 Task: Research Airbnb accommodation for a family mountain adventure in Asheville, North Carolina.
Action: Mouse moved to (526, 94)
Screenshot: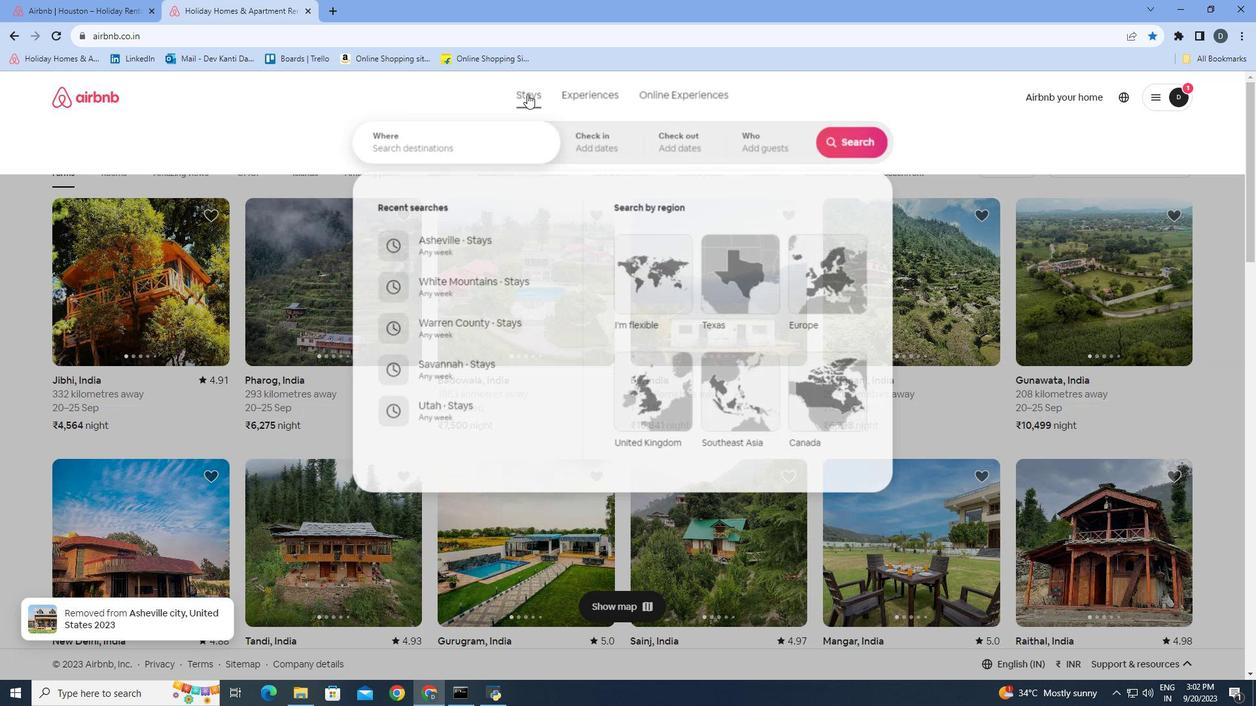 
Action: Mouse pressed left at (526, 94)
Screenshot: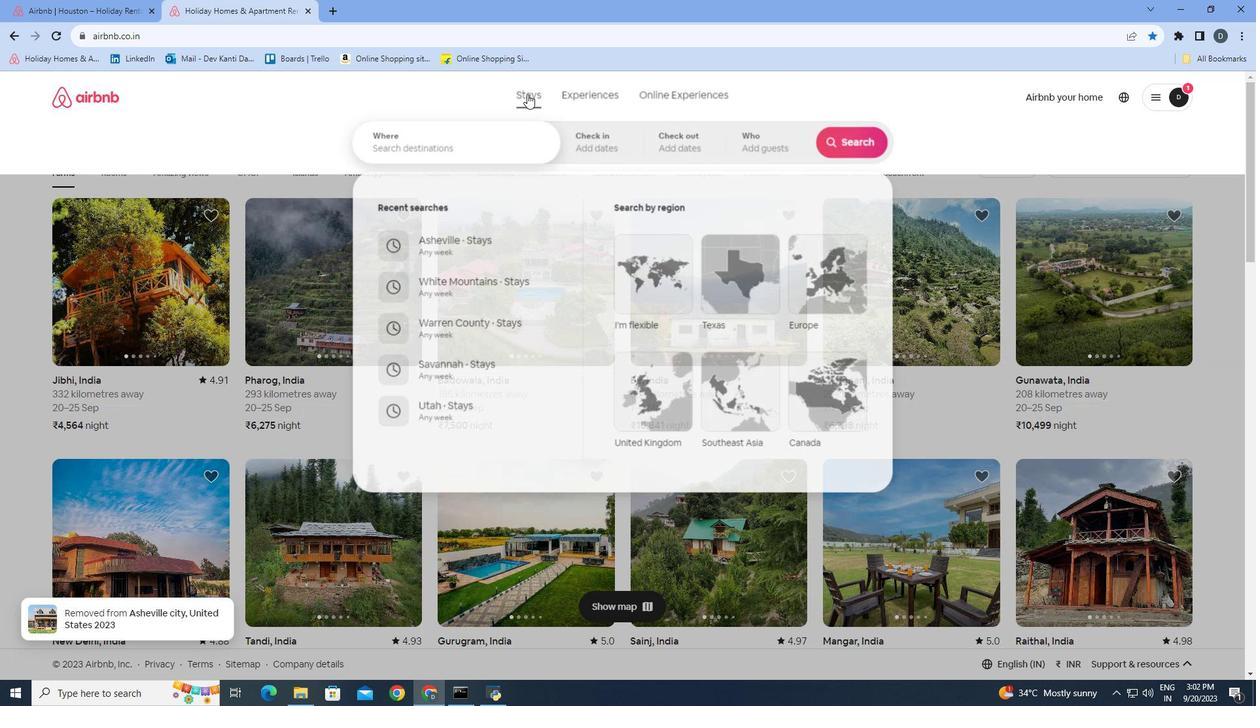 
Action: Mouse moved to (424, 146)
Screenshot: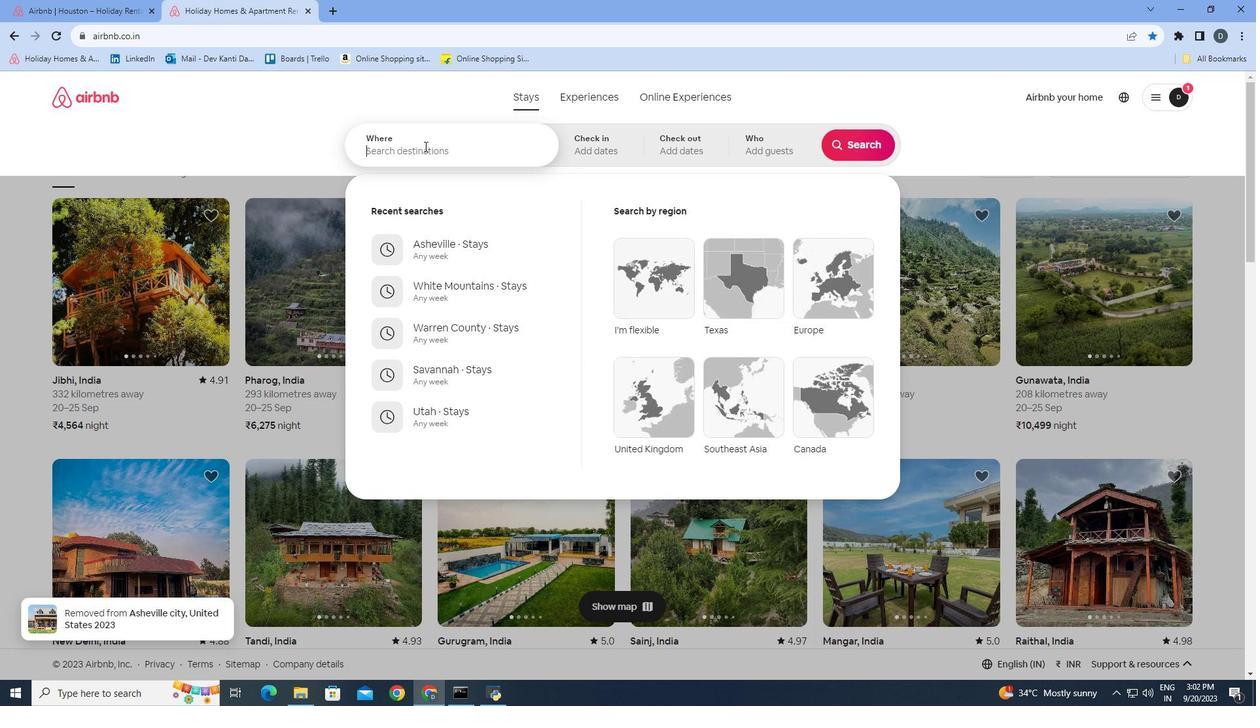 
Action: Mouse pressed left at (424, 146)
Screenshot: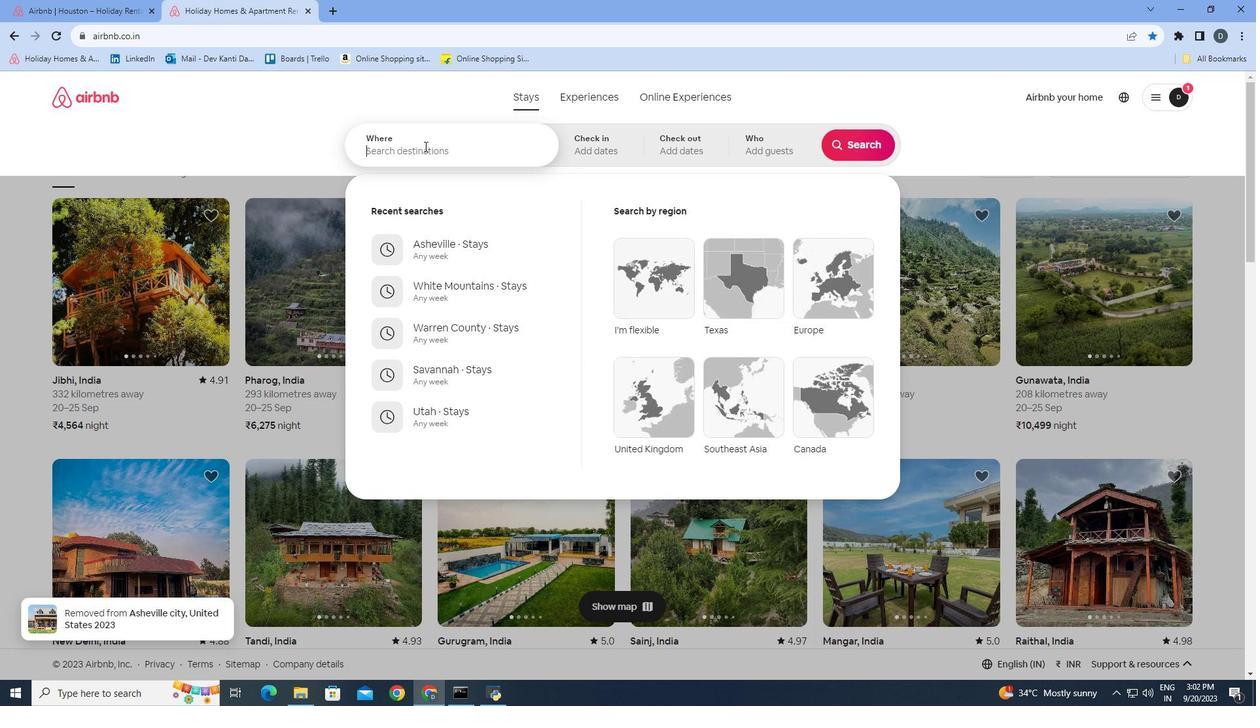 
Action: Key pressed <Key.shift>A
Screenshot: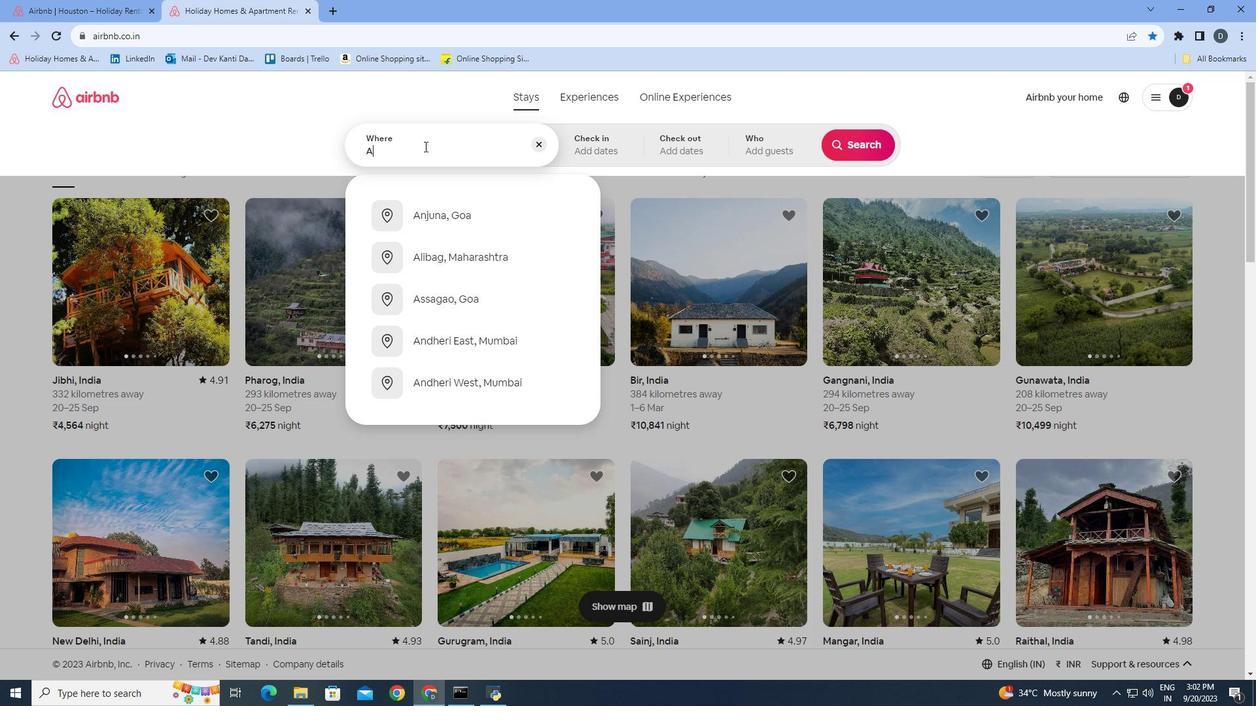 
Action: Mouse moved to (424, 146)
Screenshot: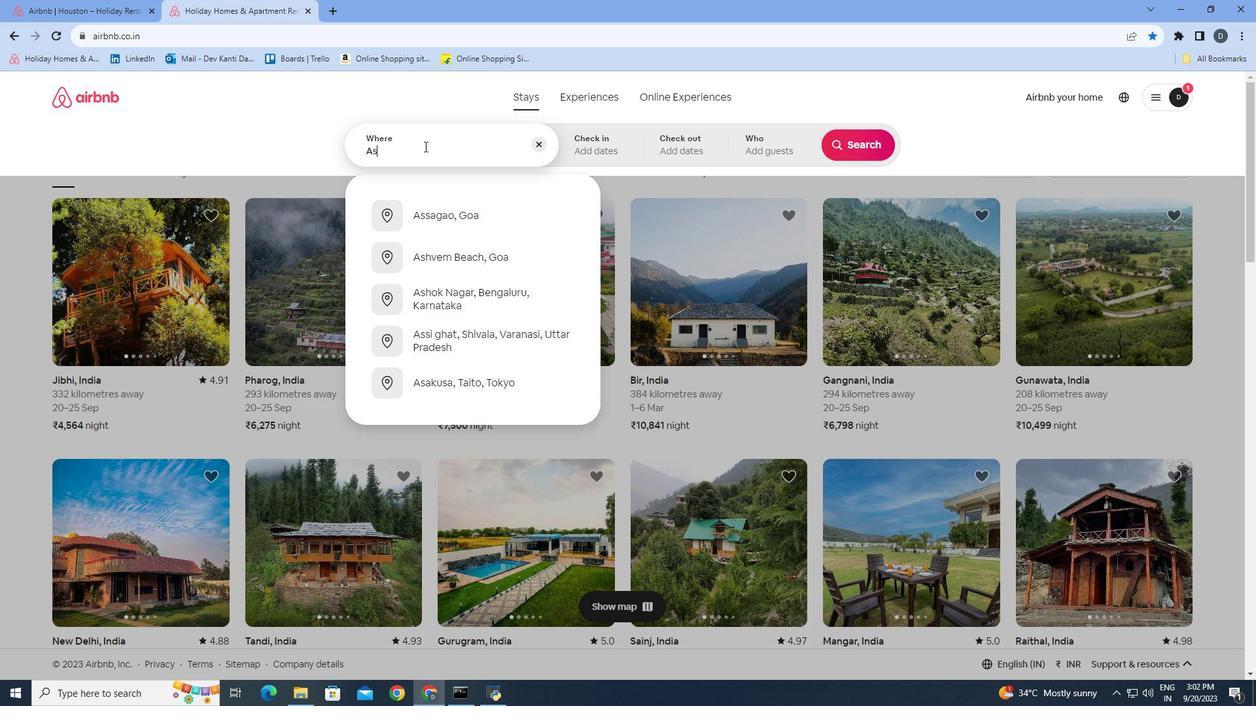 
Action: Key pressed s
Screenshot: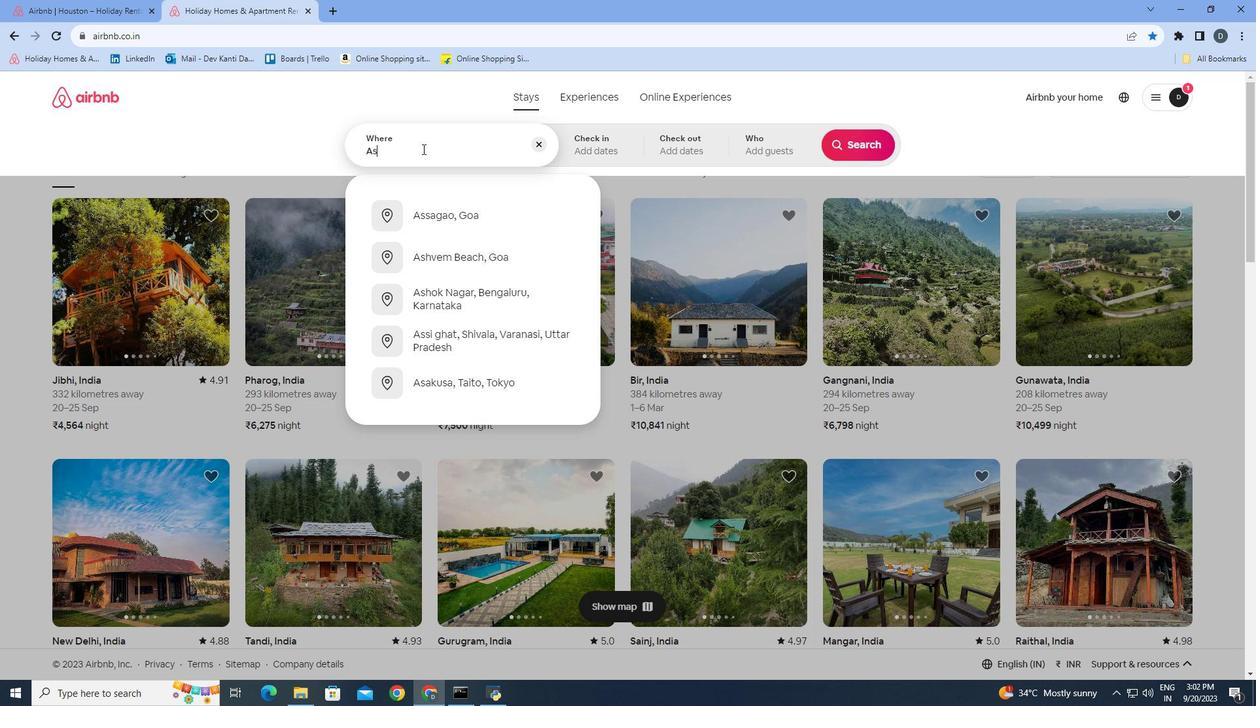 
Action: Mouse moved to (422, 149)
Screenshot: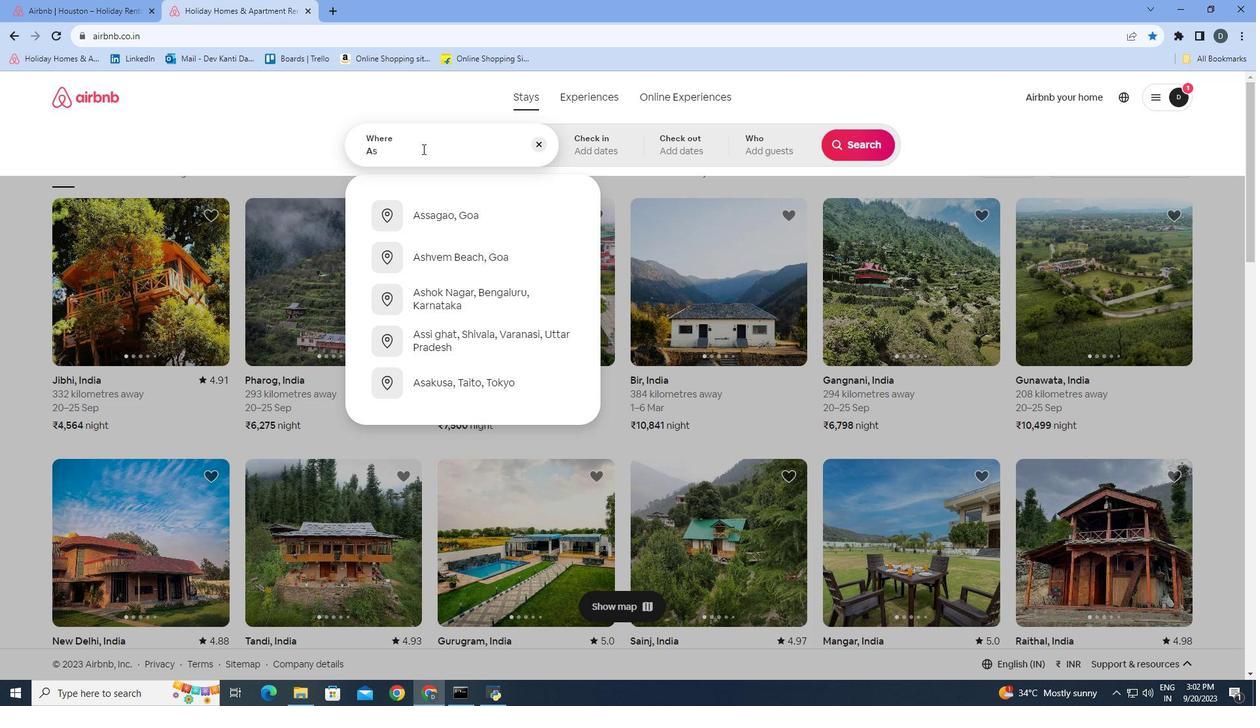 
Action: Key pressed he
Screenshot: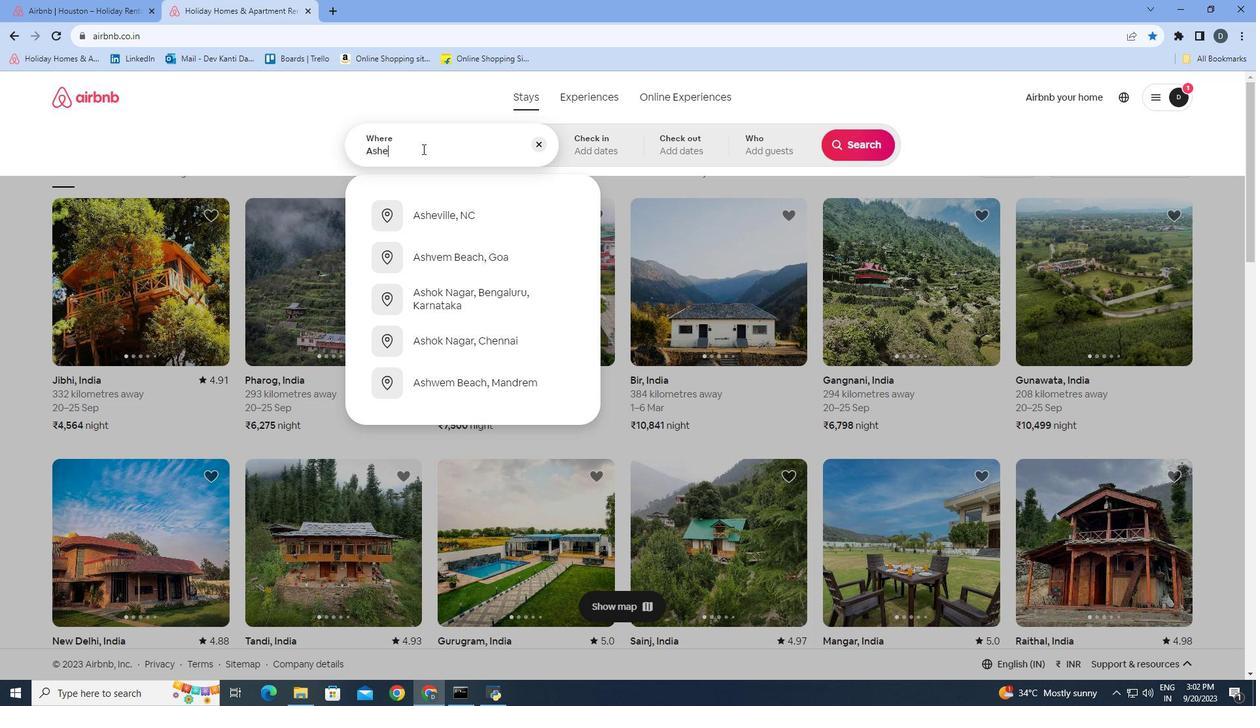
Action: Mouse moved to (422, 148)
Screenshot: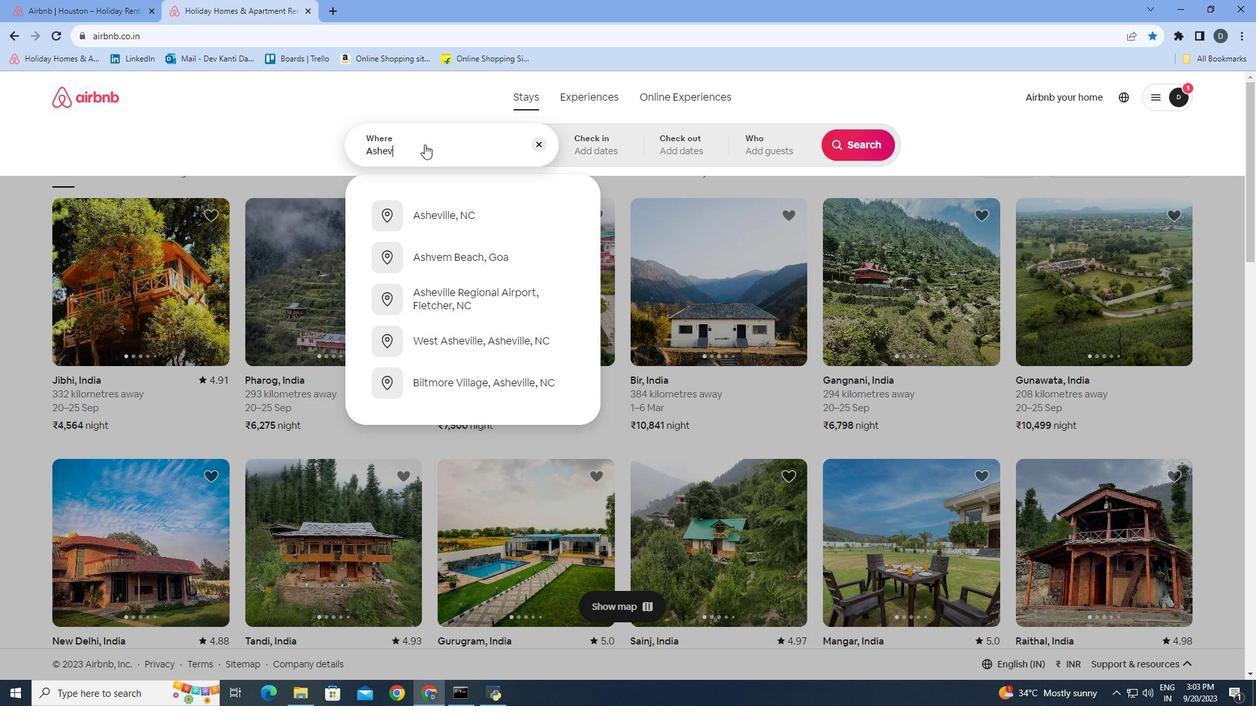 
Action: Key pressed v
Screenshot: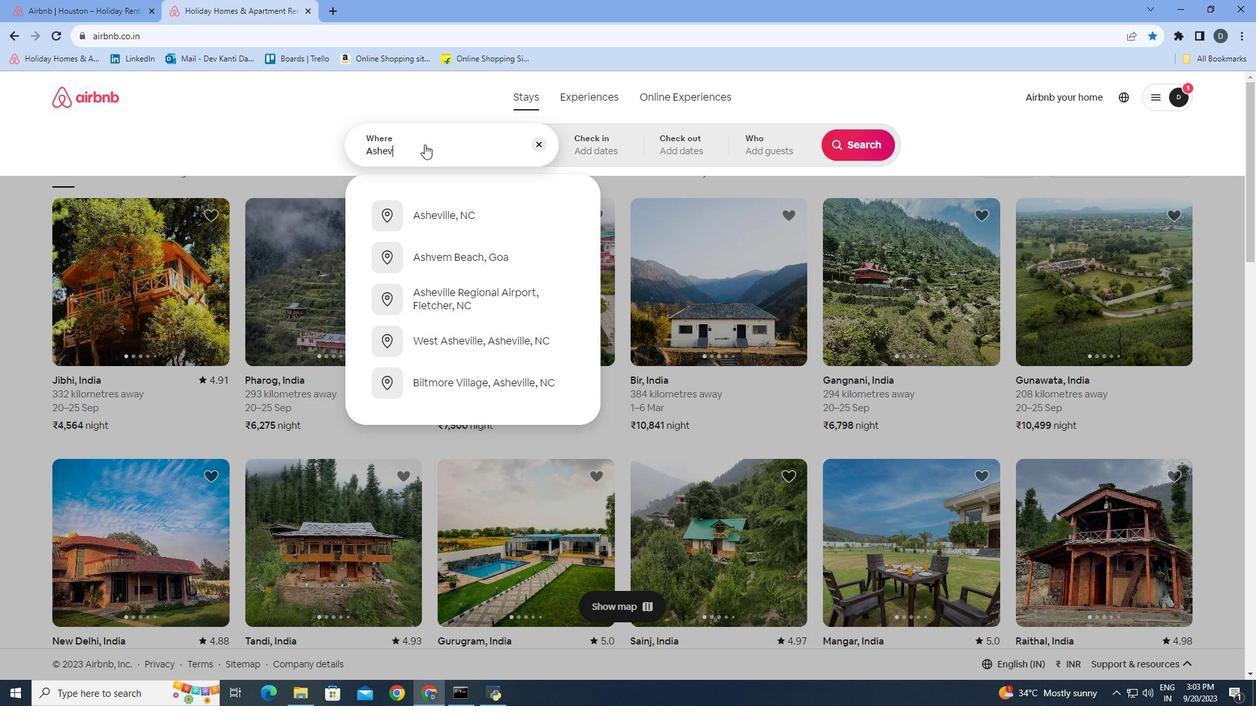 
Action: Mouse moved to (413, 125)
Screenshot: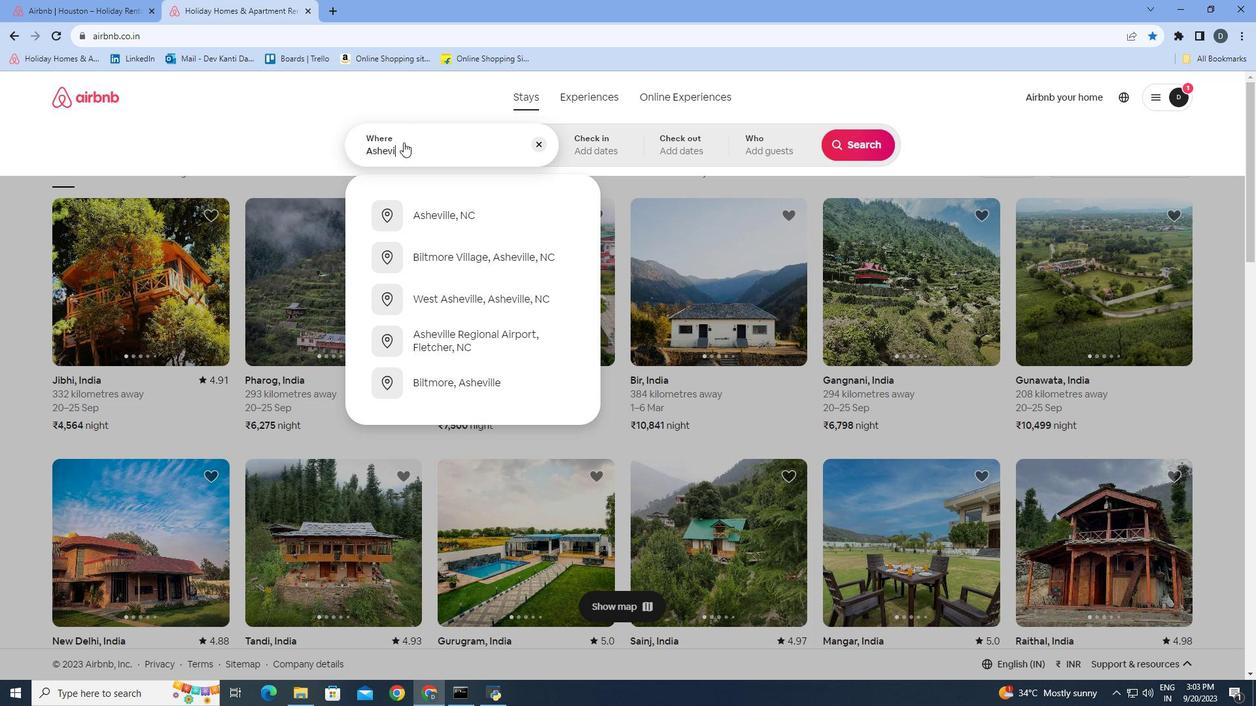 
Action: Key pressed i
Screenshot: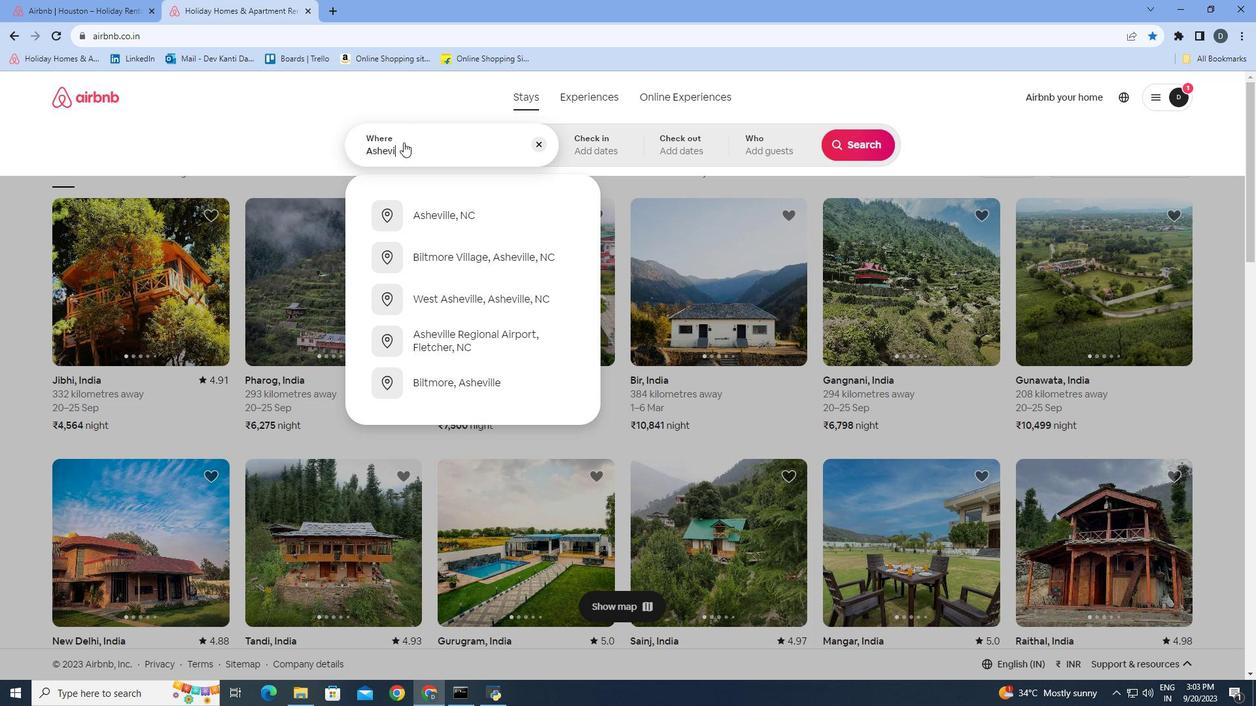 
Action: Mouse moved to (404, 124)
Screenshot: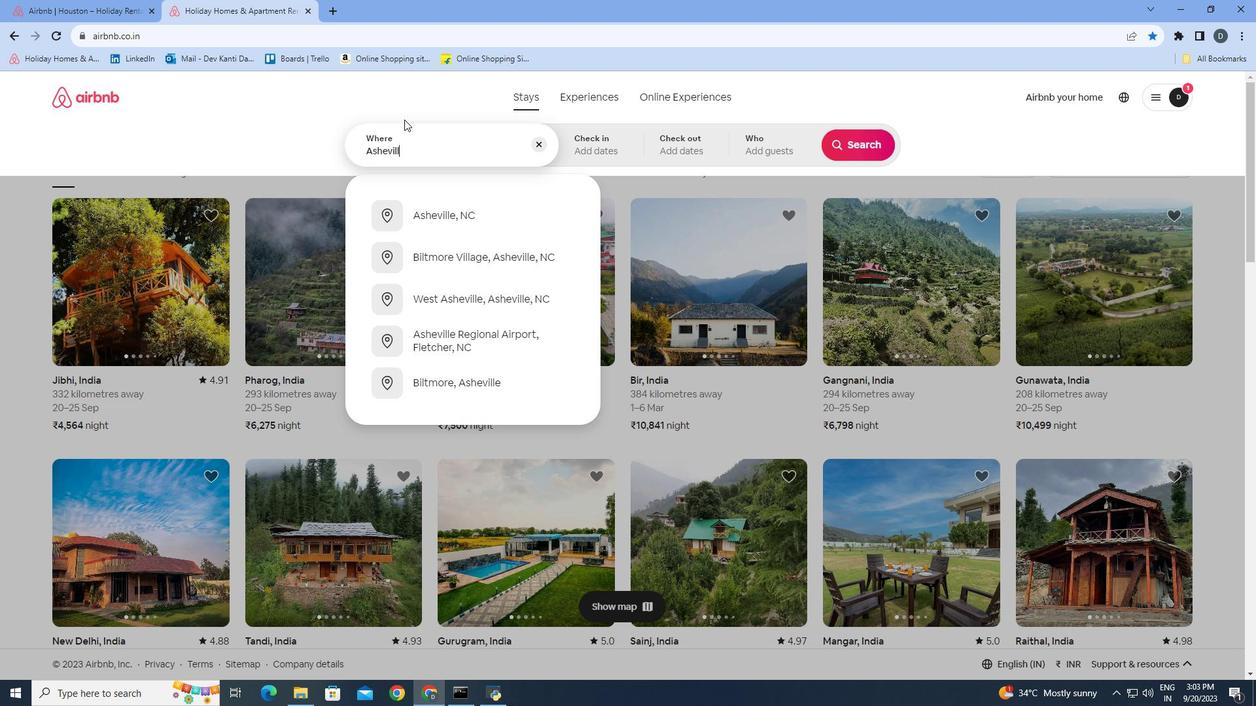 
Action: Key pressed l
Screenshot: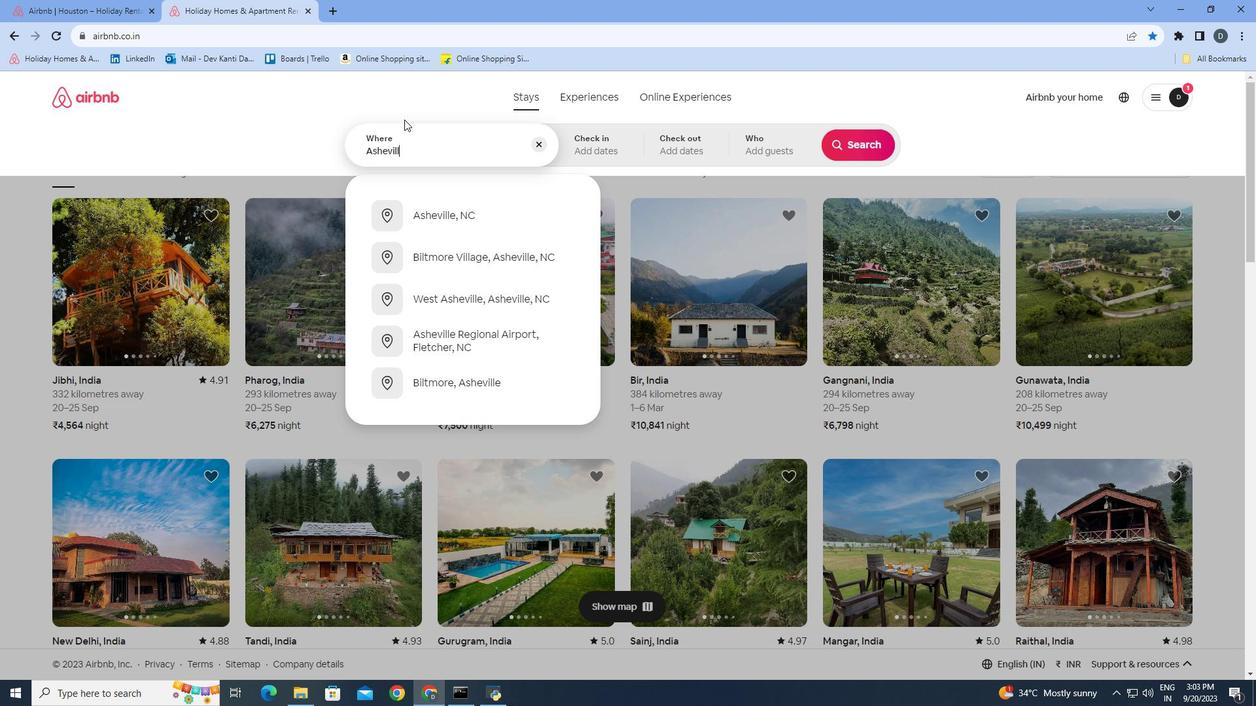 
Action: Mouse moved to (404, 124)
Screenshot: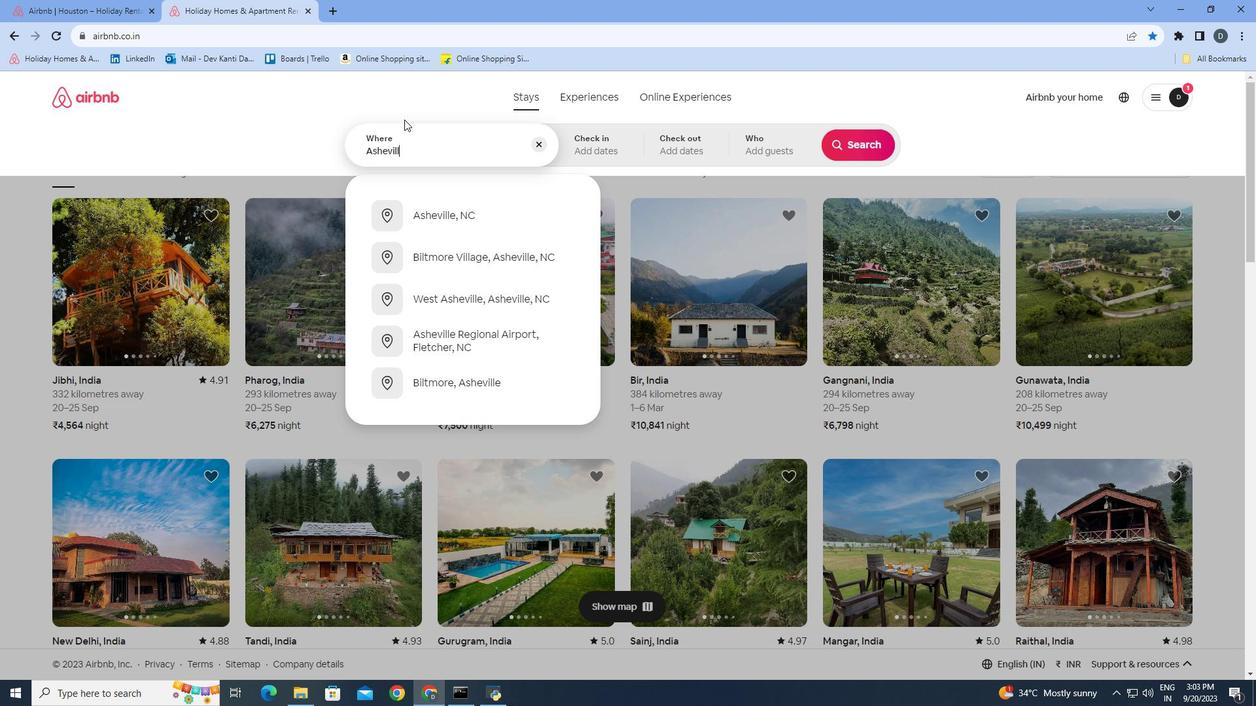 
Action: Key pressed l
Screenshot: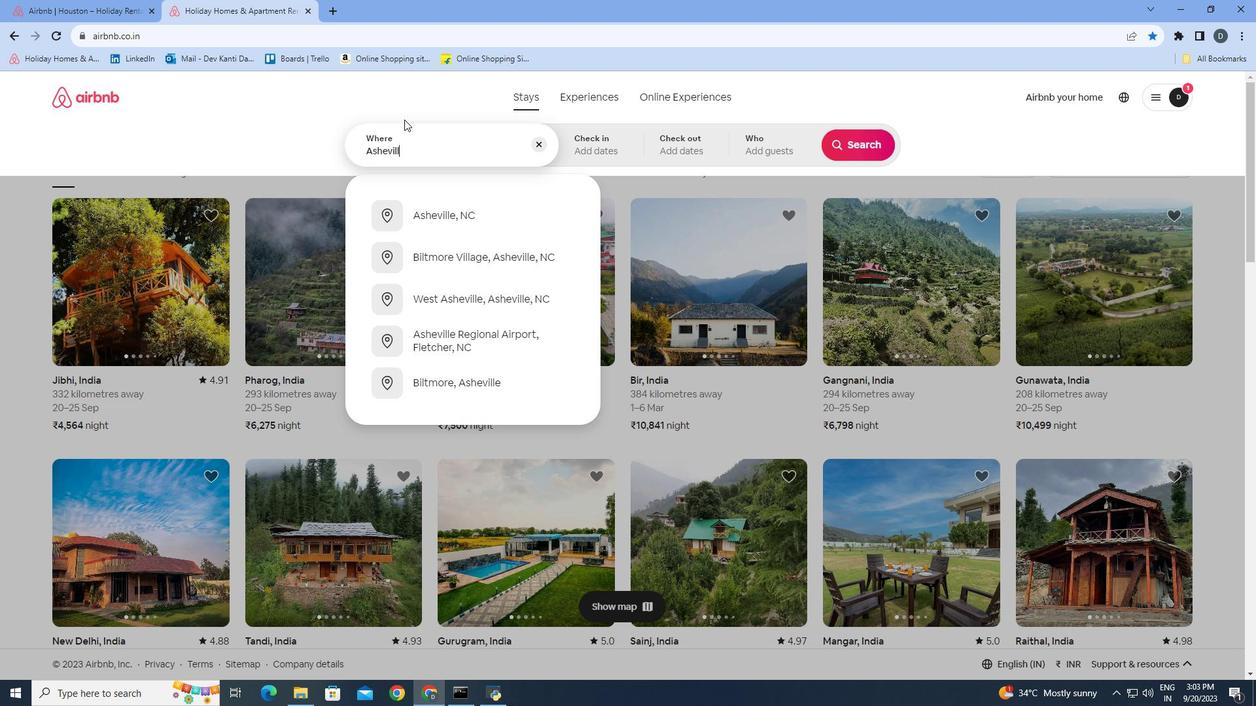 
Action: Mouse moved to (397, 135)
Screenshot: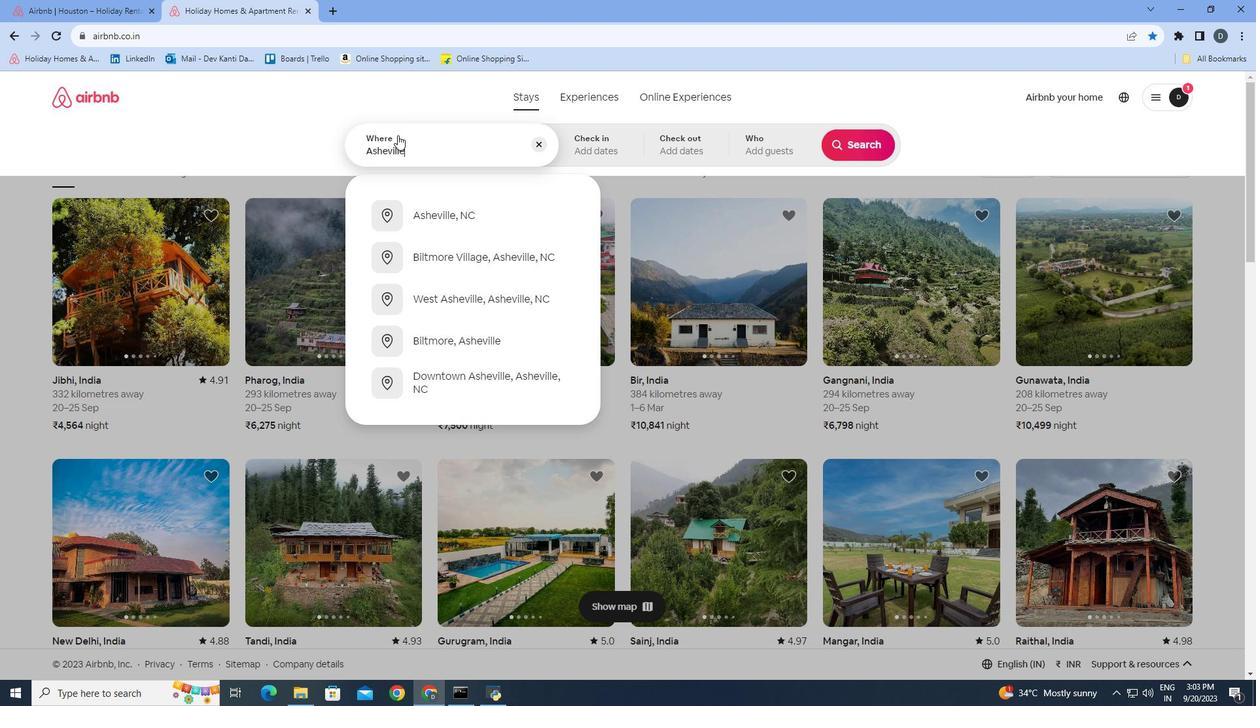 
Action: Key pressed e
Screenshot: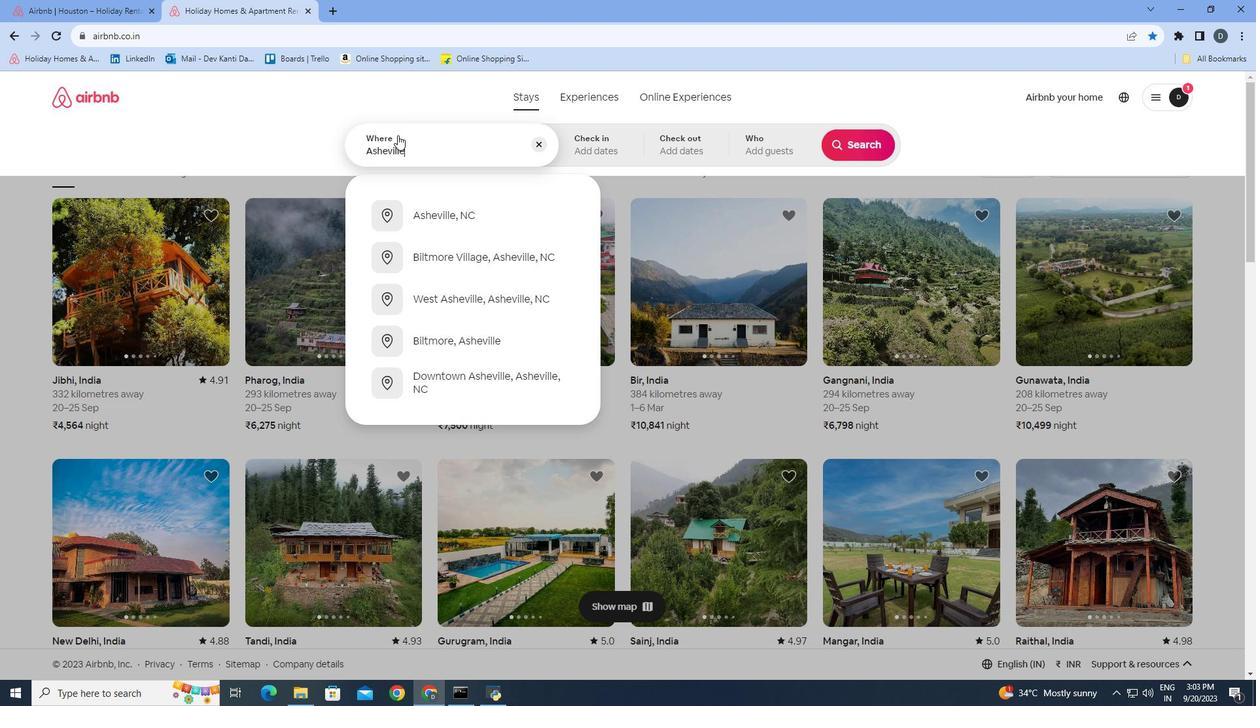 
Action: Mouse moved to (397, 130)
Screenshot: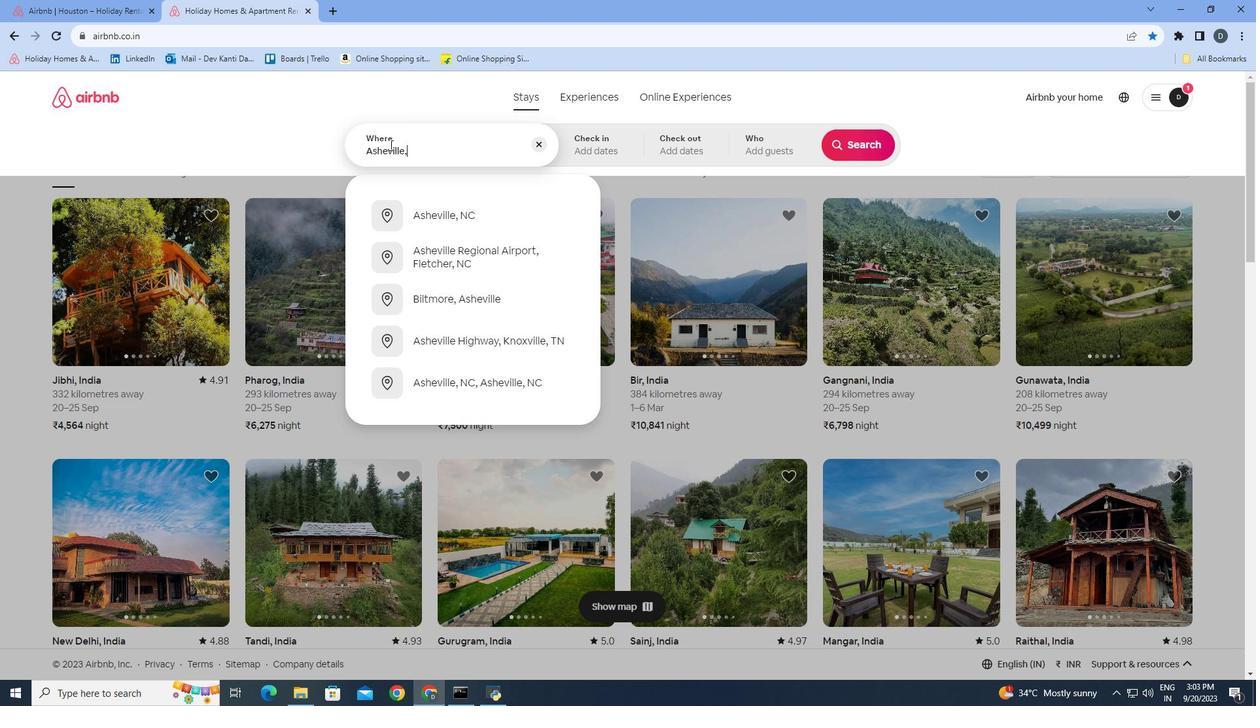 
Action: Key pressed ,
Screenshot: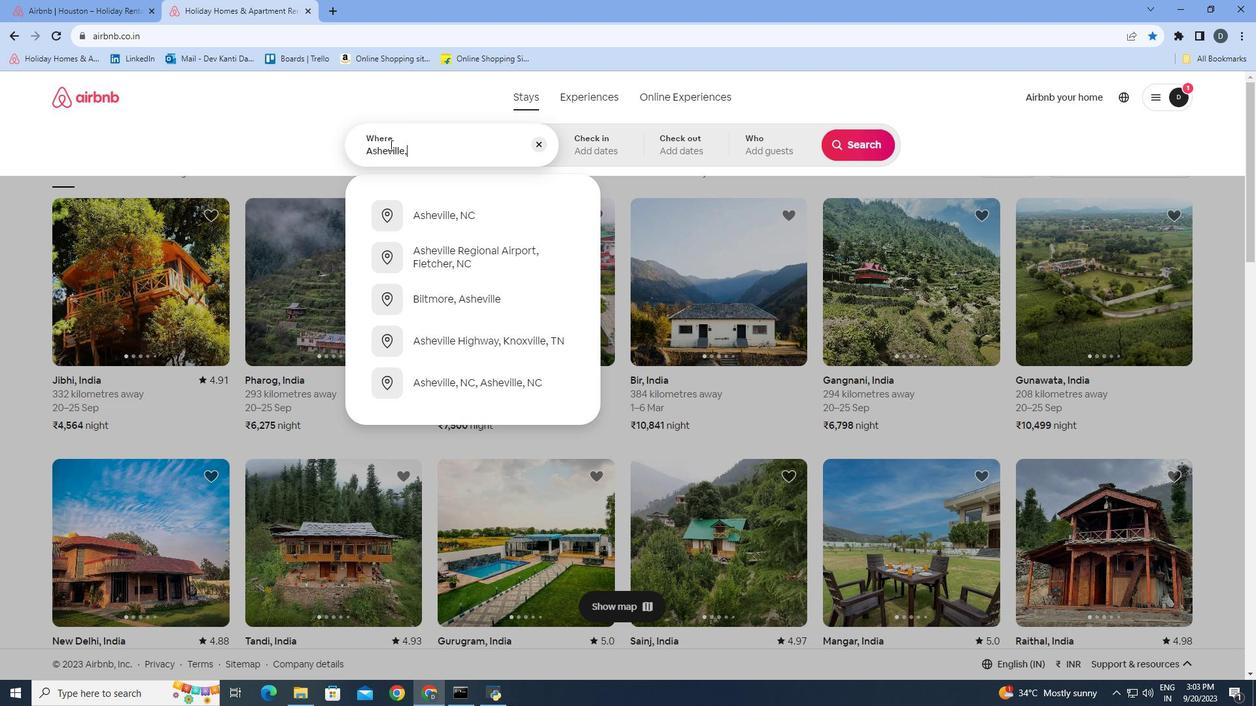 
Action: Mouse moved to (388, 143)
Screenshot: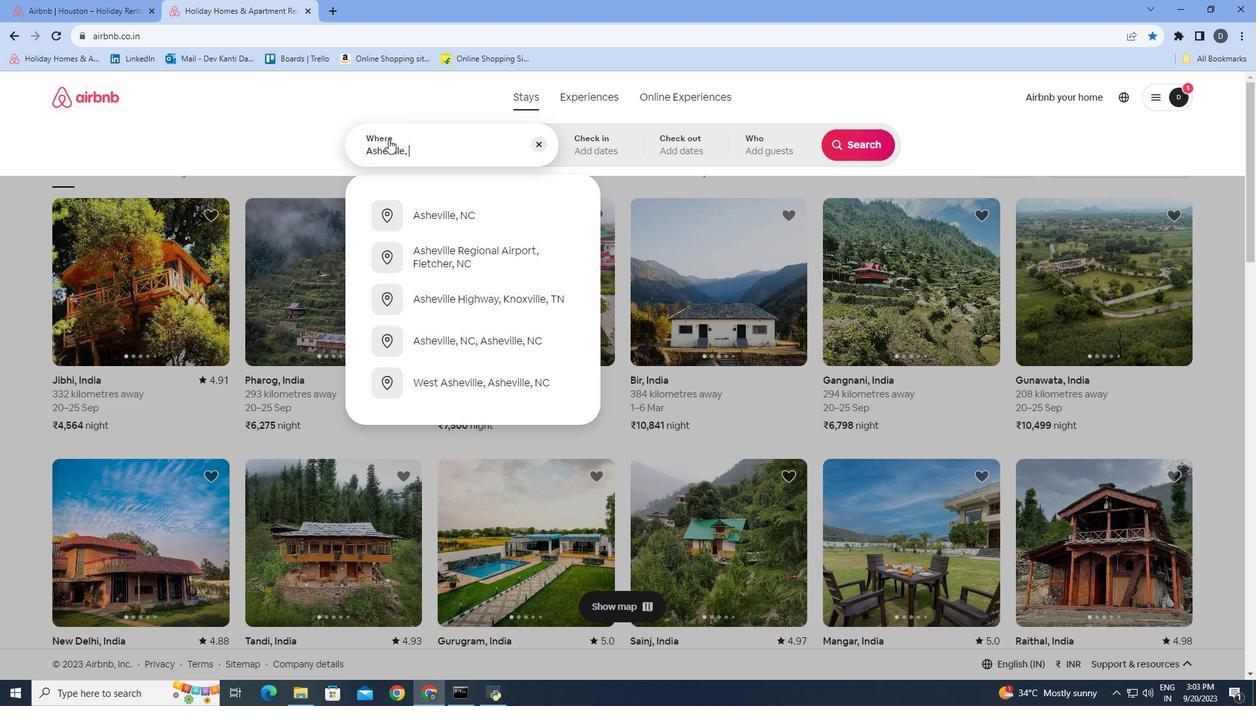 
Action: Key pressed <Key.space>
Screenshot: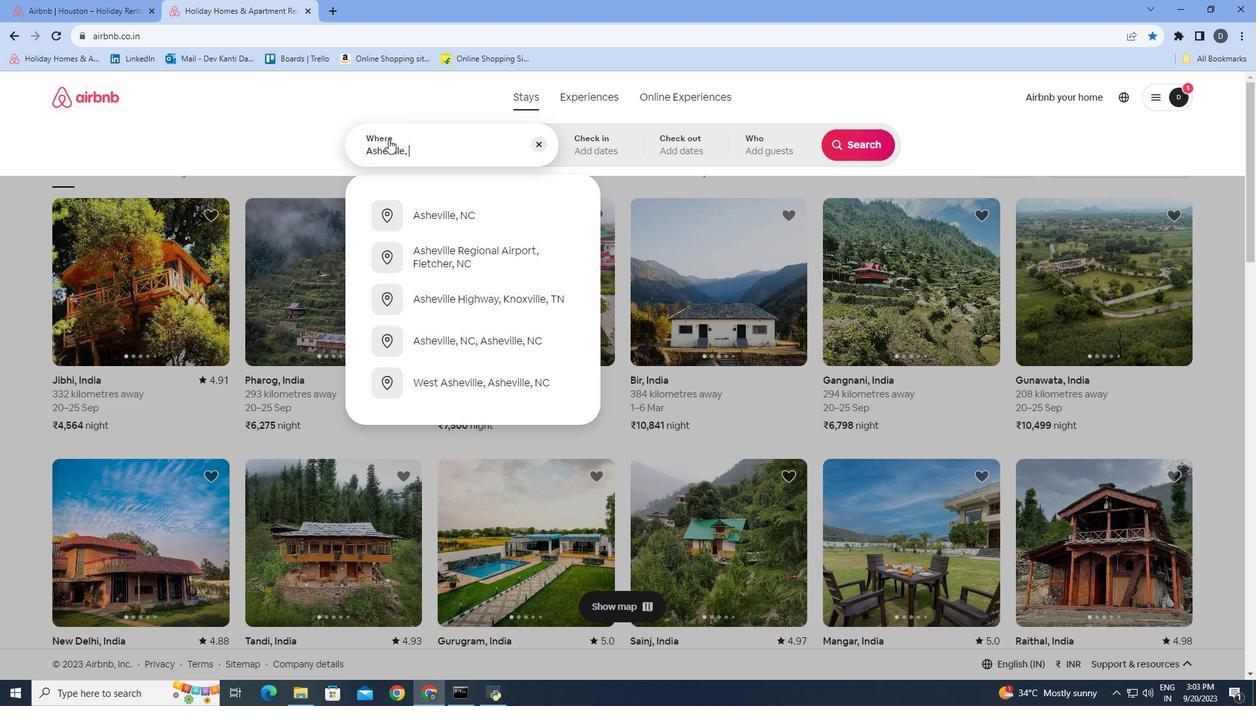 
Action: Mouse moved to (387, 138)
Screenshot: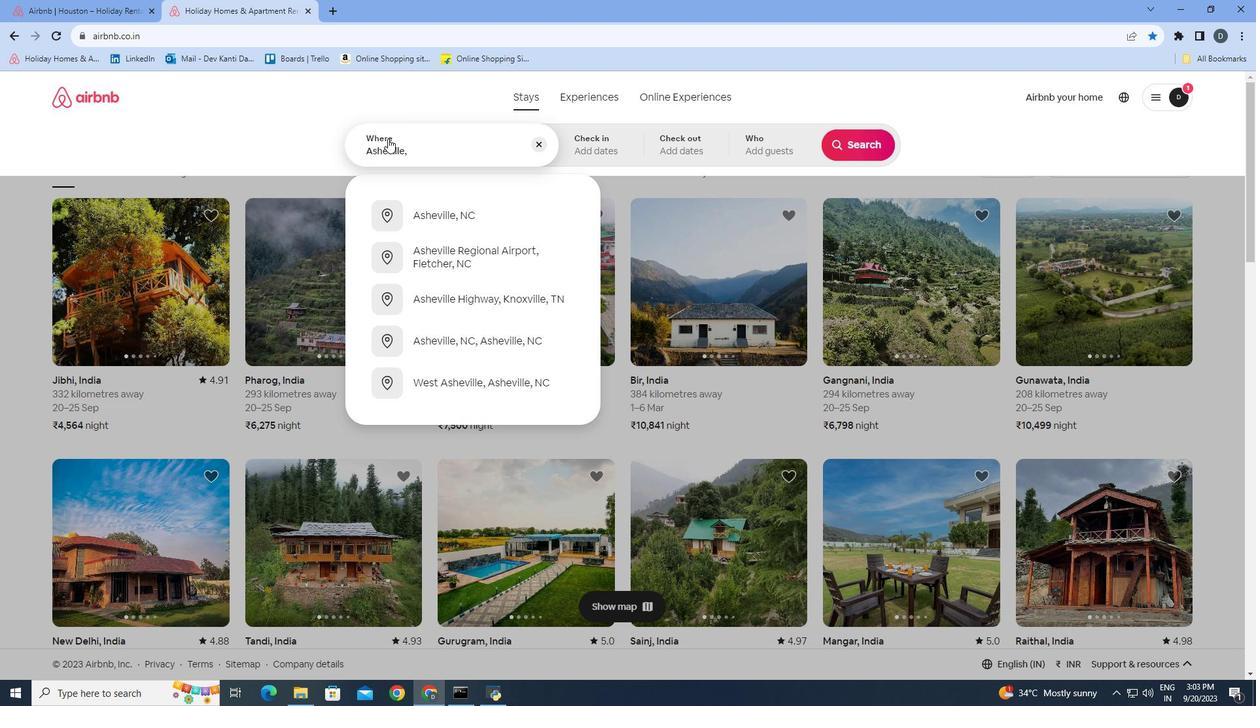 
Action: Key pressed <Key.shift><Key.shift><Key.shift><Key.shift>
Screenshot: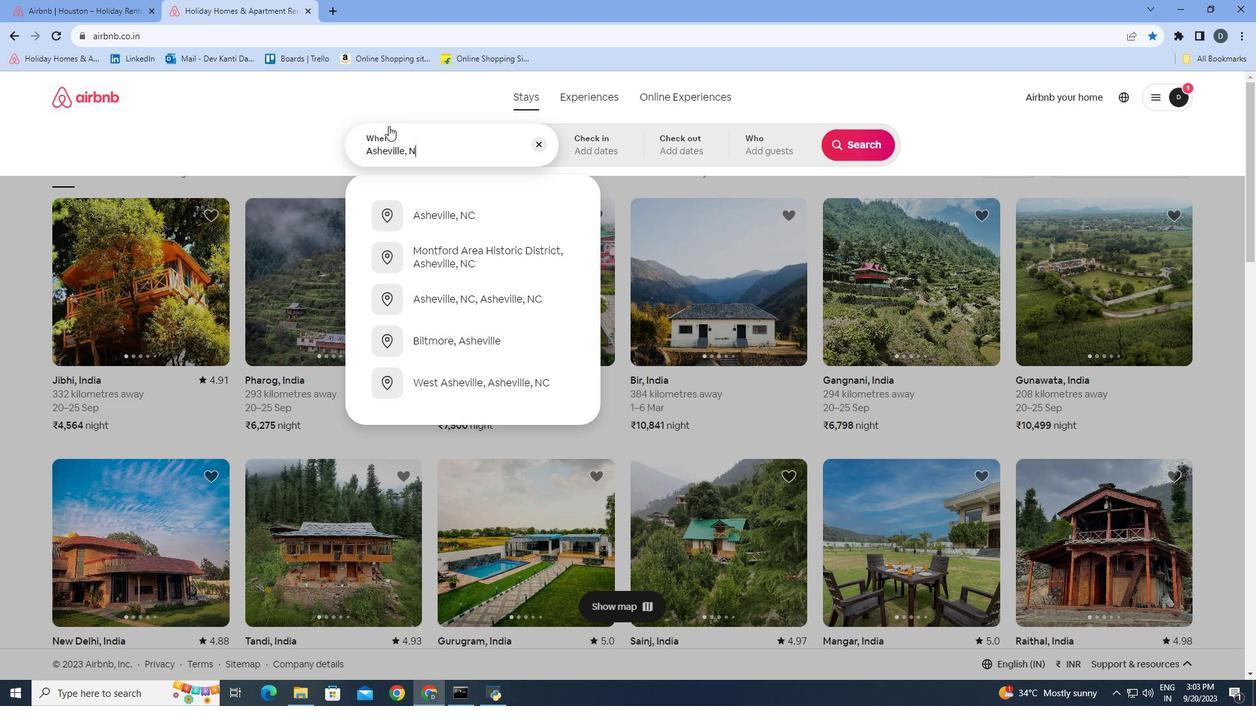 
Action: Mouse moved to (387, 138)
Screenshot: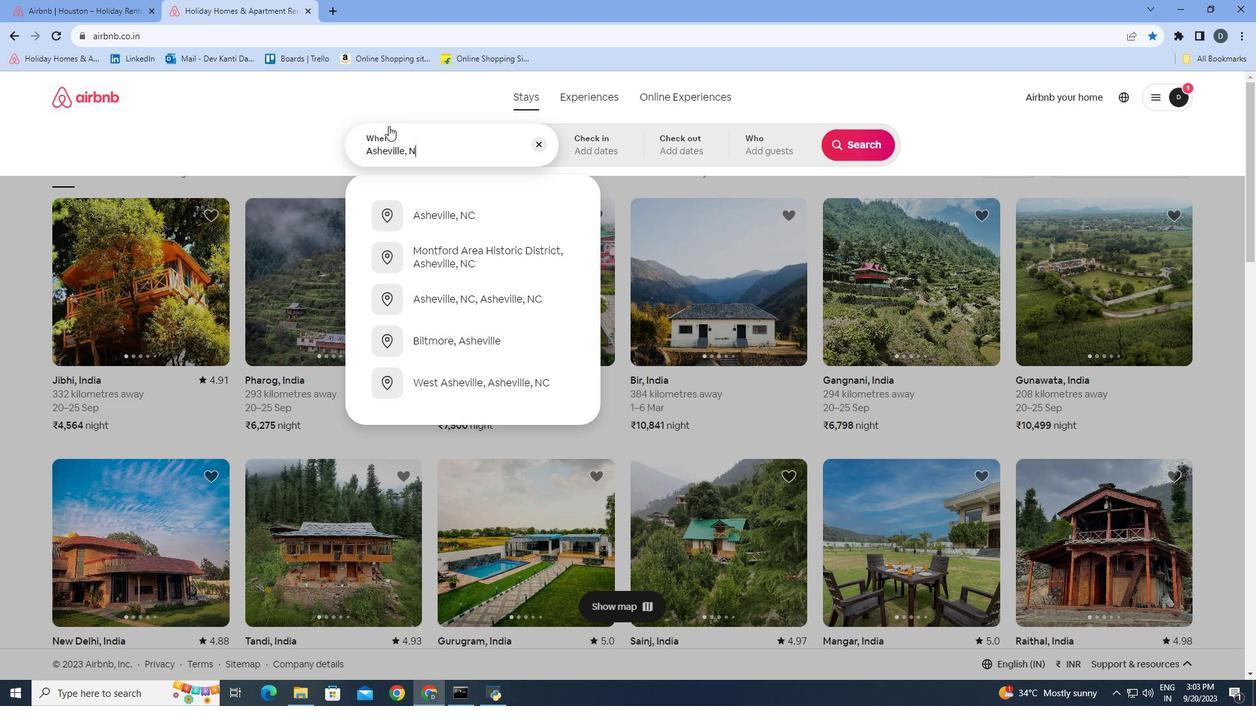 
Action: Key pressed <Key.shift>
Screenshot: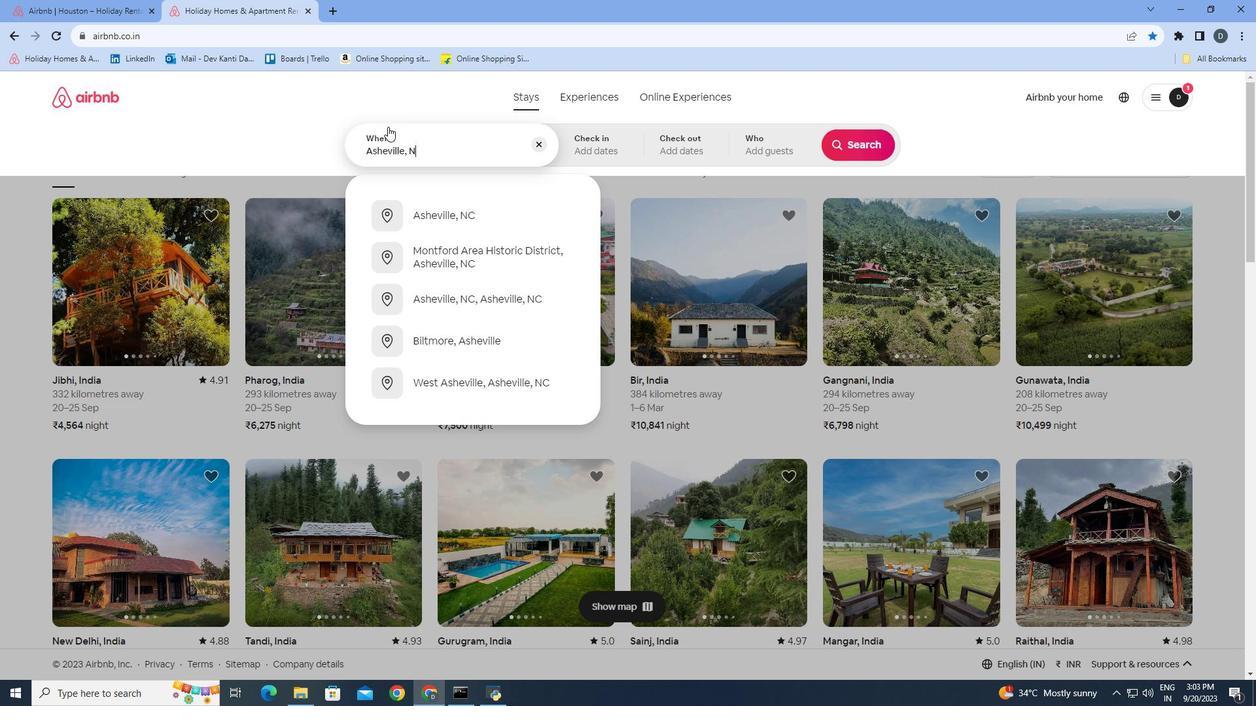 
Action: Mouse moved to (387, 134)
Screenshot: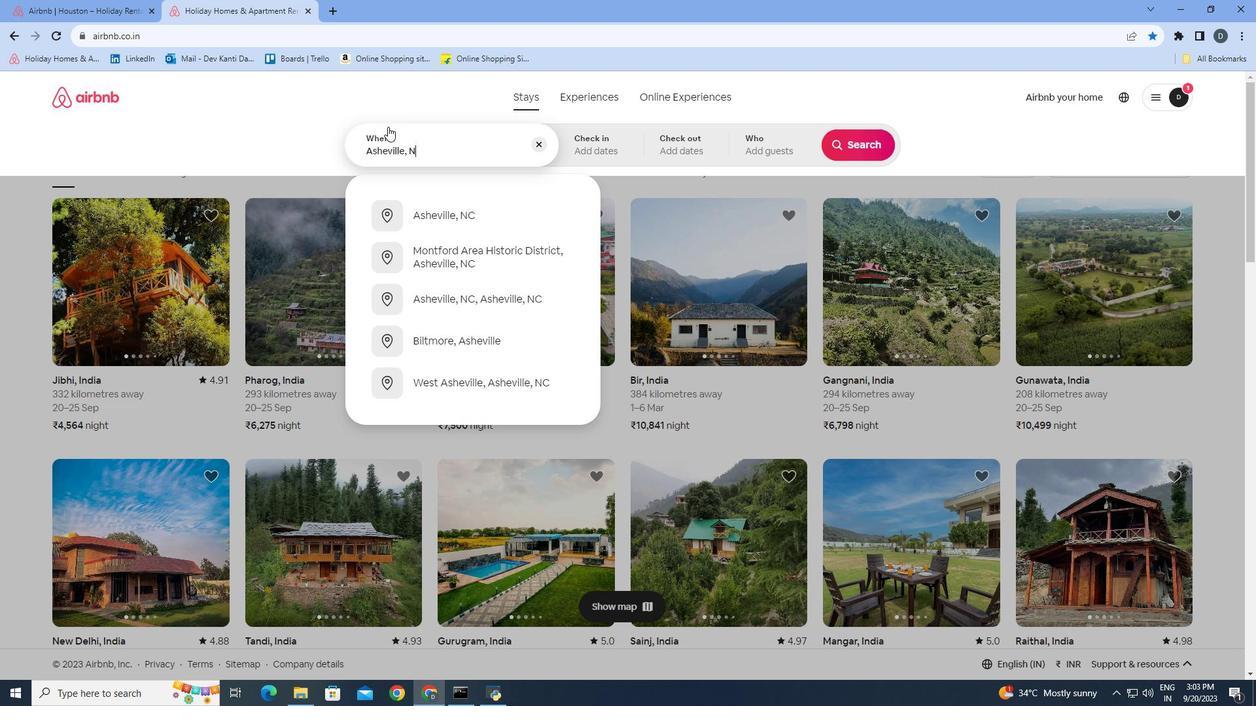 
Action: Key pressed <Key.shift>
Screenshot: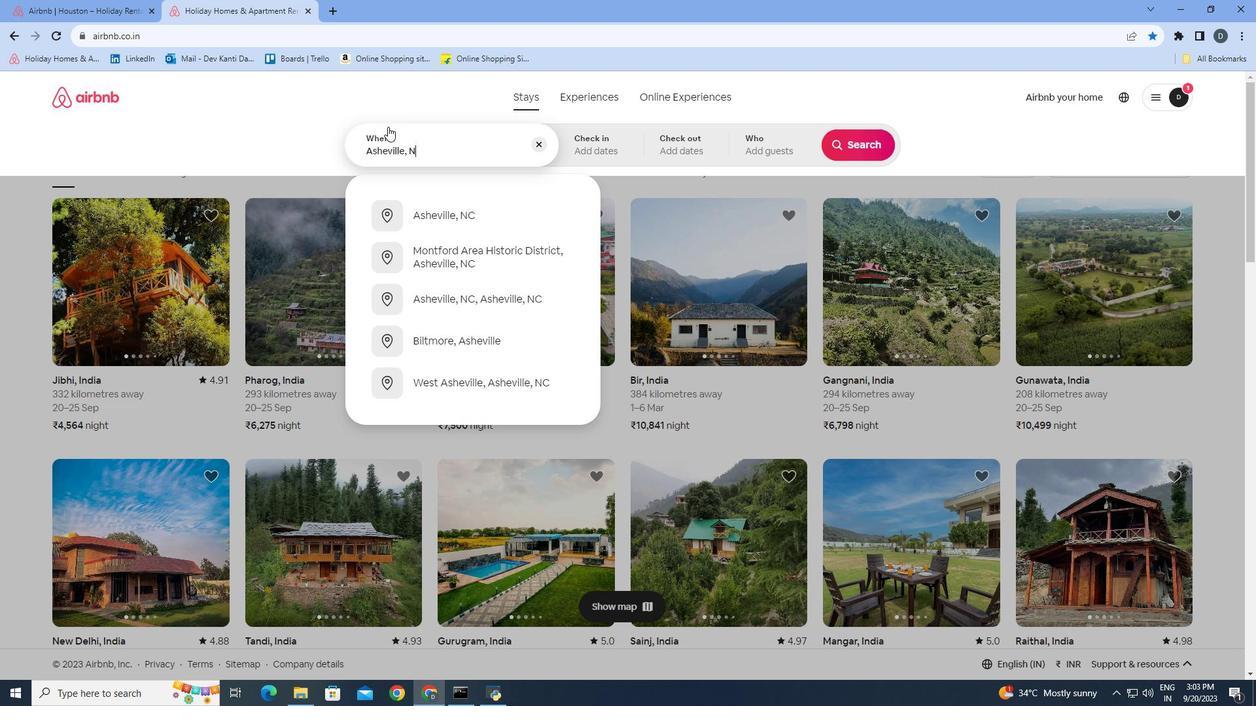
Action: Mouse moved to (387, 130)
Screenshot: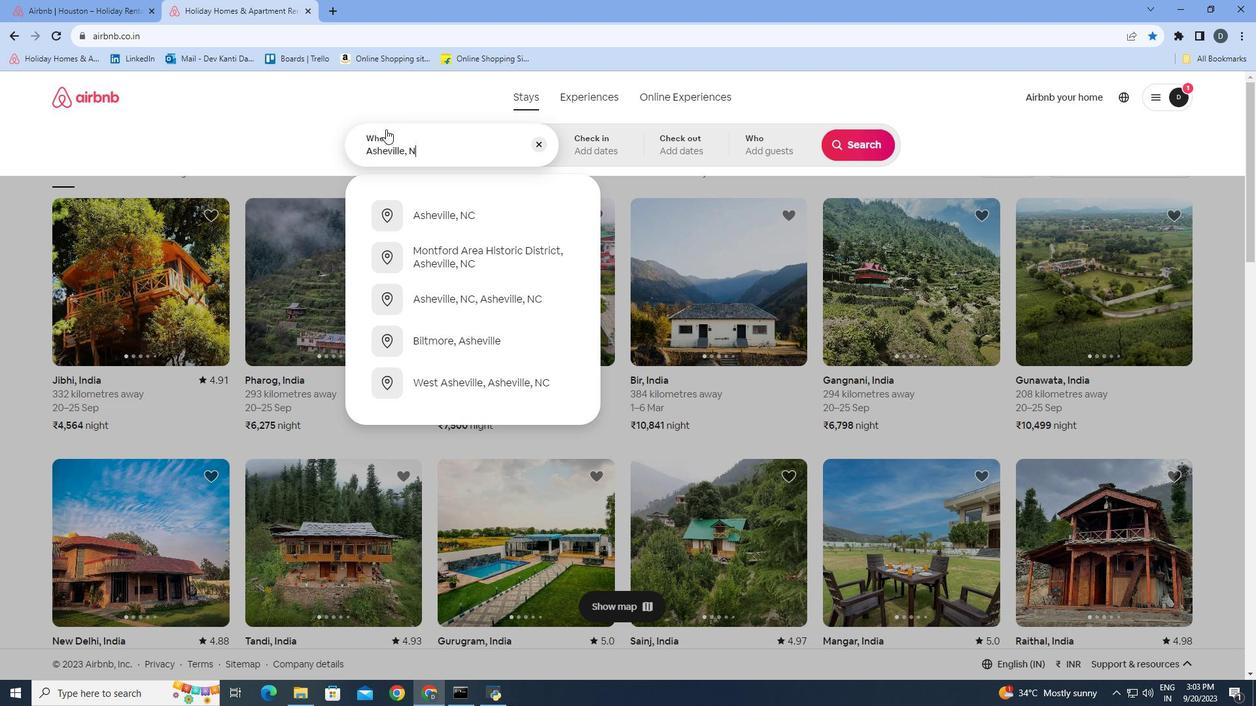 
Action: Key pressed <Key.shift>
Screenshot: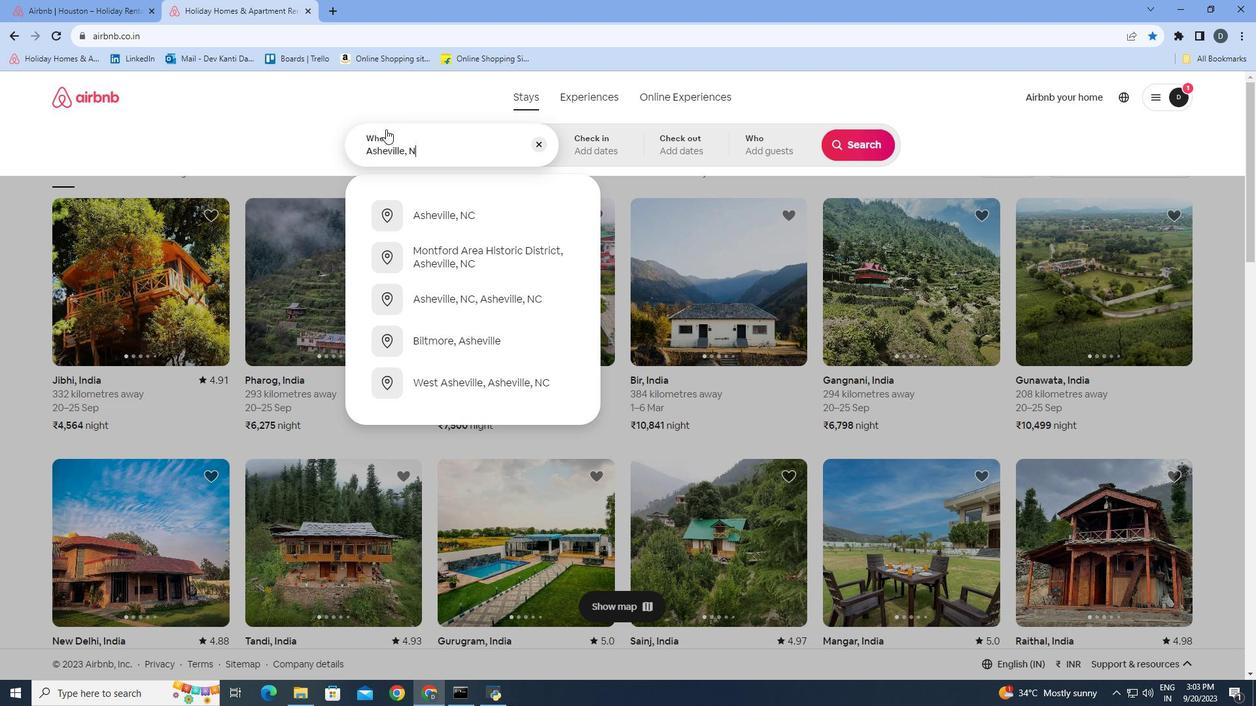 
Action: Mouse moved to (388, 127)
Screenshot: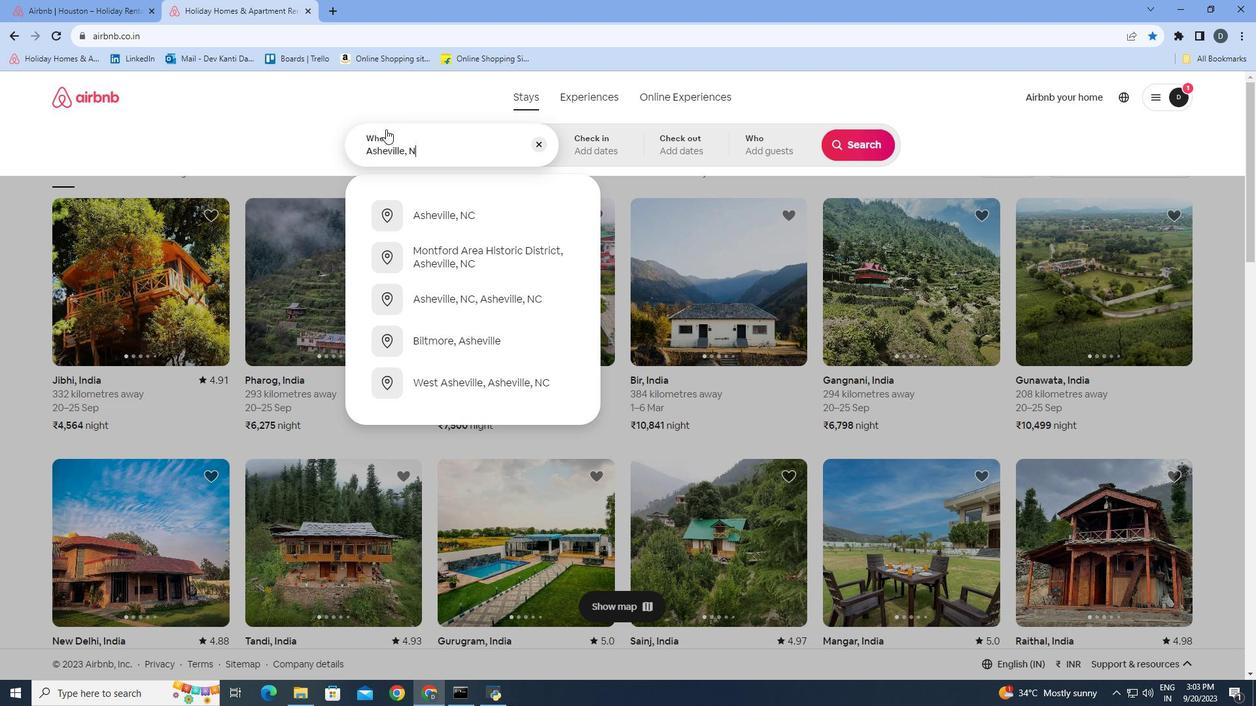 
Action: Key pressed <Key.shift>
Screenshot: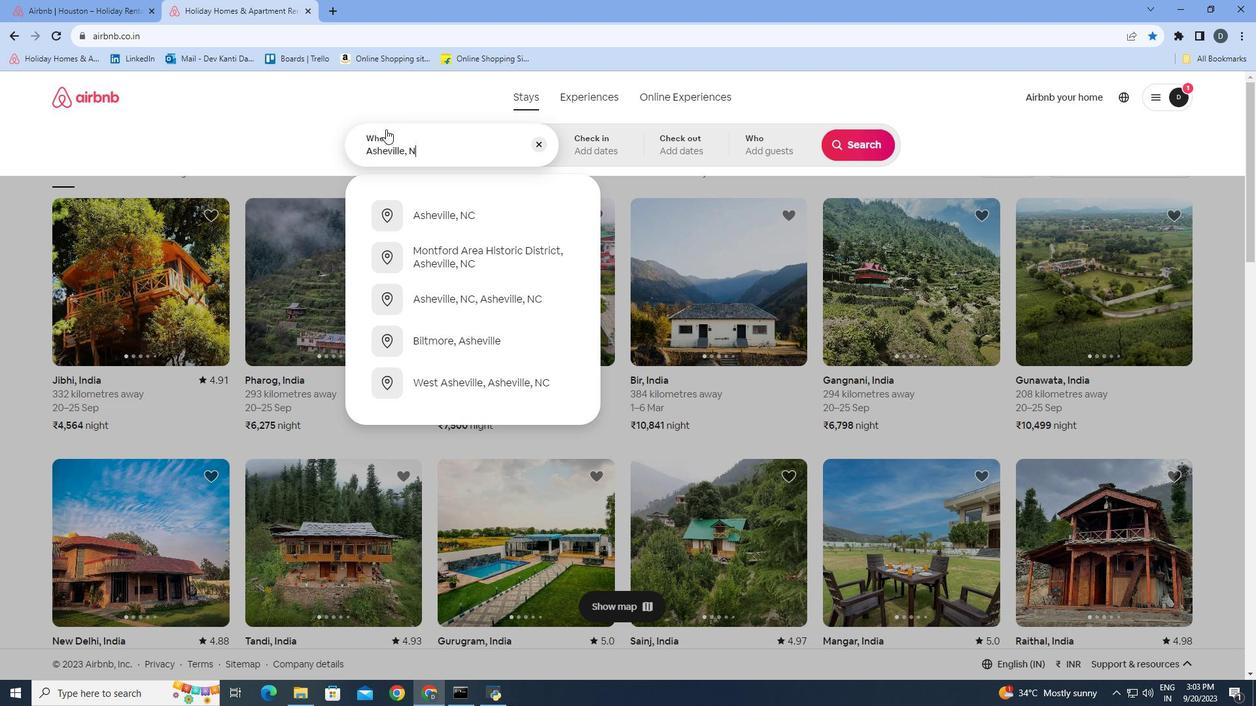 
Action: Mouse moved to (388, 126)
Screenshot: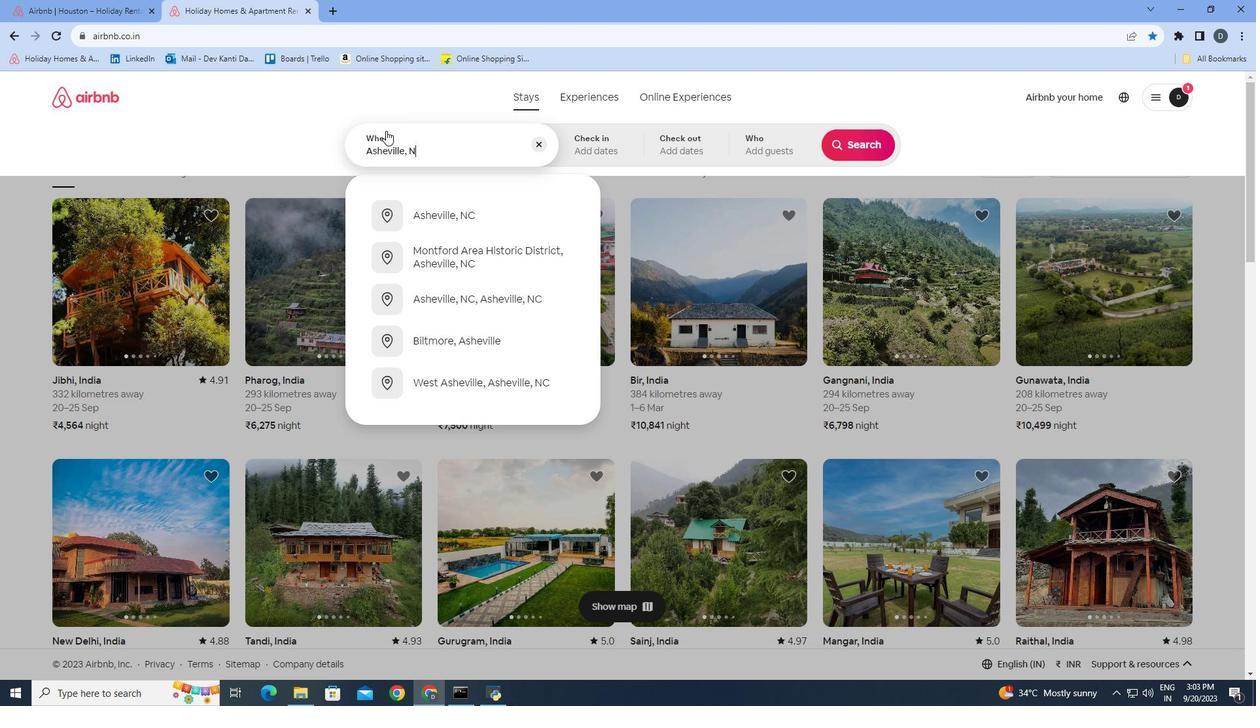 
Action: Key pressed <Key.shift>
Screenshot: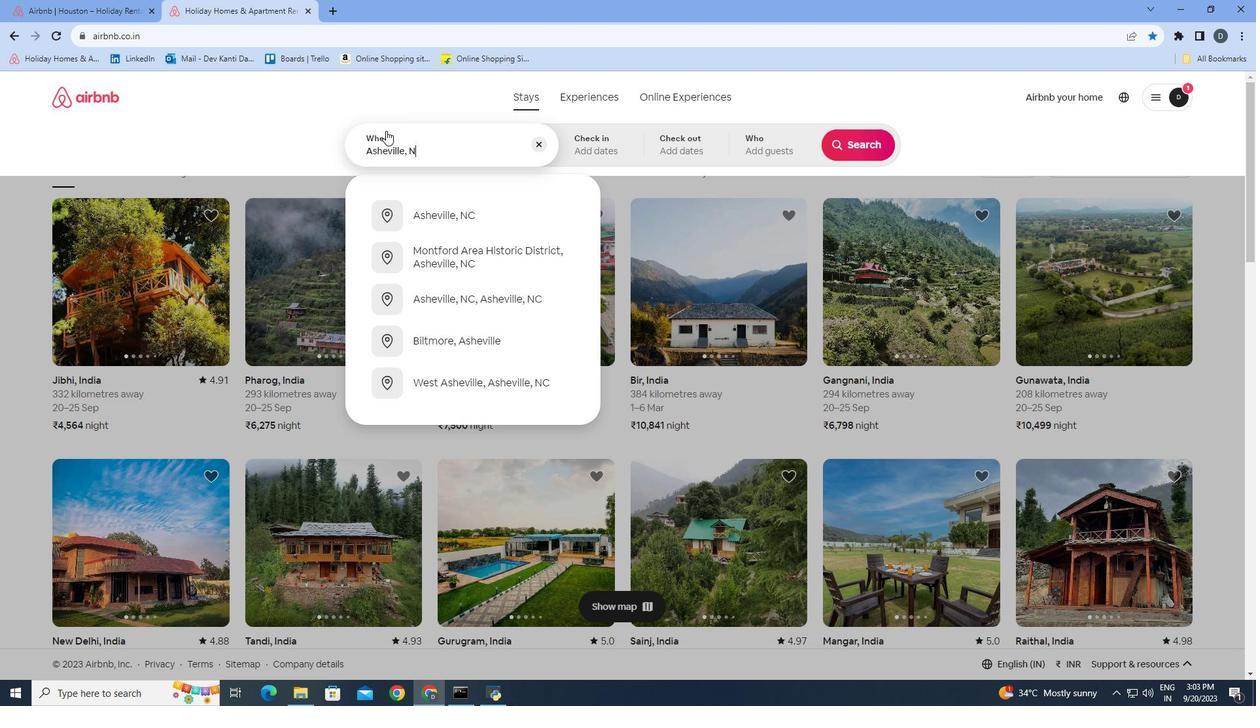 
Action: Mouse moved to (388, 126)
Screenshot: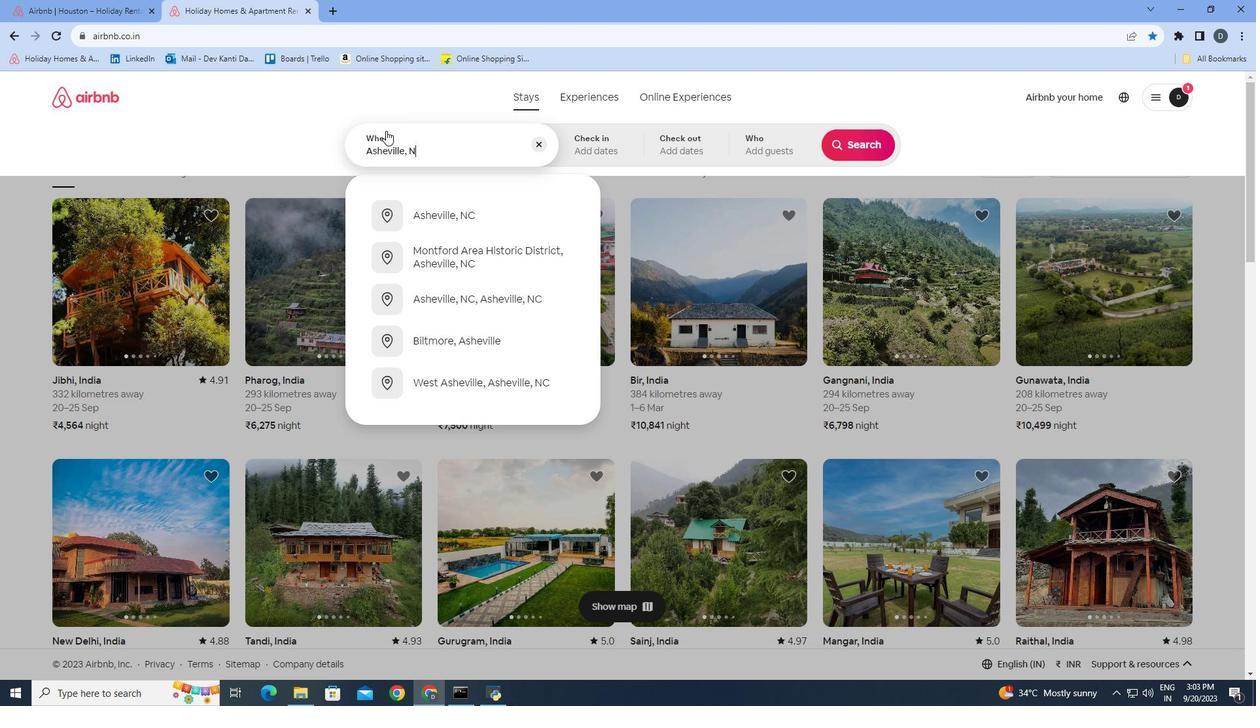 
Action: Key pressed <Key.shift>N
Screenshot: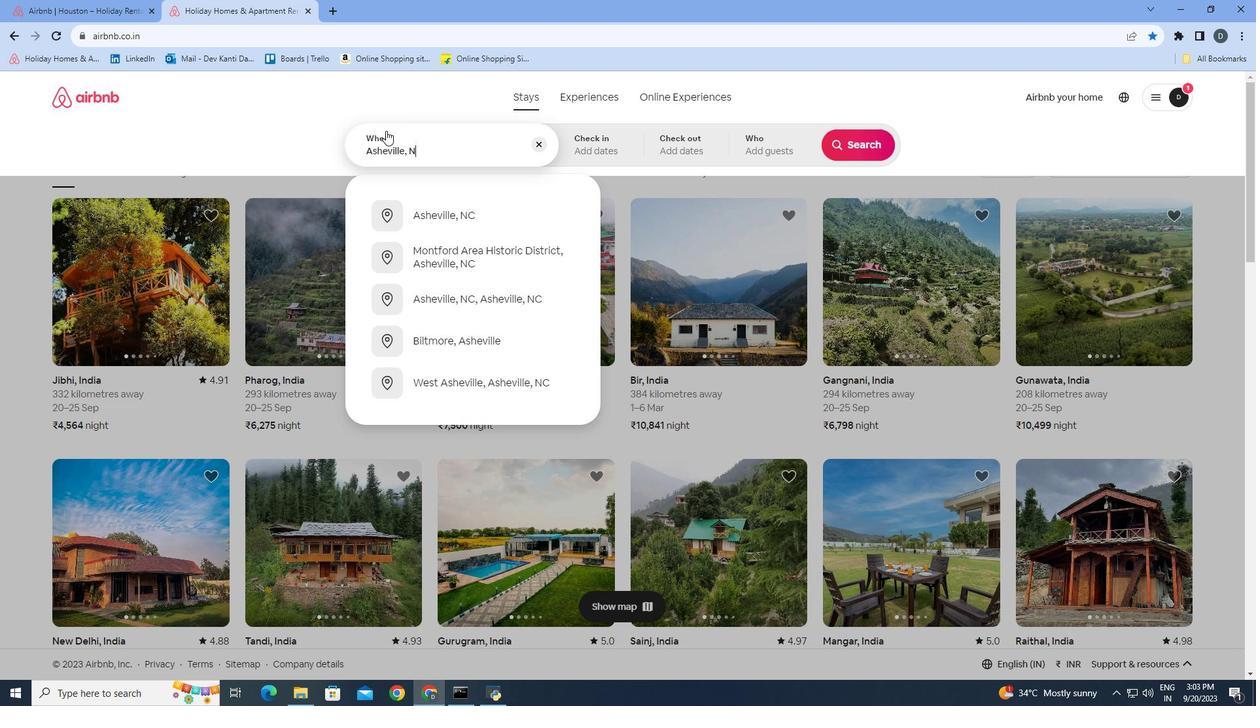 
Action: Mouse moved to (385, 130)
Screenshot: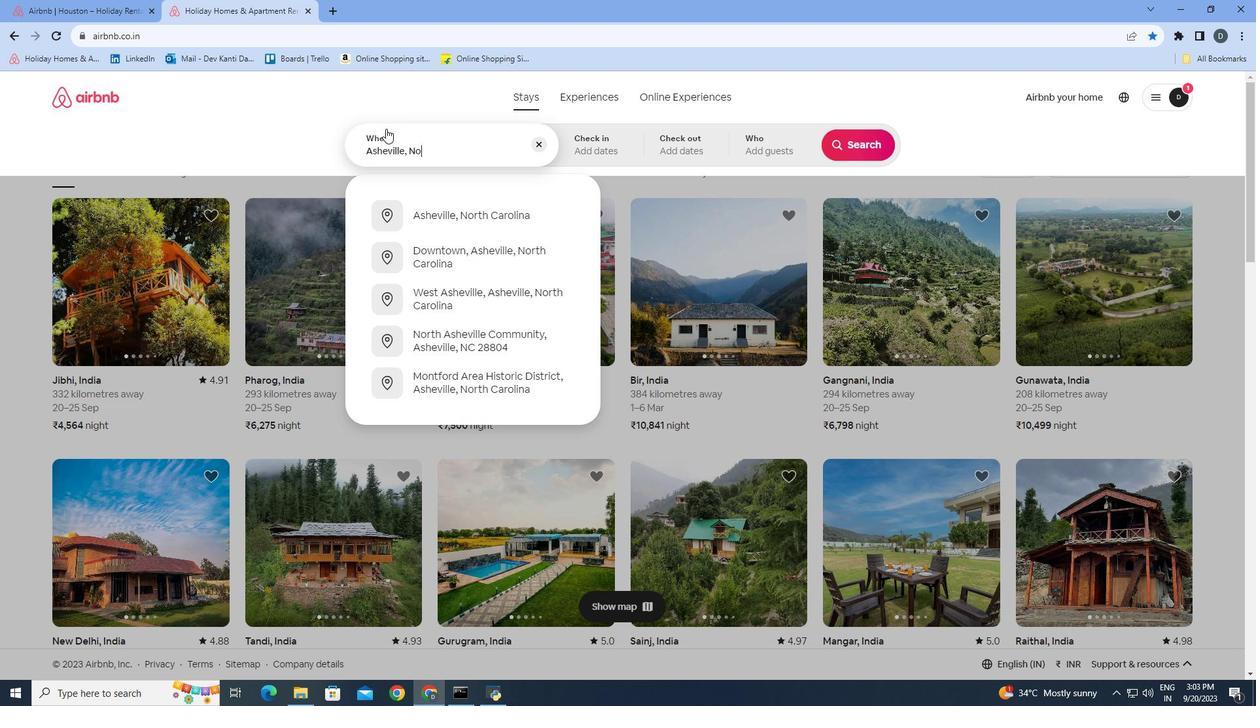 
Action: Key pressed o
Screenshot: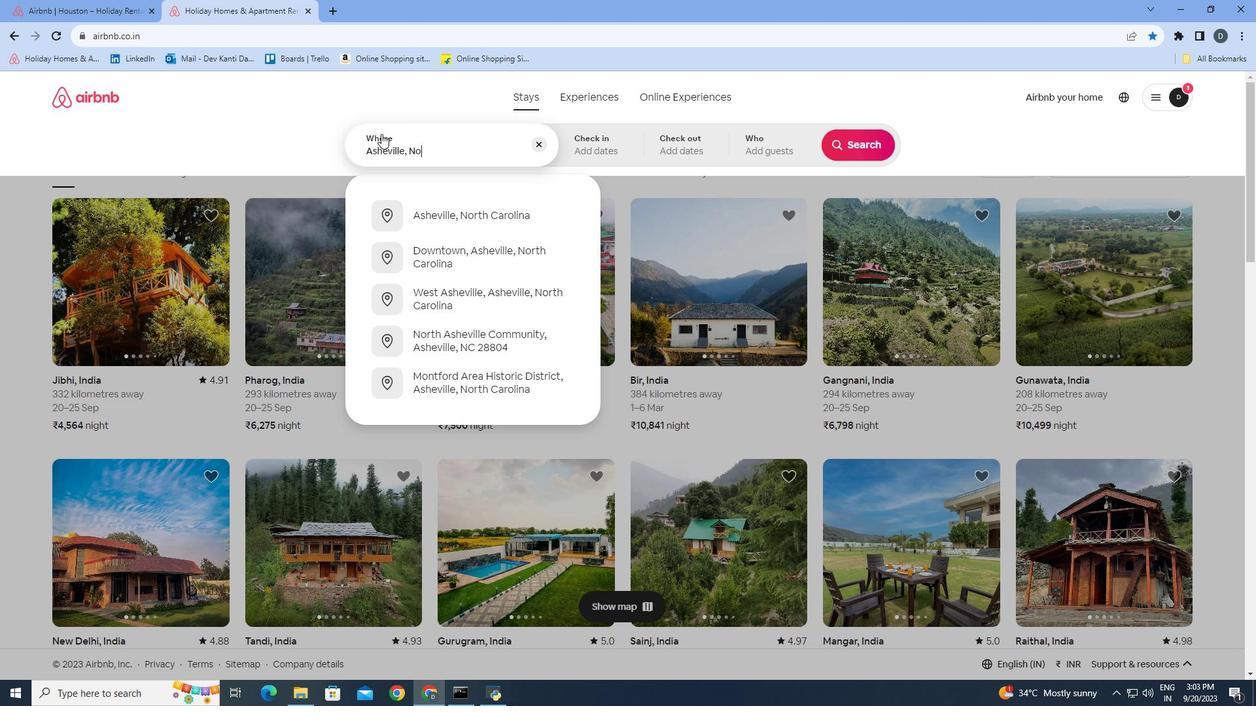 
Action: Mouse moved to (381, 136)
Screenshot: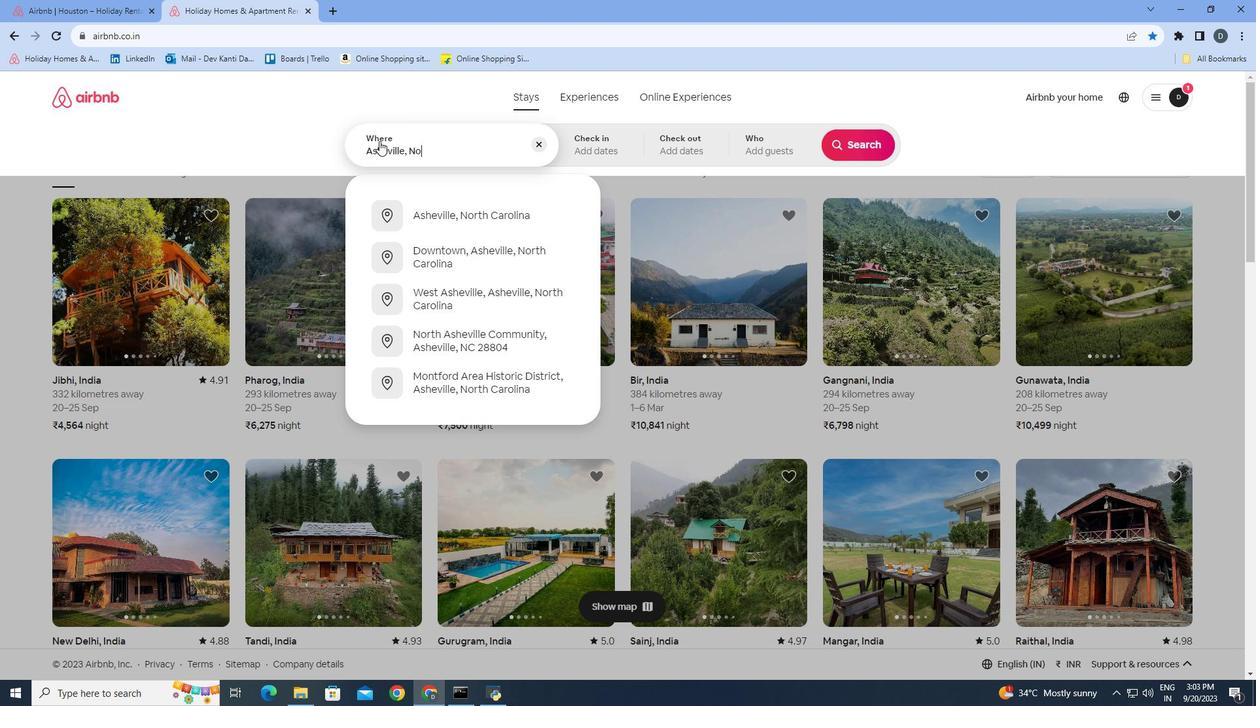 
Action: Key pressed <Key.down>
Screenshot: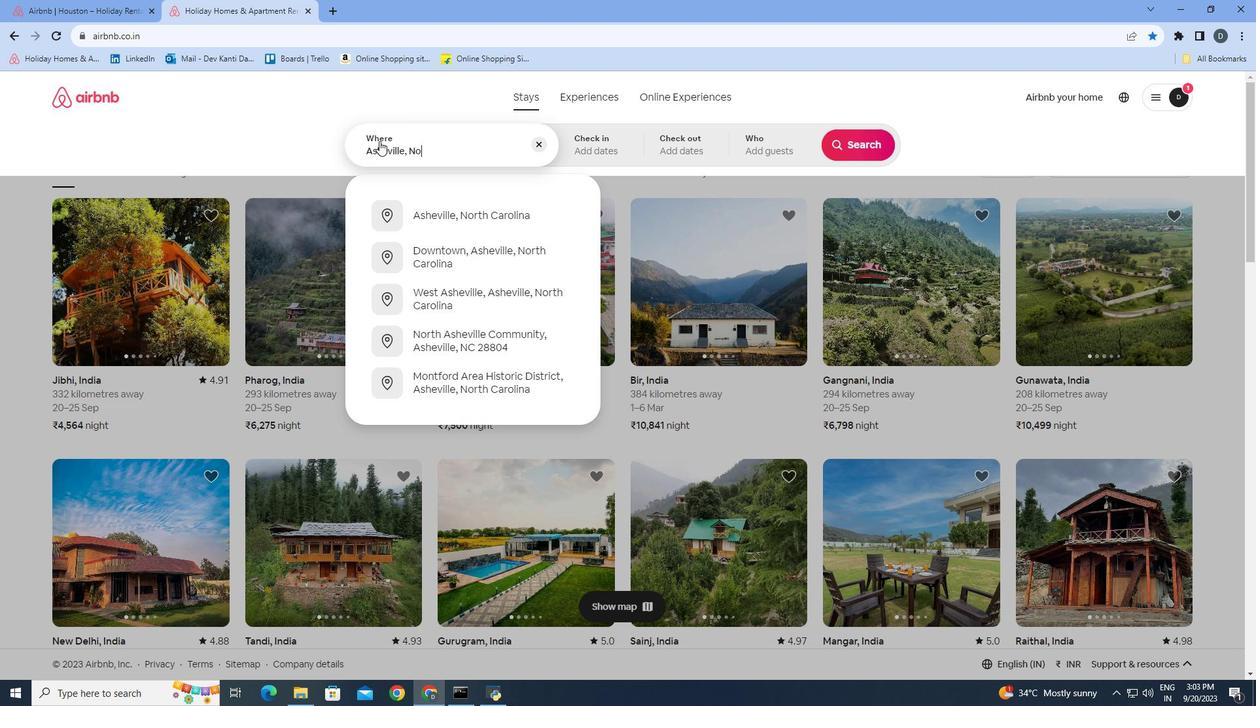 
Action: Mouse moved to (471, 219)
Screenshot: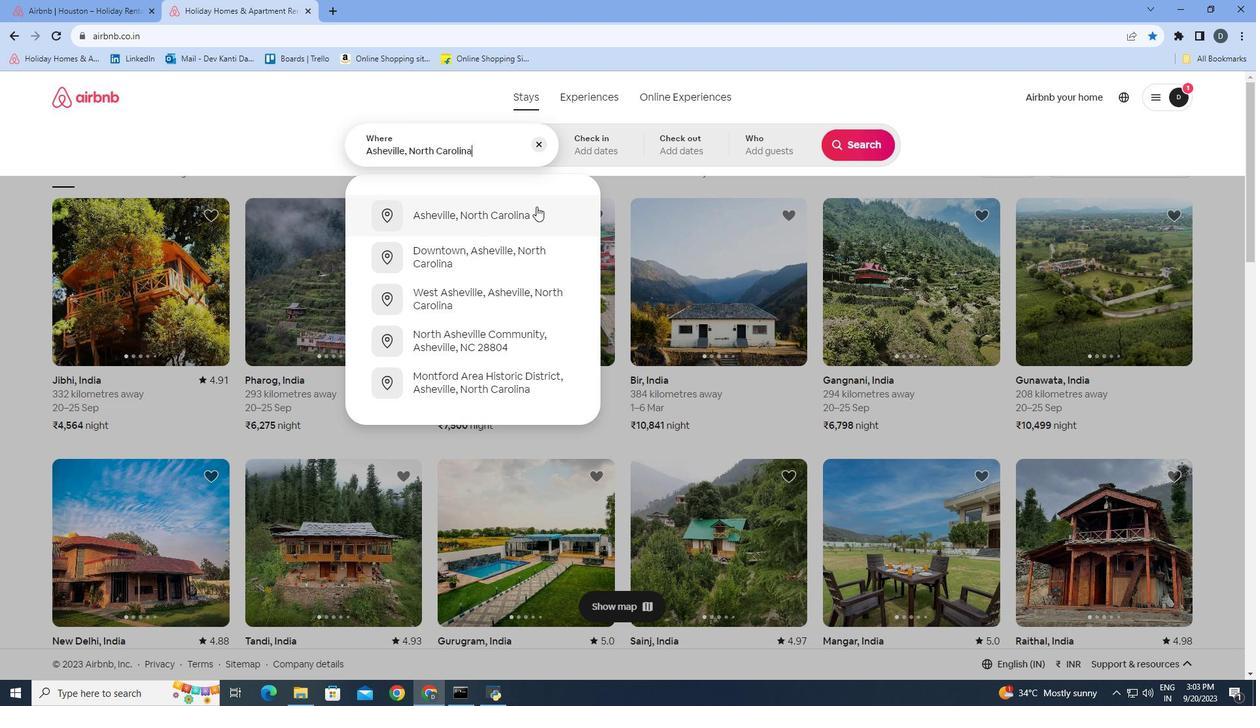 
Action: Key pressed <Key.enter>
Screenshot: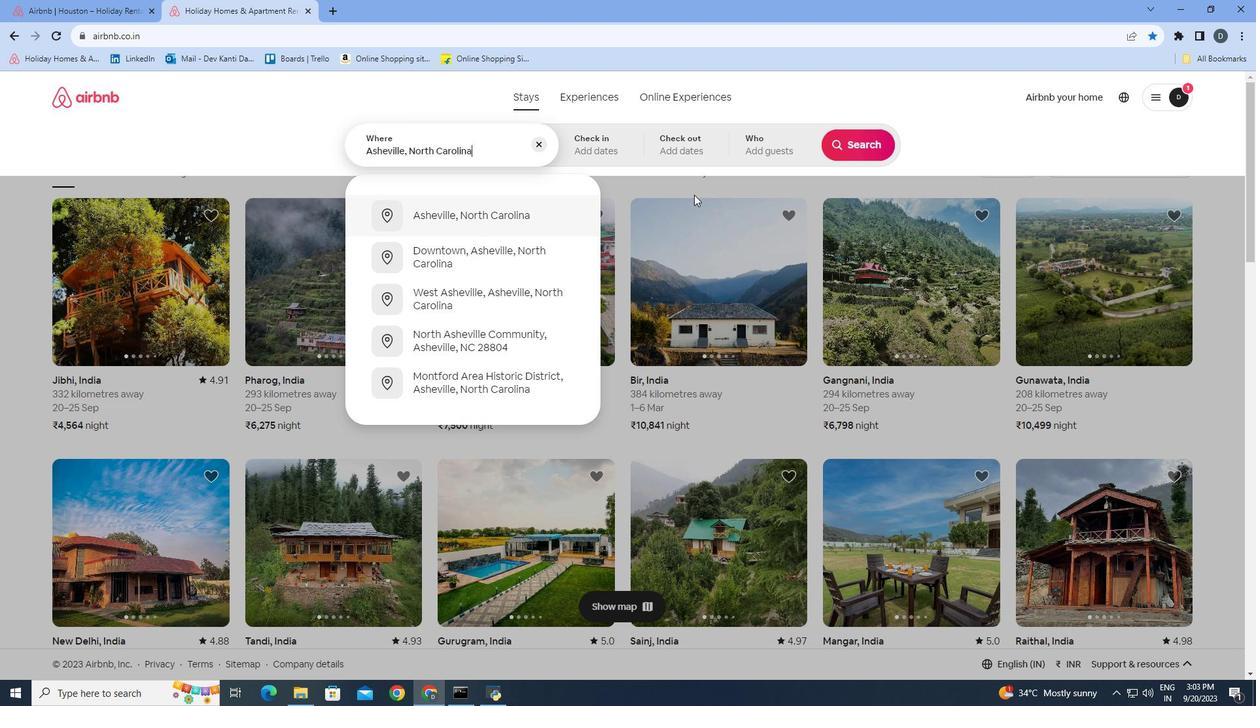 
Action: Mouse moved to (850, 139)
Screenshot: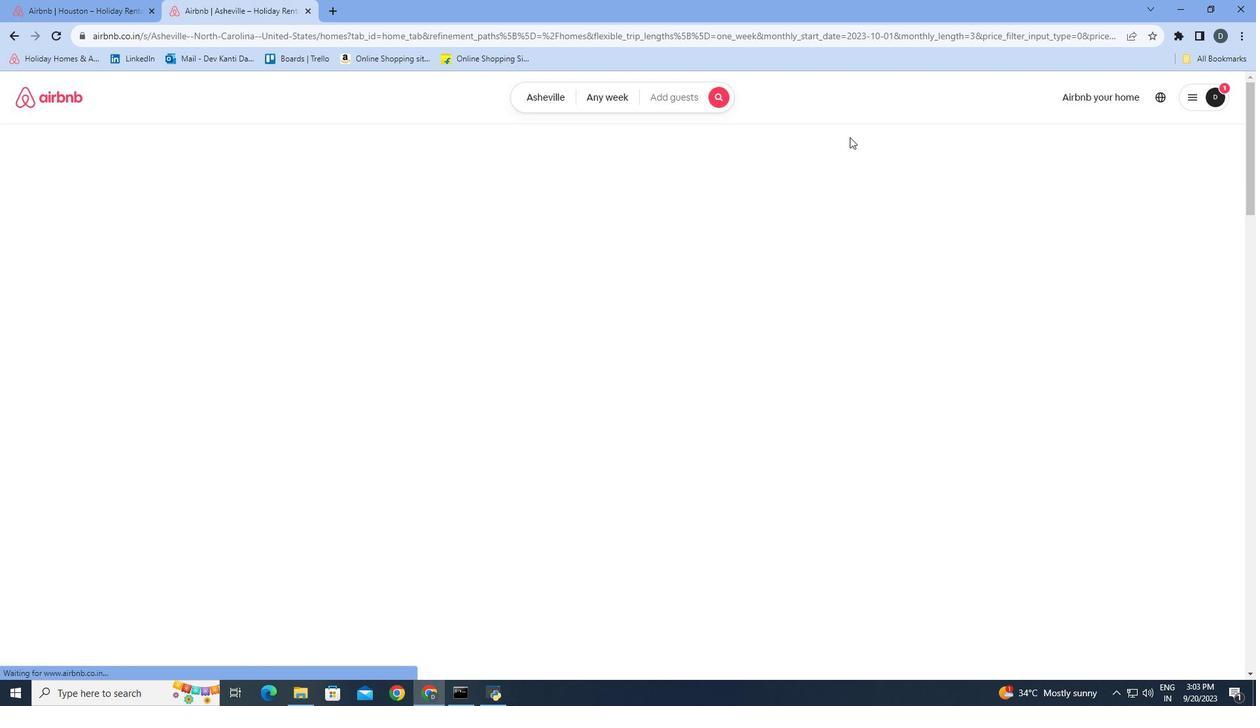 
Action: Mouse pressed left at (850, 139)
Screenshot: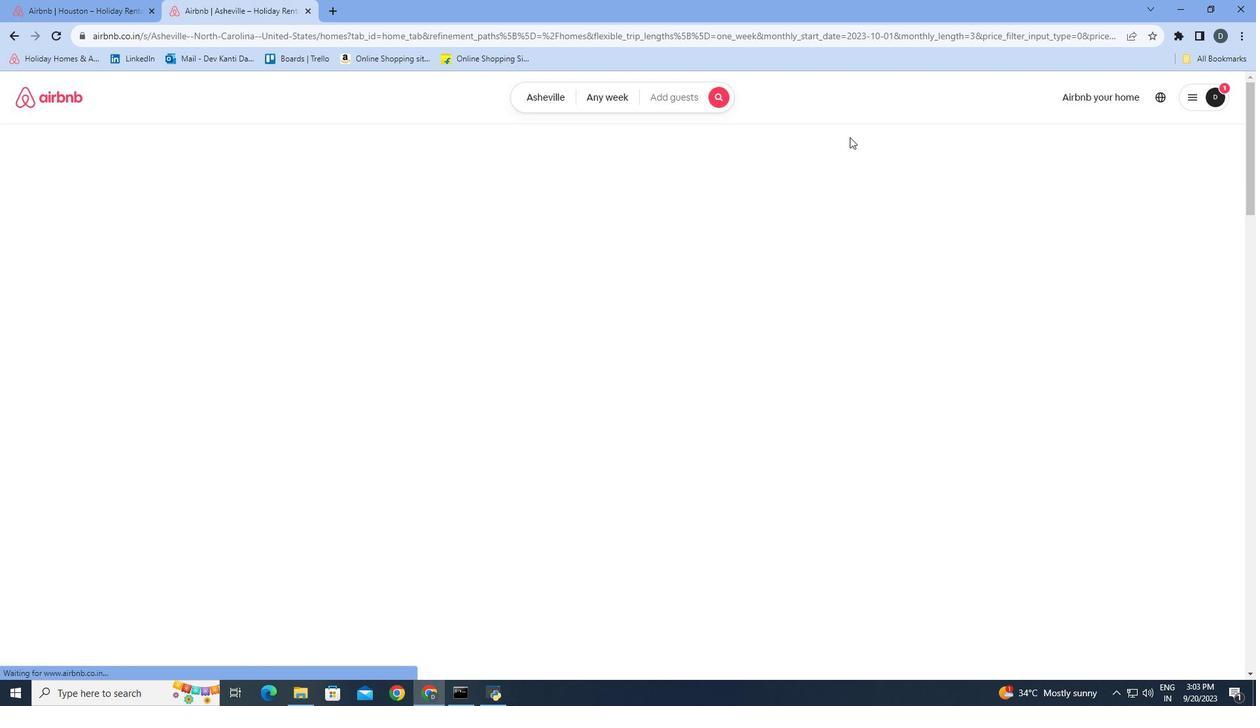 
Action: Mouse moved to (180, 329)
Screenshot: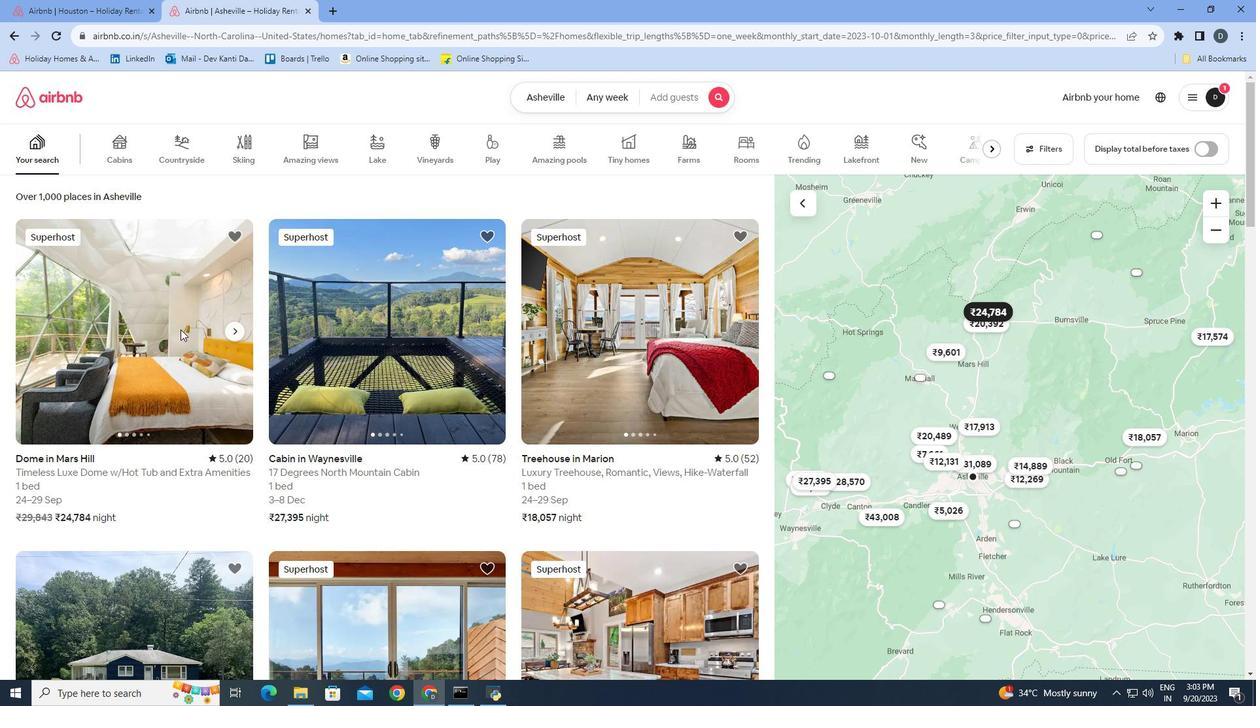 
Action: Mouse pressed left at (180, 329)
Screenshot: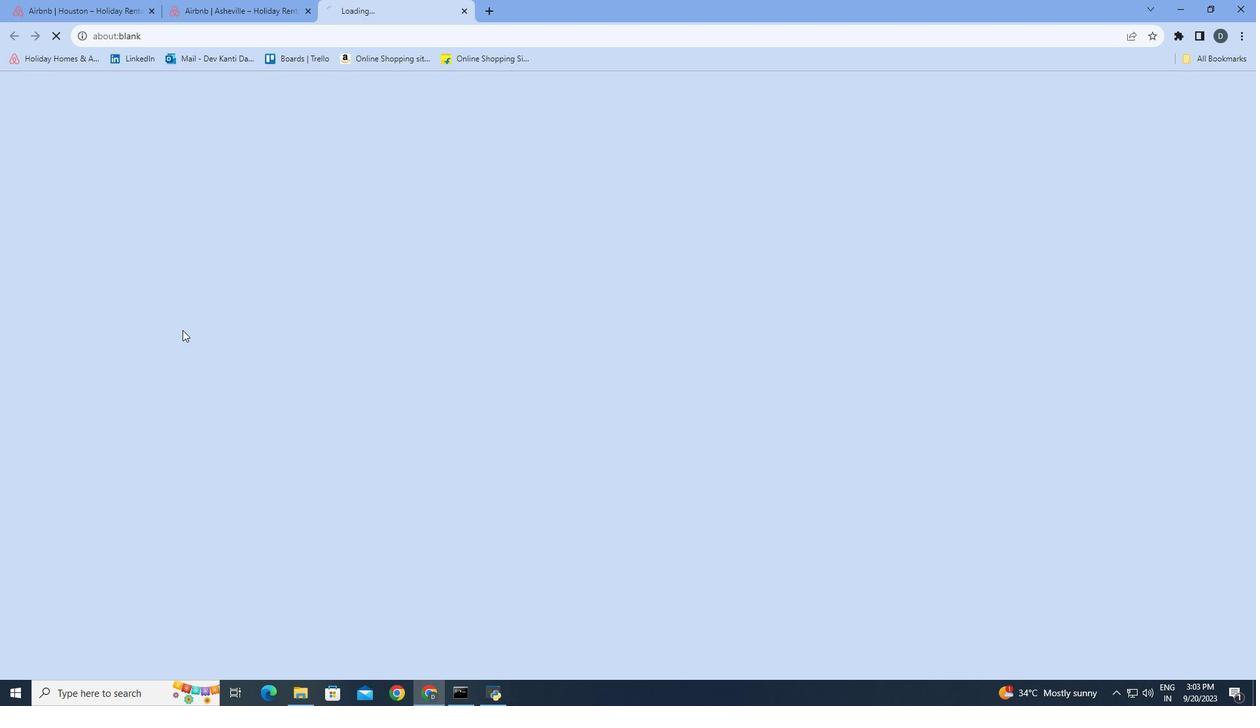 
Action: Mouse moved to (938, 484)
Screenshot: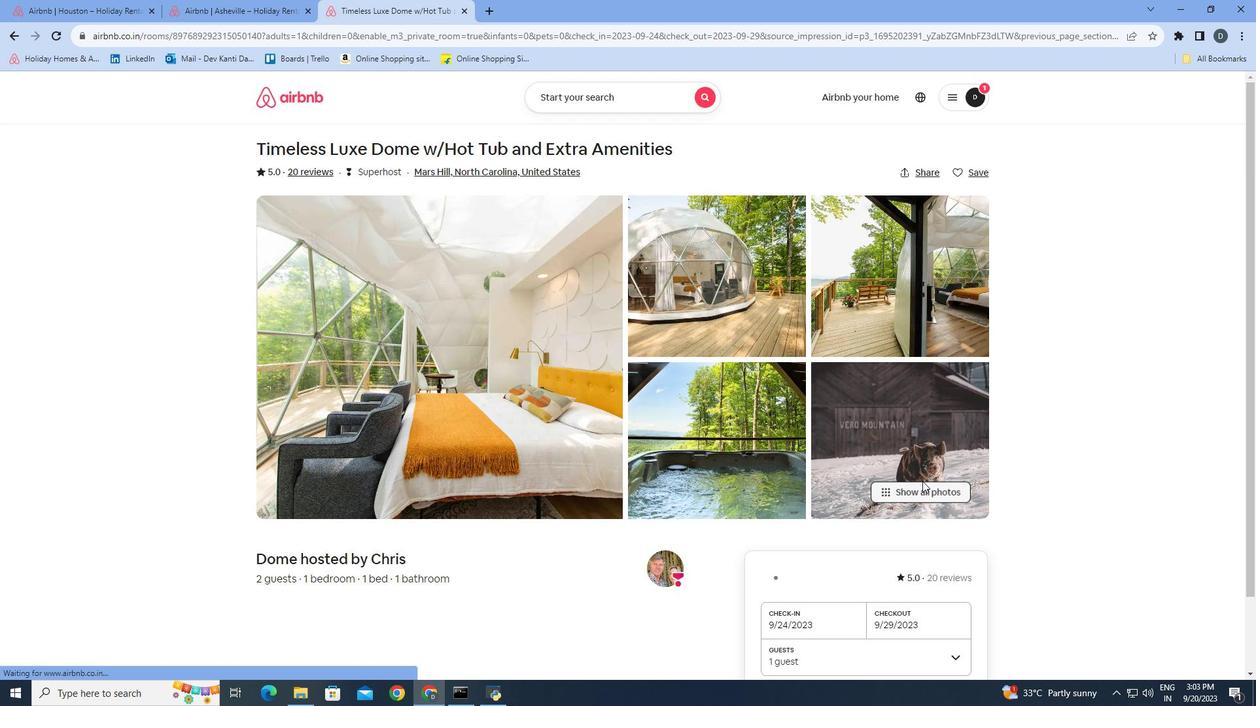 
Action: Mouse pressed left at (938, 484)
Screenshot: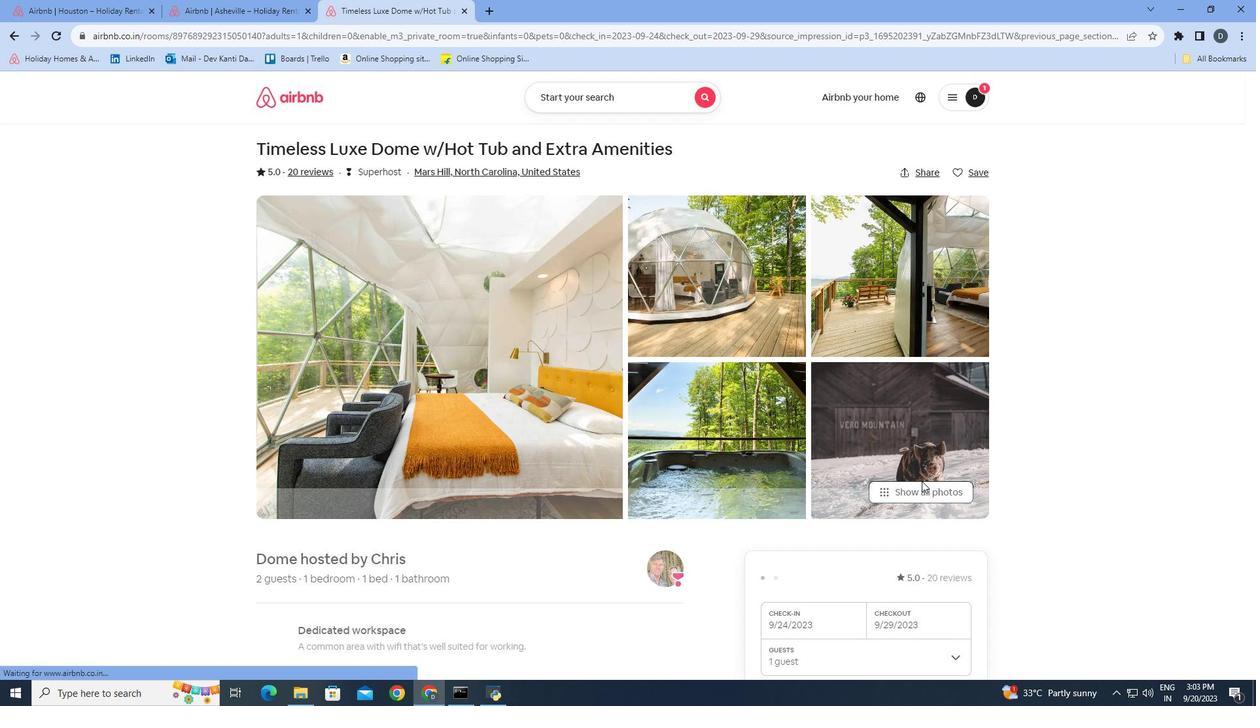 
Action: Mouse moved to (940, 475)
Screenshot: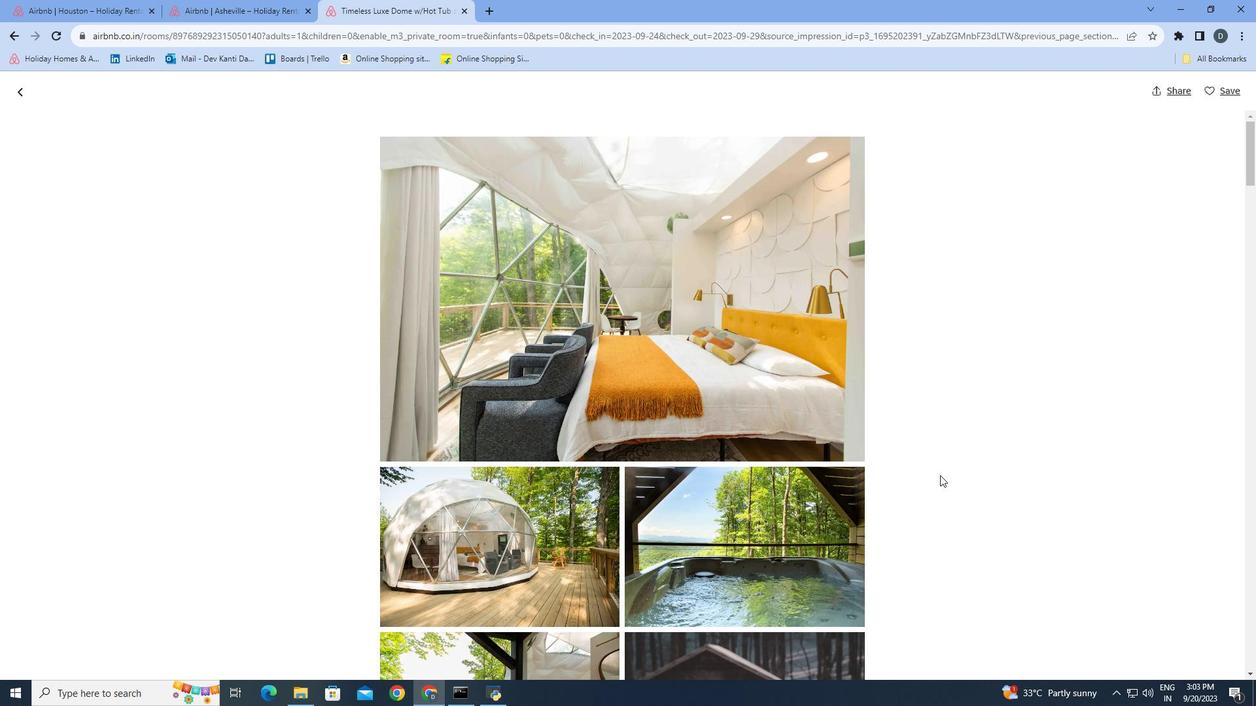 
Action: Mouse scrolled (940, 474) with delta (0, 0)
Screenshot: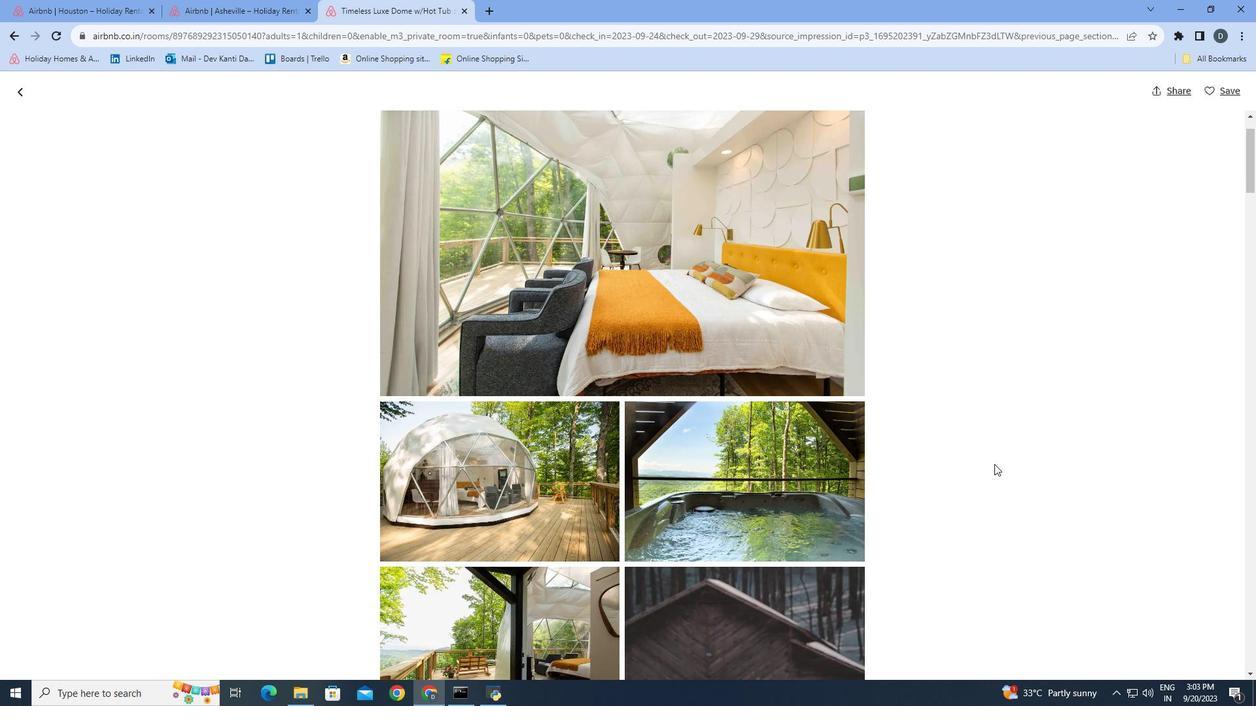 
Action: Mouse moved to (994, 464)
Screenshot: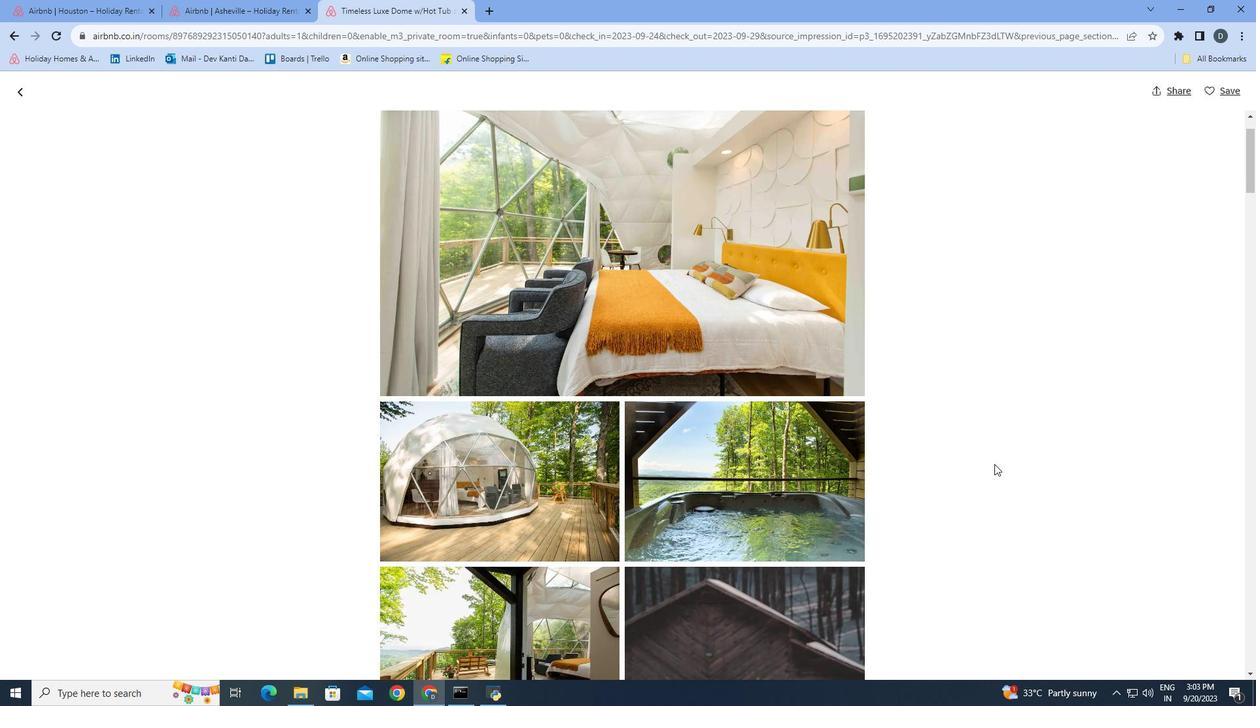 
Action: Key pressed <Key.down><Key.down><Key.down>
Screenshot: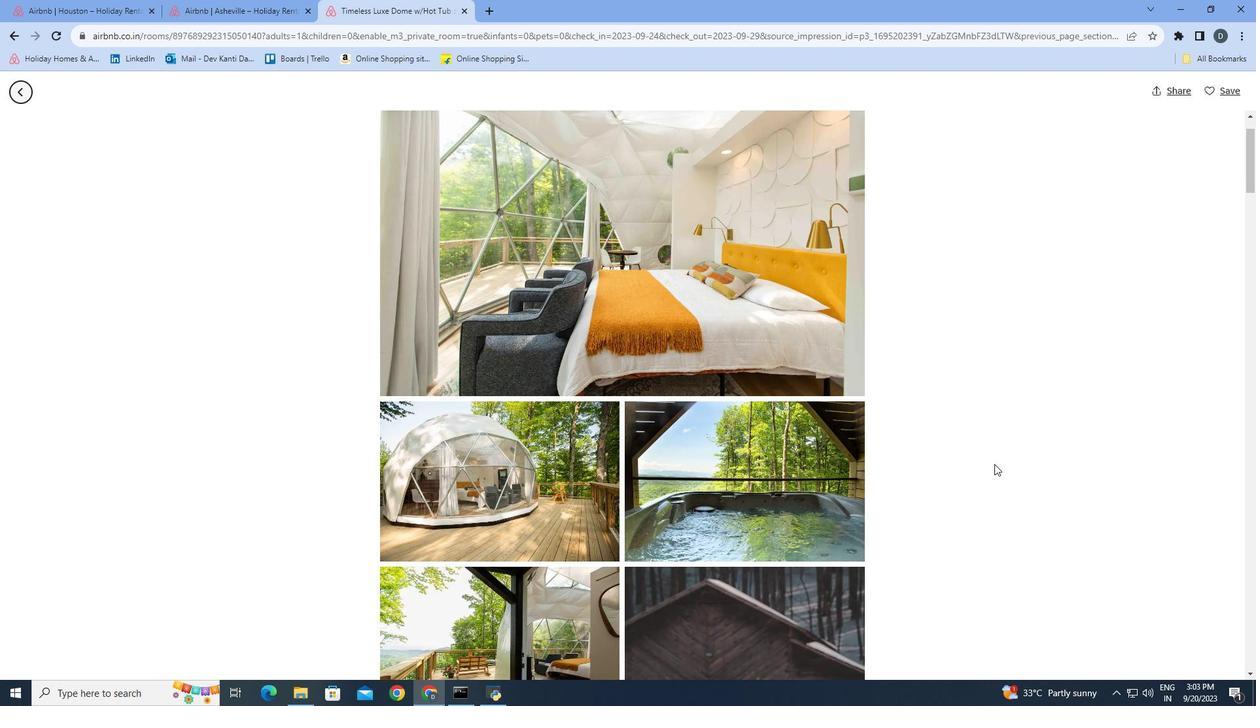 
Action: Mouse moved to (998, 466)
Screenshot: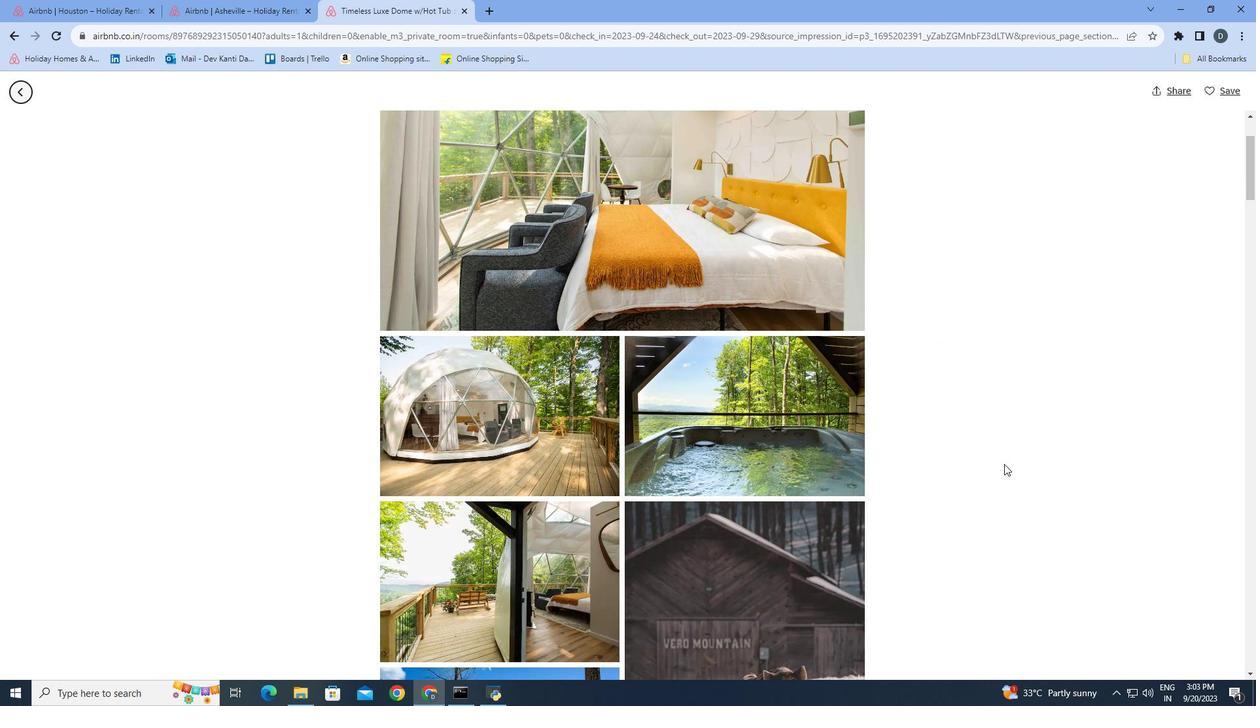 
Action: Mouse scrolled (998, 465) with delta (0, 0)
Screenshot: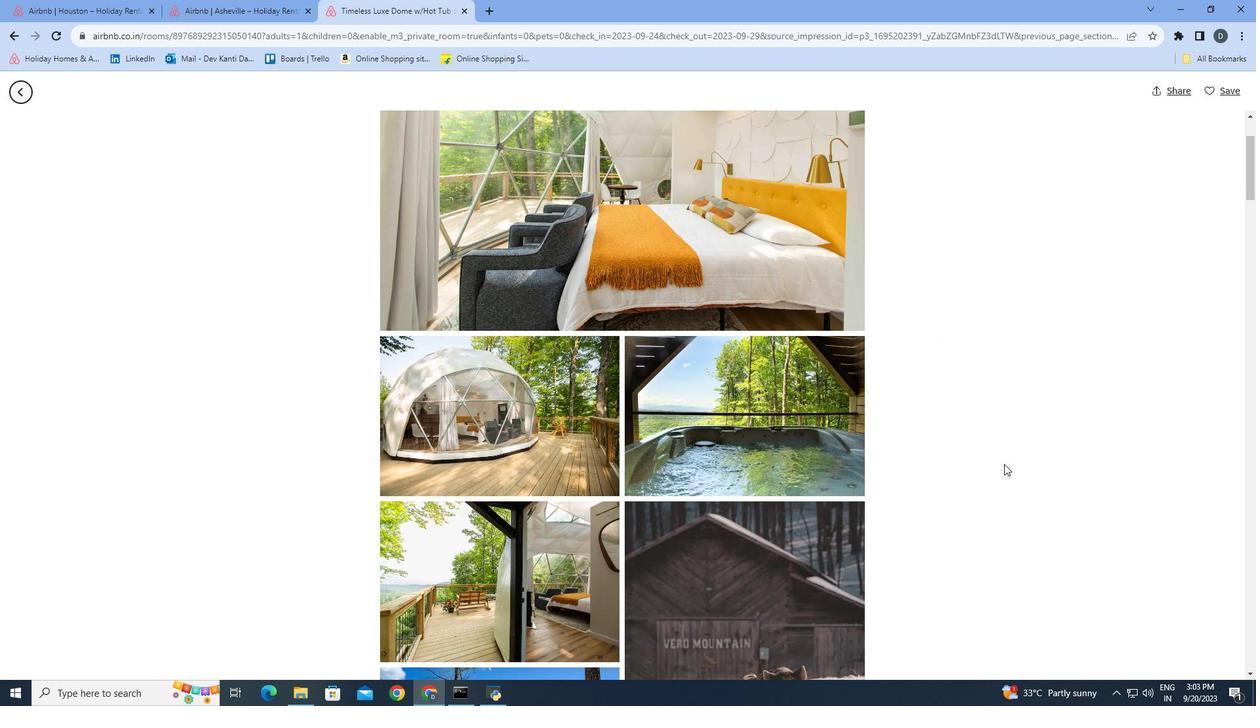 
Action: Mouse moved to (1004, 464)
Screenshot: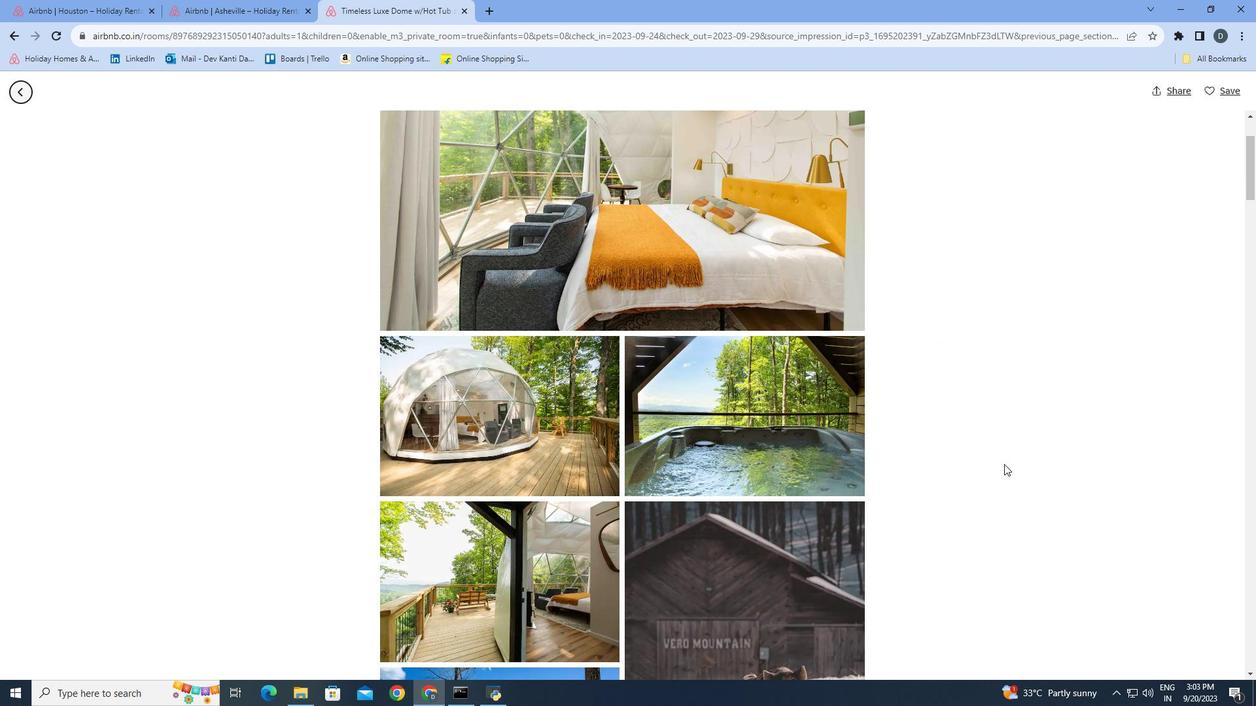 
Action: Mouse scrolled (1004, 463) with delta (0, 0)
Screenshot: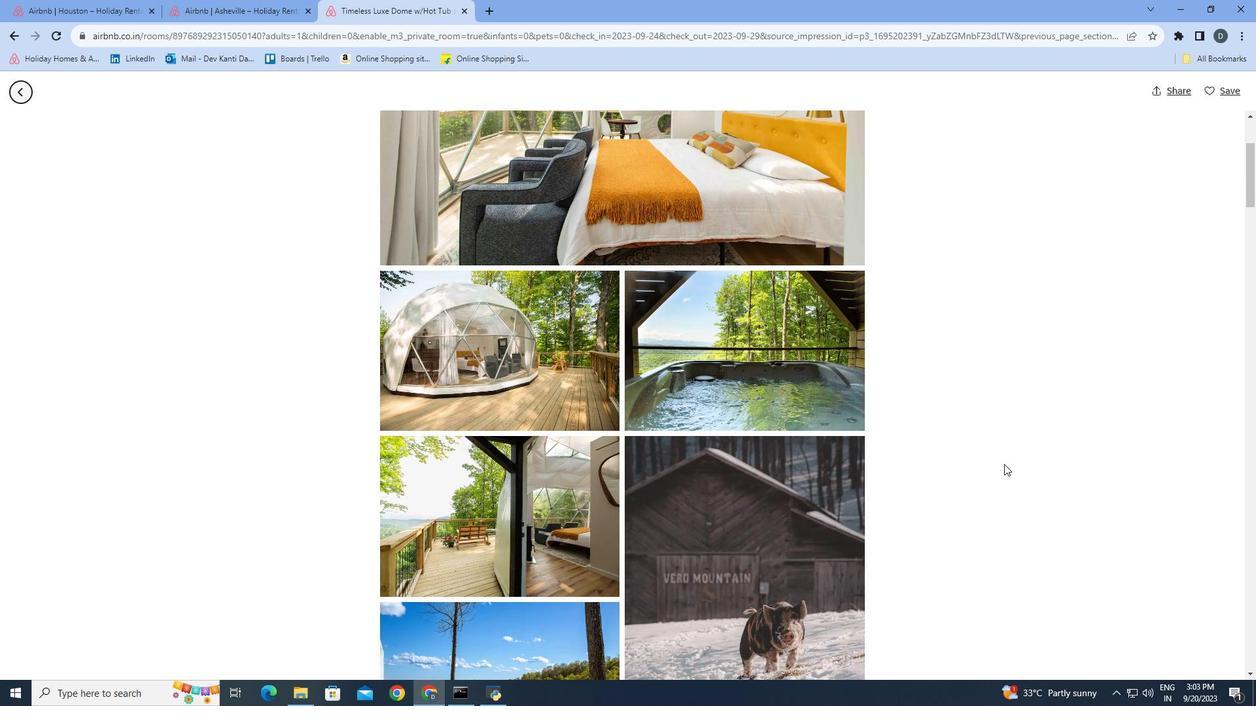 
Action: Mouse moved to (1004, 463)
Screenshot: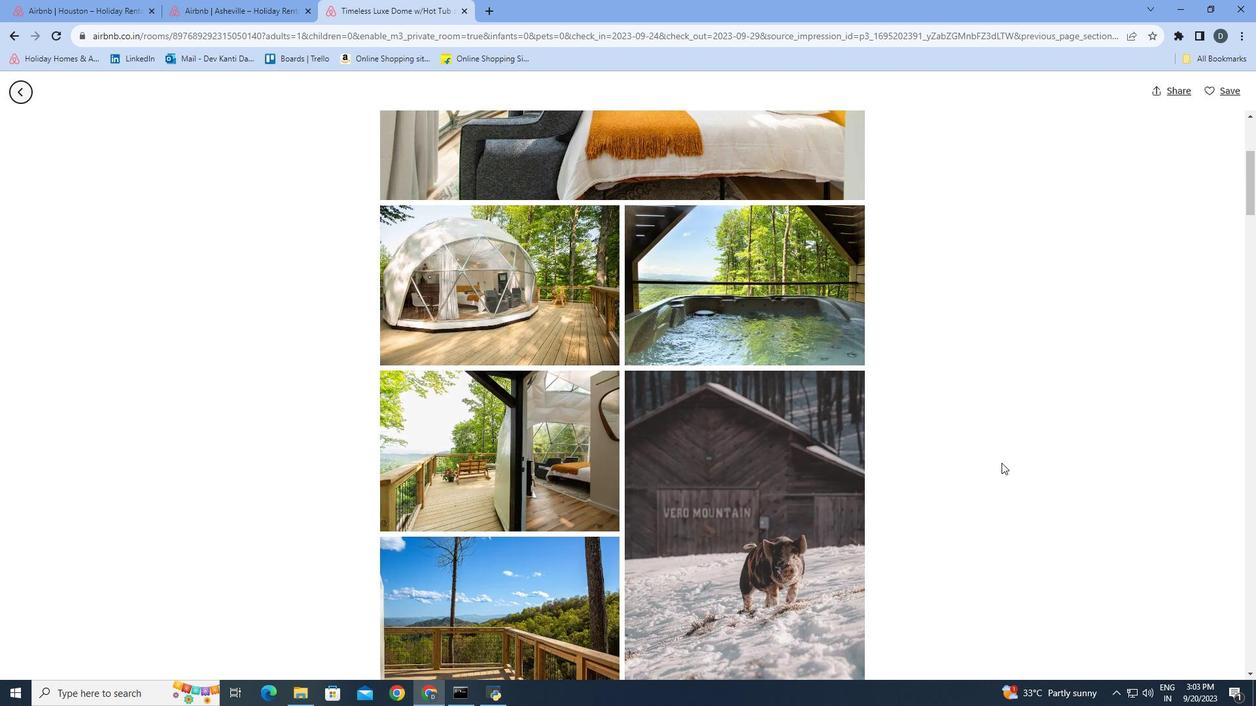 
Action: Mouse scrolled (1004, 463) with delta (0, 0)
Screenshot: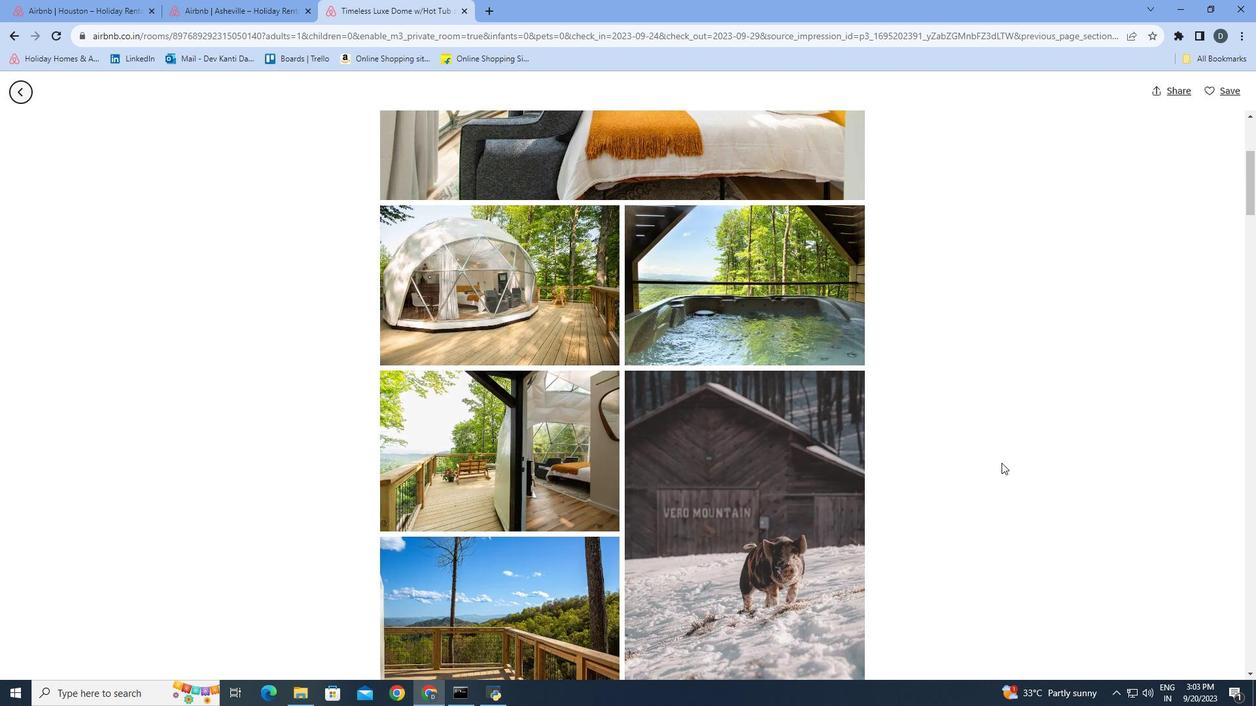 
Action: Mouse moved to (1001, 463)
Screenshot: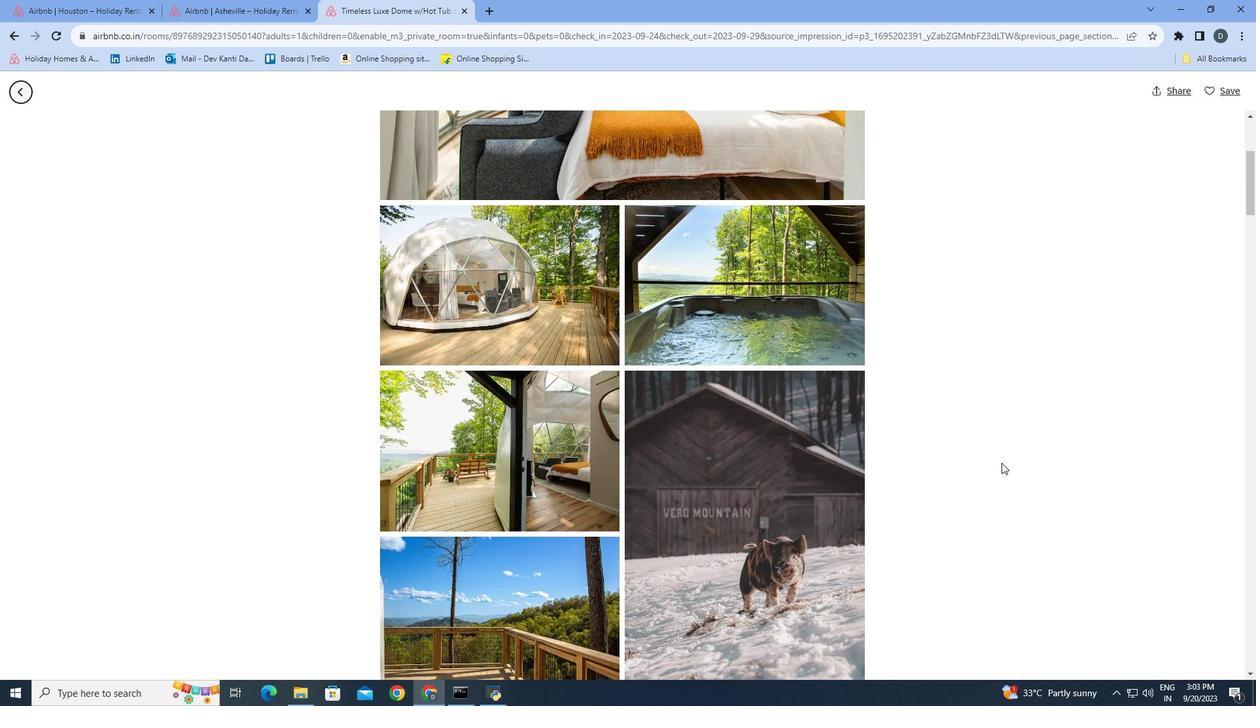 
Action: Mouse scrolled (1001, 462) with delta (0, 0)
Screenshot: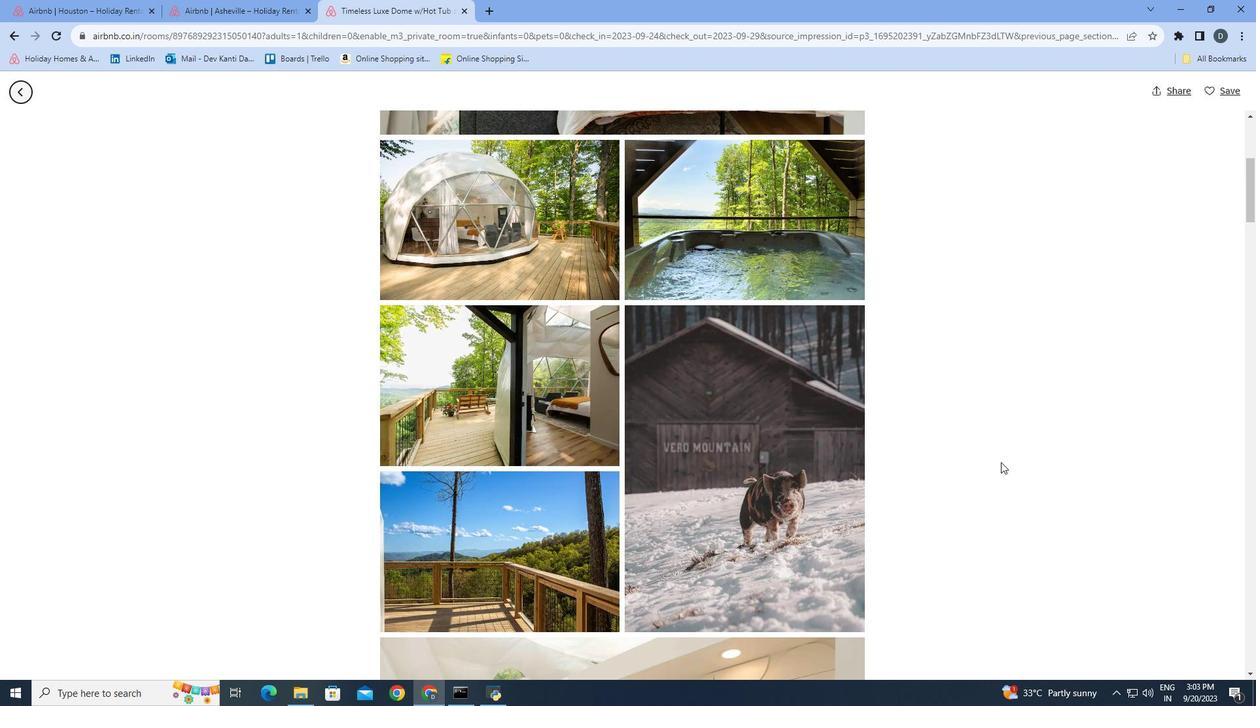 
Action: Mouse moved to (997, 456)
Screenshot: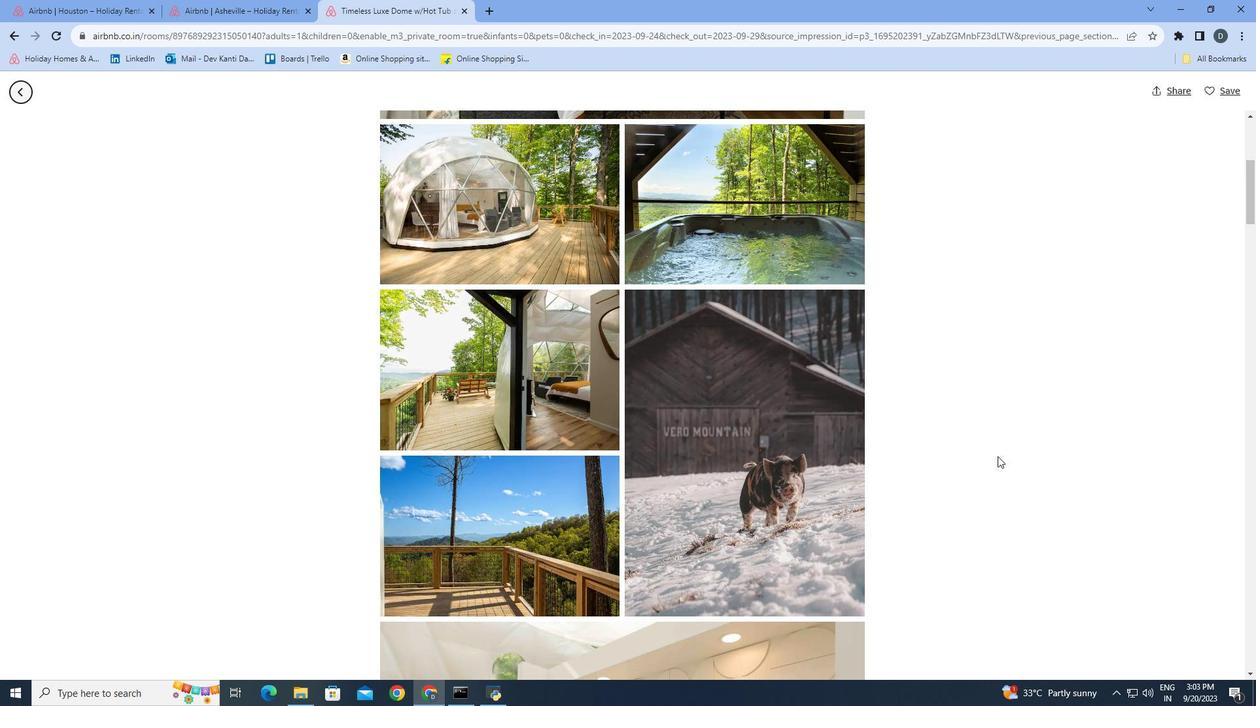 
Action: Mouse scrolled (997, 455) with delta (0, 0)
Screenshot: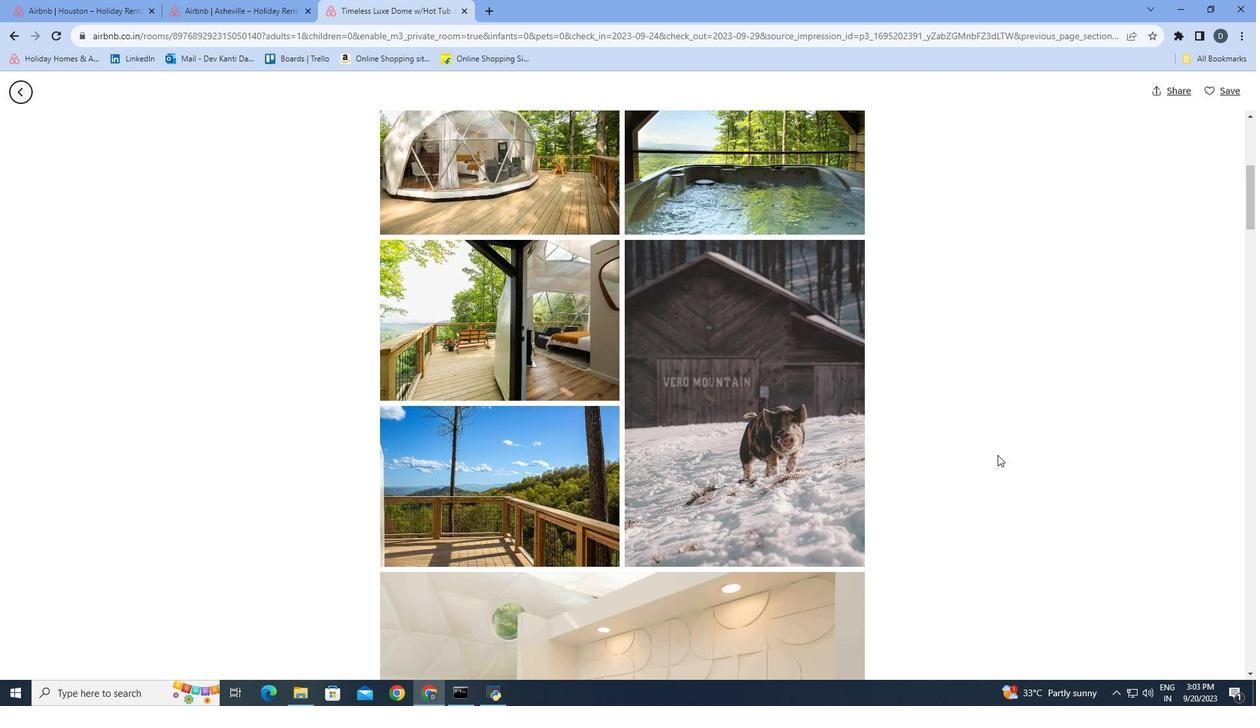 
Action: Mouse moved to (997, 455)
Screenshot: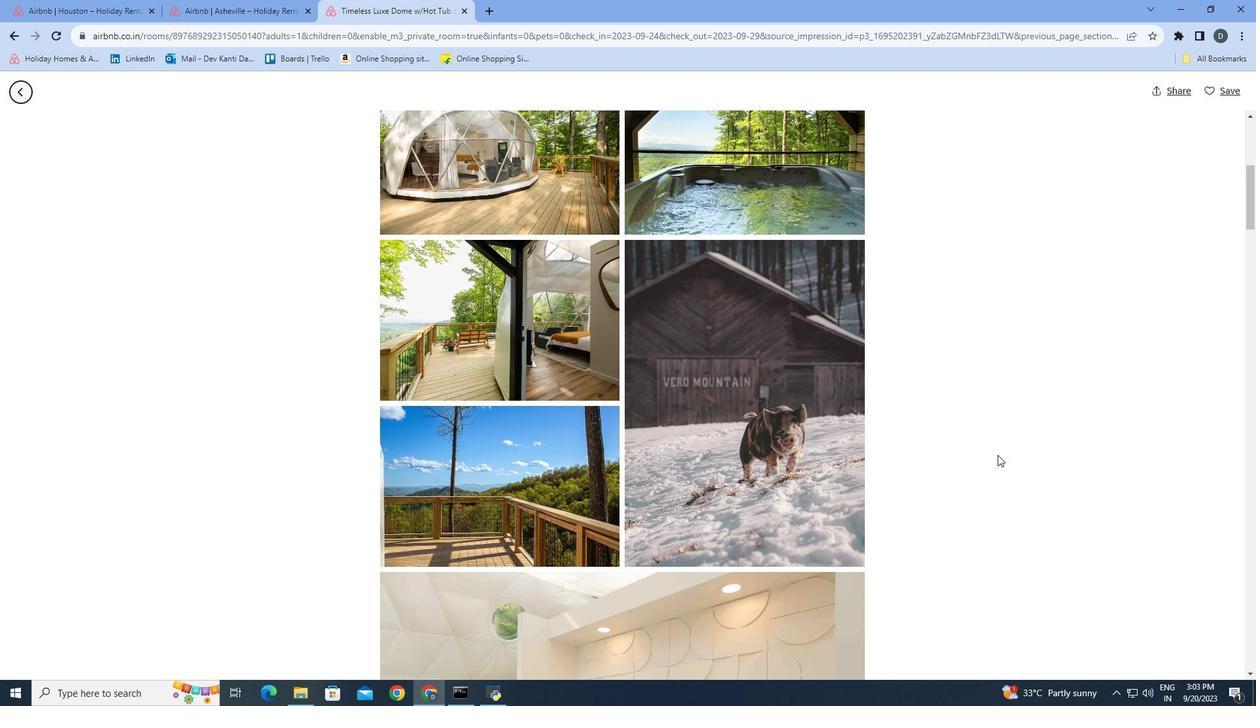 
Action: Mouse scrolled (997, 454) with delta (0, 0)
Screenshot: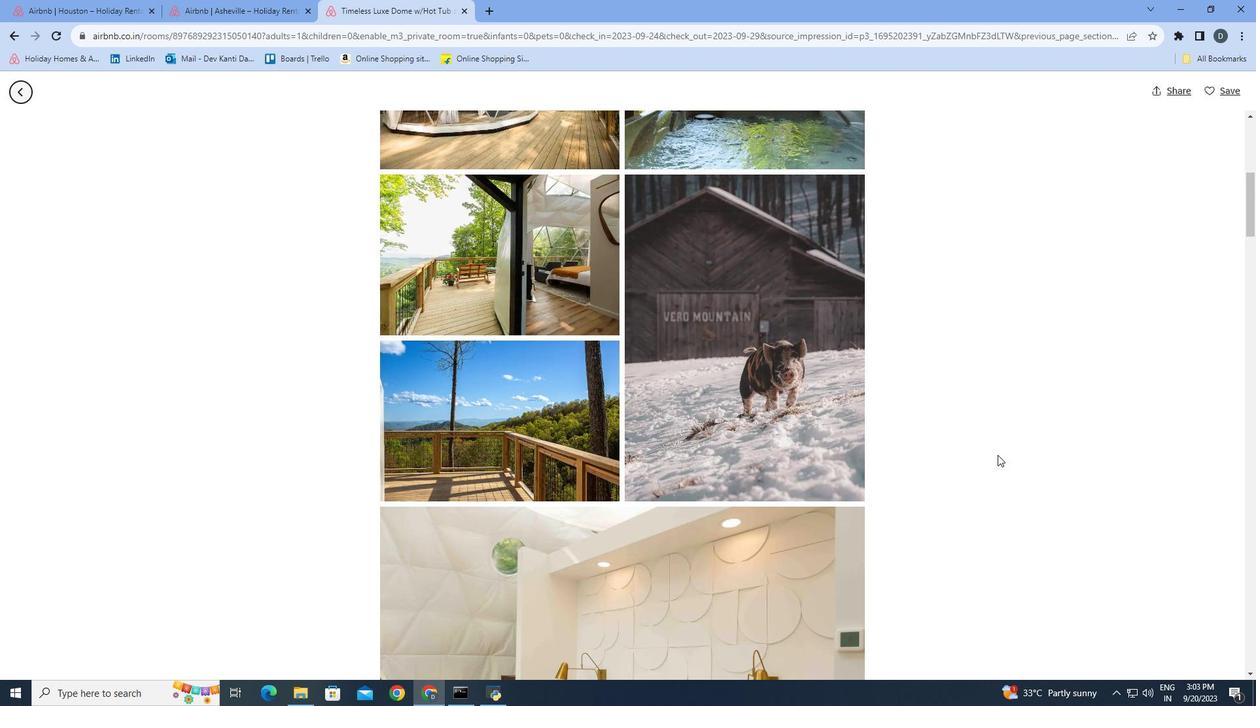 
Action: Mouse scrolled (997, 454) with delta (0, 0)
Screenshot: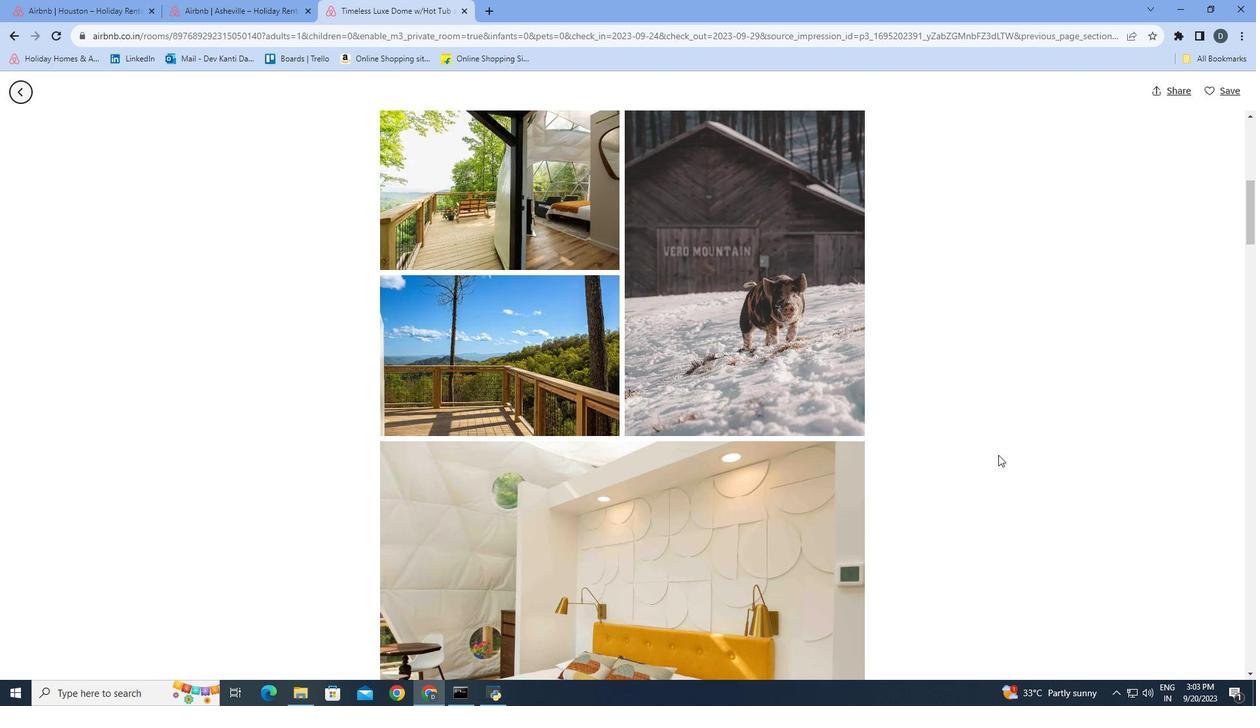 
Action: Mouse moved to (1006, 450)
Screenshot: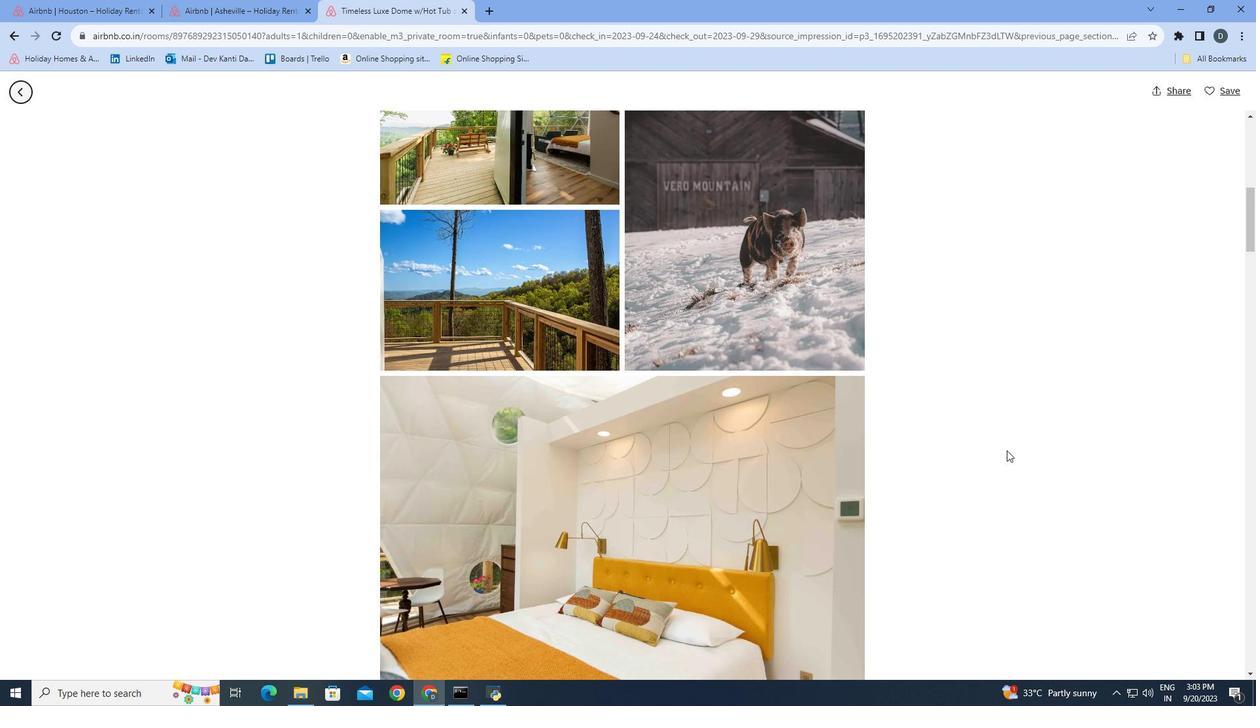 
Action: Mouse scrolled (1006, 450) with delta (0, 0)
Screenshot: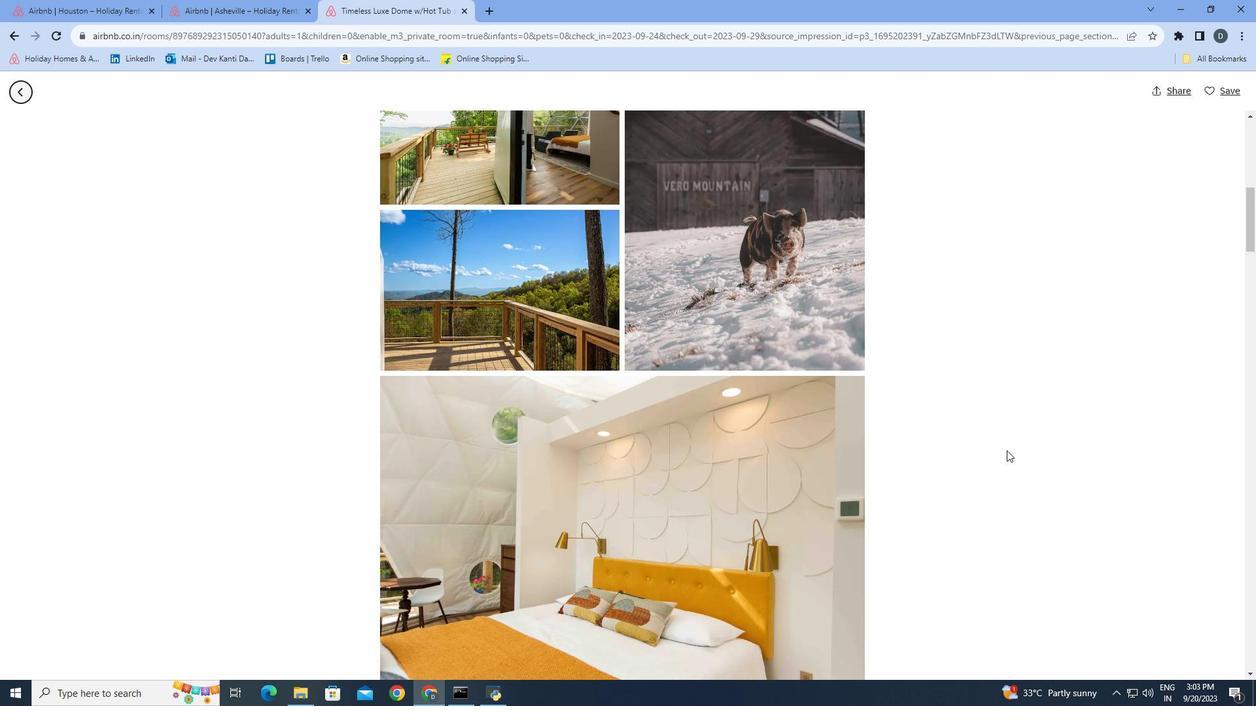 
Action: Mouse scrolled (1006, 450) with delta (0, 0)
Screenshot: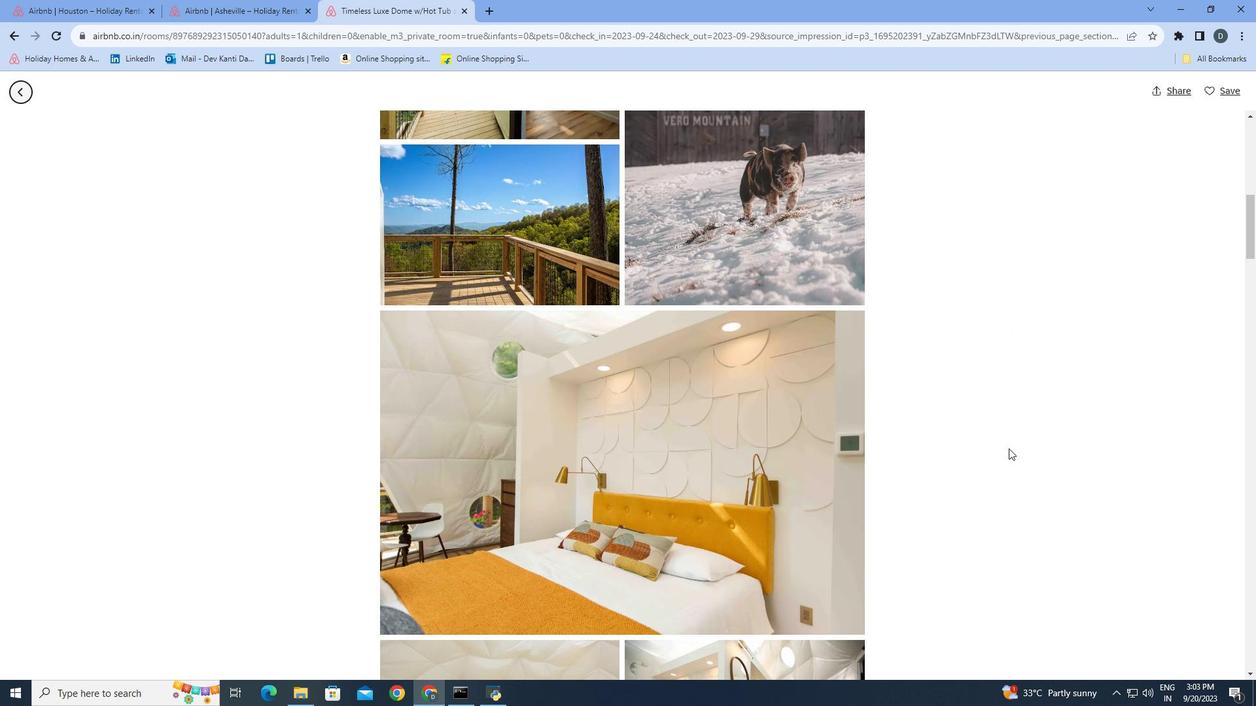 
Action: Mouse moved to (1008, 448)
Screenshot: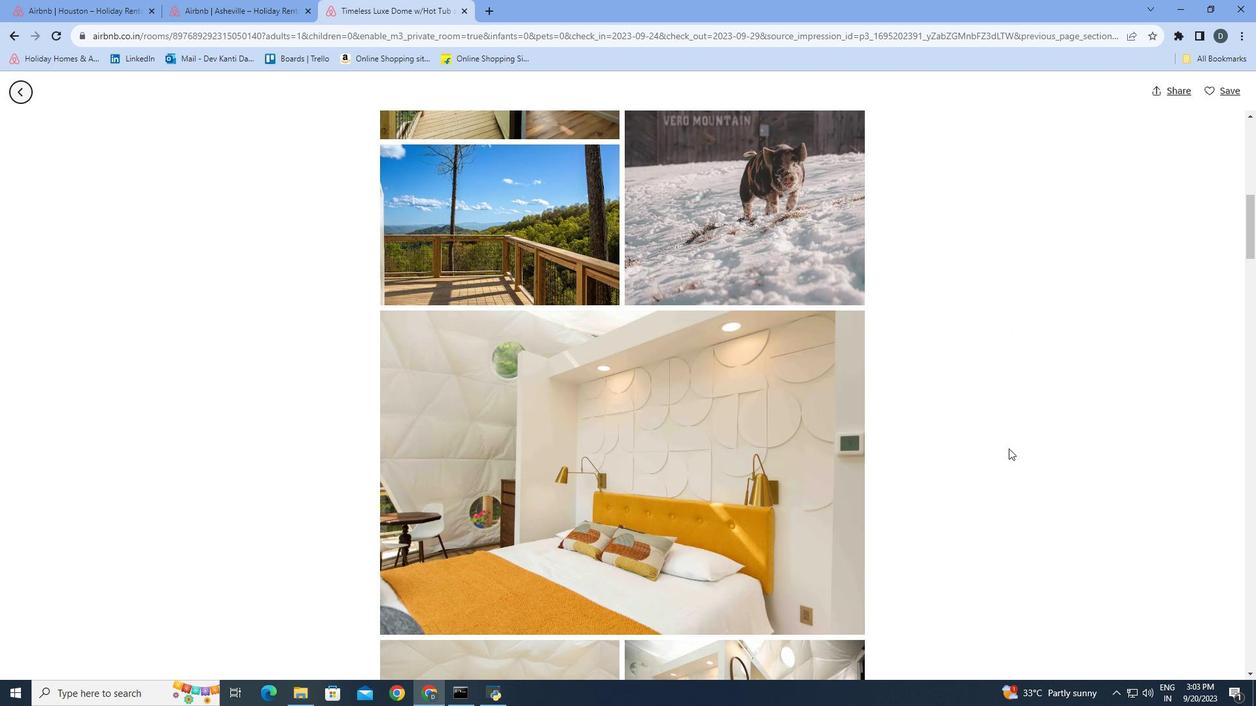 
Action: Mouse scrolled (1008, 448) with delta (0, 0)
Screenshot: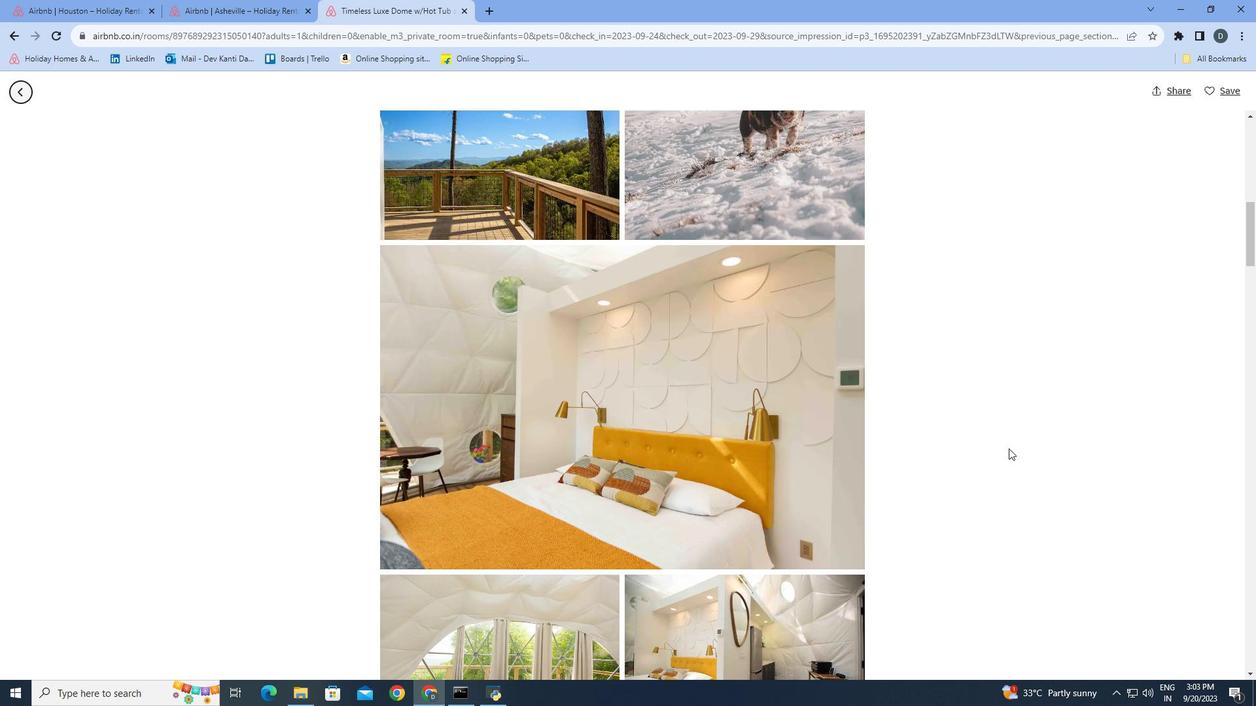 
Action: Mouse scrolled (1008, 448) with delta (0, 0)
Screenshot: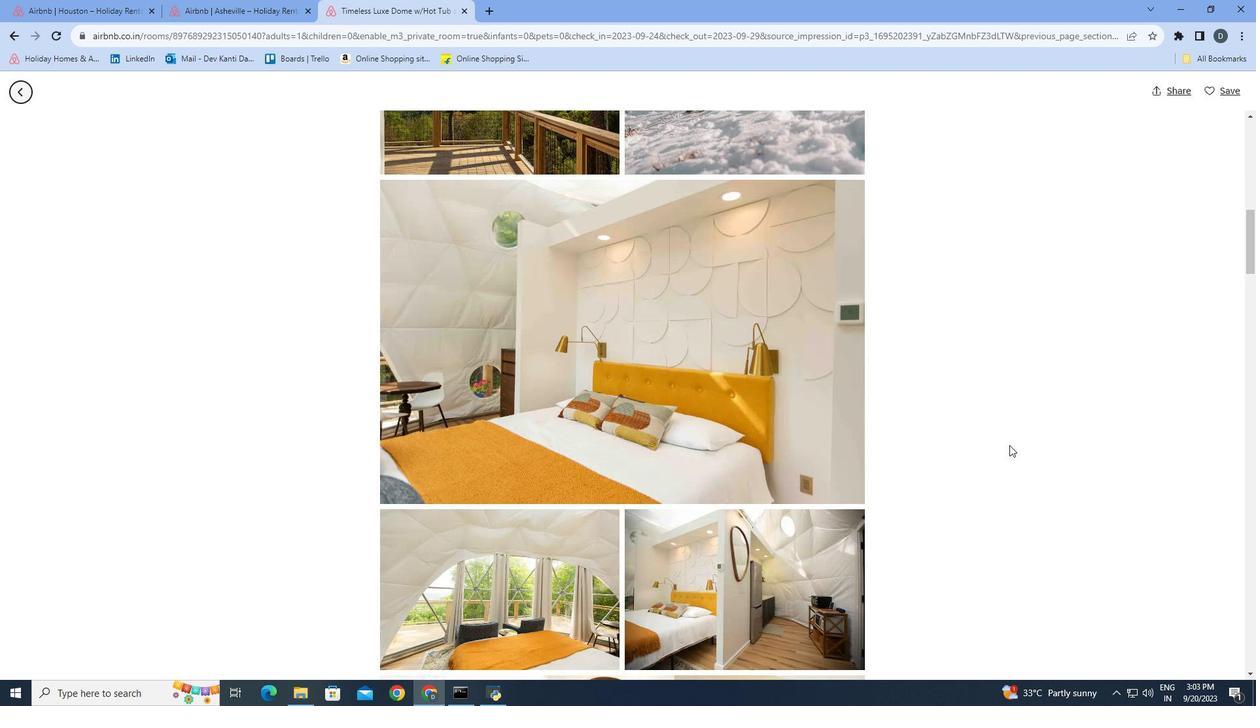 
Action: Mouse moved to (1009, 445)
Screenshot: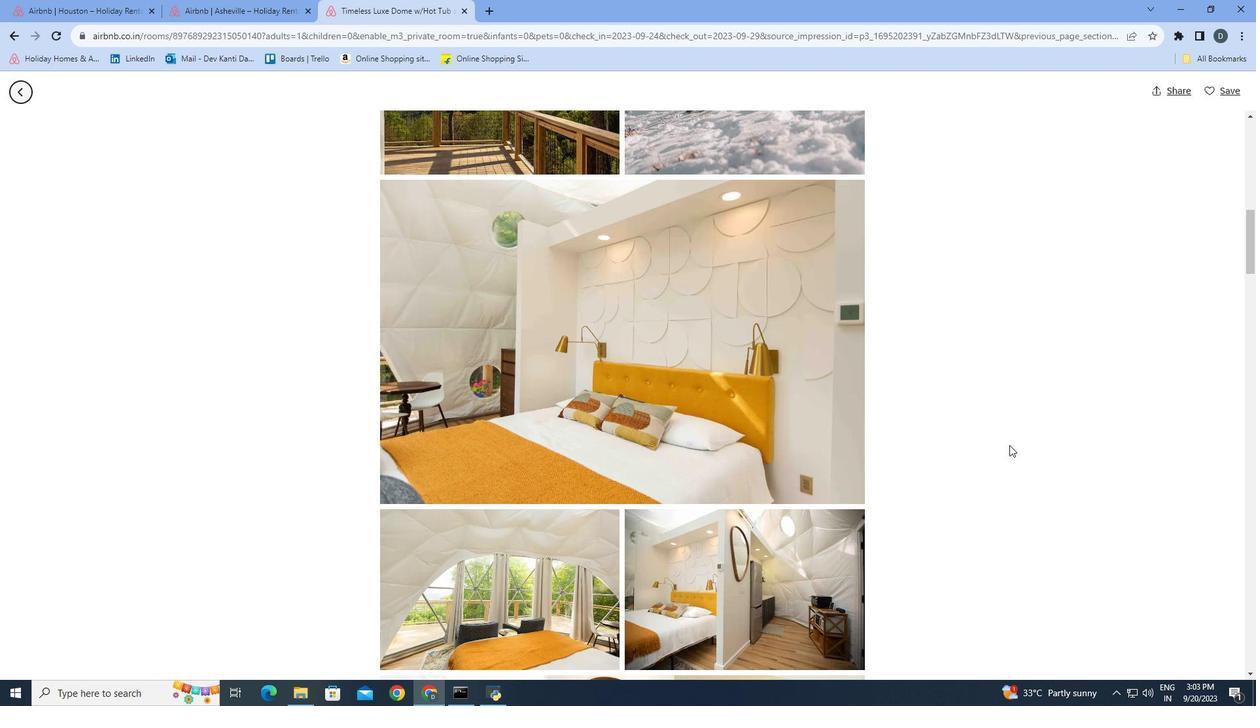 
Action: Mouse scrolled (1009, 444) with delta (0, 0)
Screenshot: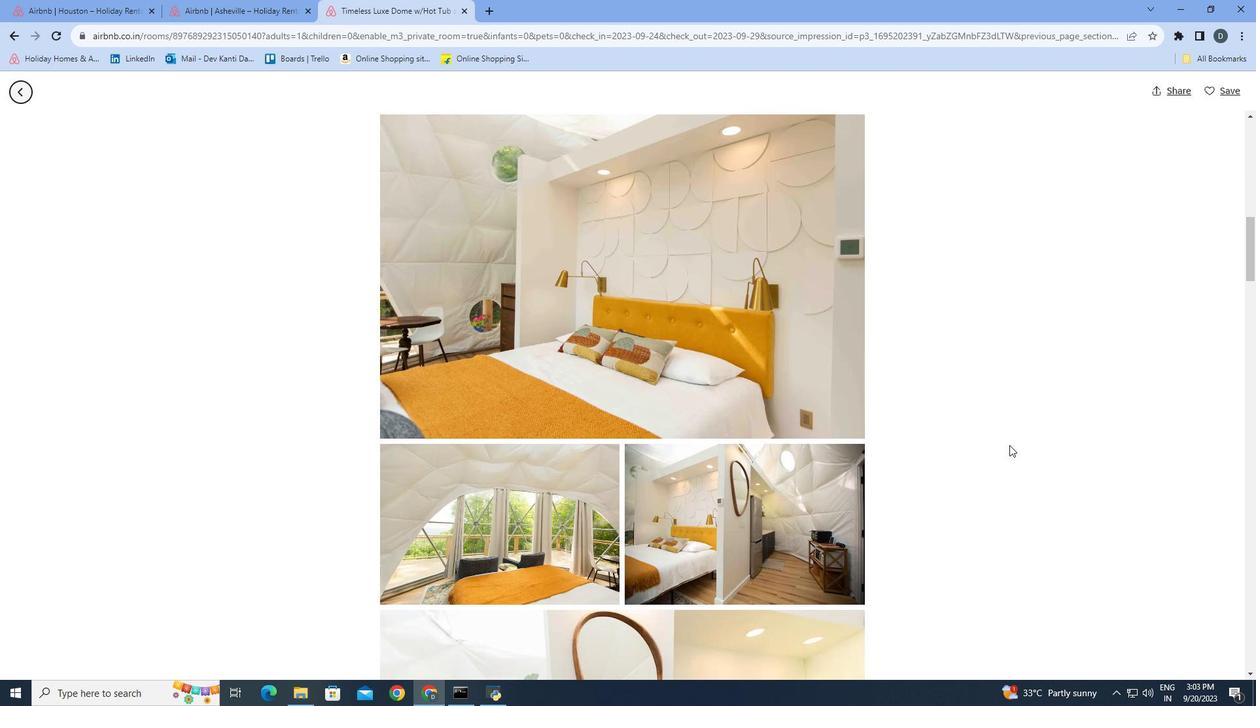 
Action: Mouse scrolled (1009, 444) with delta (0, 0)
Screenshot: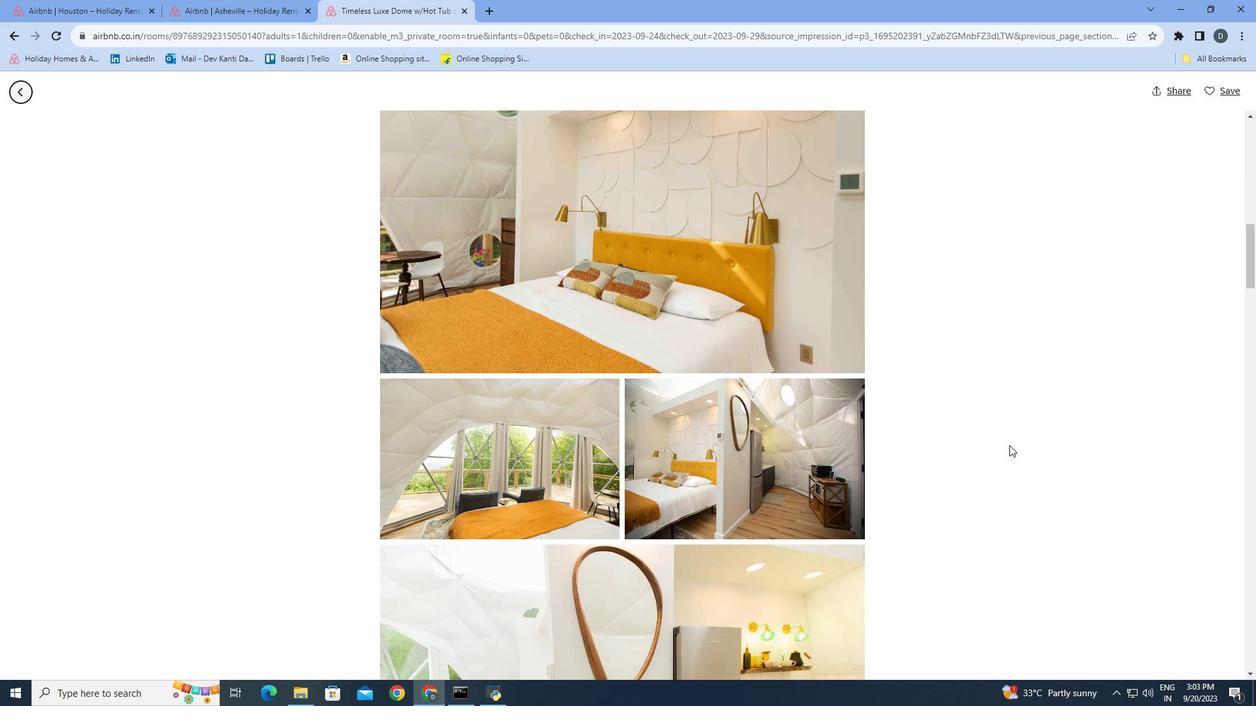 
Action: Mouse moved to (1010, 448)
Screenshot: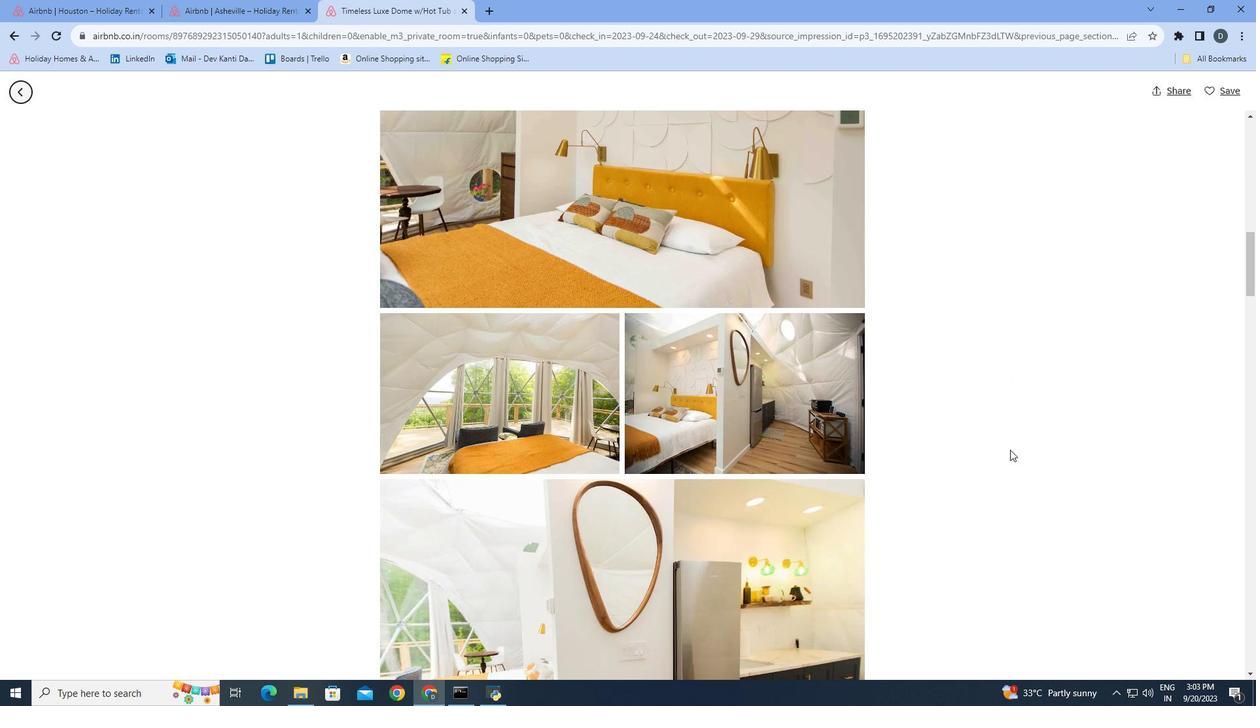 
Action: Mouse scrolled (1010, 447) with delta (0, 0)
Screenshot: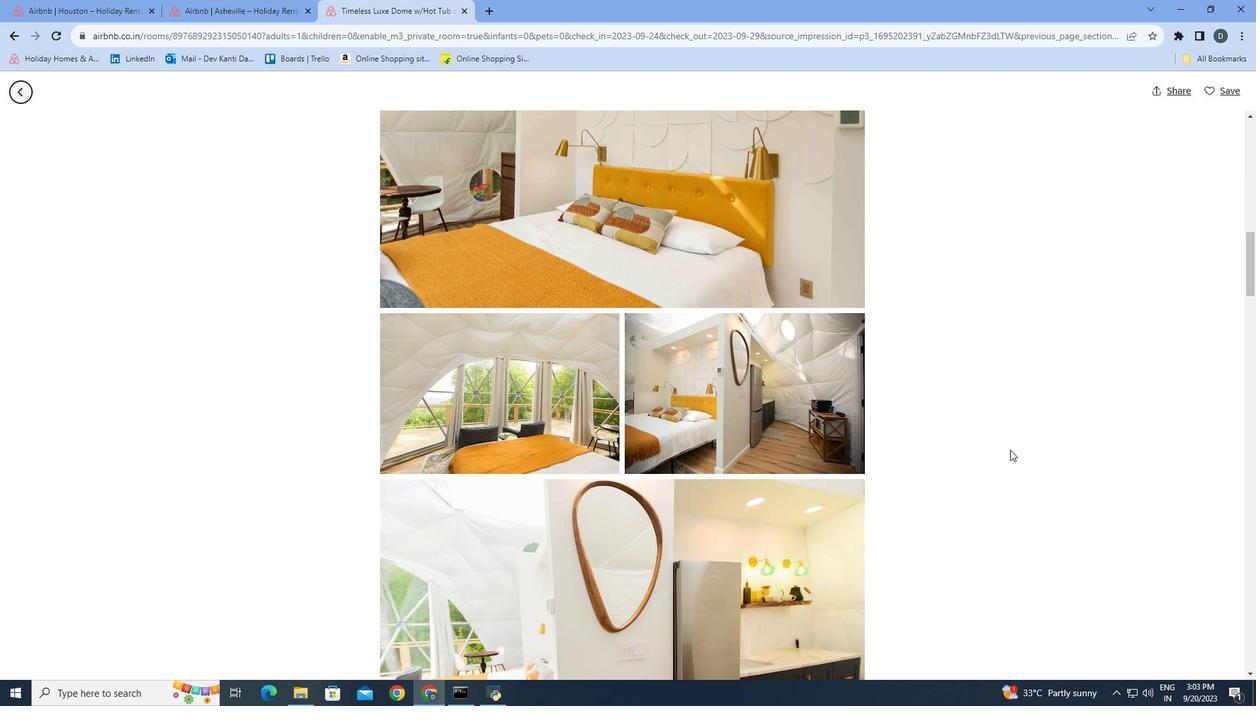 
Action: Mouse moved to (1010, 453)
Screenshot: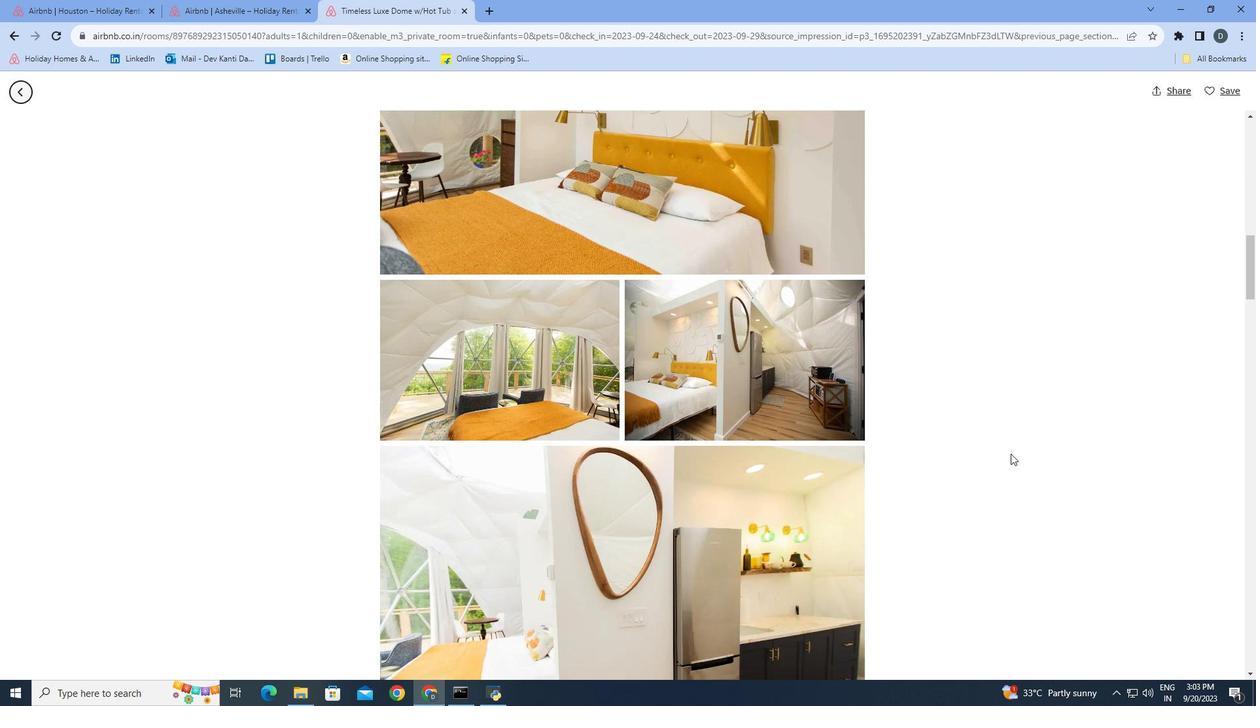 
Action: Mouse scrolled (1010, 453) with delta (0, 0)
Screenshot: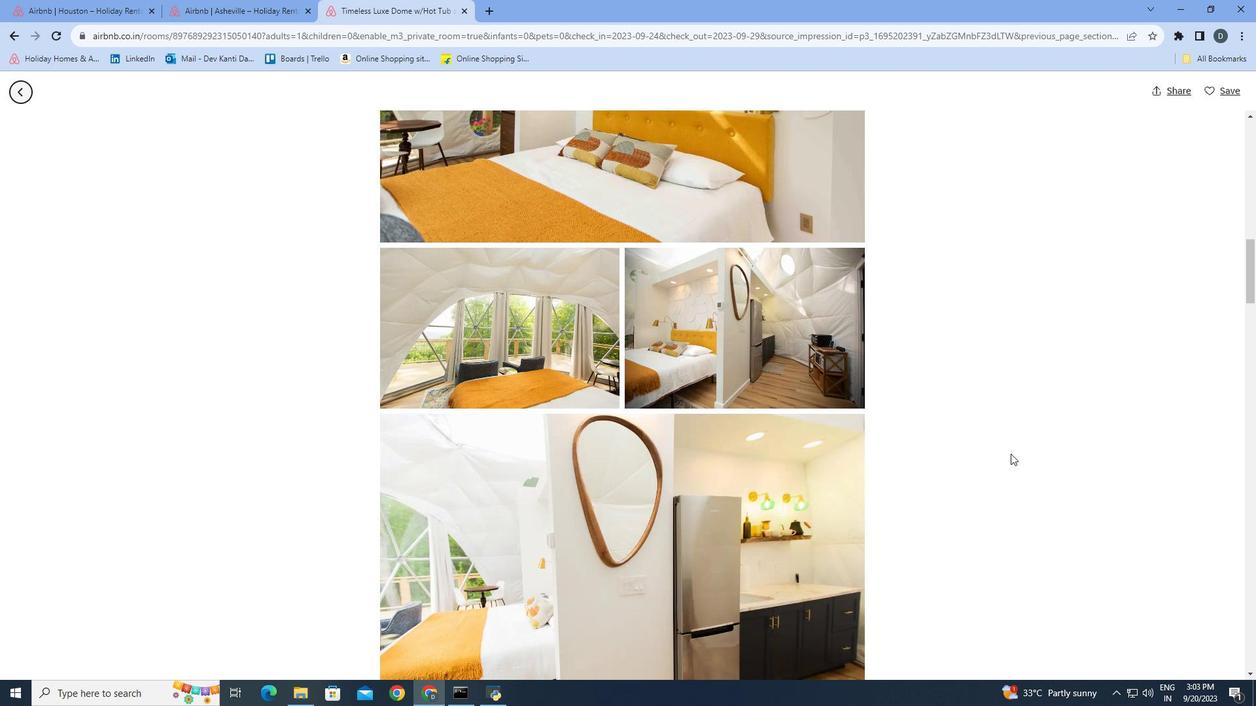 
Action: Mouse scrolled (1010, 453) with delta (0, 0)
Screenshot: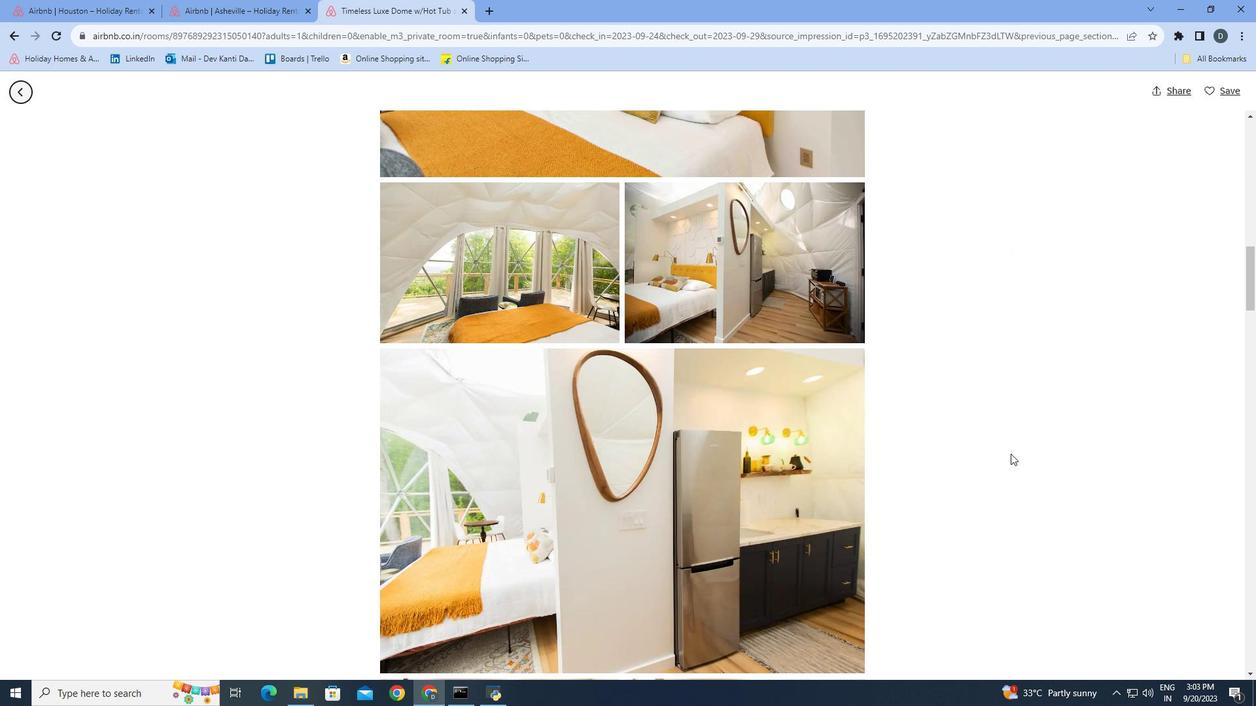 
Action: Mouse scrolled (1010, 453) with delta (0, 0)
Screenshot: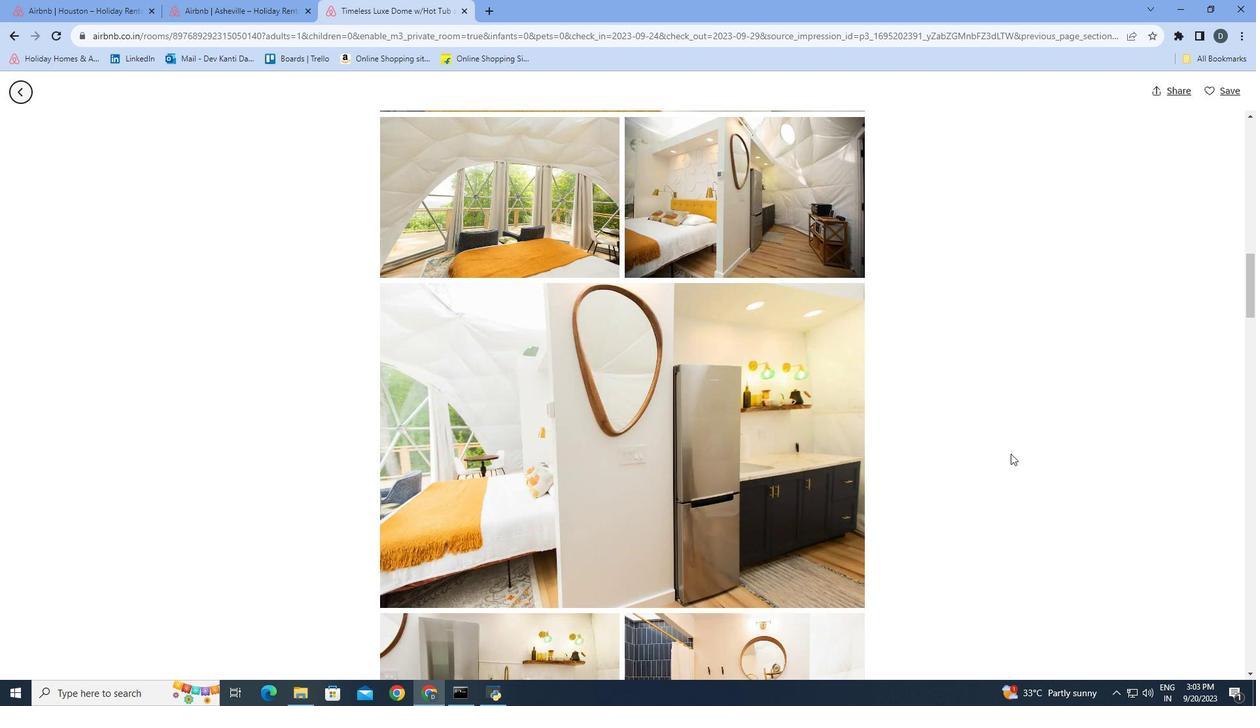 
Action: Mouse scrolled (1010, 453) with delta (0, 0)
Screenshot: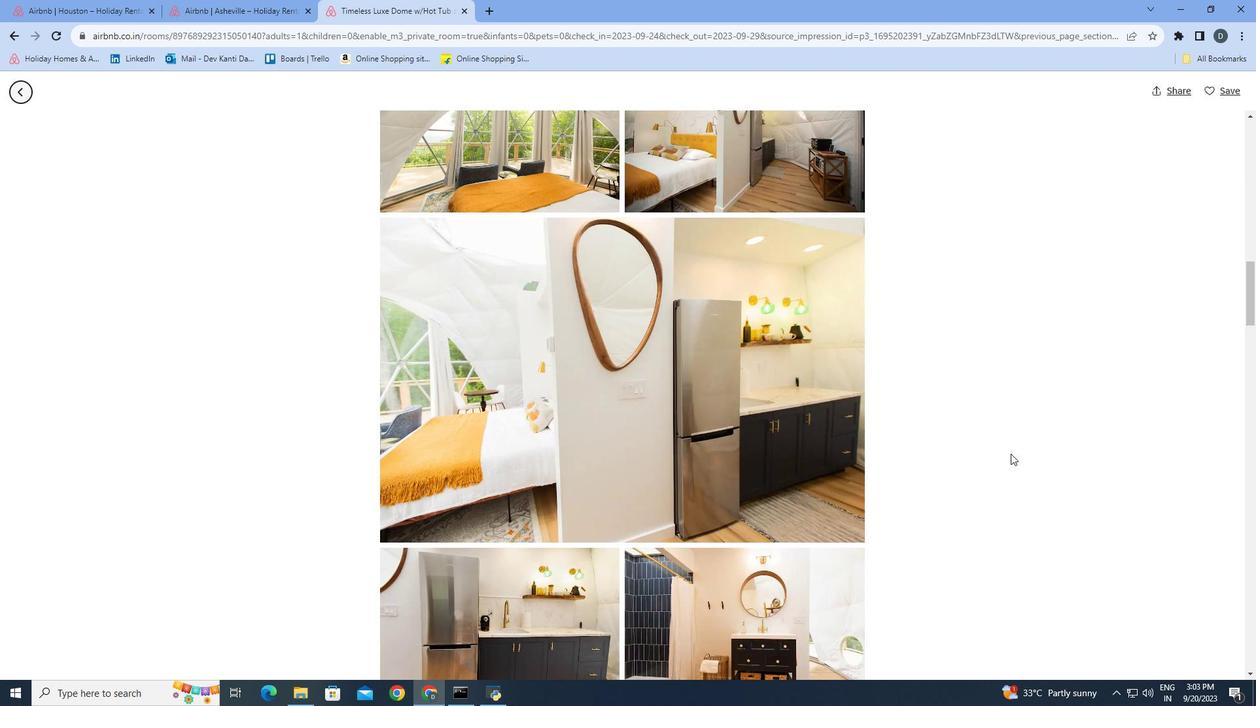 
Action: Mouse scrolled (1010, 453) with delta (0, 0)
Screenshot: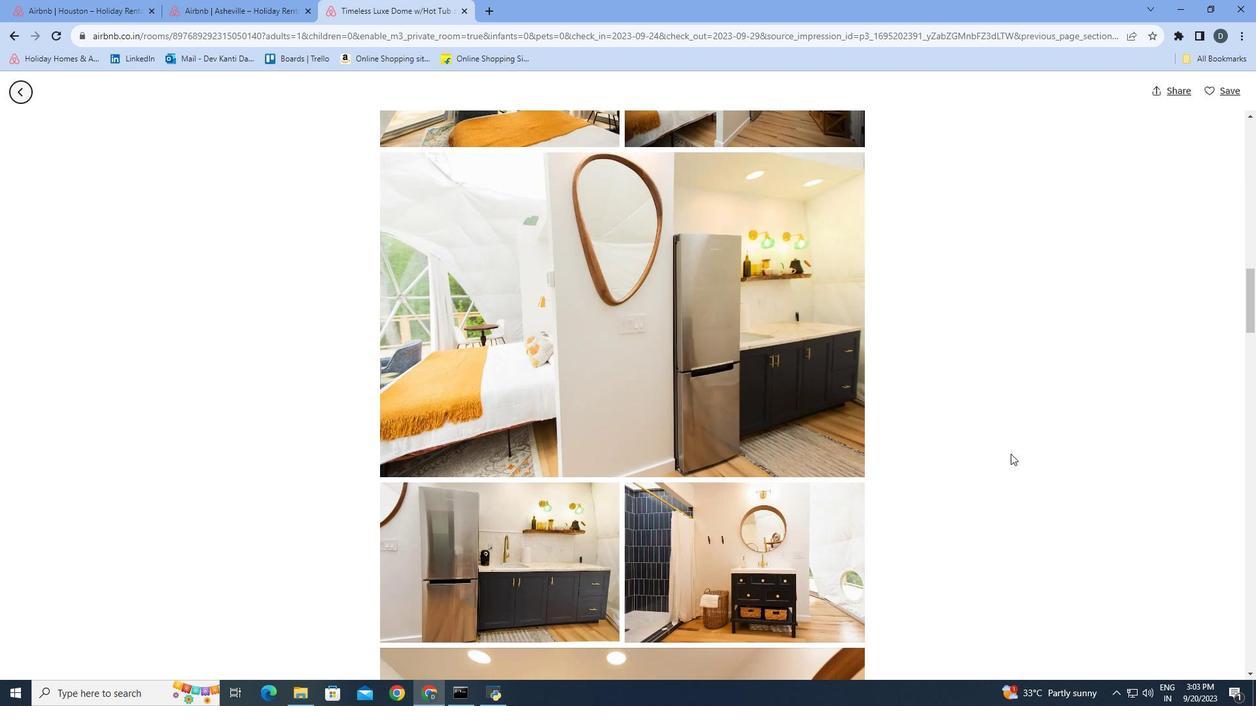 
Action: Mouse moved to (1012, 451)
Screenshot: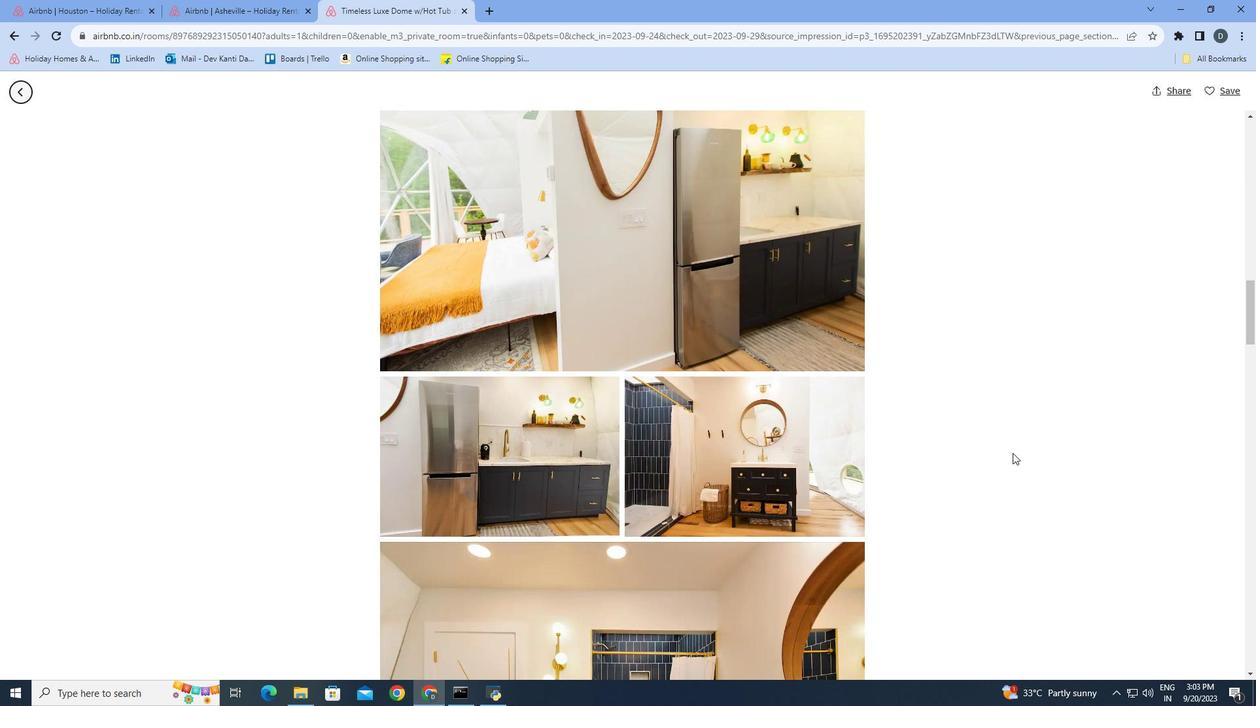 
Action: Mouse scrolled (1012, 450) with delta (0, 0)
Screenshot: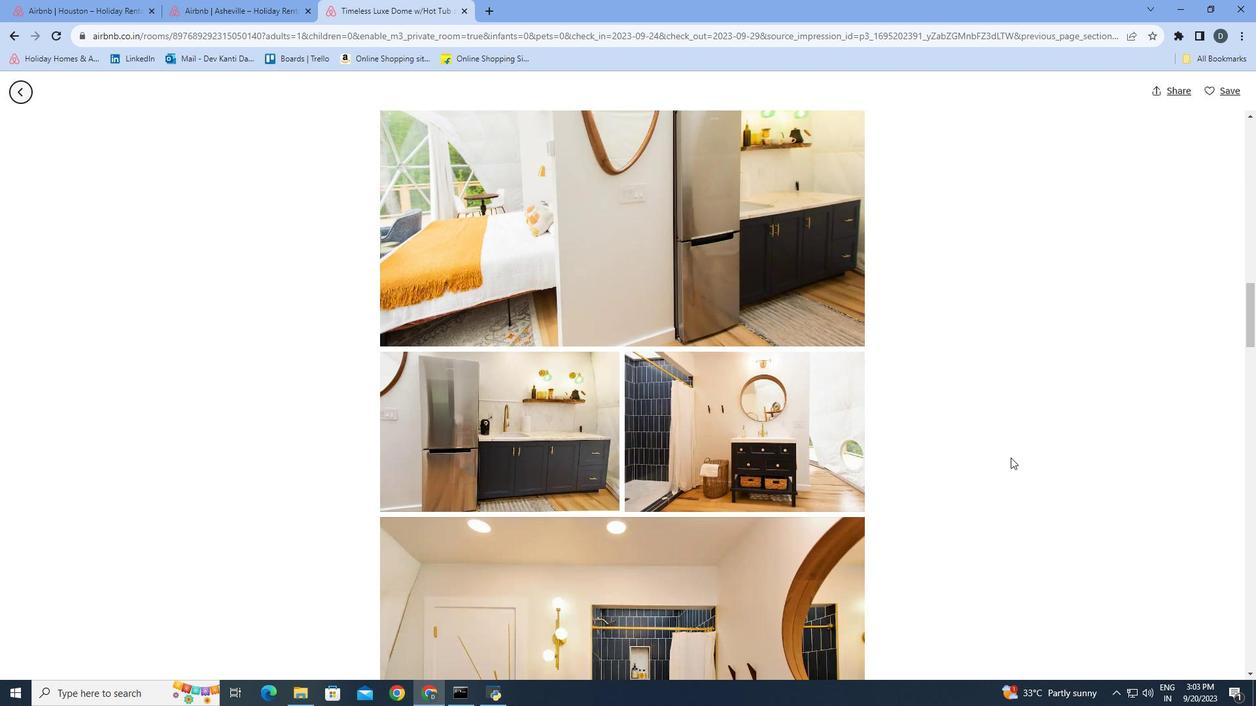 
Action: Mouse scrolled (1012, 450) with delta (0, 0)
Screenshot: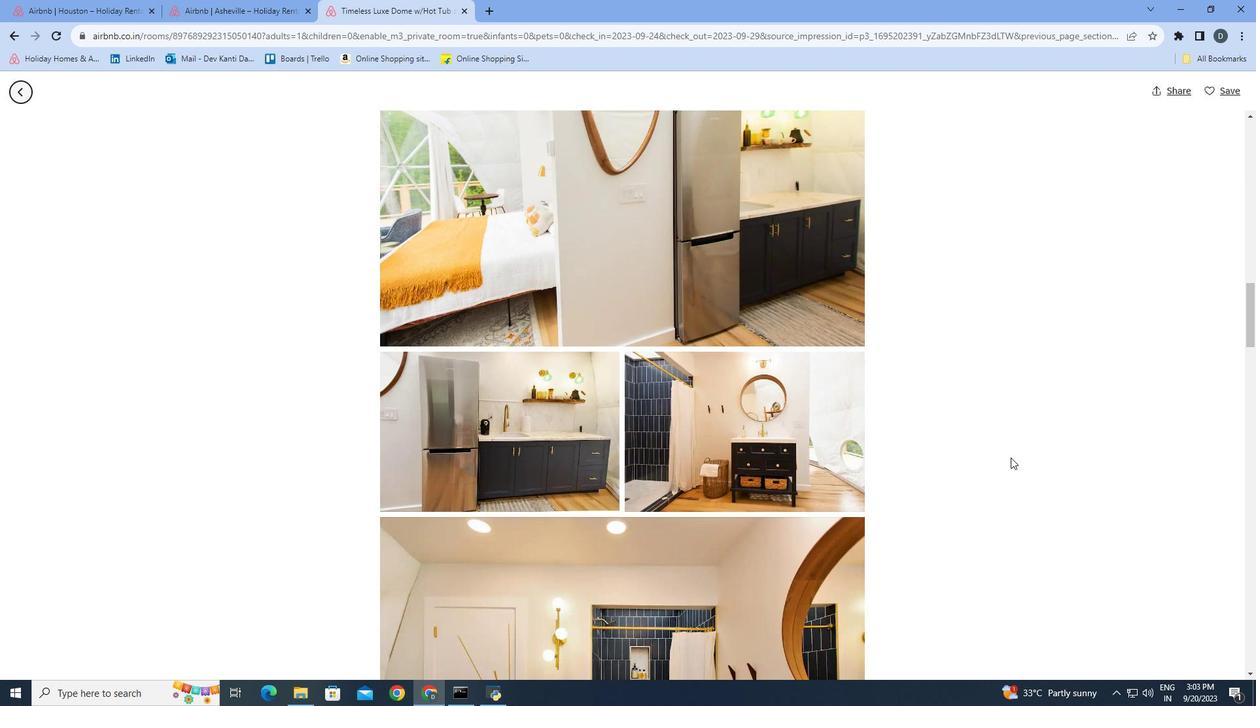 
Action: Mouse moved to (1010, 457)
Screenshot: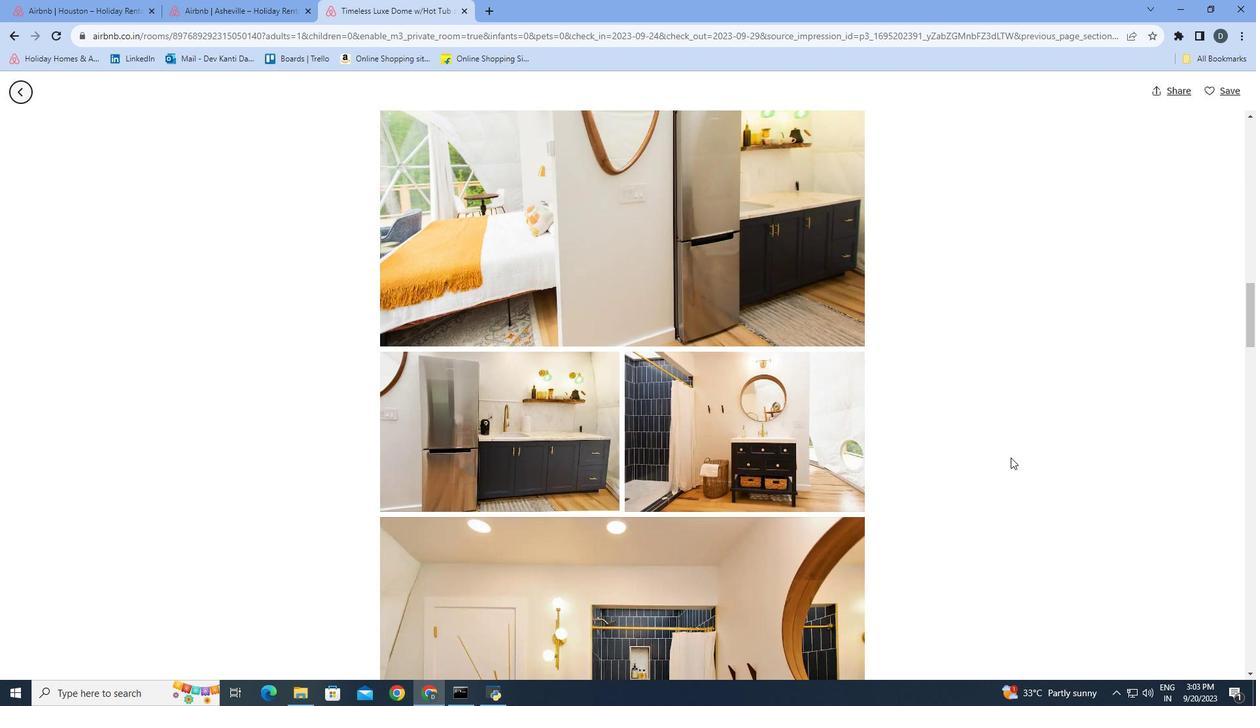 
Action: Mouse scrolled (1010, 457) with delta (0, 0)
Screenshot: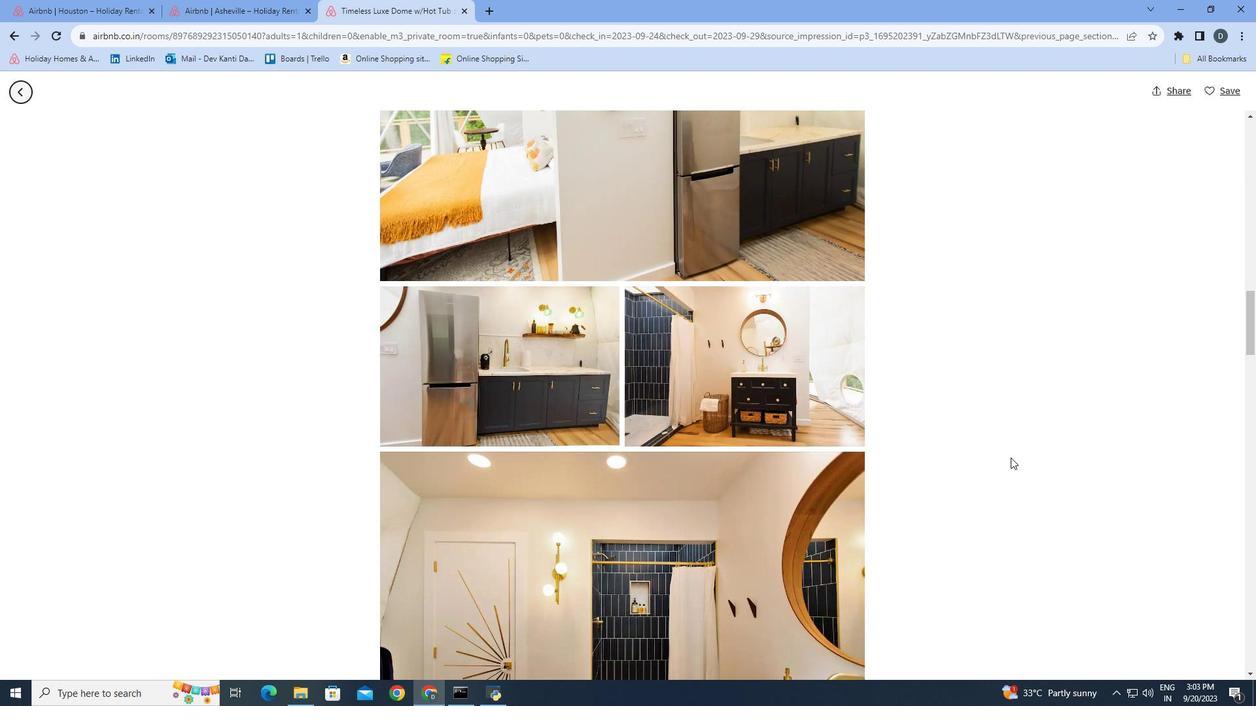 
Action: Mouse moved to (1010, 457)
Screenshot: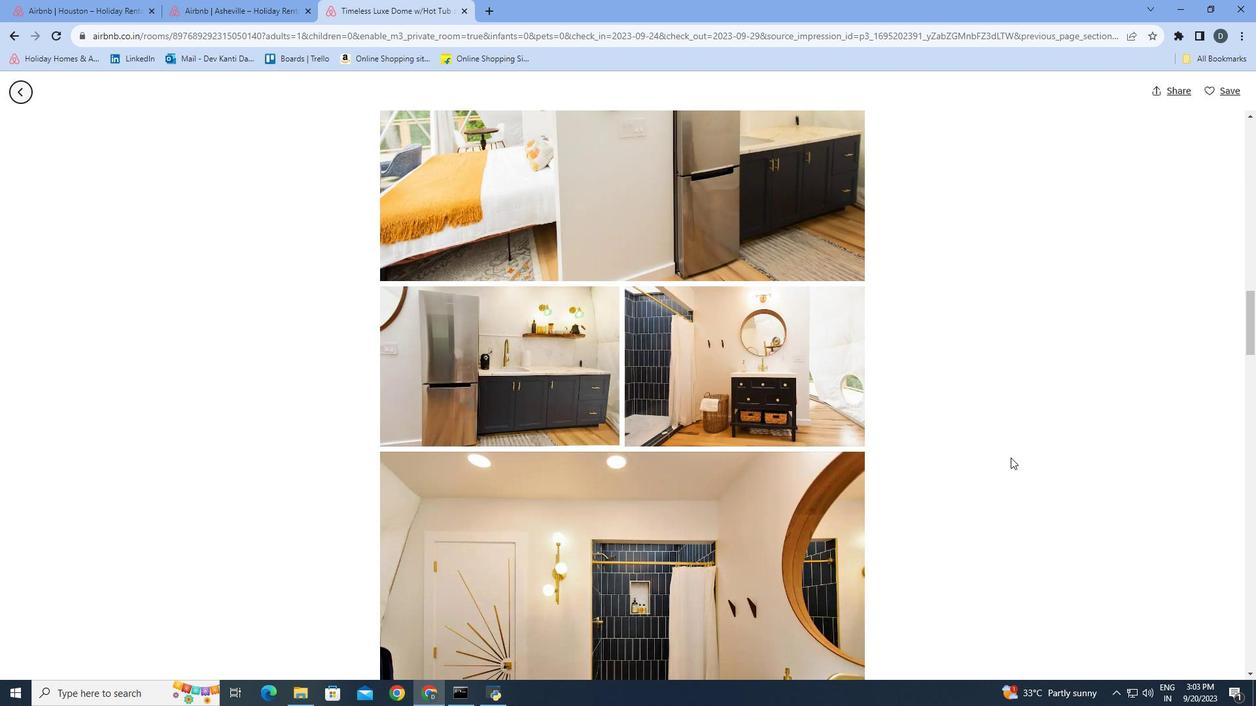 
Action: Mouse scrolled (1010, 457) with delta (0, 0)
Screenshot: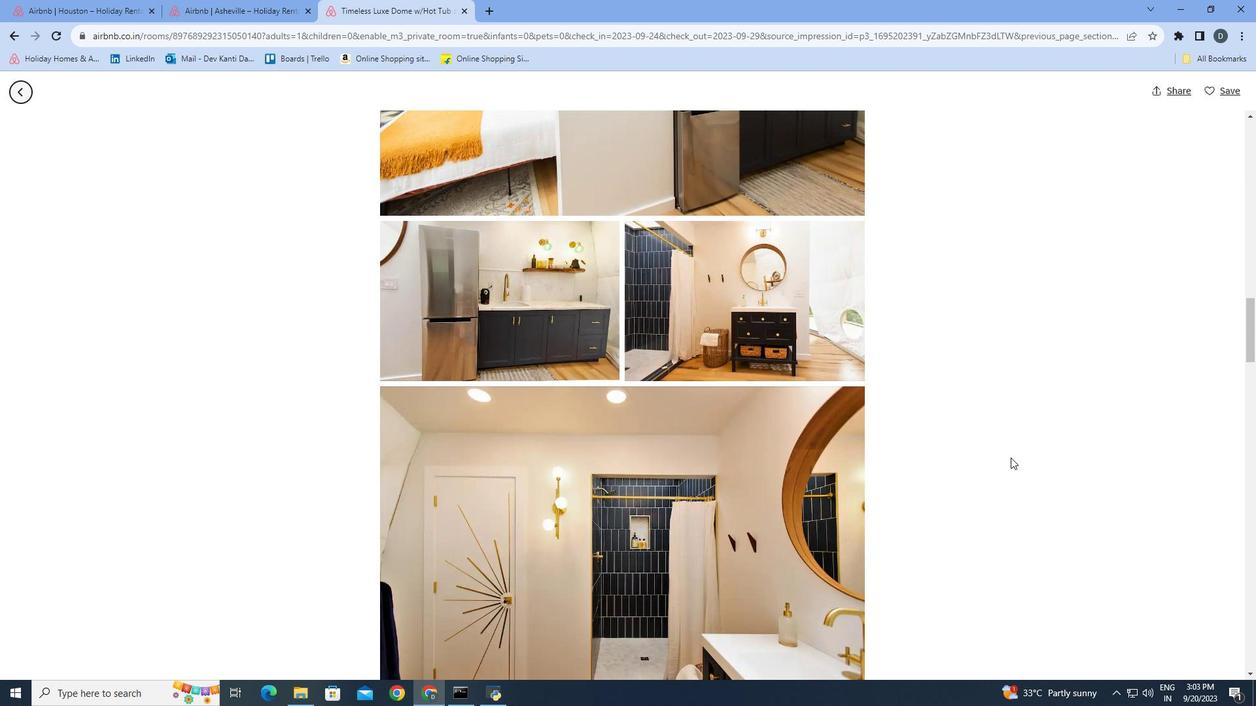 
Action: Mouse moved to (1012, 454)
Screenshot: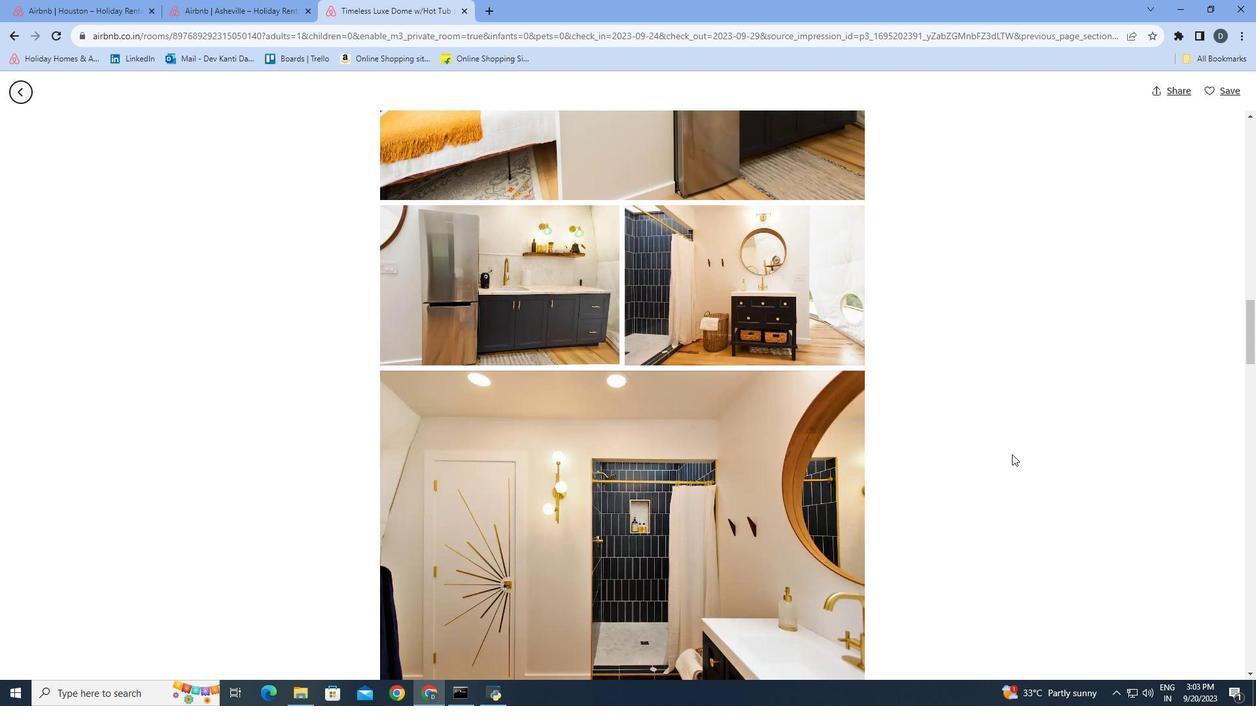 
Action: Mouse scrolled (1012, 453) with delta (0, 0)
Screenshot: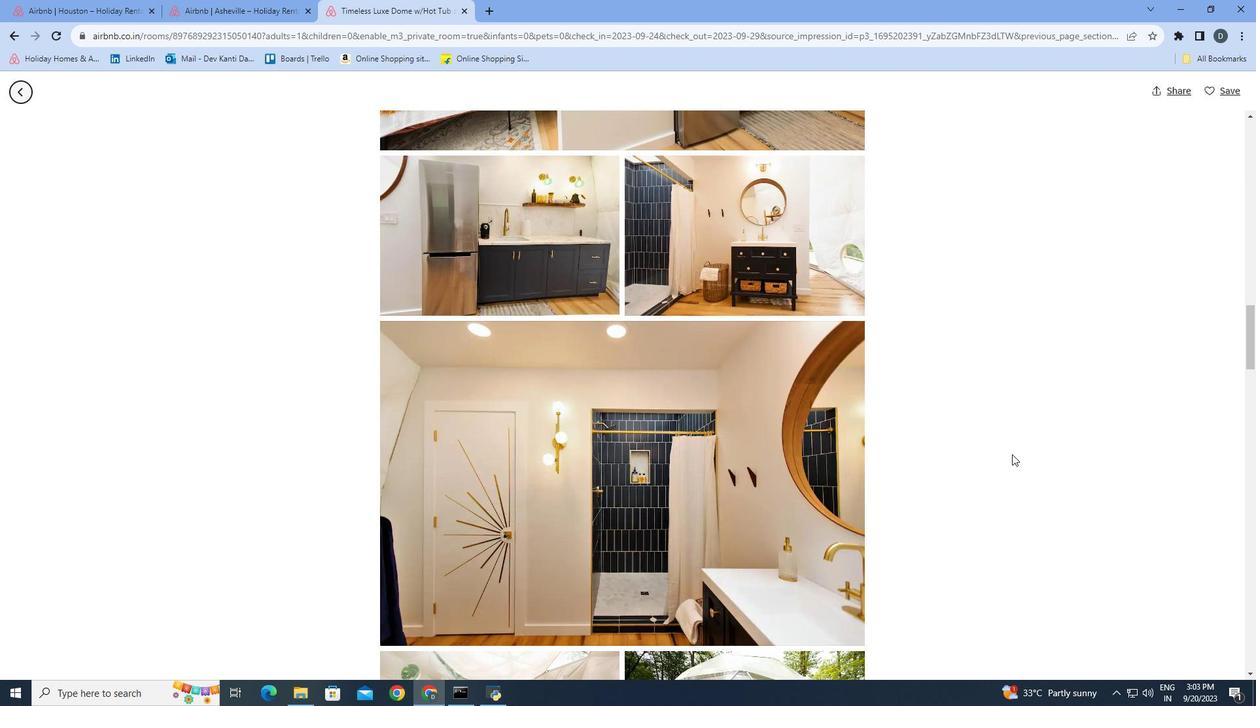 
Action: Mouse moved to (1012, 453)
Screenshot: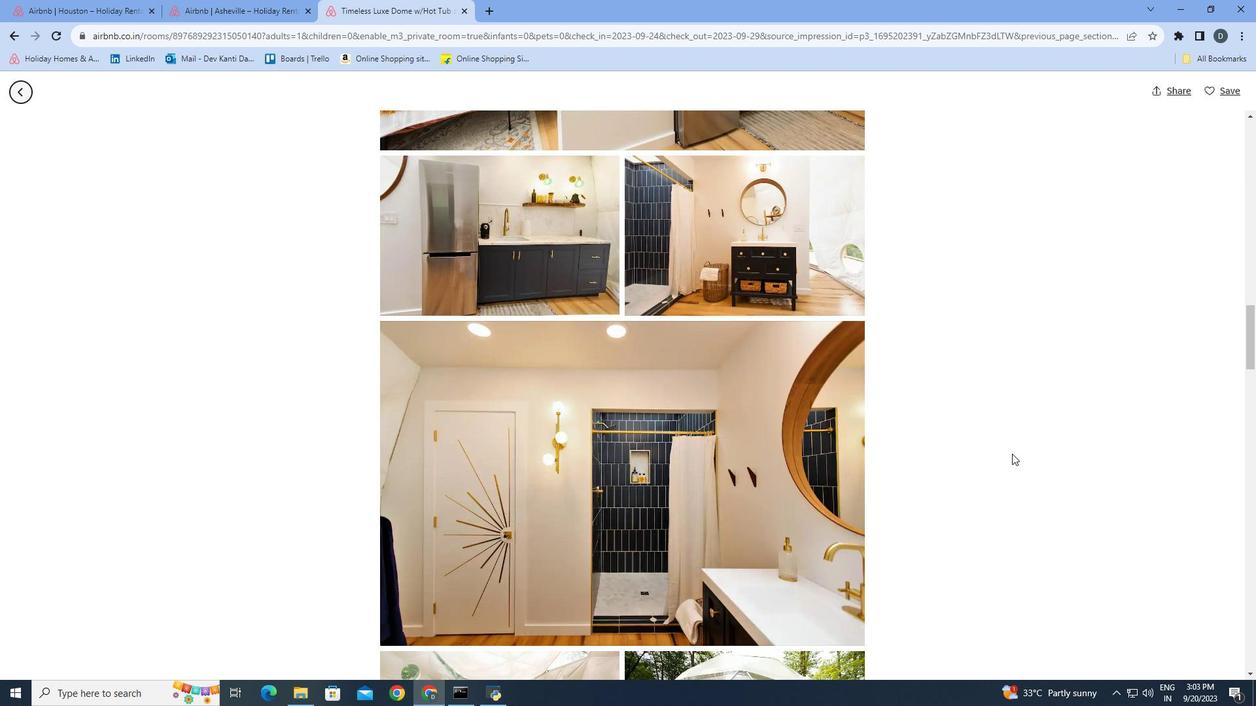 
Action: Mouse scrolled (1012, 453) with delta (0, 0)
Screenshot: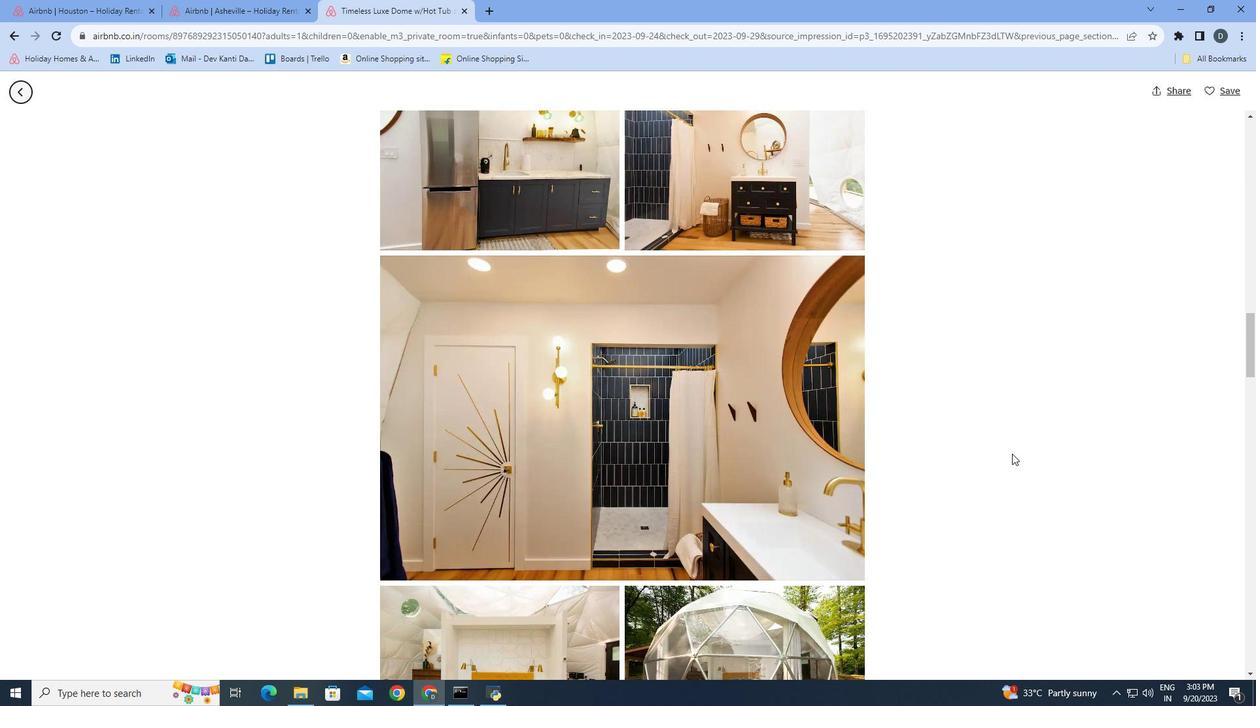 
Action: Mouse scrolled (1012, 453) with delta (0, 0)
Screenshot: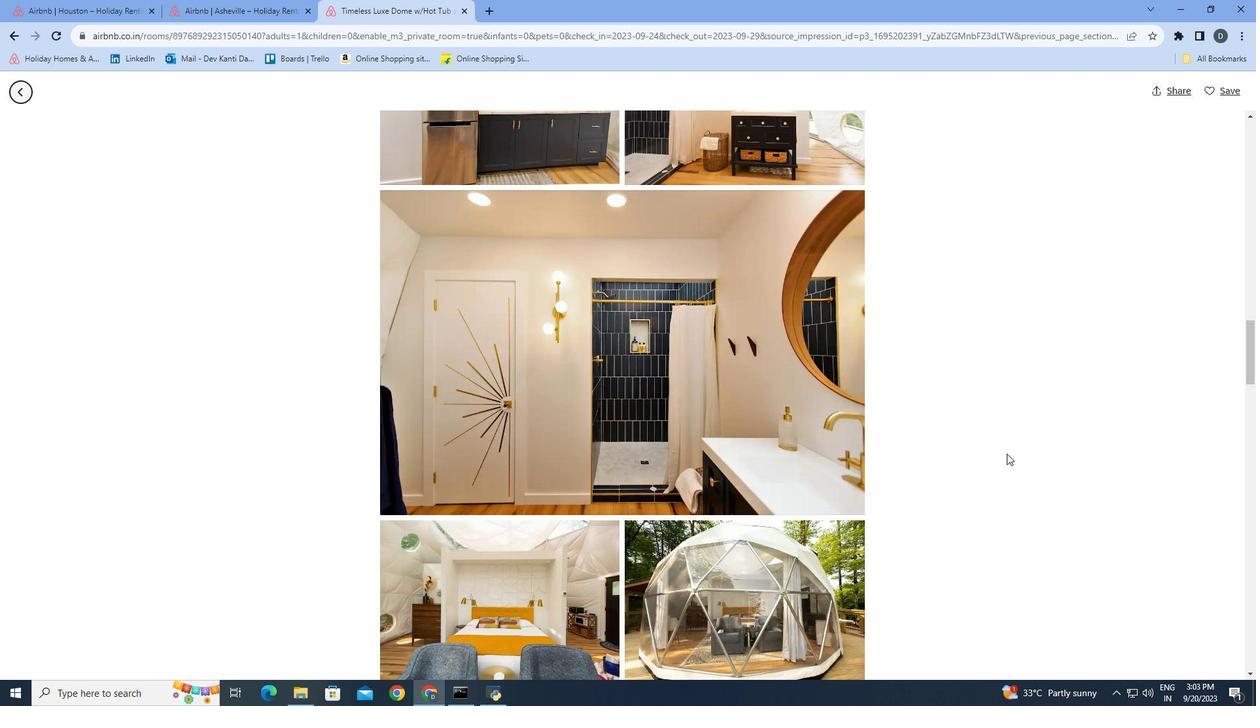 
Action: Mouse moved to (999, 461)
Screenshot: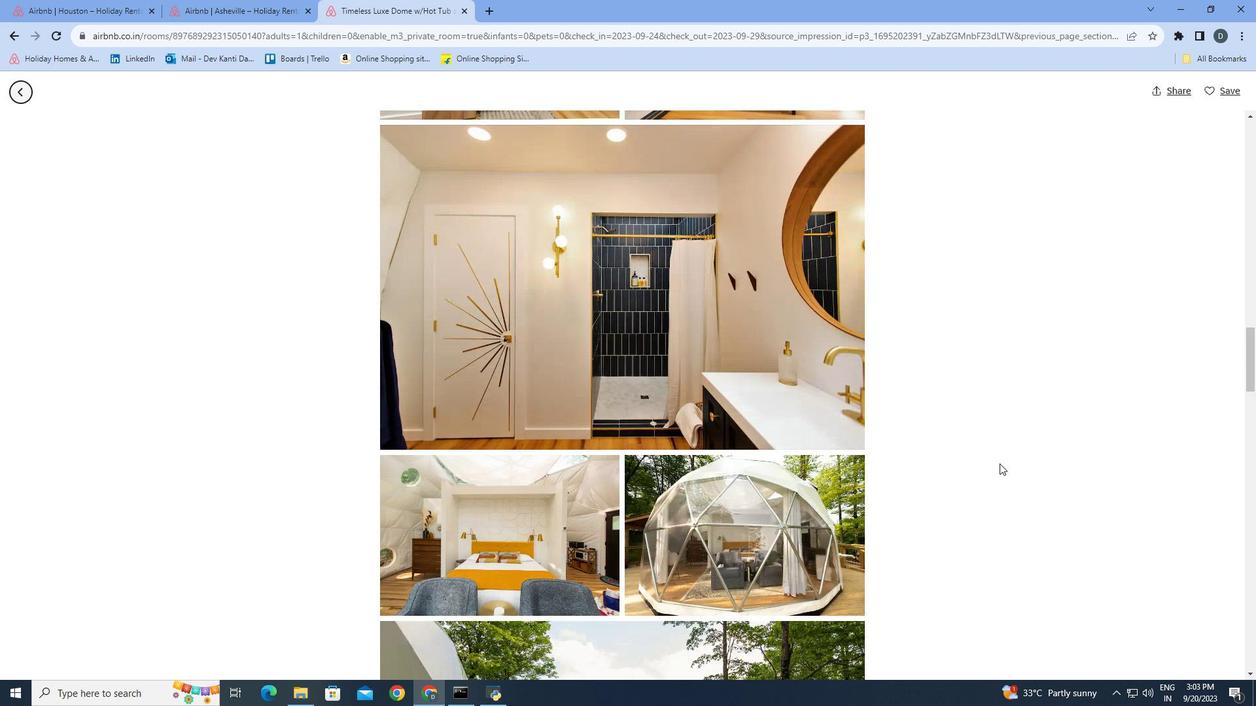 
Action: Mouse scrolled (999, 460) with delta (0, 0)
Screenshot: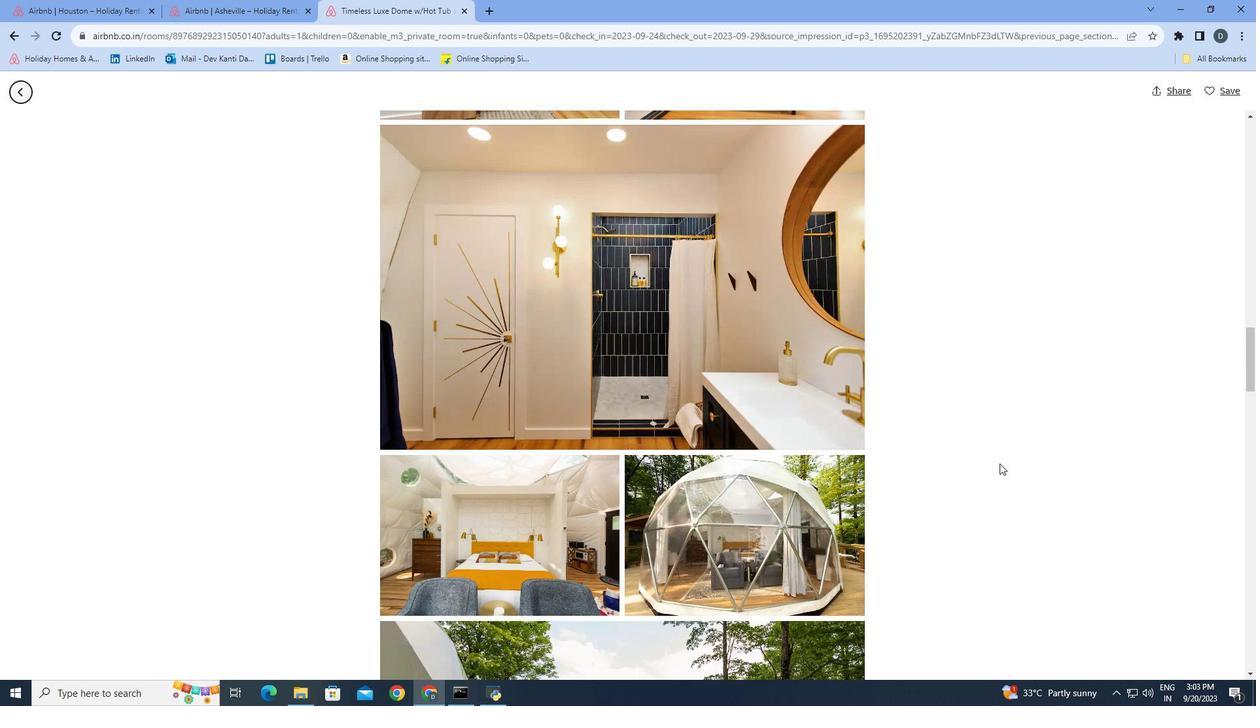 
Action: Mouse moved to (1015, 442)
Screenshot: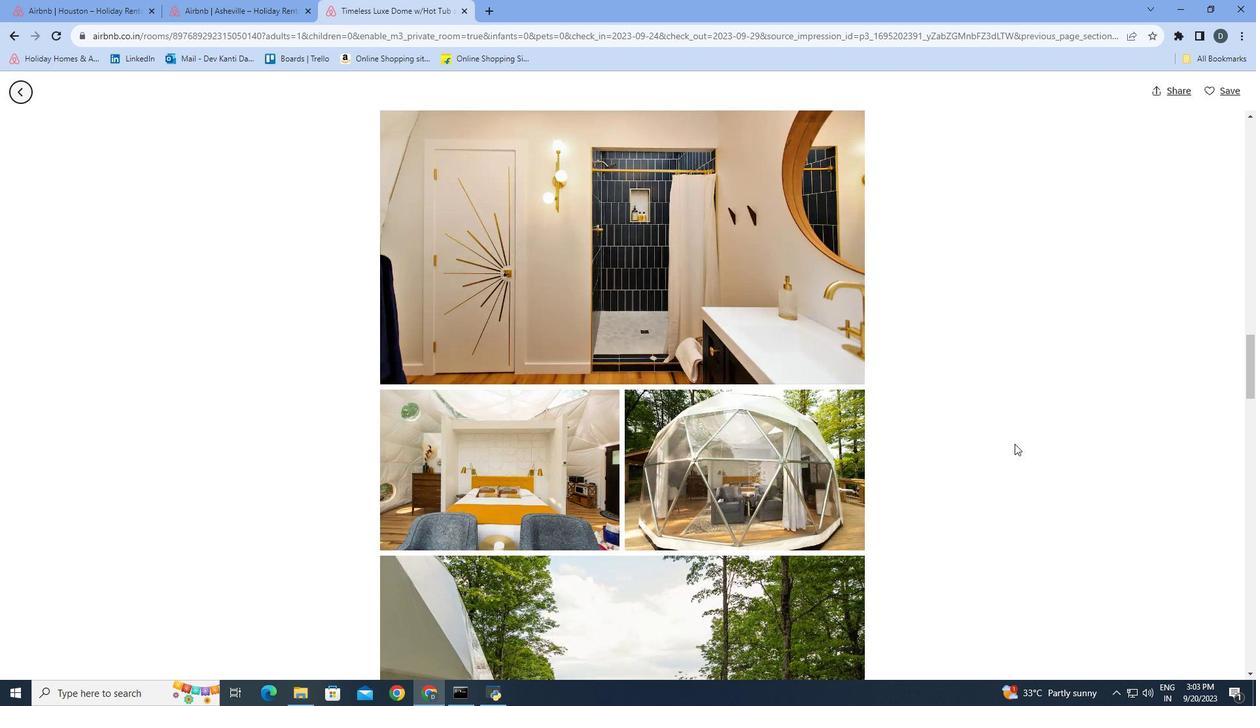 
Action: Mouse scrolled (1015, 441) with delta (0, 0)
Screenshot: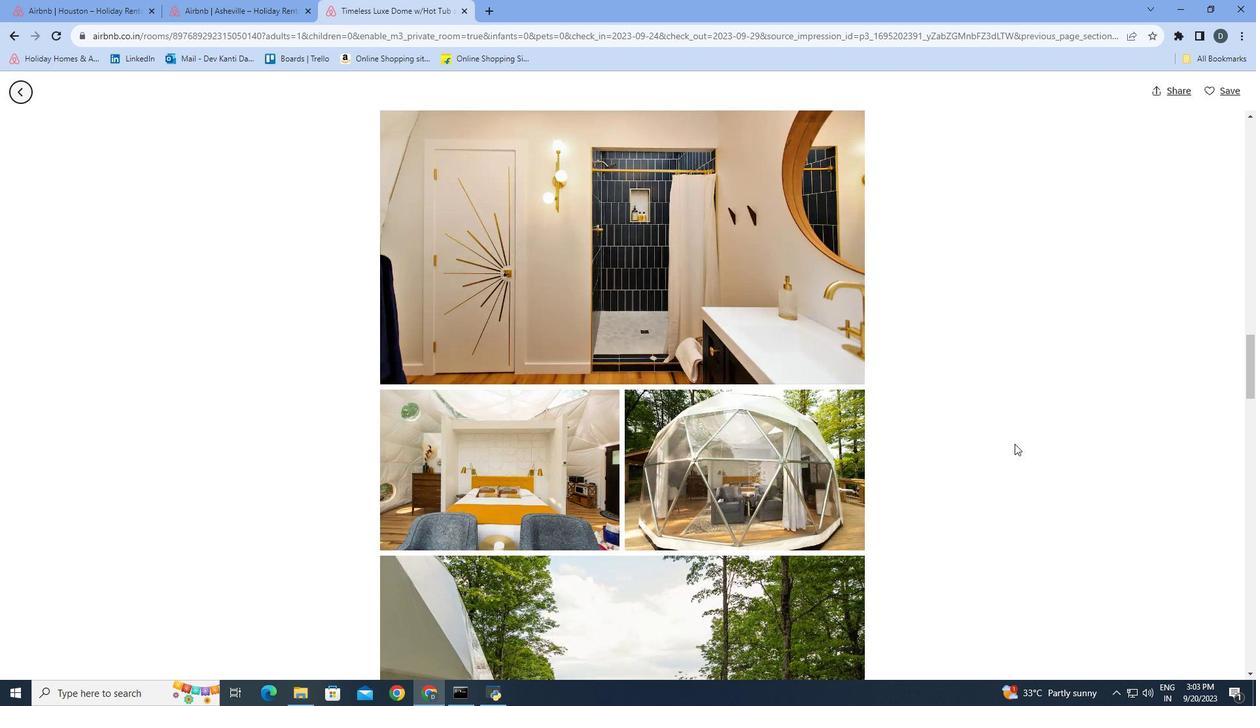 
Action: Mouse moved to (1010, 436)
Screenshot: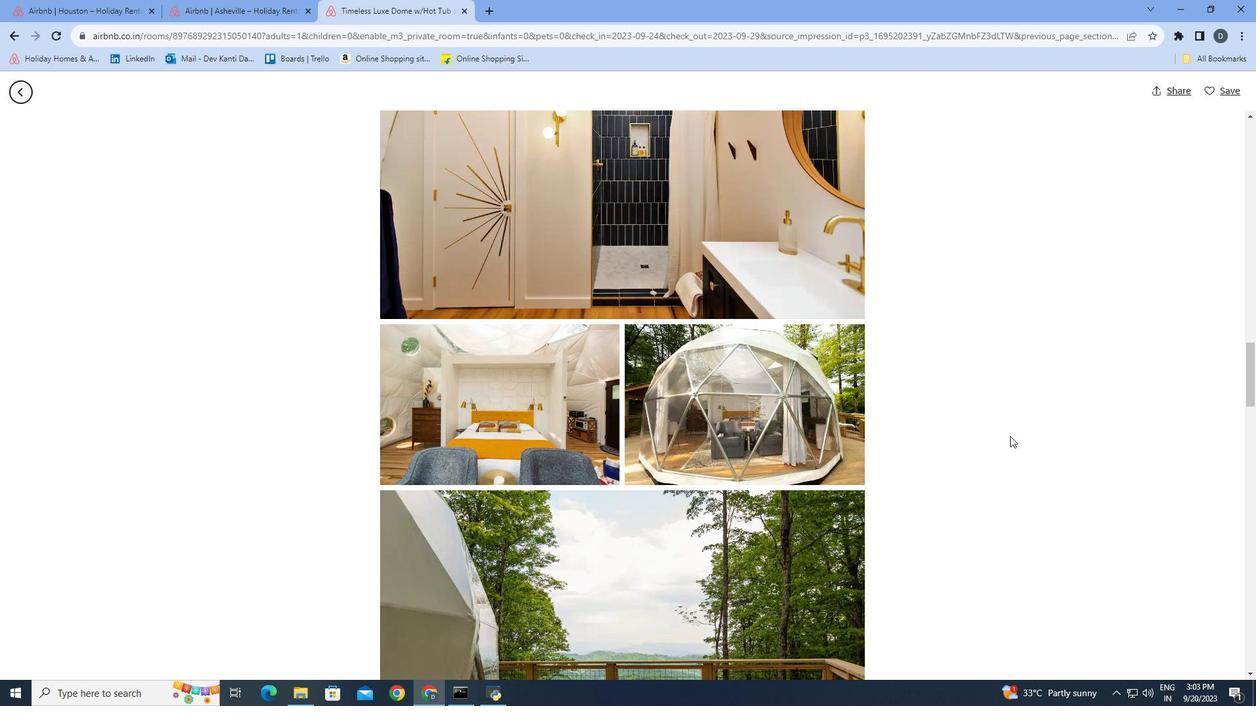 
Action: Mouse scrolled (1010, 436) with delta (0, 0)
Screenshot: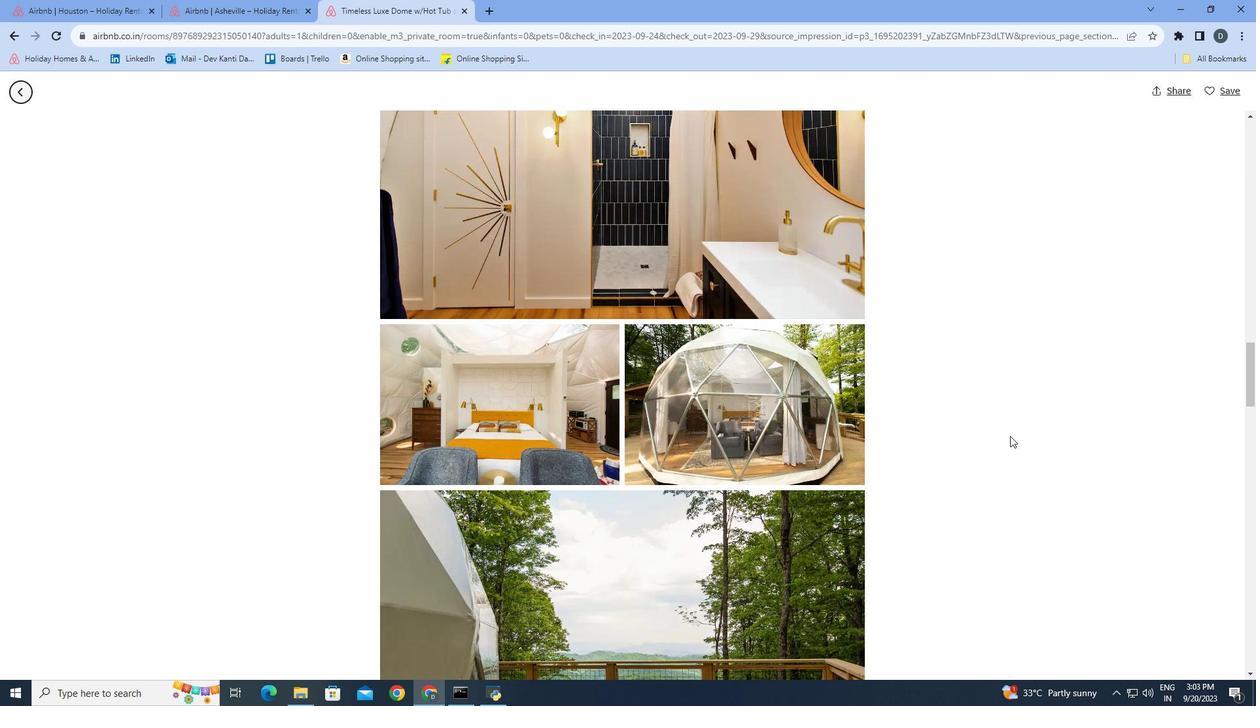 
Action: Mouse moved to (1015, 410)
Screenshot: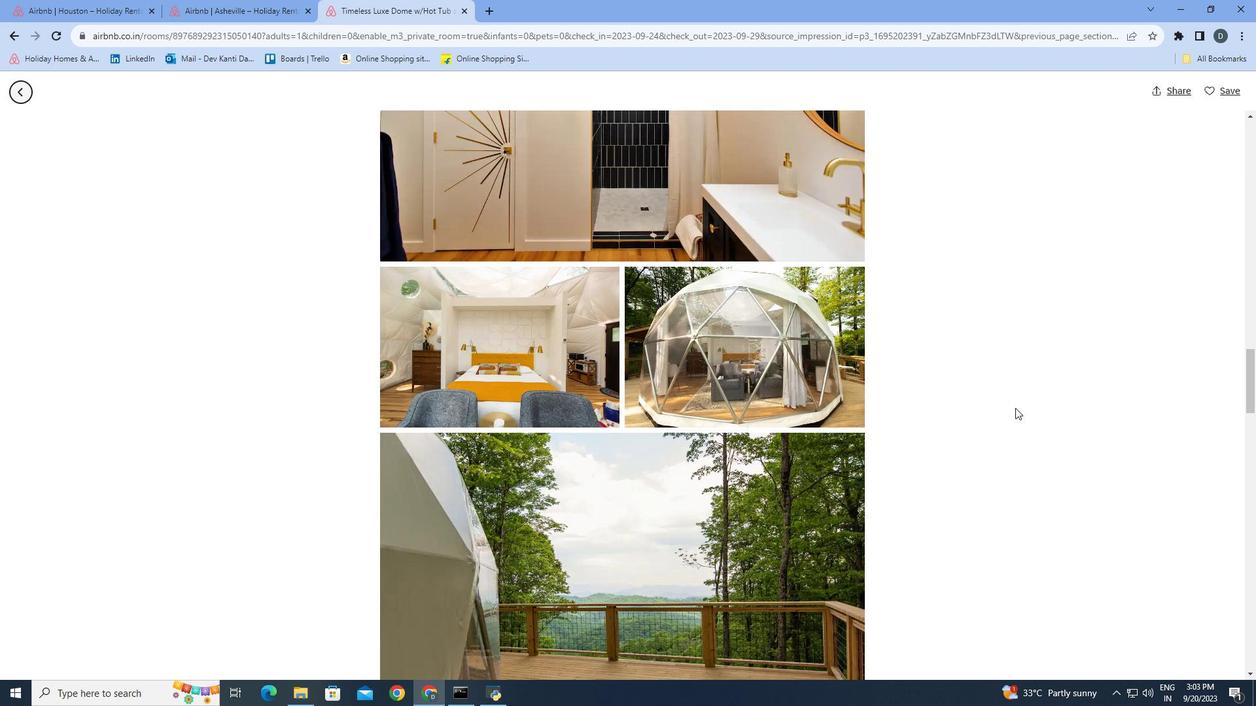 
Action: Mouse scrolled (1015, 409) with delta (0, 0)
Screenshot: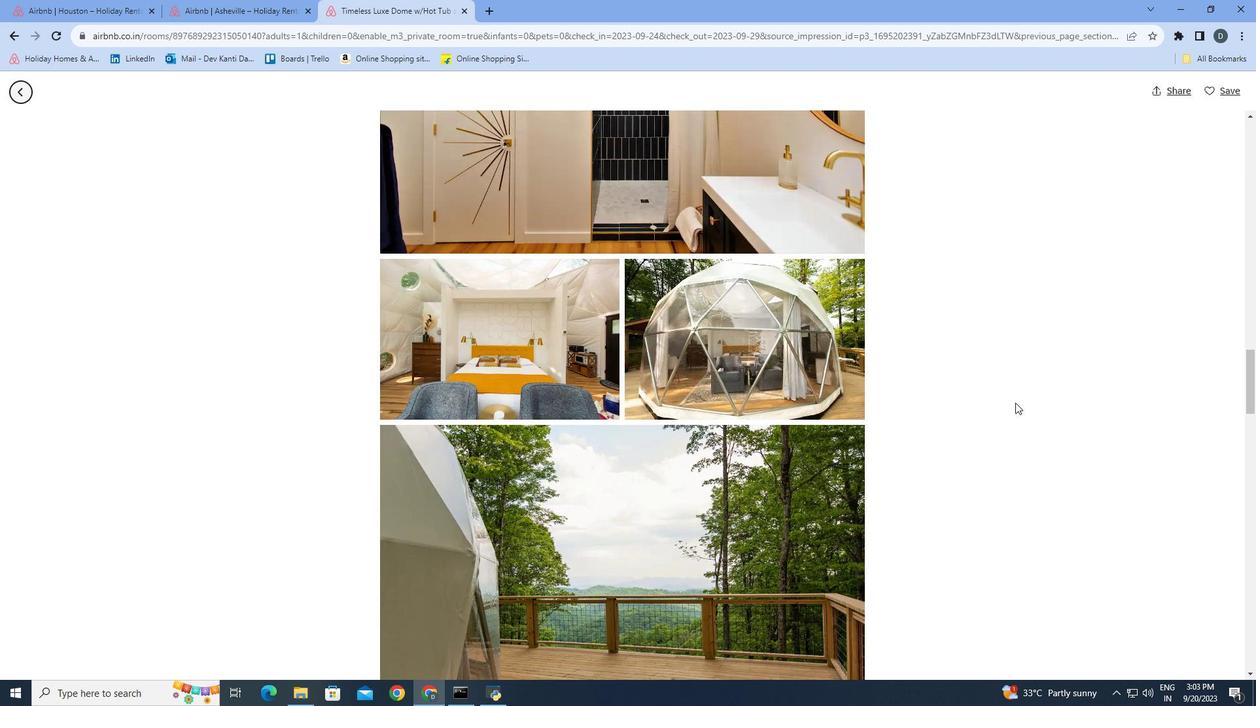 
Action: Mouse moved to (991, 396)
Screenshot: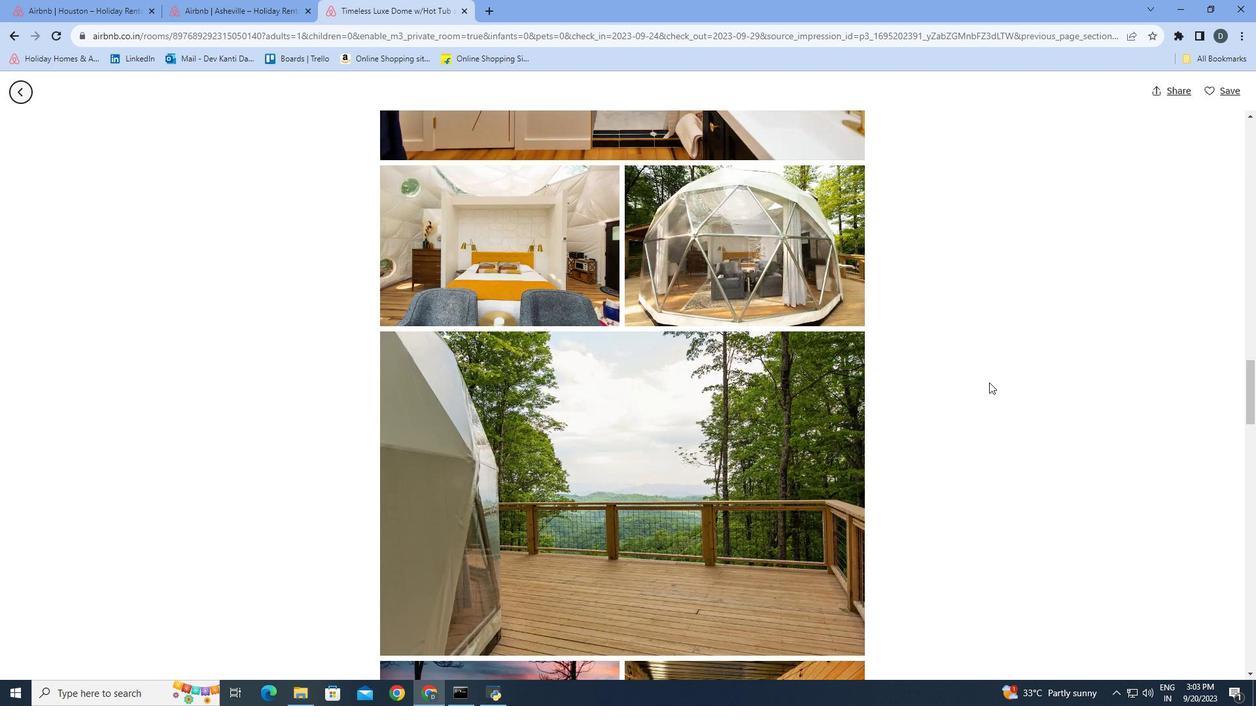 
Action: Mouse scrolled (991, 395) with delta (0, 0)
Screenshot: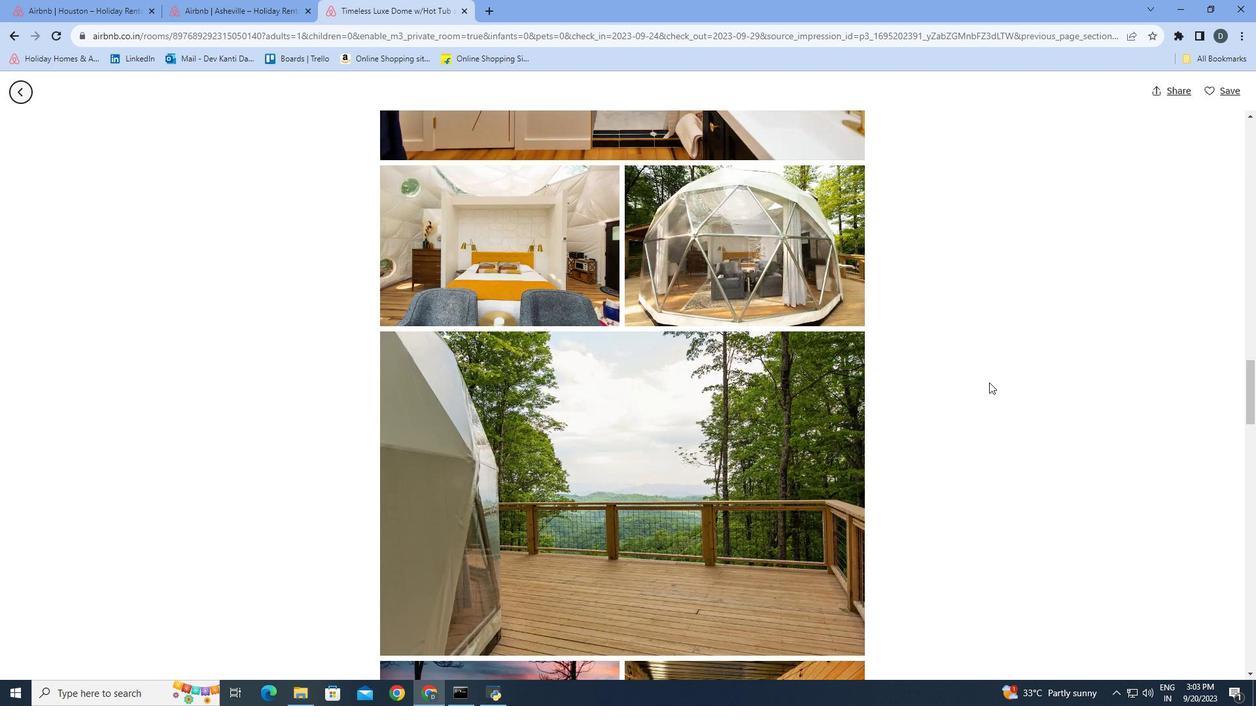 
Action: Mouse scrolled (991, 395) with delta (0, 0)
Screenshot: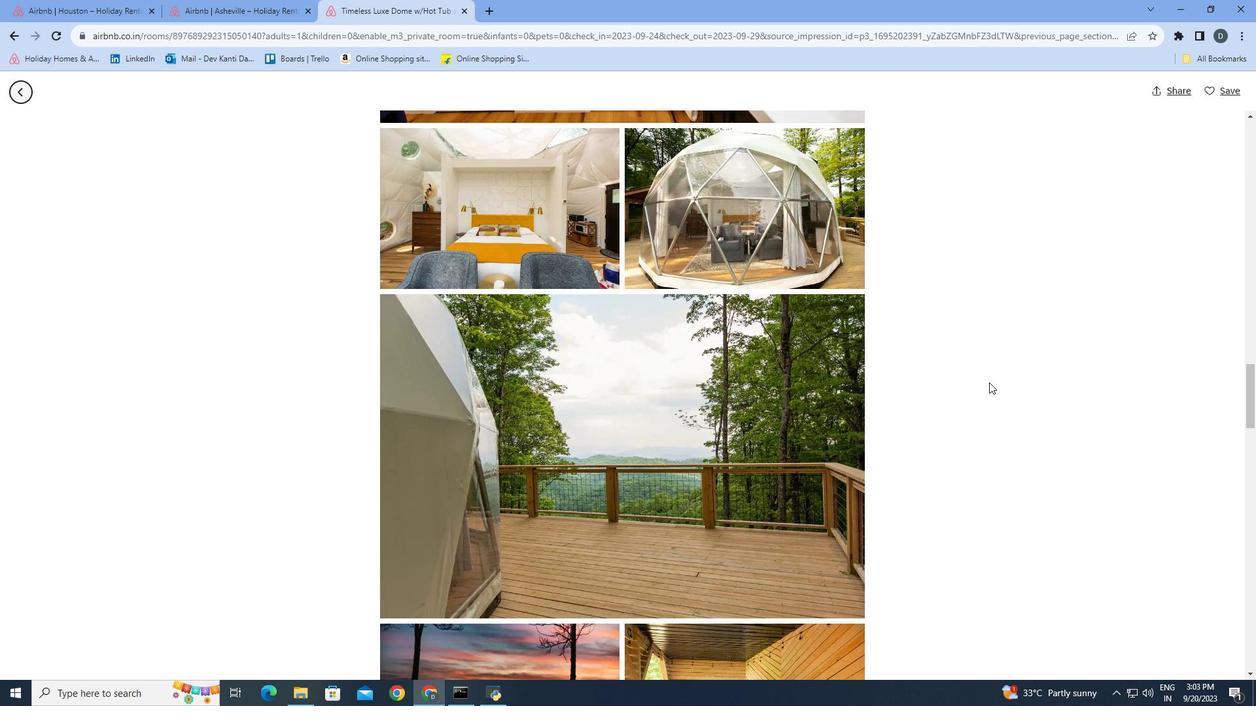 
Action: Mouse moved to (989, 378)
Screenshot: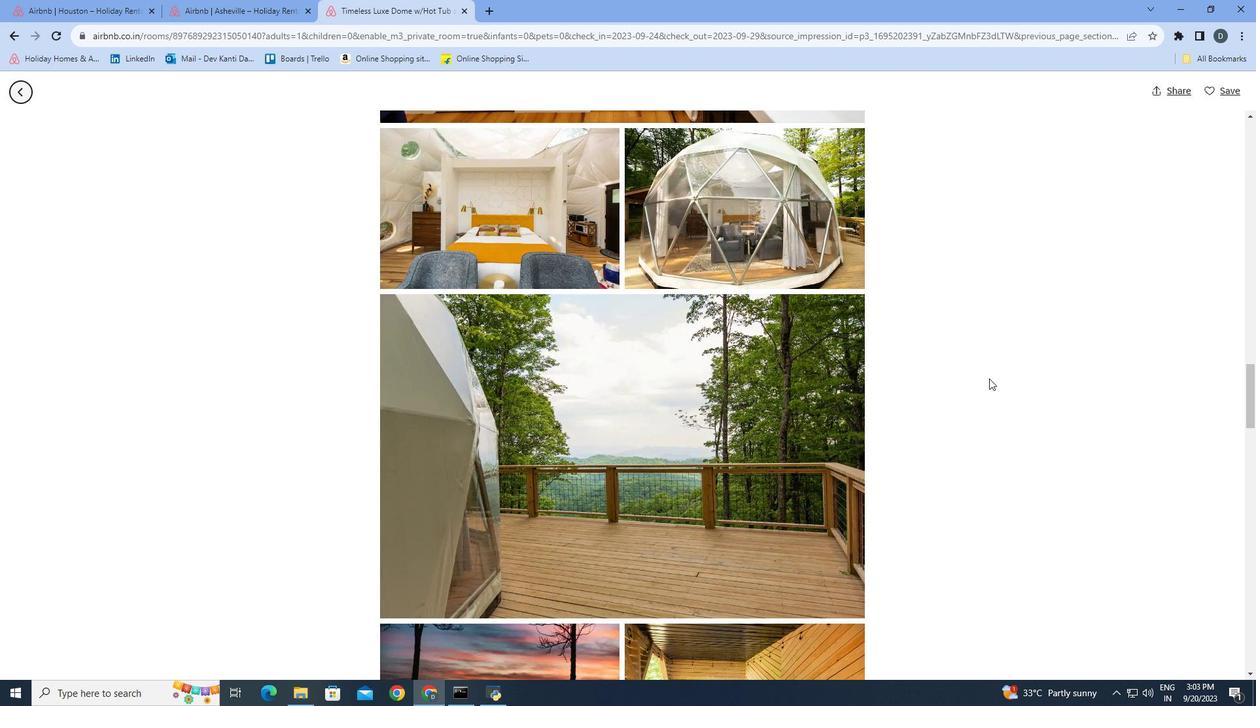 
Action: Mouse scrolled (989, 378) with delta (0, 0)
Screenshot: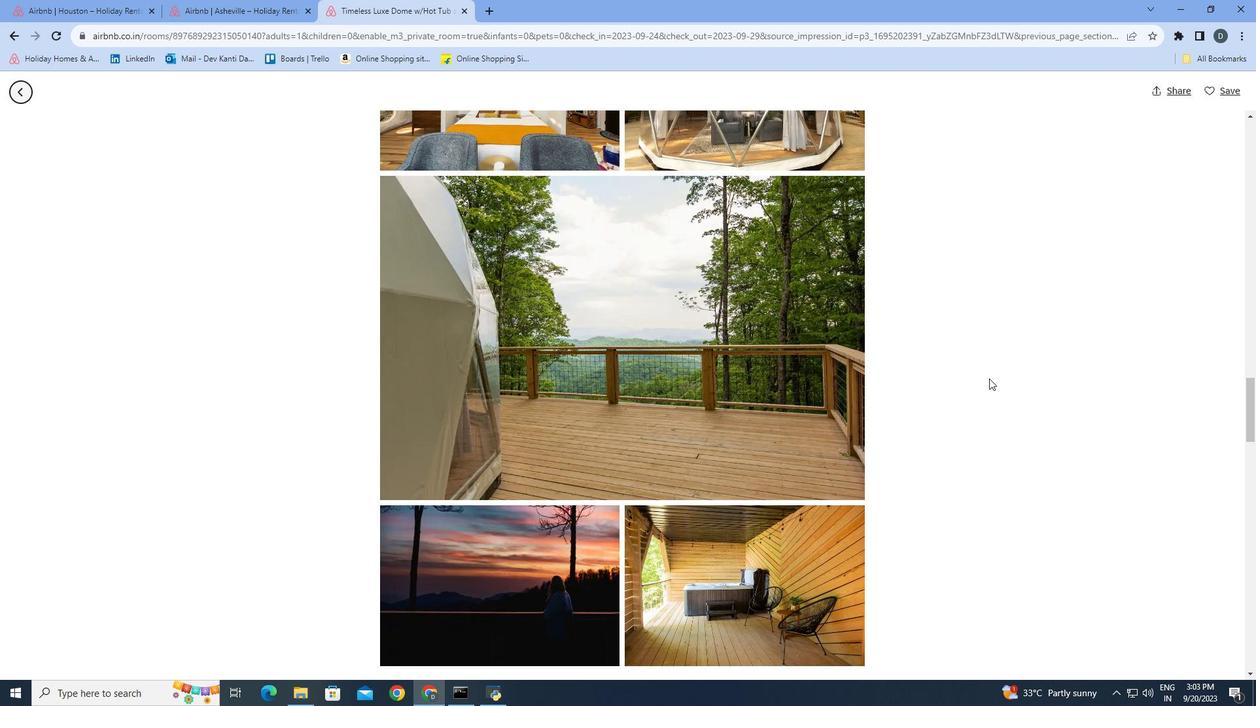 
Action: Mouse scrolled (989, 378) with delta (0, 0)
Screenshot: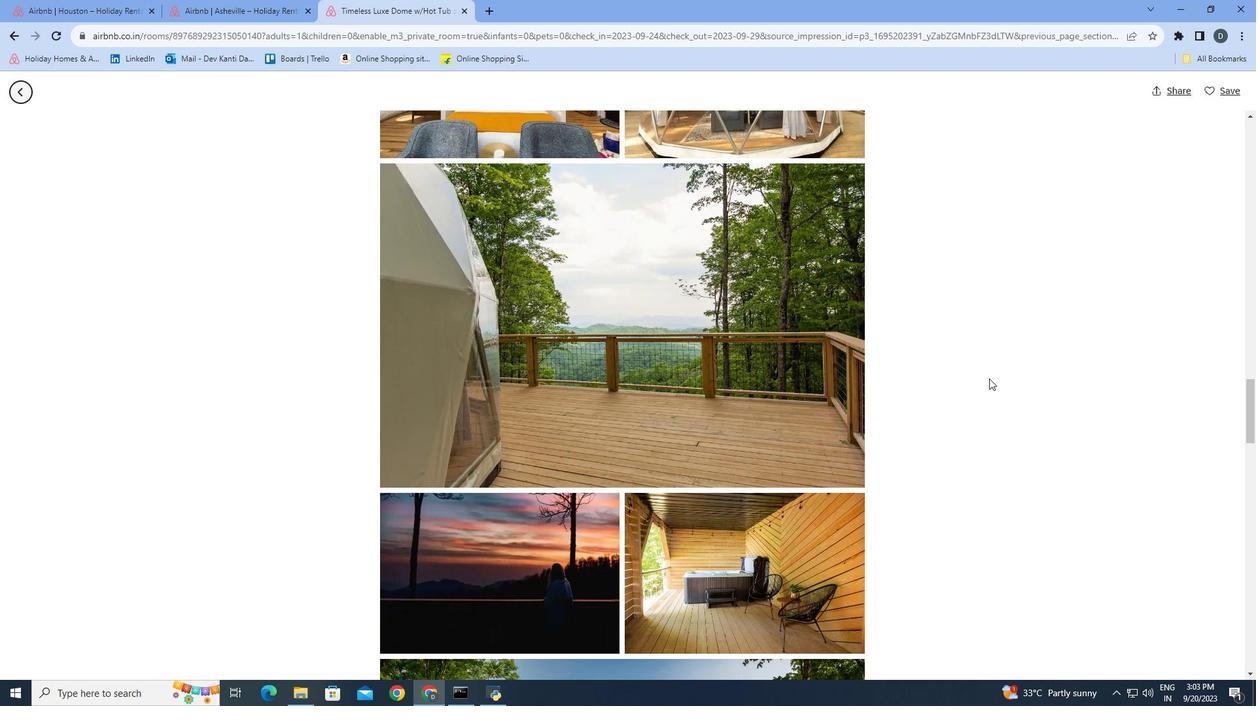 
Action: Mouse scrolled (989, 378) with delta (0, 0)
Screenshot: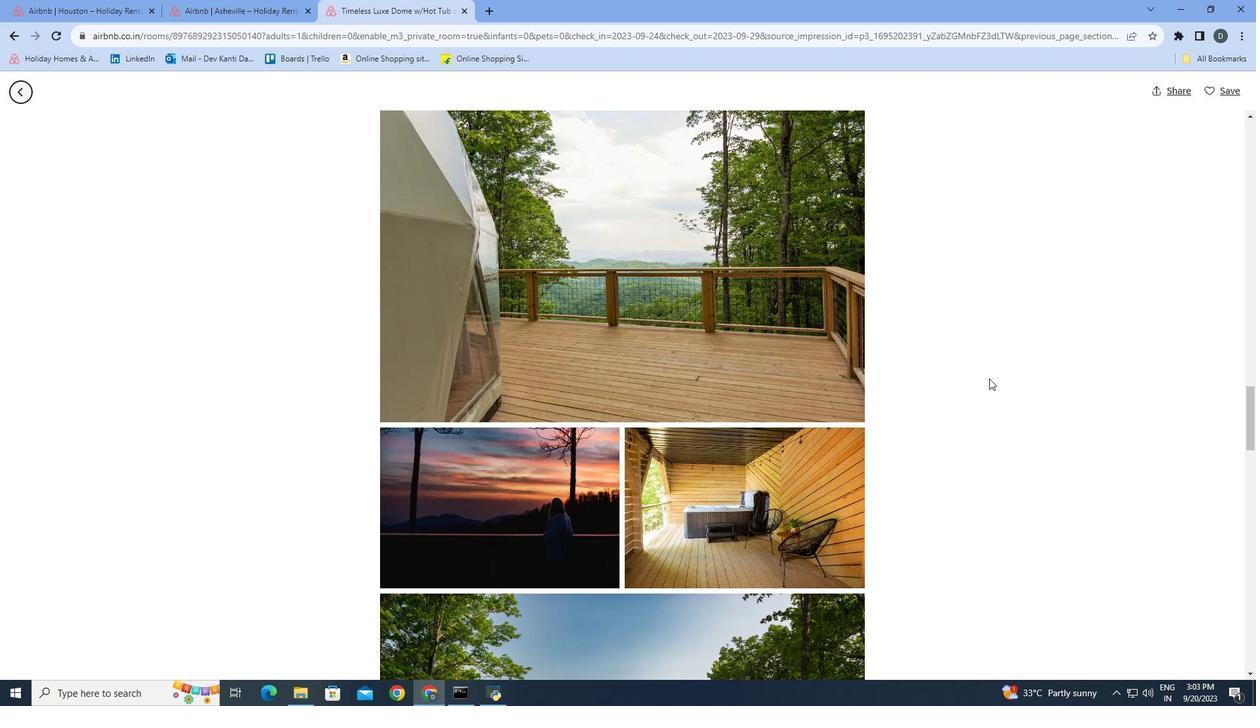 
Action: Mouse scrolled (989, 378) with delta (0, 0)
Screenshot: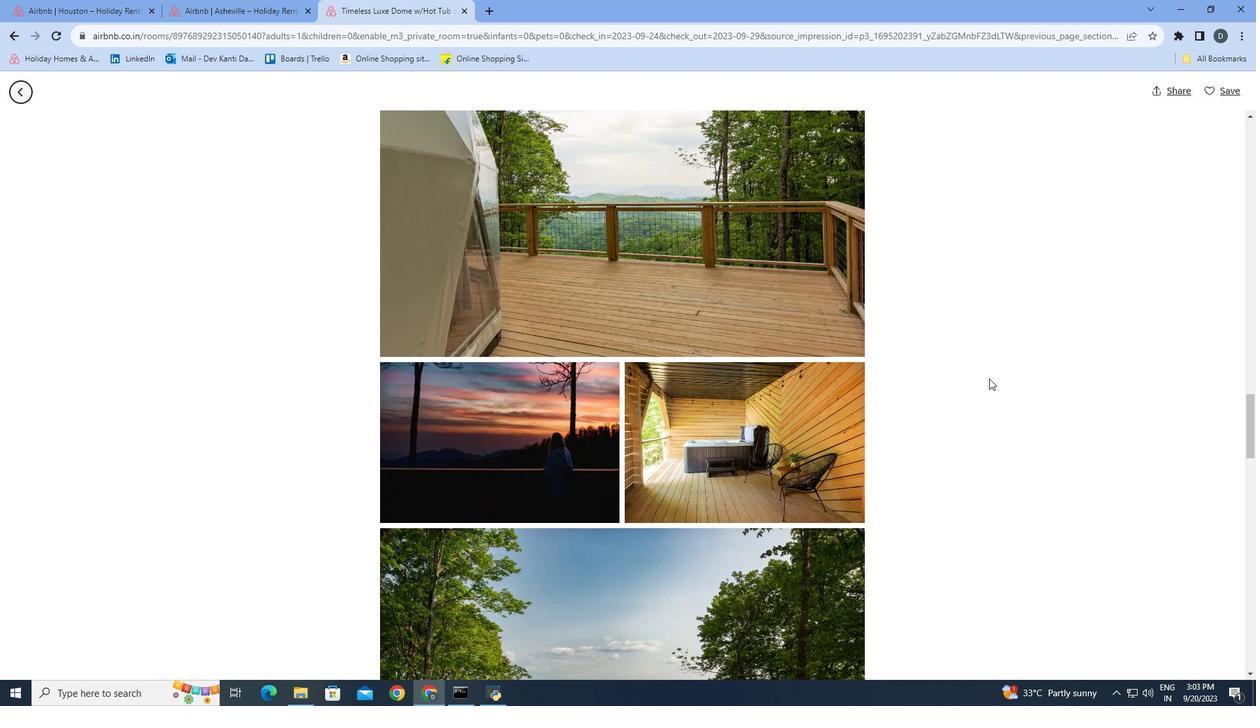 
Action: Mouse scrolled (989, 378) with delta (0, 0)
Screenshot: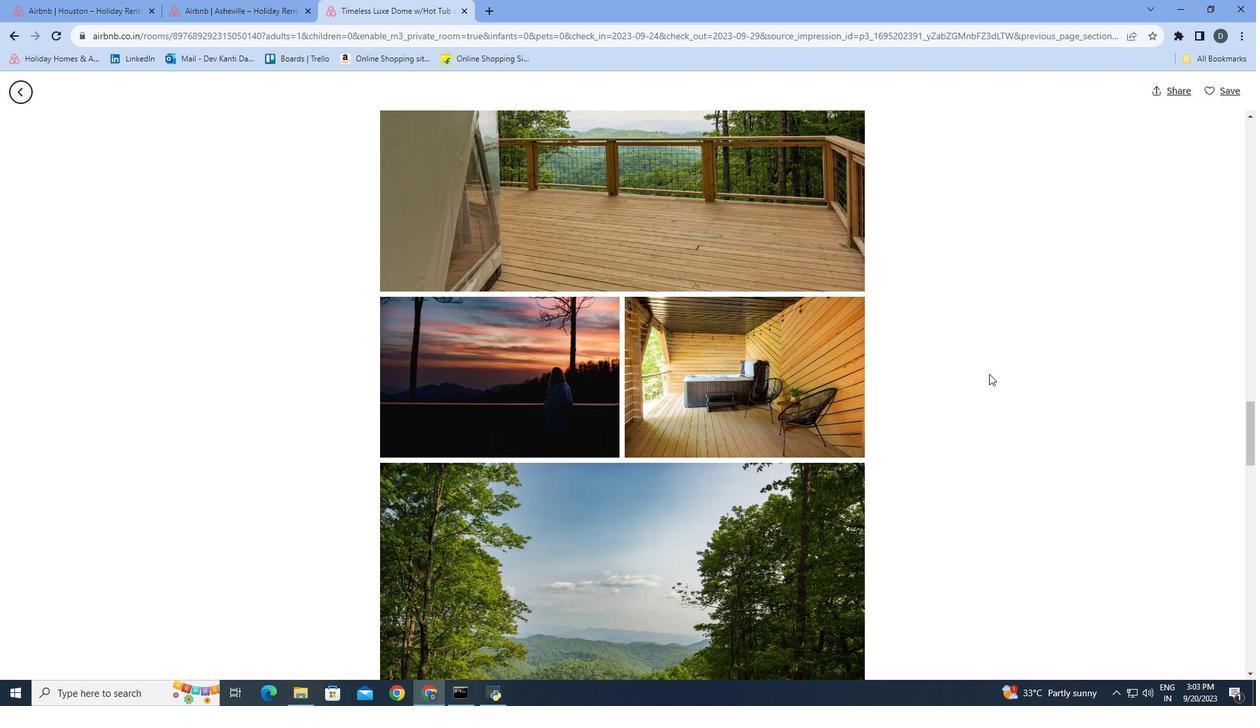 
Action: Mouse moved to (991, 366)
Screenshot: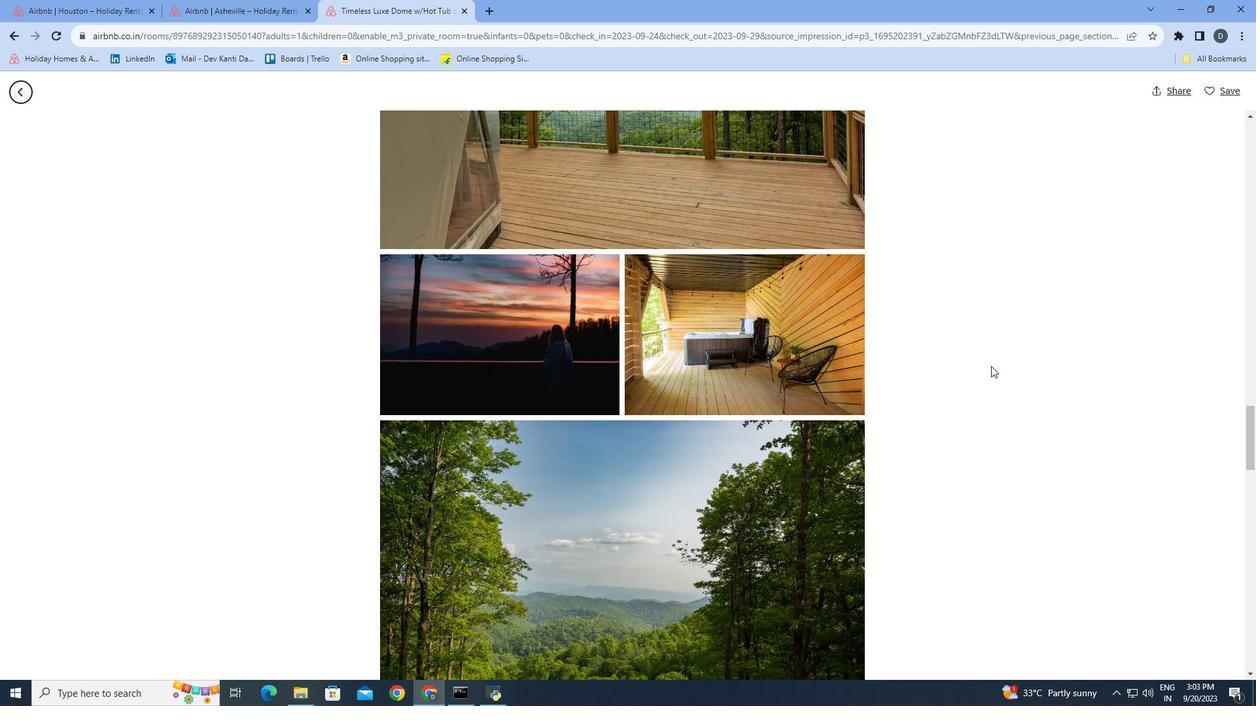 
Action: Mouse scrolled (991, 365) with delta (0, 0)
Screenshot: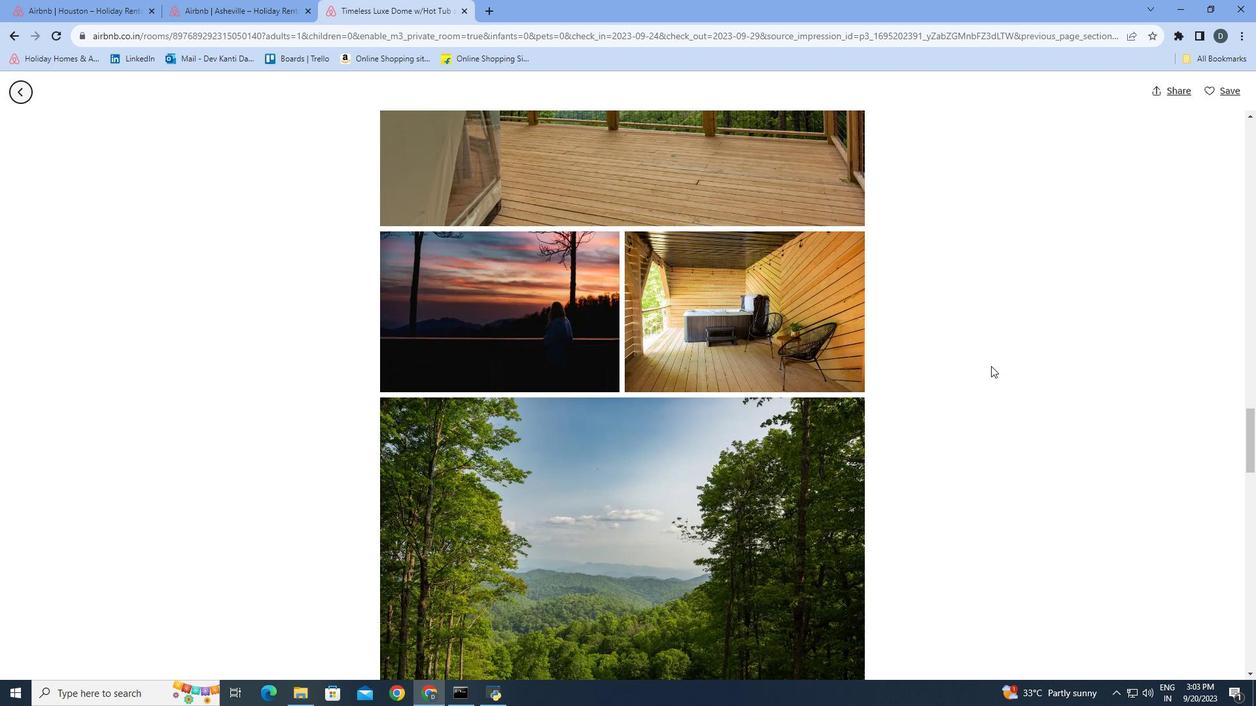 
Action: Mouse scrolled (991, 365) with delta (0, 0)
Screenshot: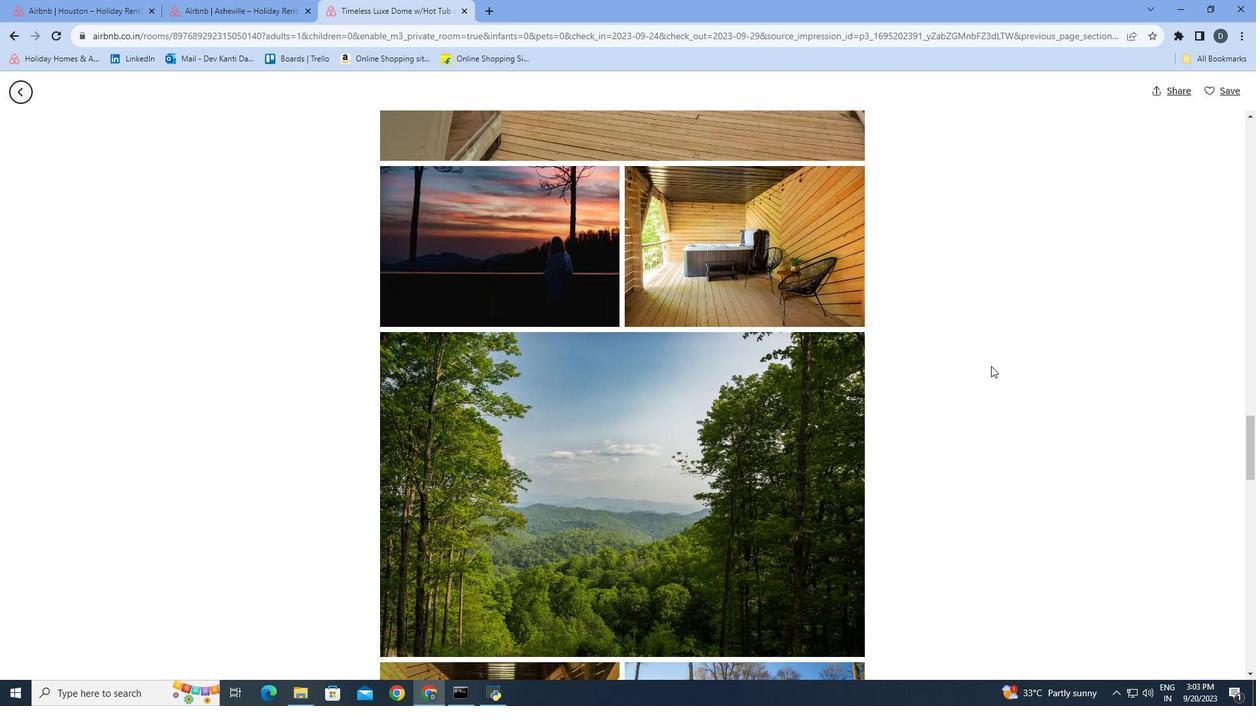 
Action: Mouse moved to (991, 364)
Screenshot: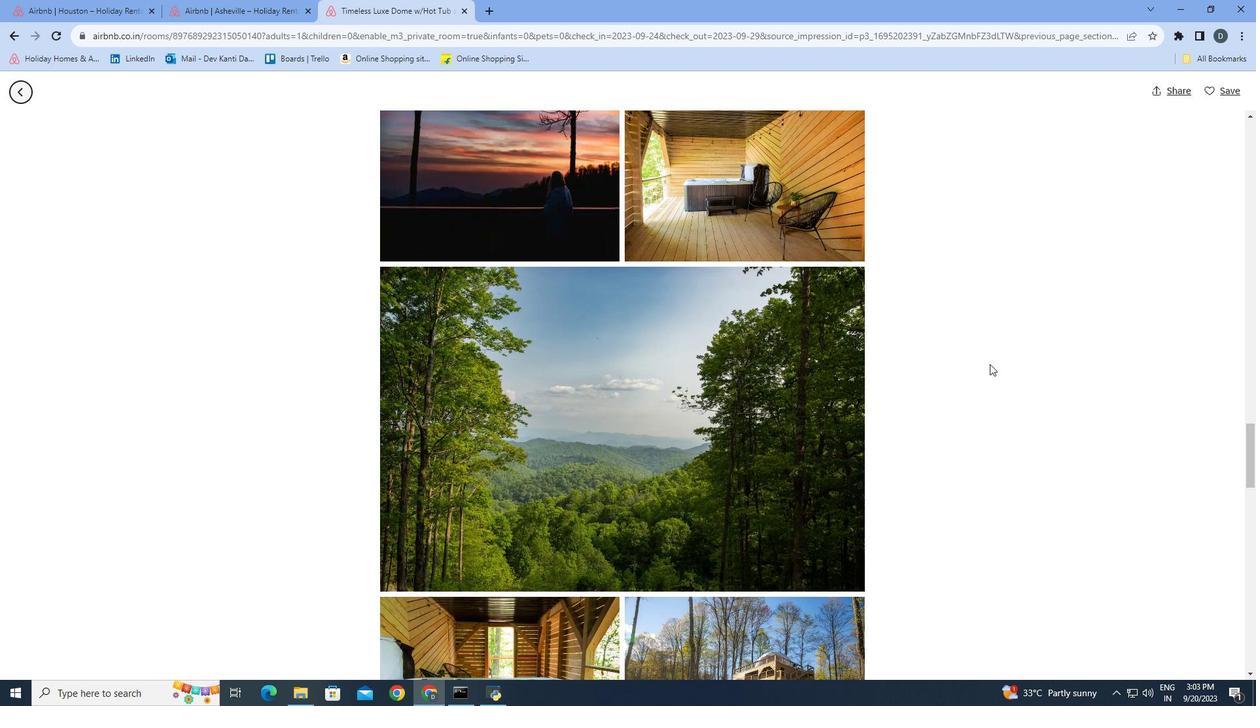 
Action: Mouse scrolled (991, 363) with delta (0, 0)
Screenshot: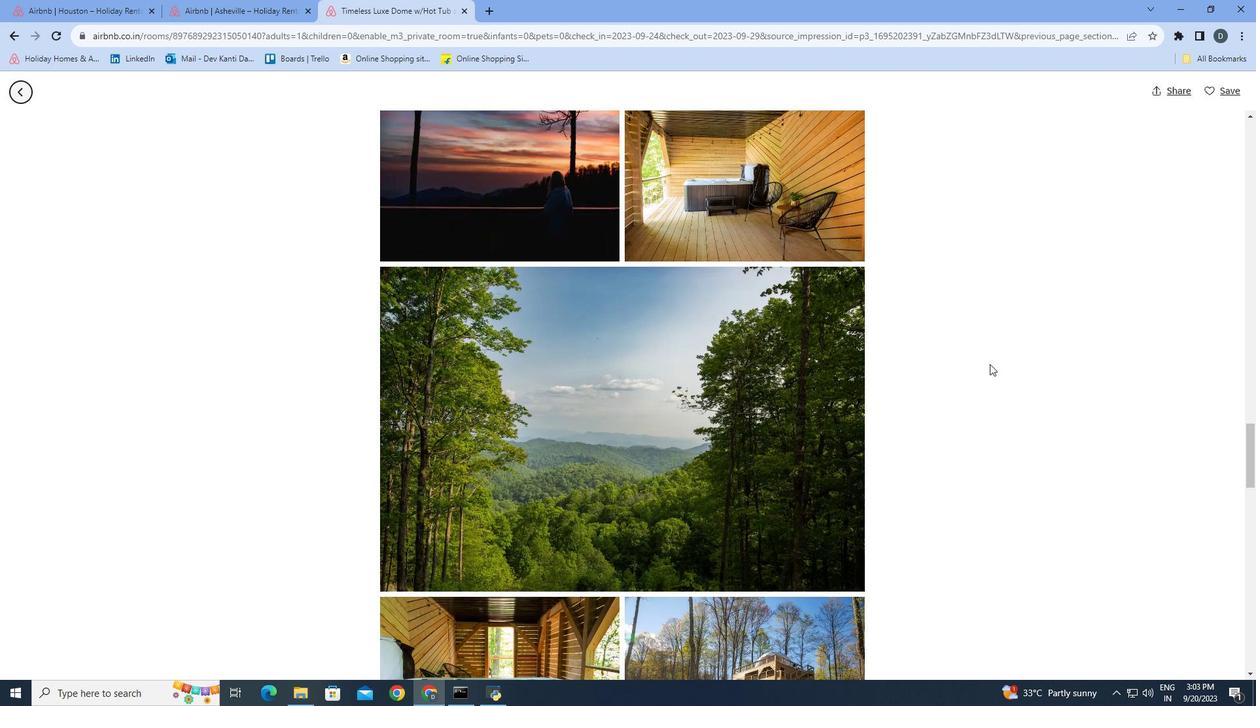 
Action: Mouse moved to (989, 364)
Screenshot: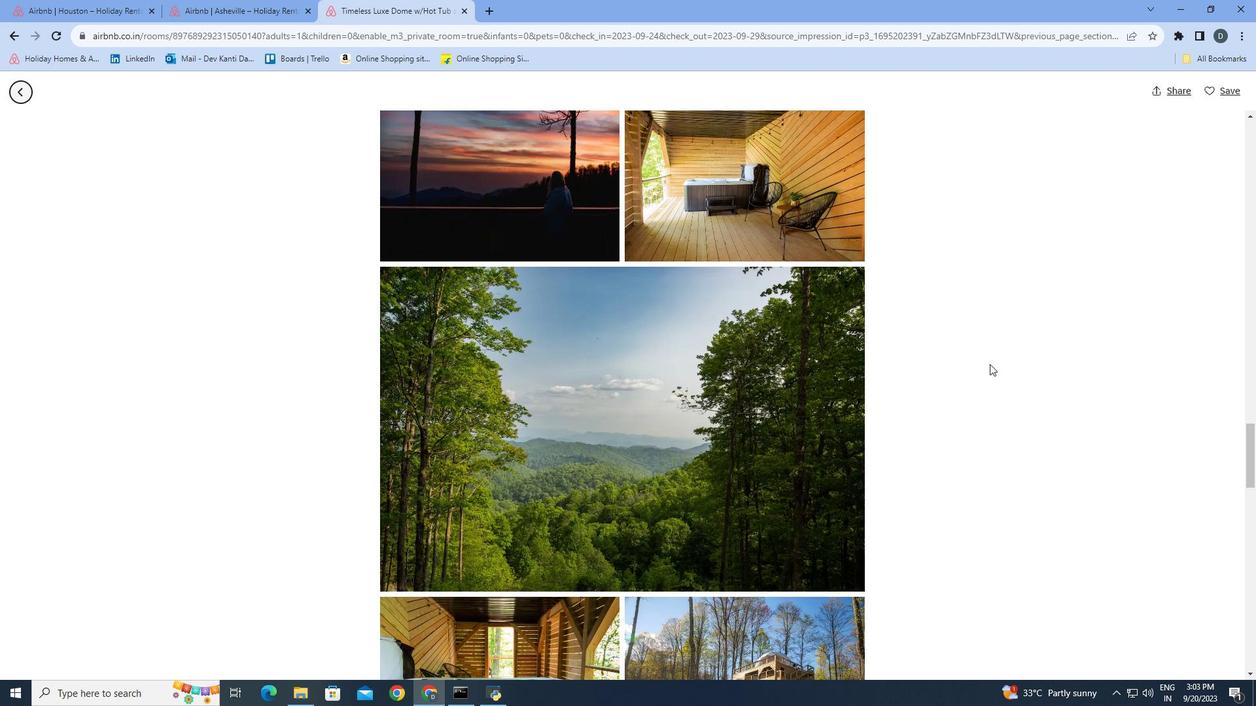 
Action: Mouse scrolled (989, 363) with delta (0, 0)
Screenshot: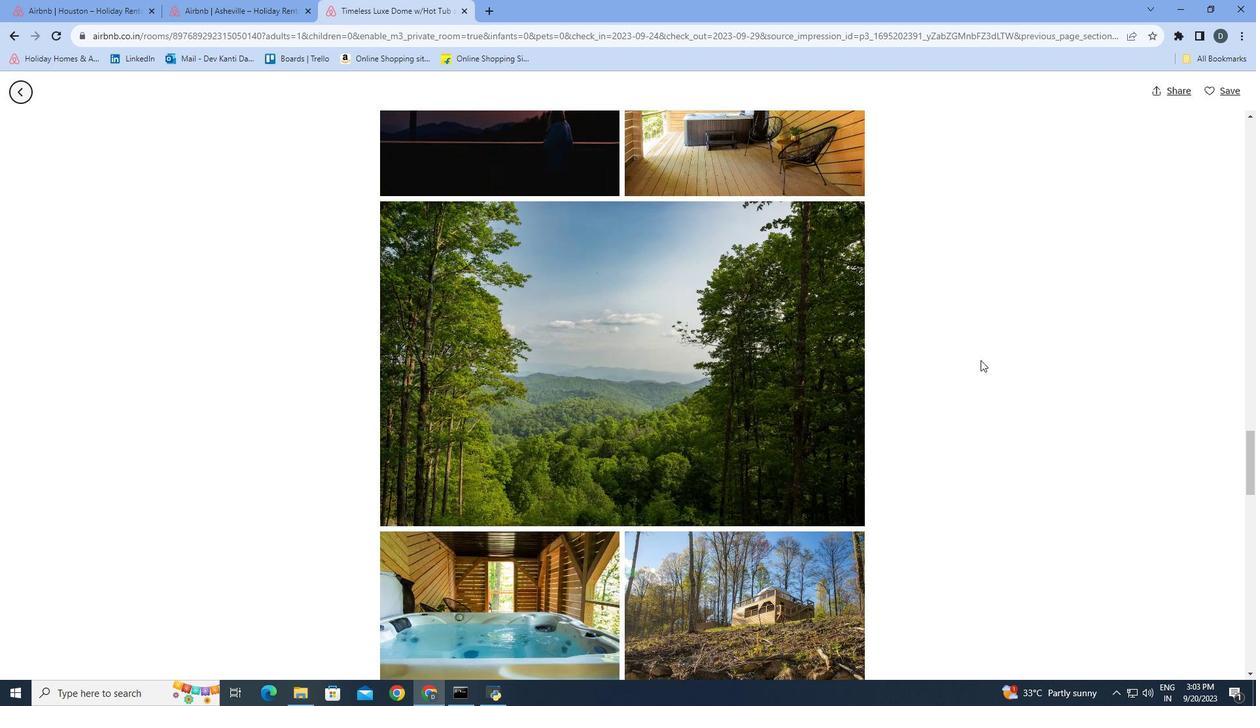 
Action: Mouse moved to (983, 361)
Screenshot: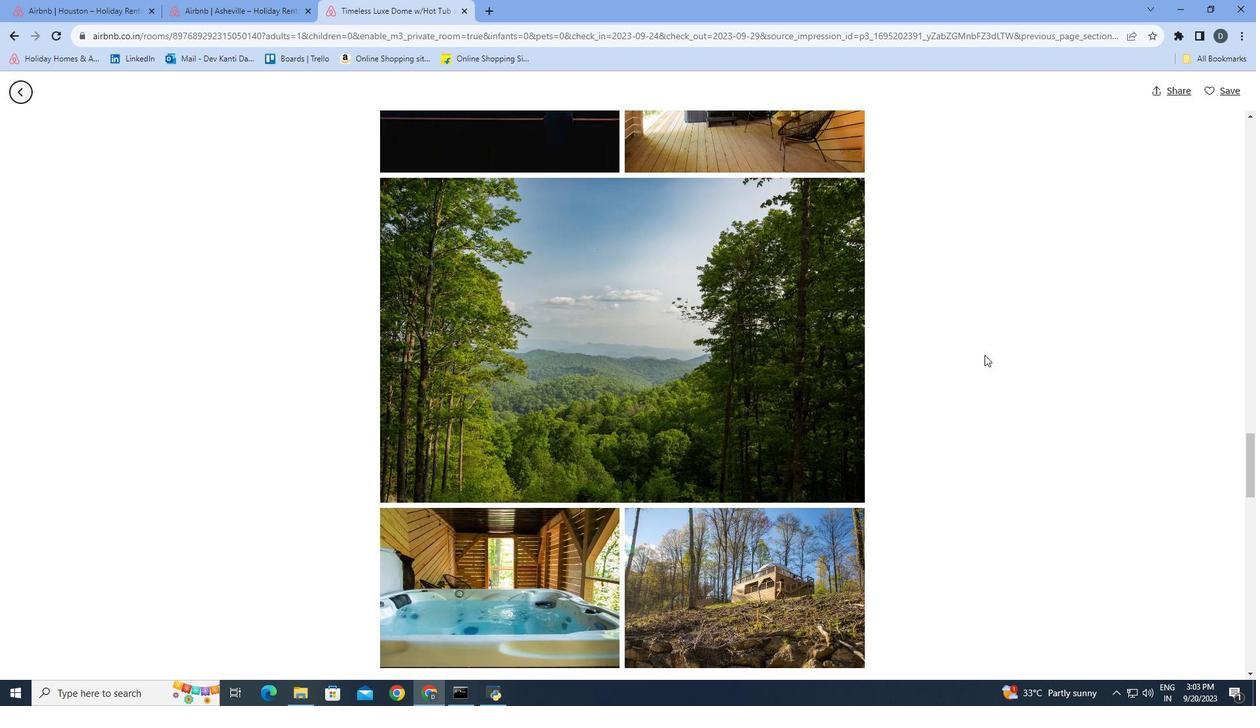 
Action: Mouse scrolled (983, 360) with delta (0, 0)
Screenshot: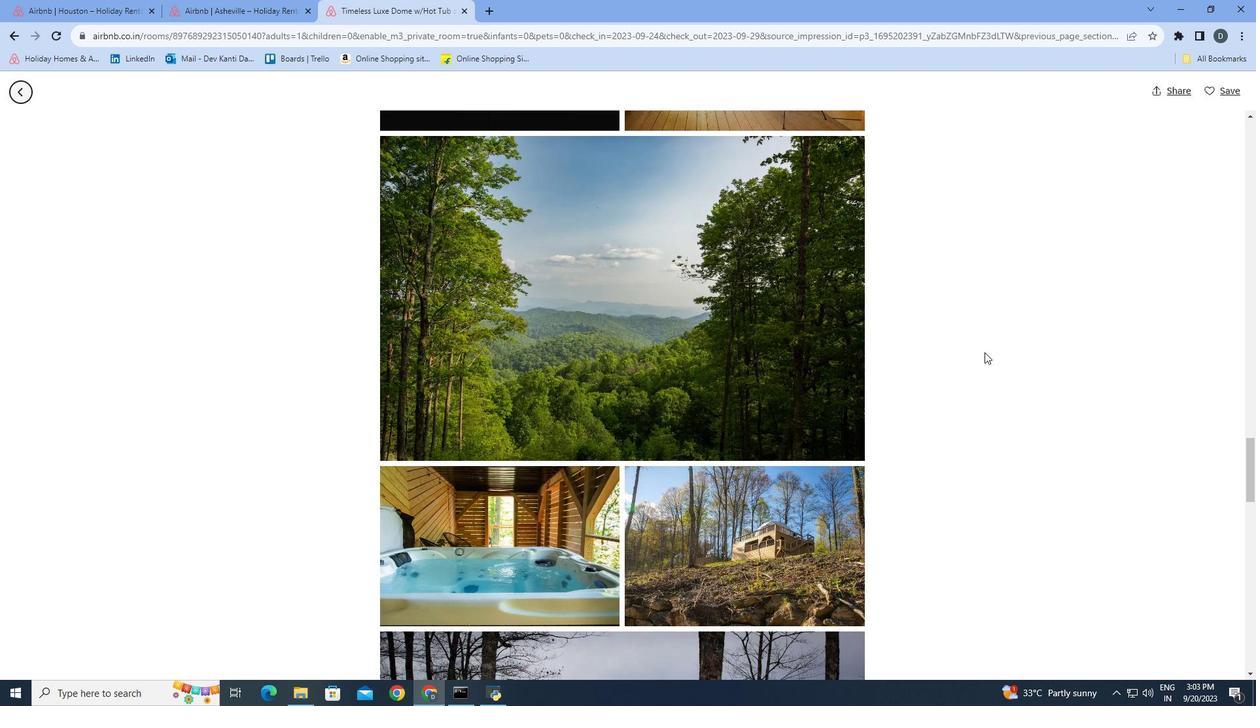 
Action: Mouse moved to (984, 352)
Screenshot: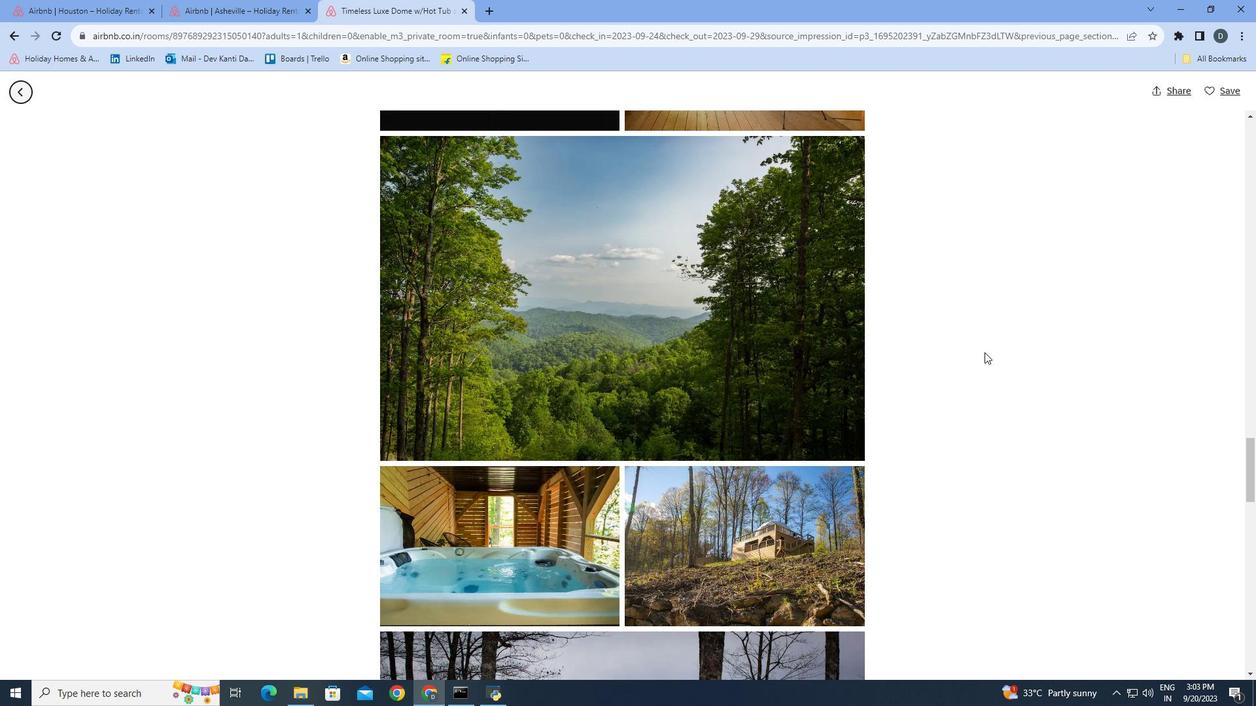 
Action: Mouse scrolled (984, 351) with delta (0, 0)
Screenshot: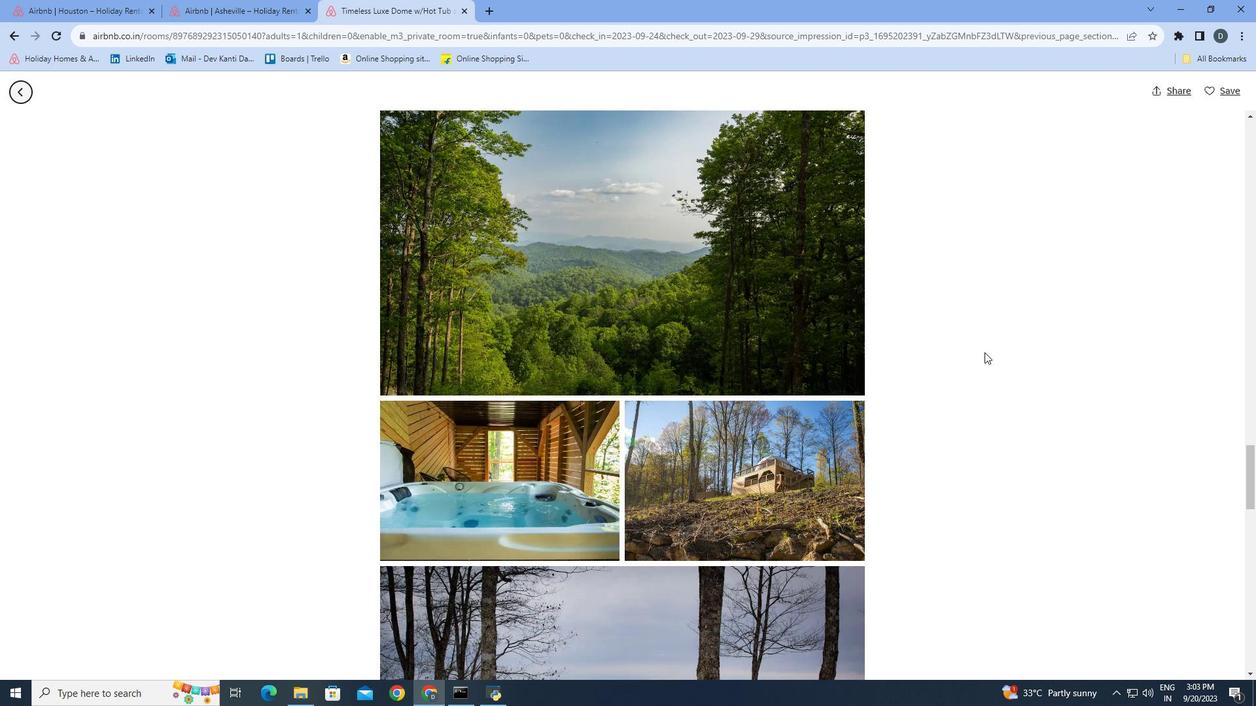 
Action: Mouse moved to (986, 349)
Screenshot: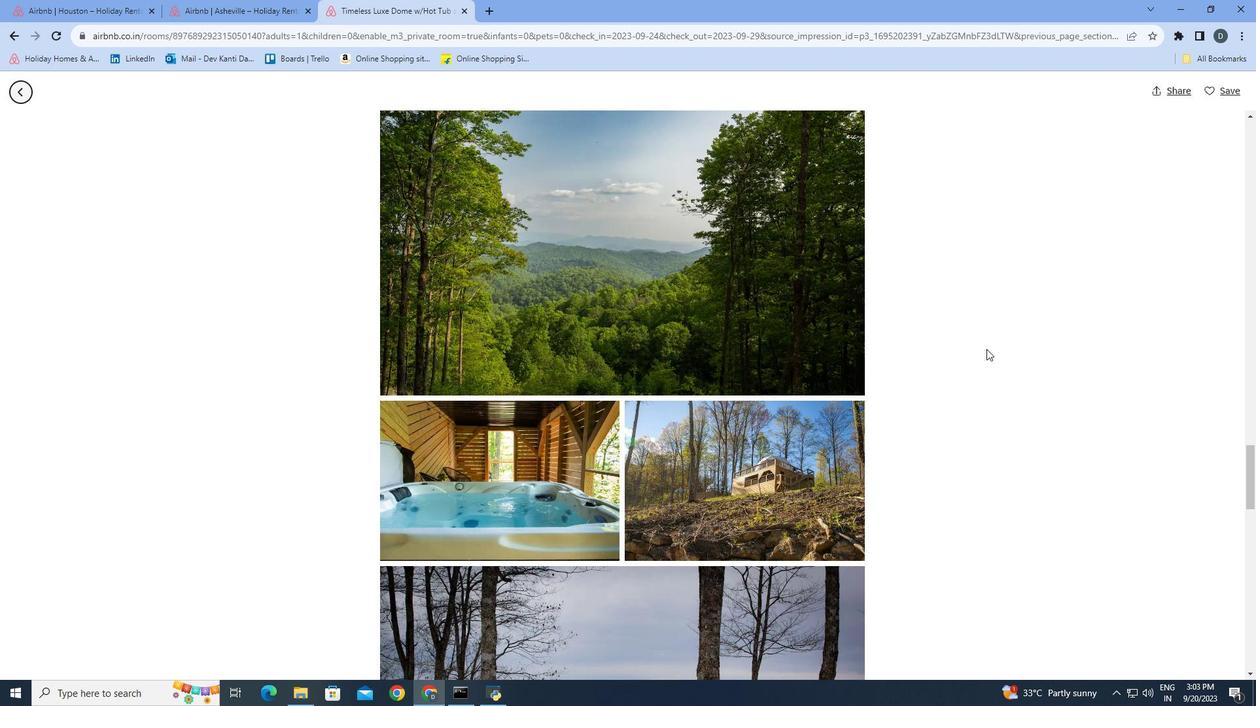
Action: Mouse scrolled (986, 348) with delta (0, 0)
Screenshot: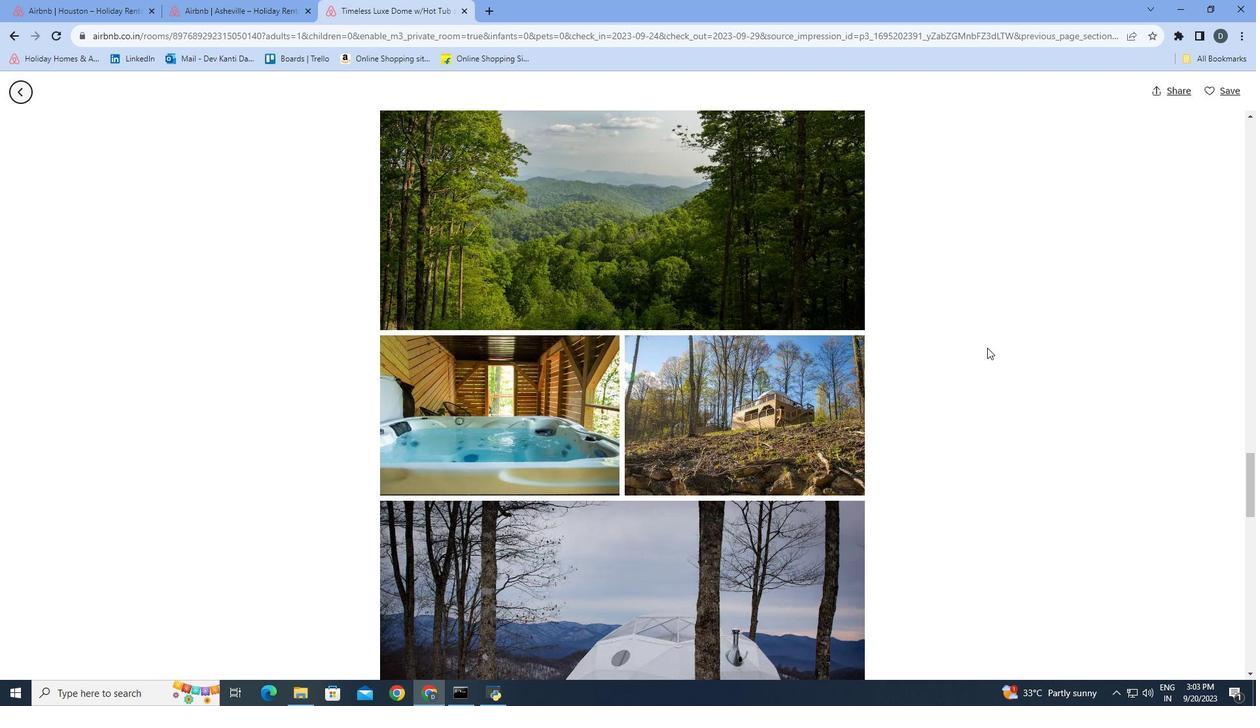
Action: Mouse moved to (987, 348)
Screenshot: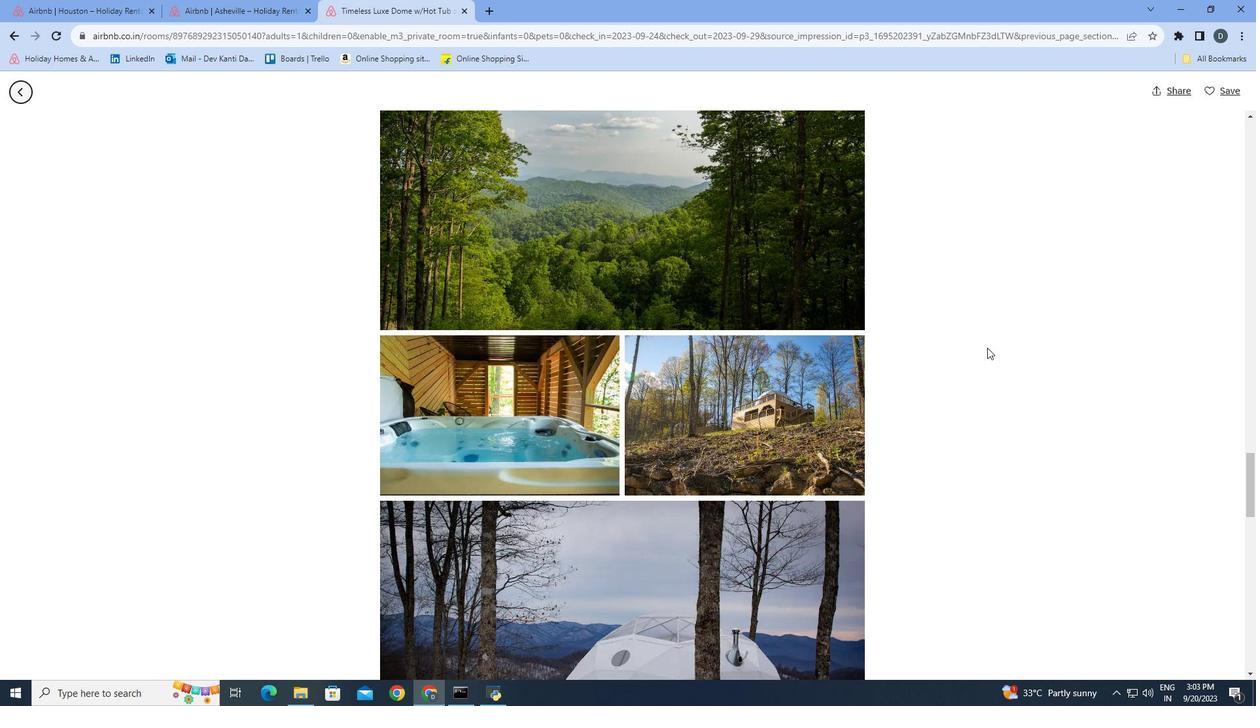 
Action: Mouse scrolled (987, 347) with delta (0, 0)
Screenshot: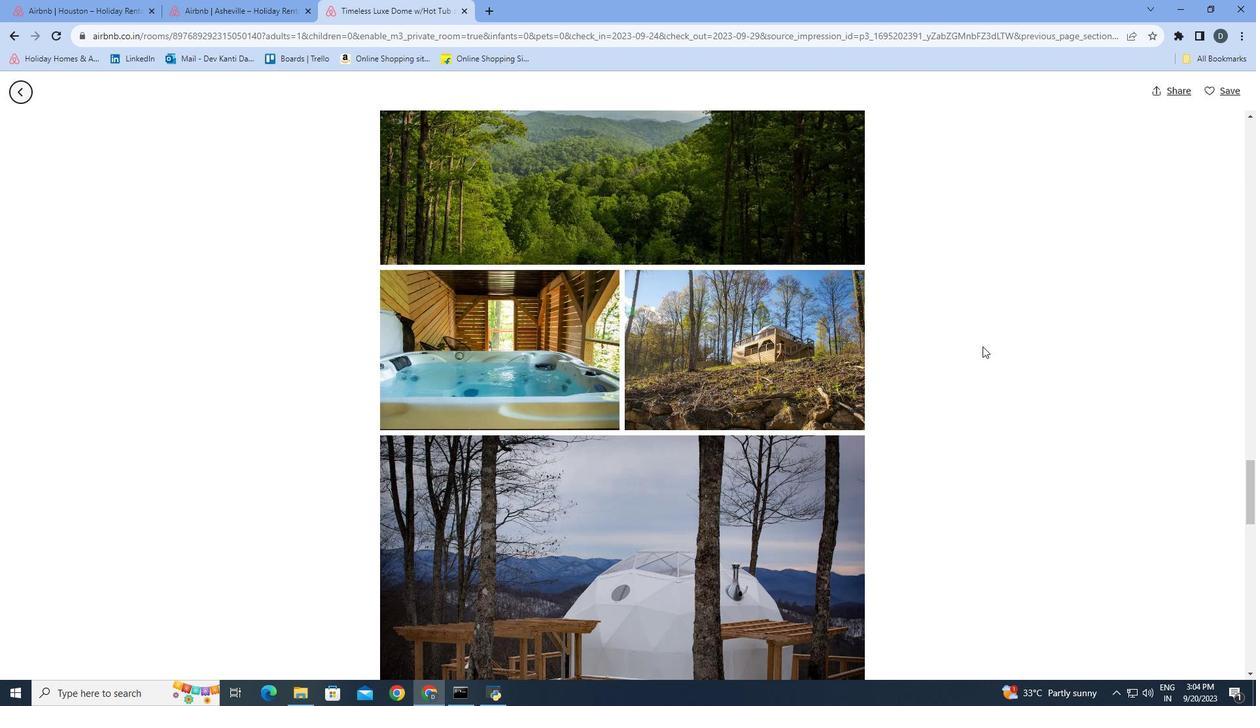 
Action: Mouse moved to (989, 332)
Screenshot: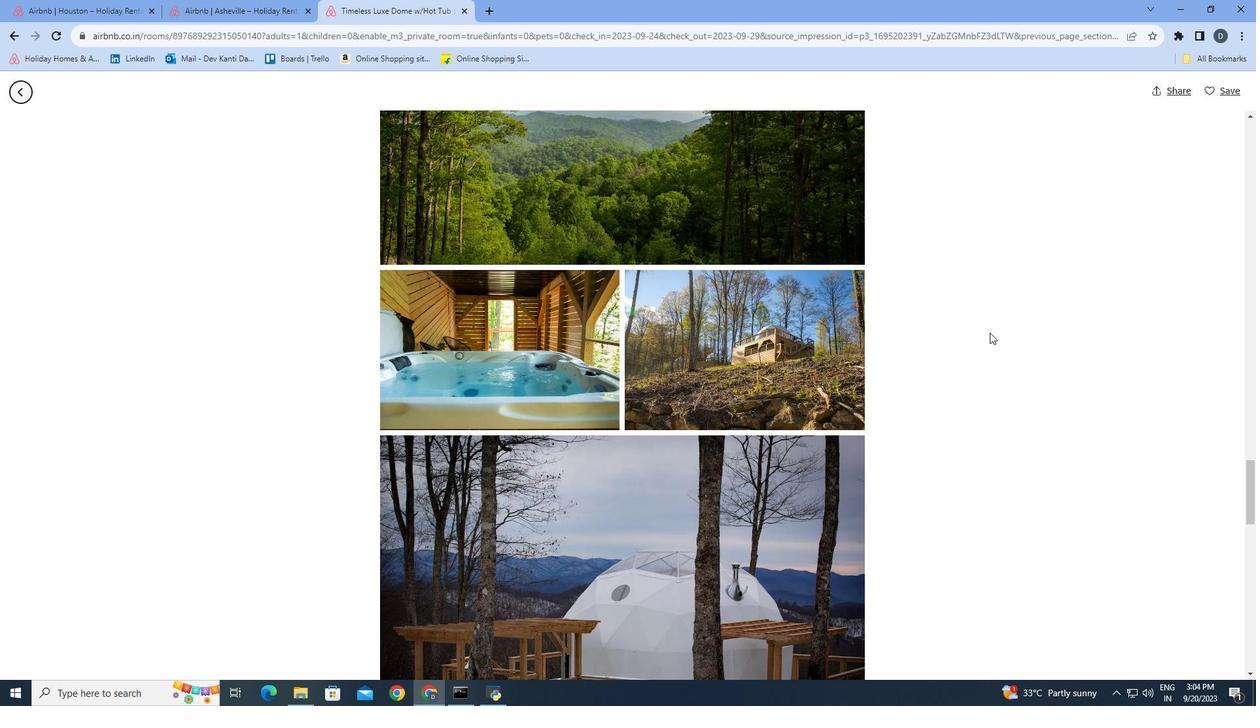 
Action: Mouse scrolled (989, 332) with delta (0, 0)
Screenshot: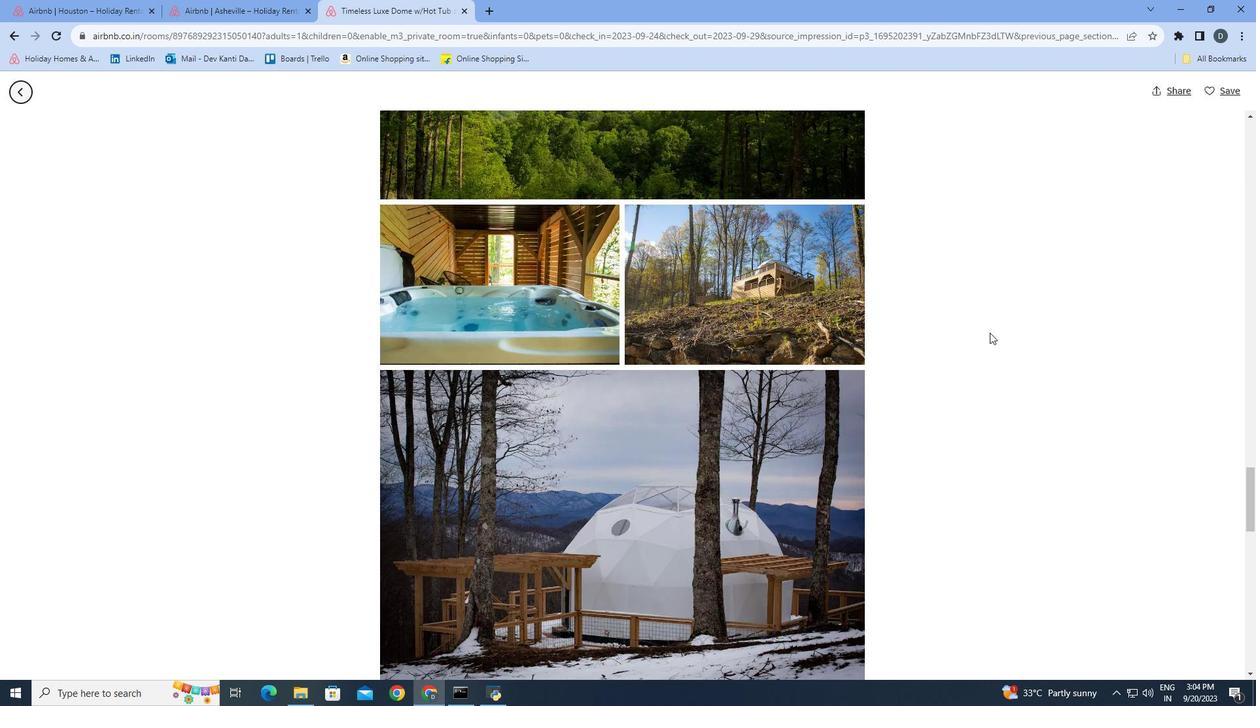
Action: Mouse moved to (987, 331)
Screenshot: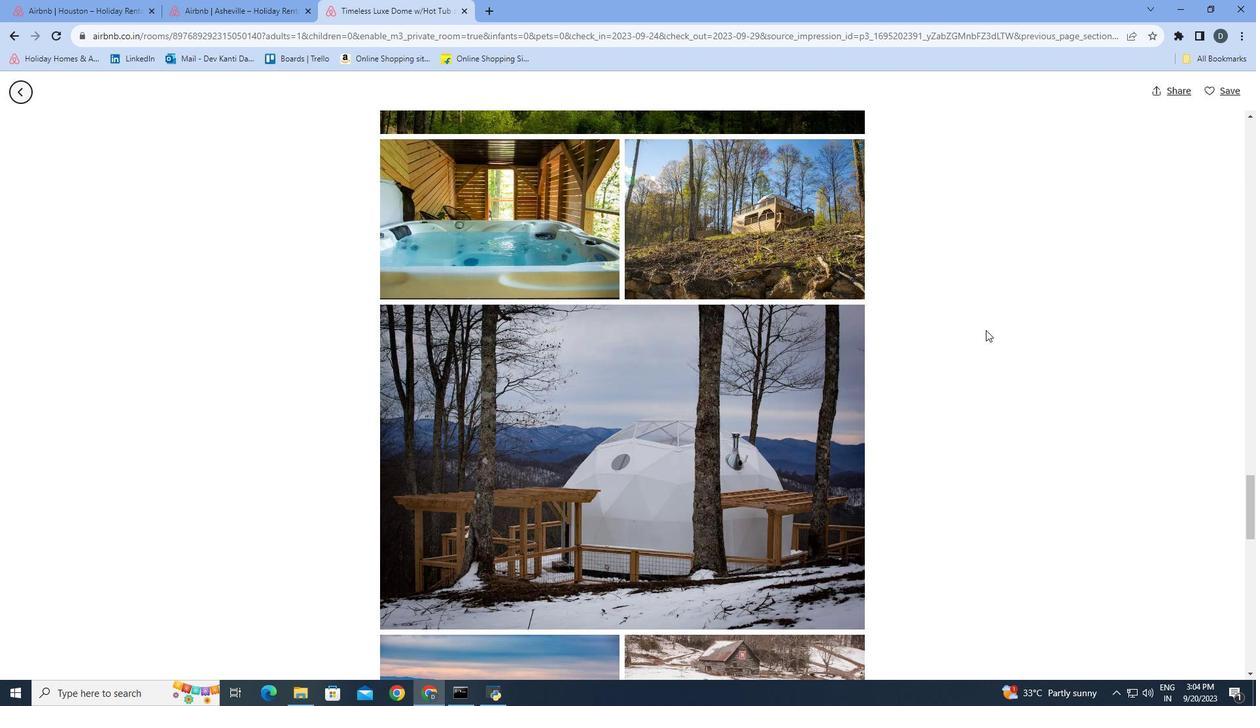 
Action: Mouse scrolled (987, 330) with delta (0, 0)
Screenshot: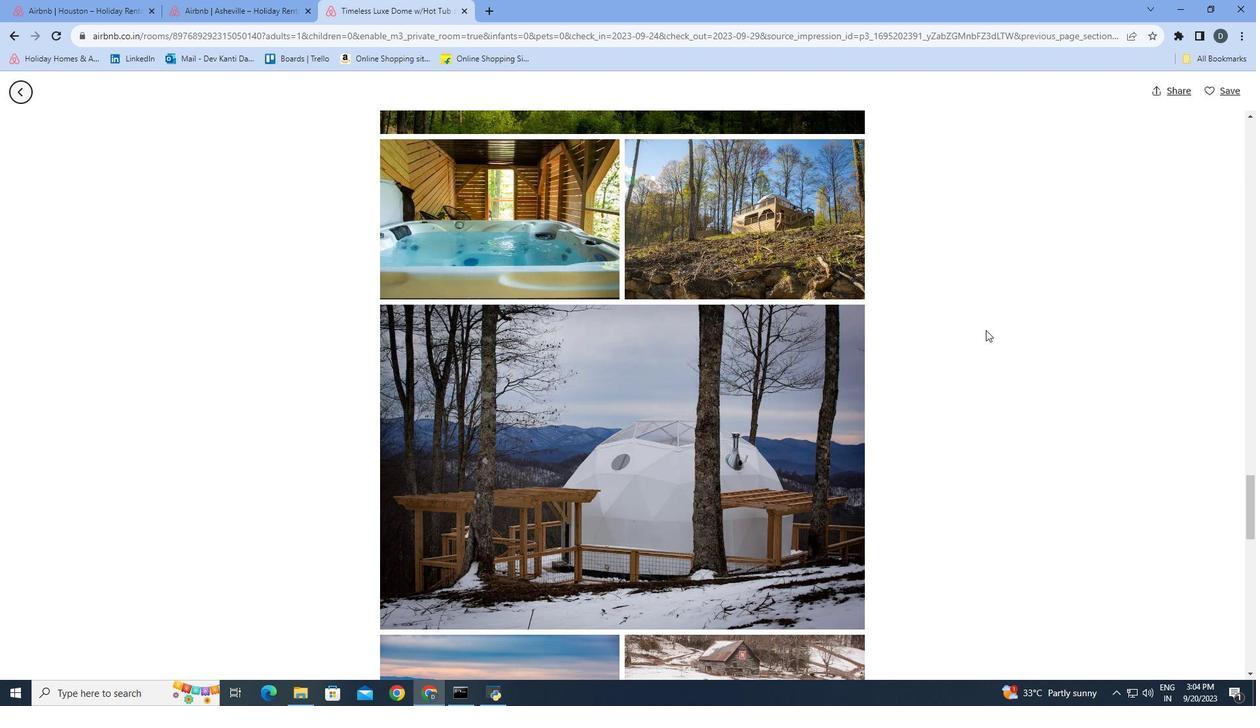 
Action: Mouse moved to (983, 331)
Screenshot: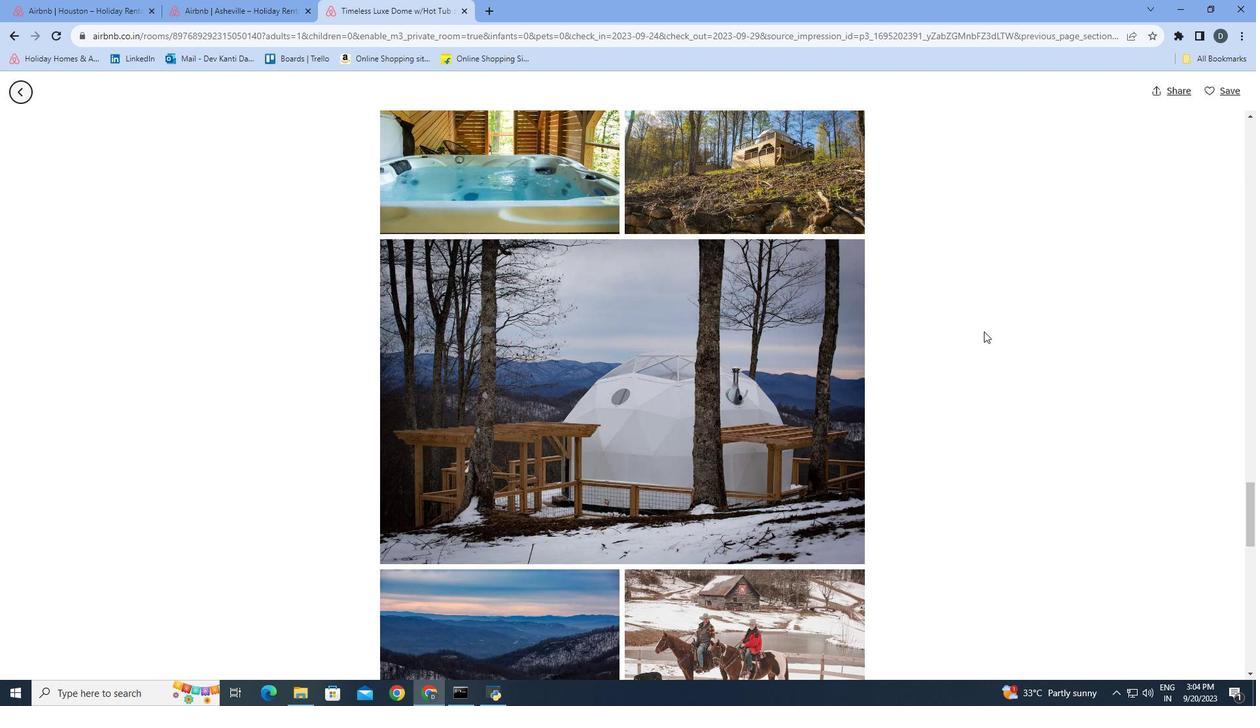 
Action: Mouse scrolled (983, 331) with delta (0, 0)
Screenshot: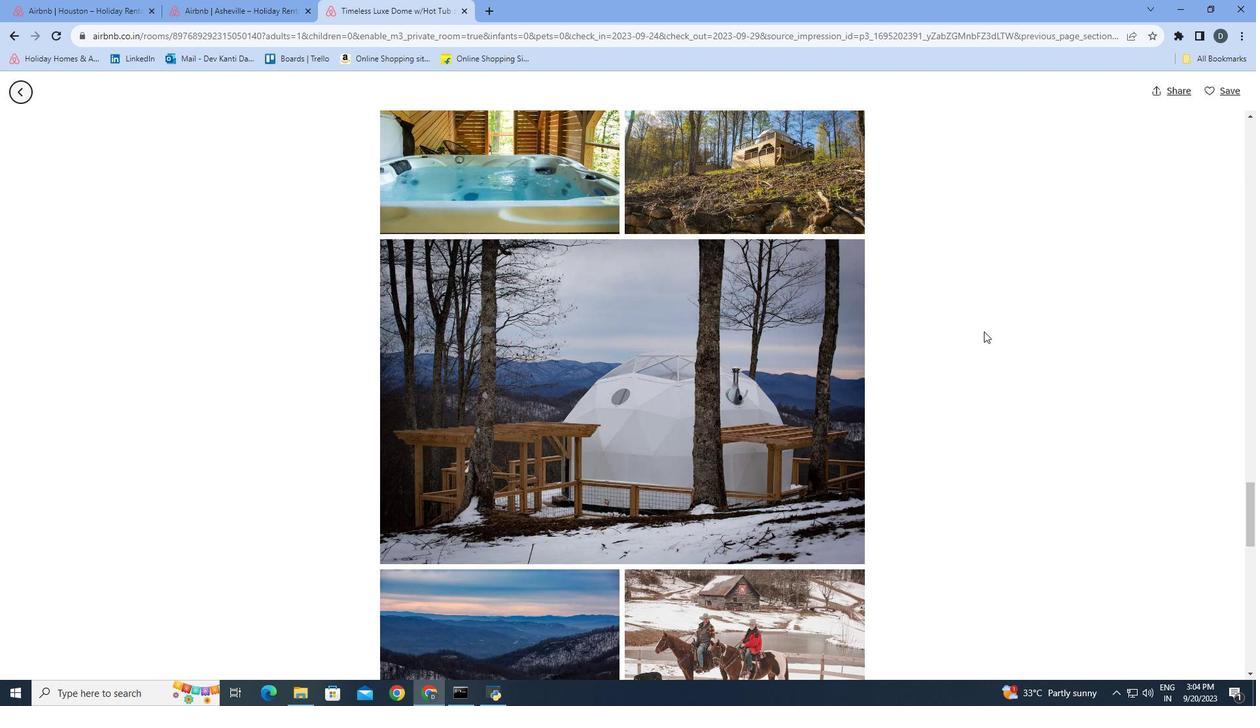 
Action: Mouse scrolled (983, 331) with delta (0, 0)
Screenshot: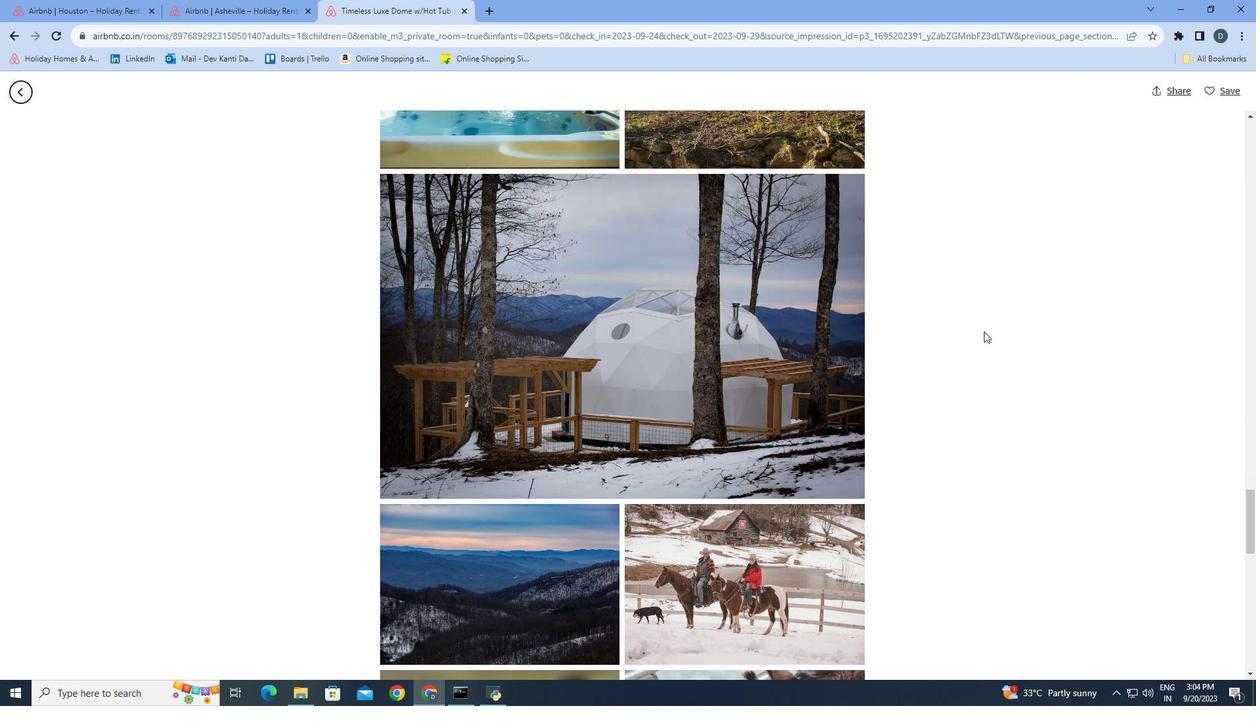 
Action: Mouse scrolled (983, 331) with delta (0, 0)
Screenshot: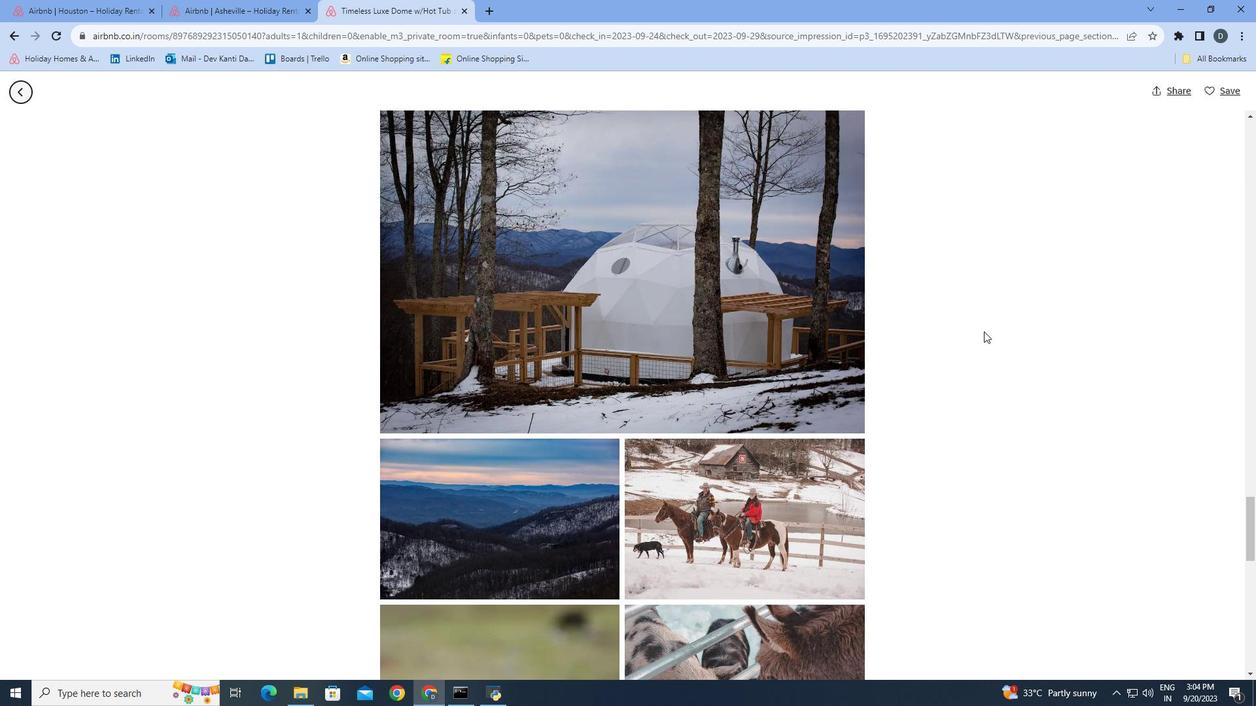 
Action: Mouse scrolled (983, 331) with delta (0, 0)
Screenshot: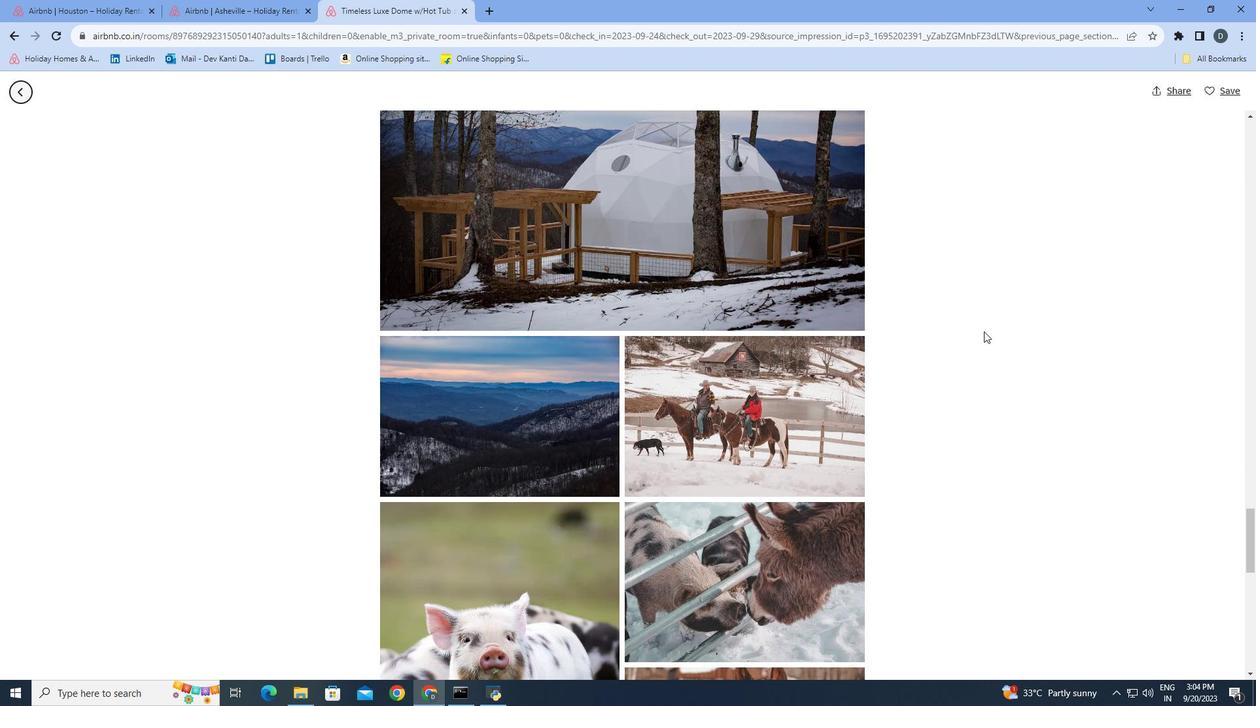 
Action: Mouse scrolled (983, 331) with delta (0, 0)
Screenshot: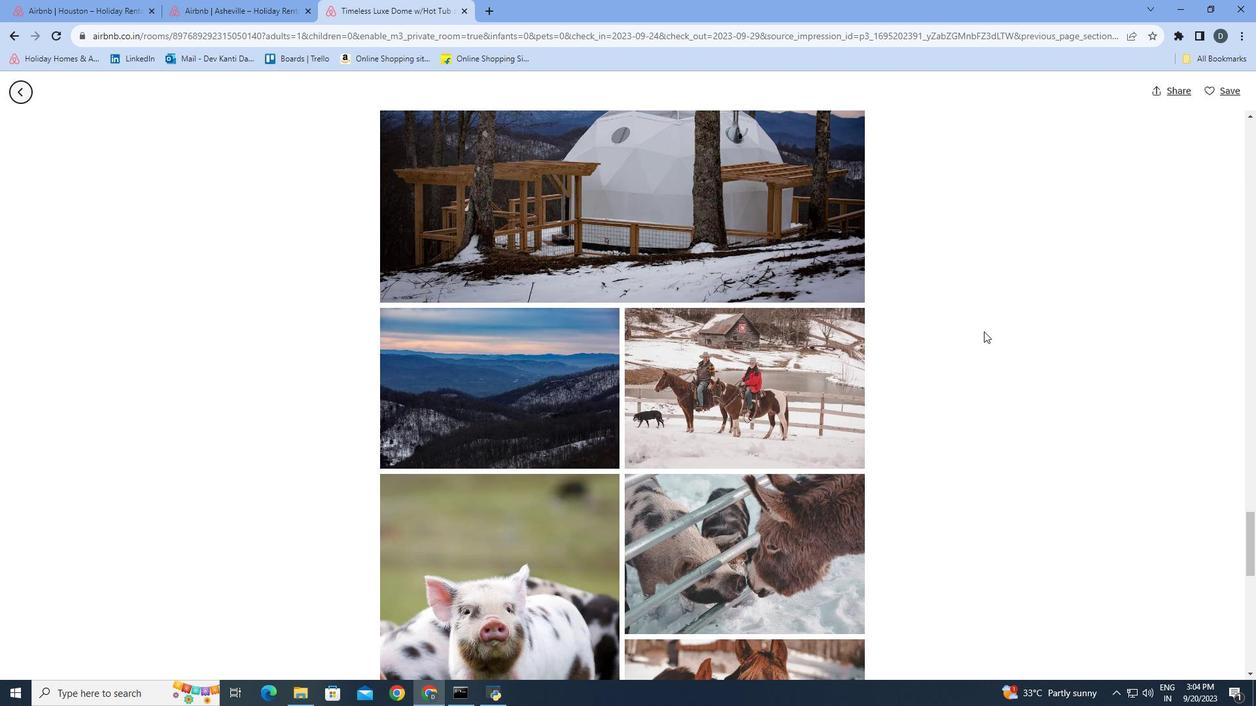 
Action: Mouse moved to (983, 332)
Screenshot: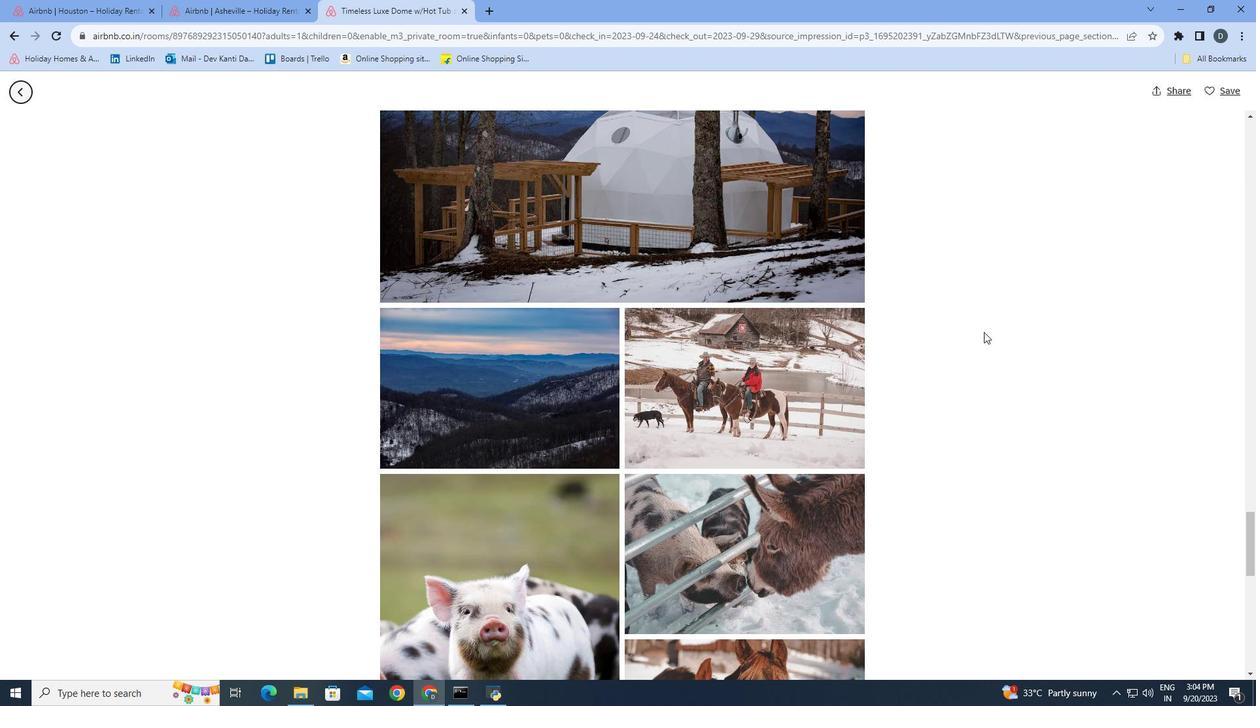 
Action: Mouse scrolled (983, 331) with delta (0, 0)
Screenshot: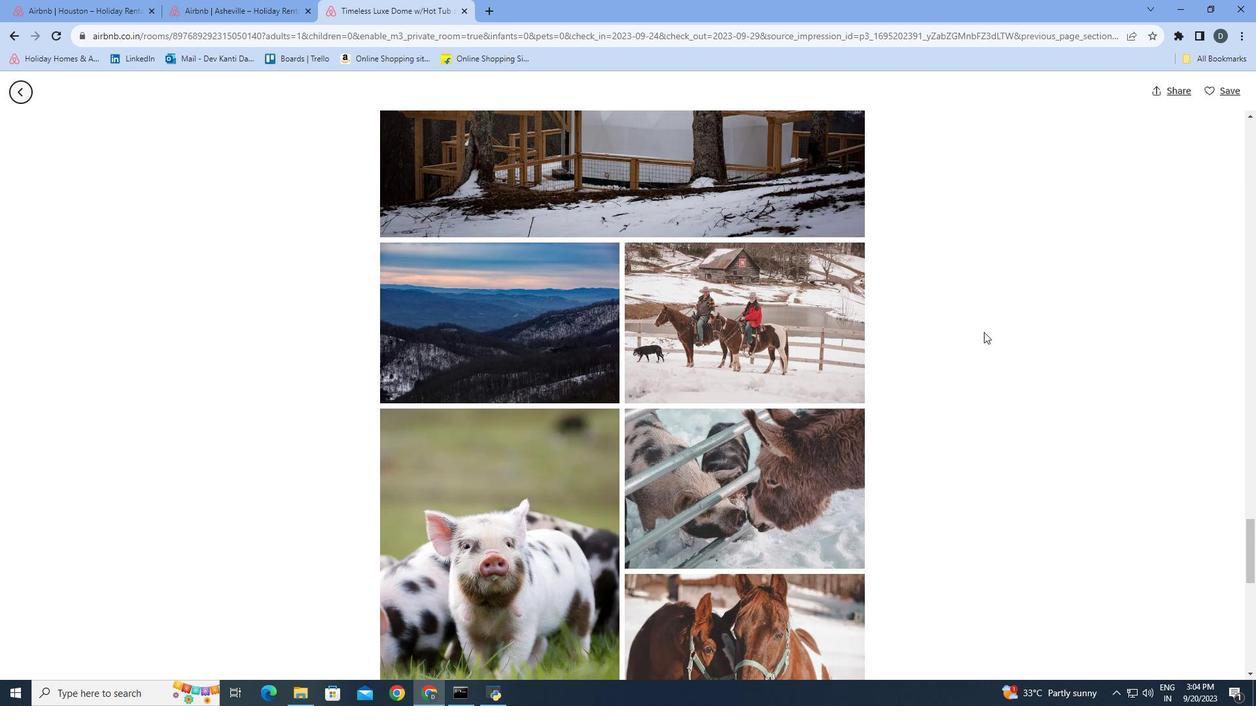 
Action: Mouse scrolled (983, 331) with delta (0, 0)
Screenshot: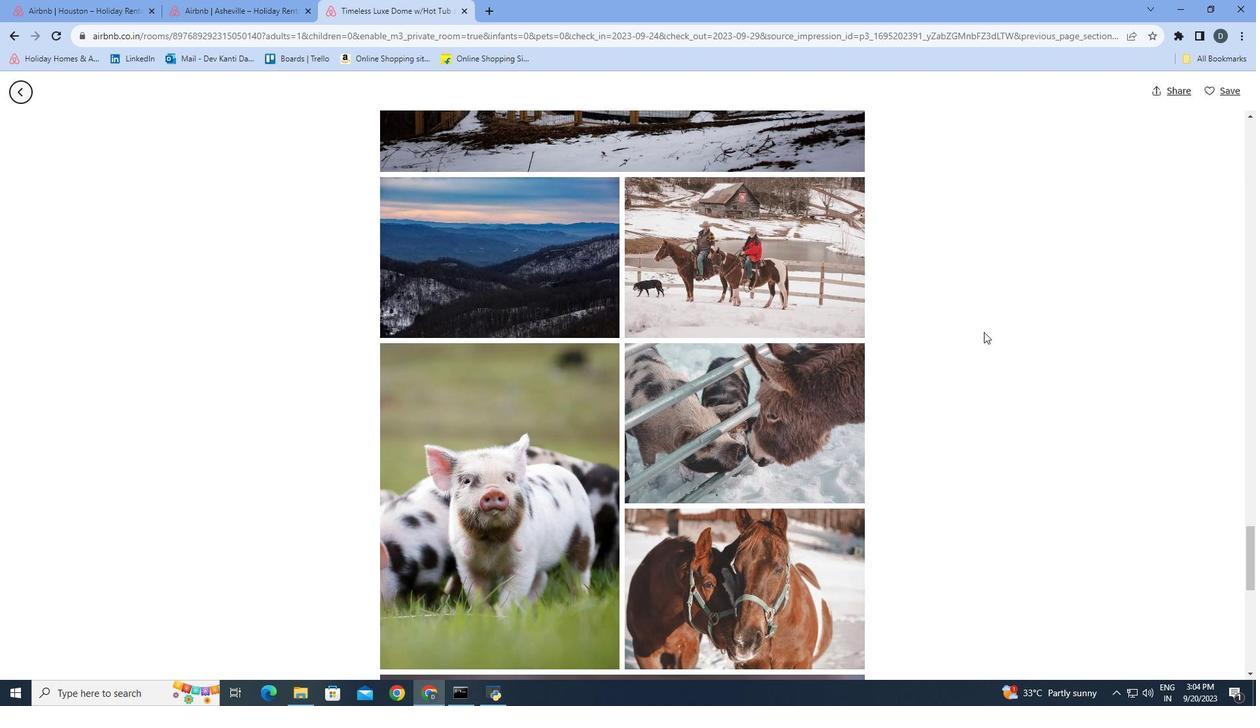 
Action: Mouse scrolled (983, 331) with delta (0, 0)
Screenshot: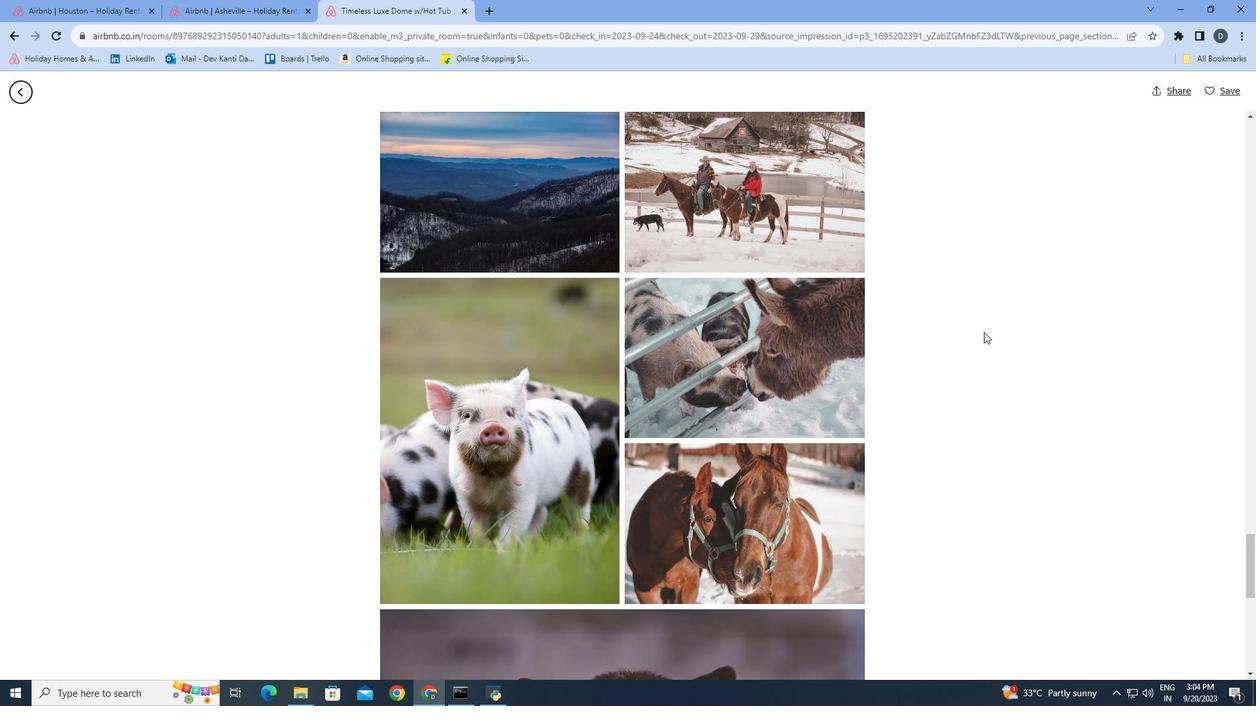 
Action: Mouse scrolled (983, 331) with delta (0, 0)
Screenshot: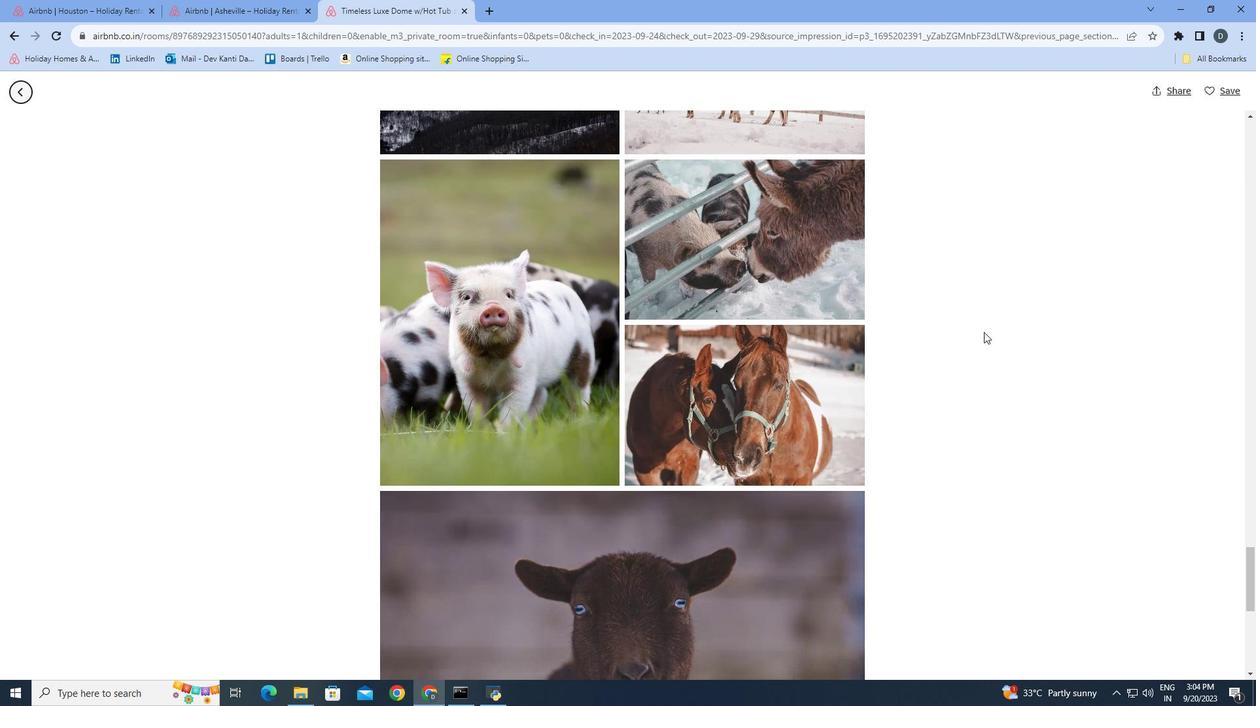 
Action: Mouse scrolled (983, 331) with delta (0, 0)
Screenshot: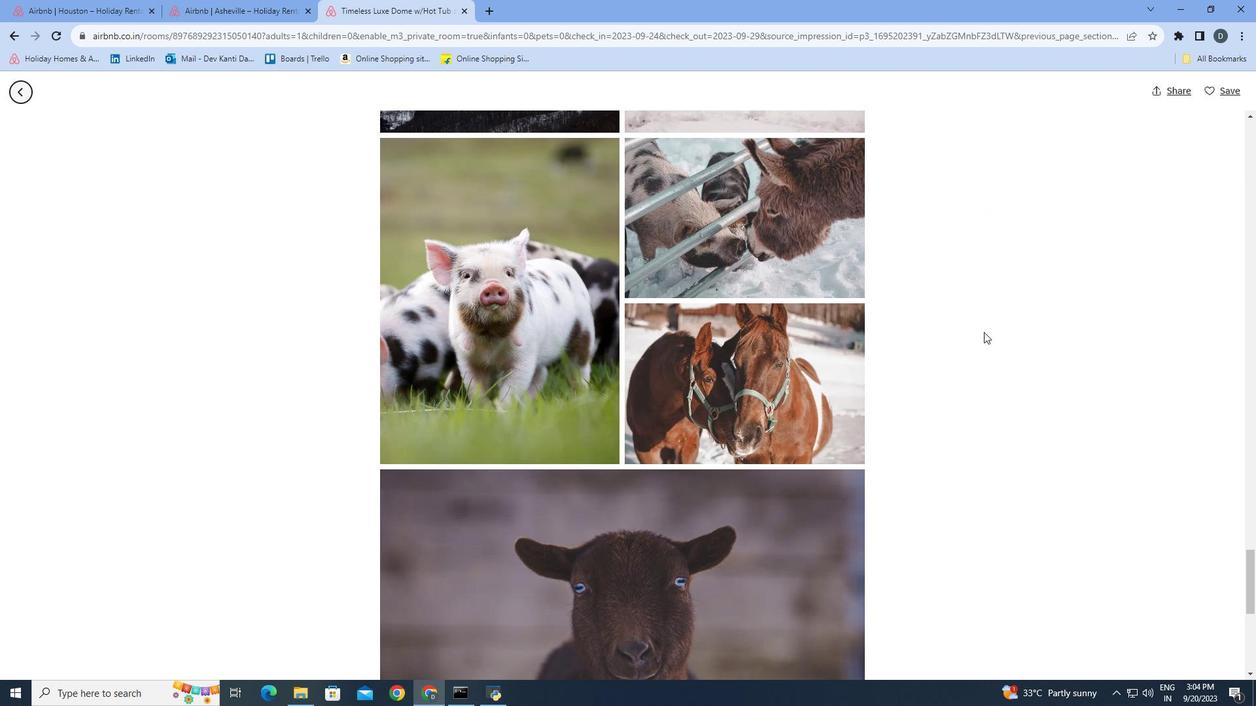 
Action: Mouse scrolled (983, 331) with delta (0, 0)
Screenshot: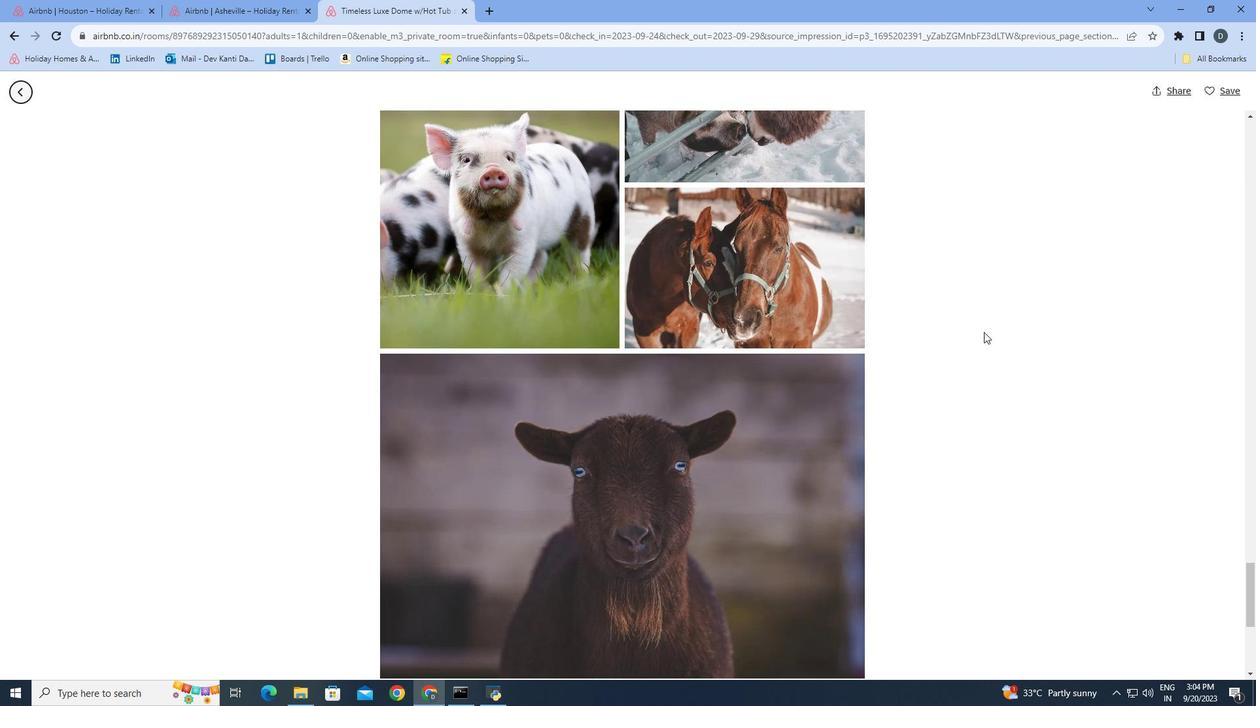 
Action: Mouse scrolled (983, 331) with delta (0, 0)
Screenshot: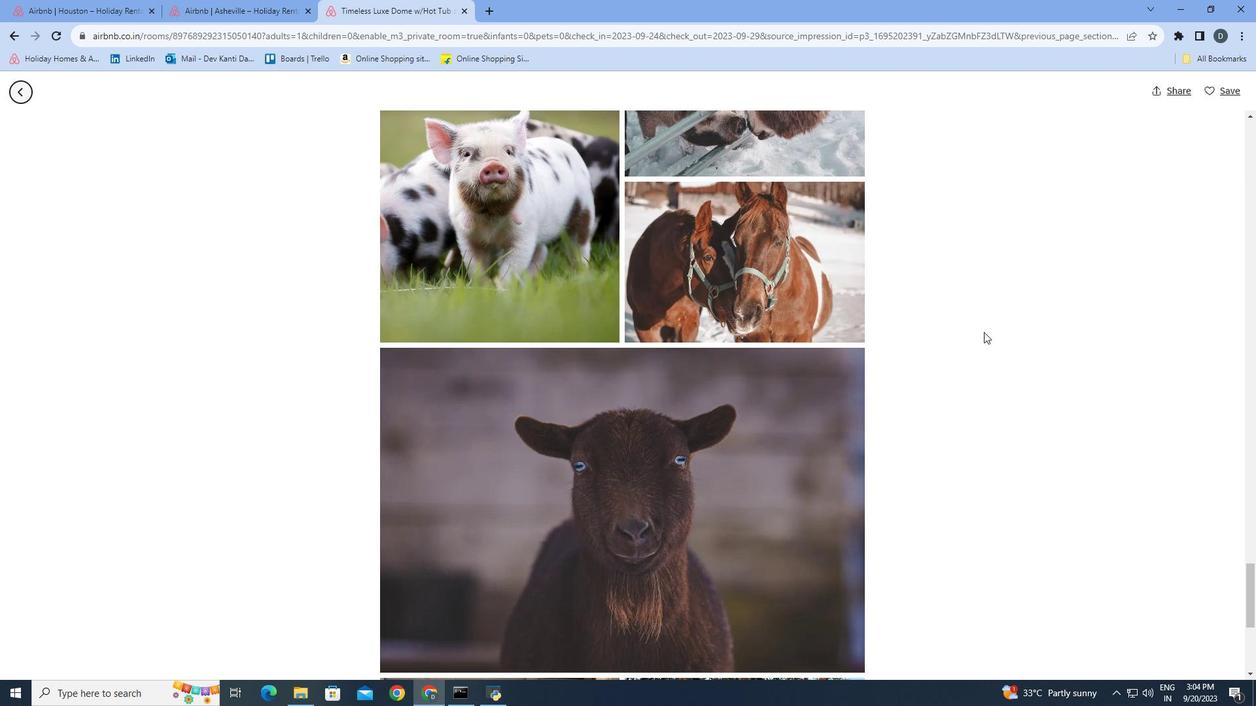 
Action: Mouse scrolled (983, 331) with delta (0, 0)
Screenshot: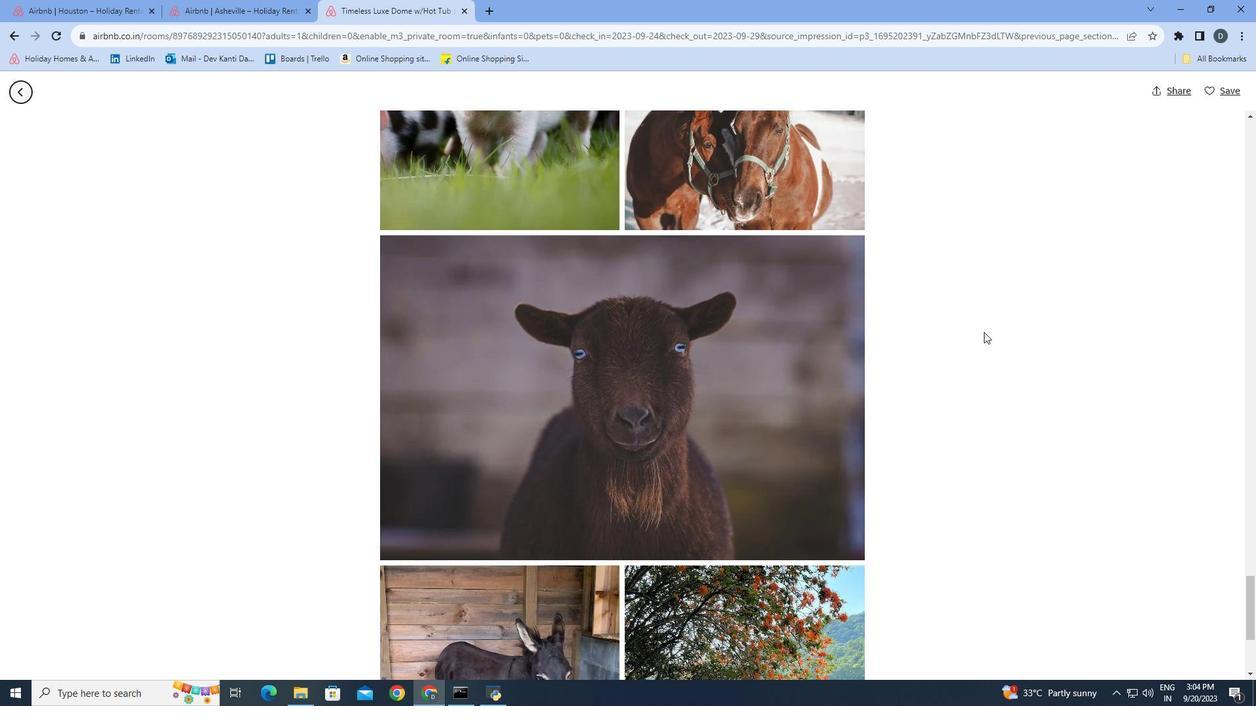
Action: Mouse scrolled (983, 331) with delta (0, 0)
Screenshot: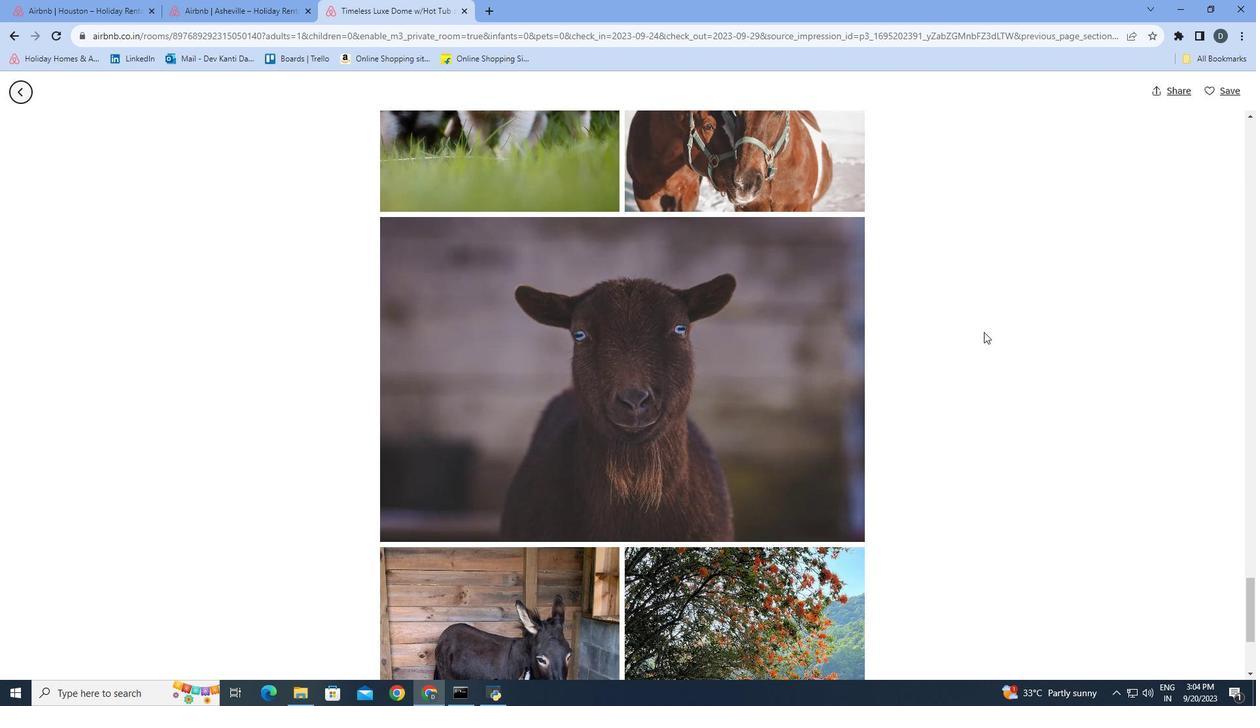 
Action: Mouse scrolled (983, 331) with delta (0, 0)
Screenshot: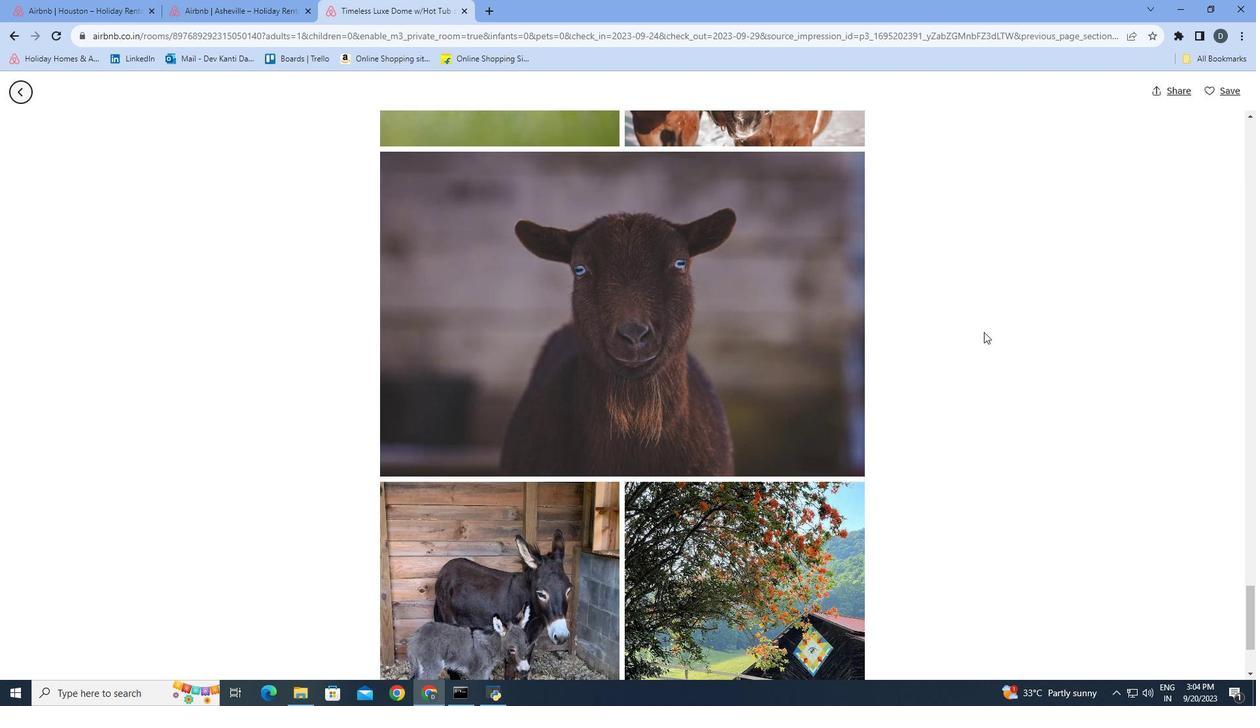 
Action: Mouse scrolled (983, 331) with delta (0, 0)
Screenshot: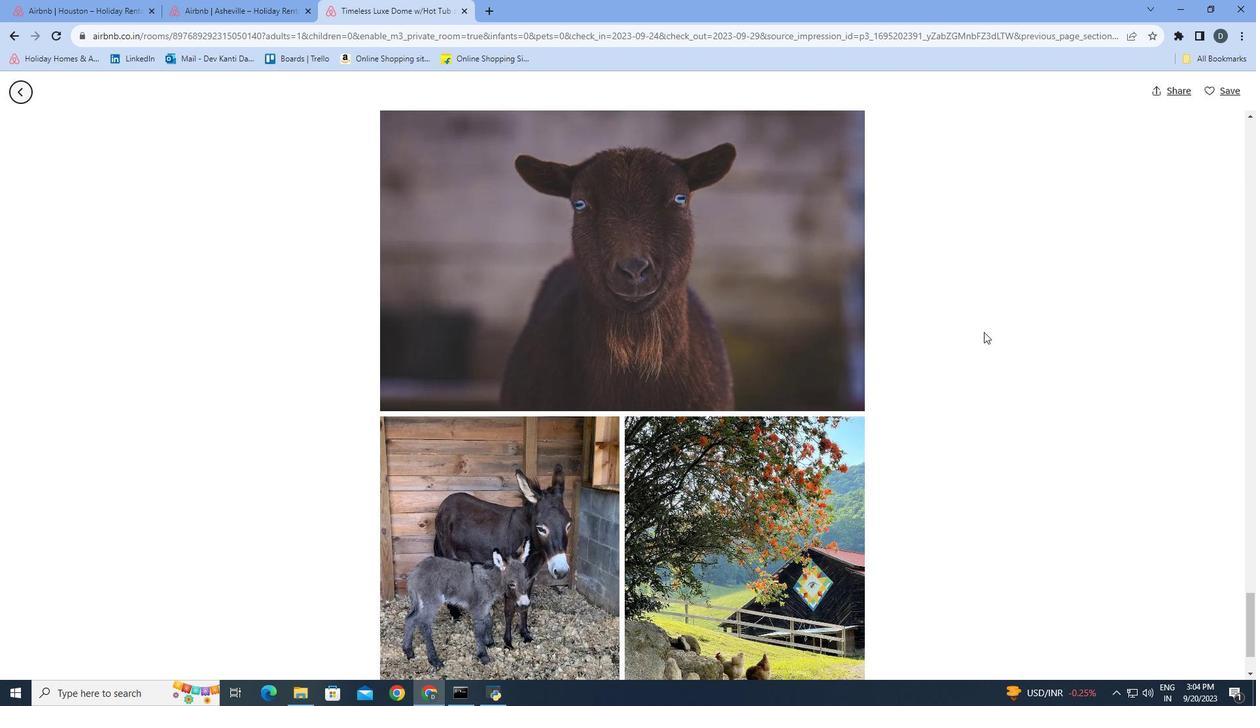 
Action: Mouse scrolled (983, 331) with delta (0, 0)
Screenshot: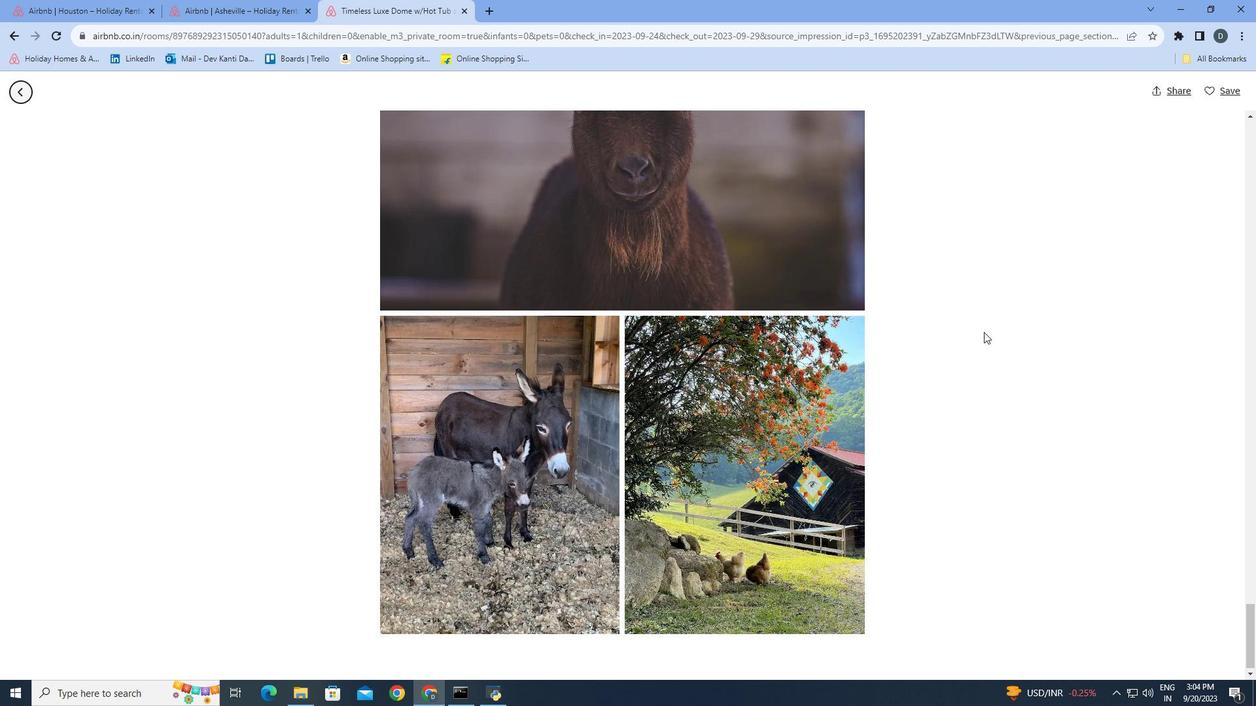 
Action: Mouse scrolled (983, 331) with delta (0, 0)
Screenshot: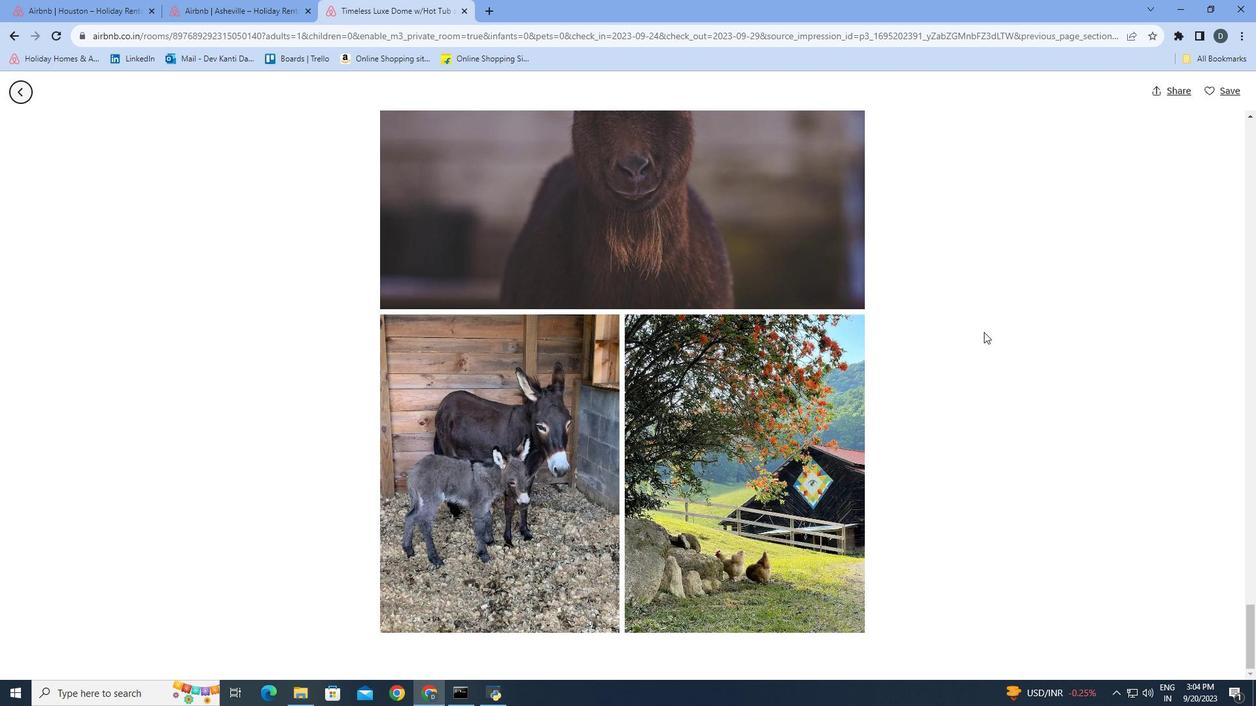 
Action: Mouse scrolled (983, 331) with delta (0, 0)
Screenshot: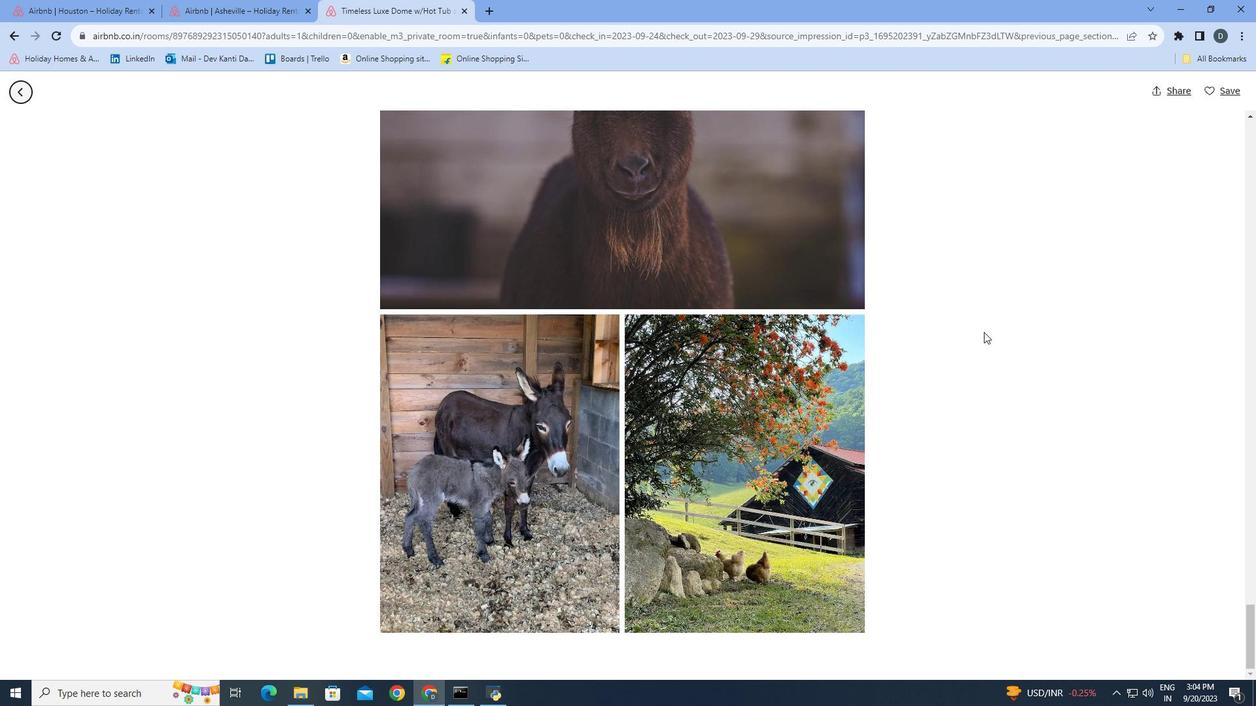 
Action: Mouse scrolled (983, 331) with delta (0, 0)
Screenshot: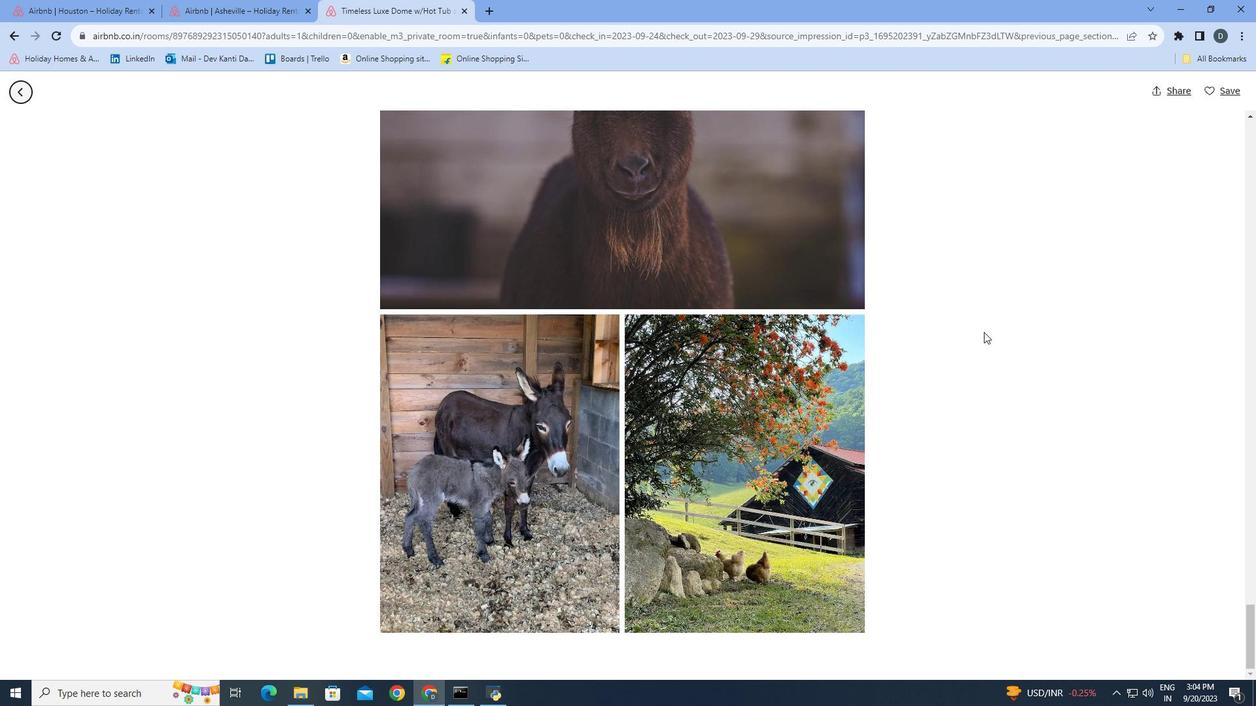 
Action: Mouse scrolled (983, 331) with delta (0, 0)
Screenshot: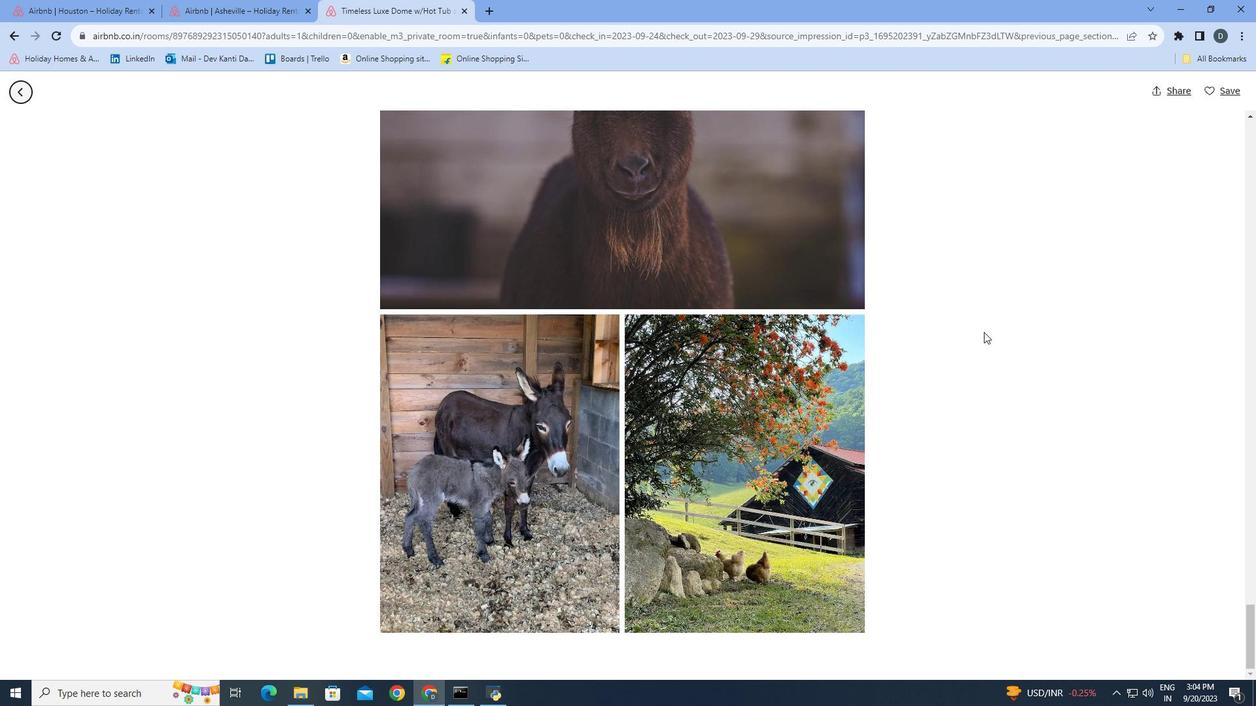 
Action: Mouse scrolled (983, 331) with delta (0, 0)
Screenshot: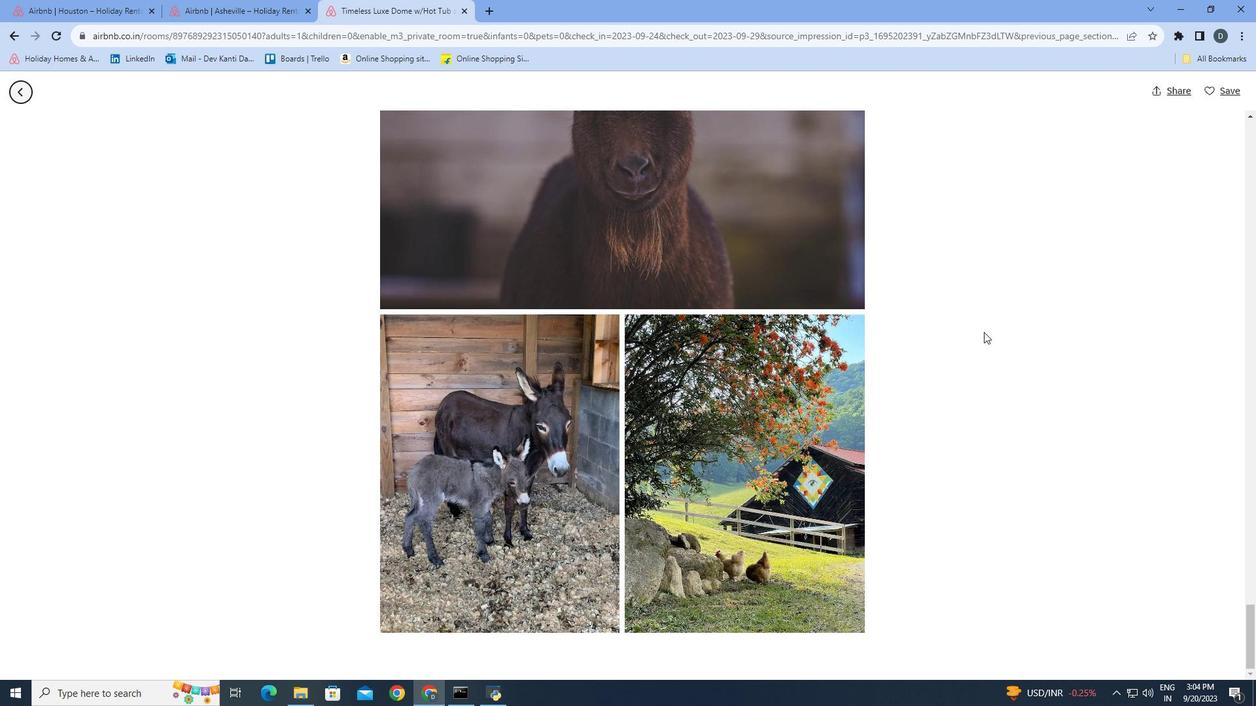 
Action: Mouse scrolled (983, 331) with delta (0, 0)
Screenshot: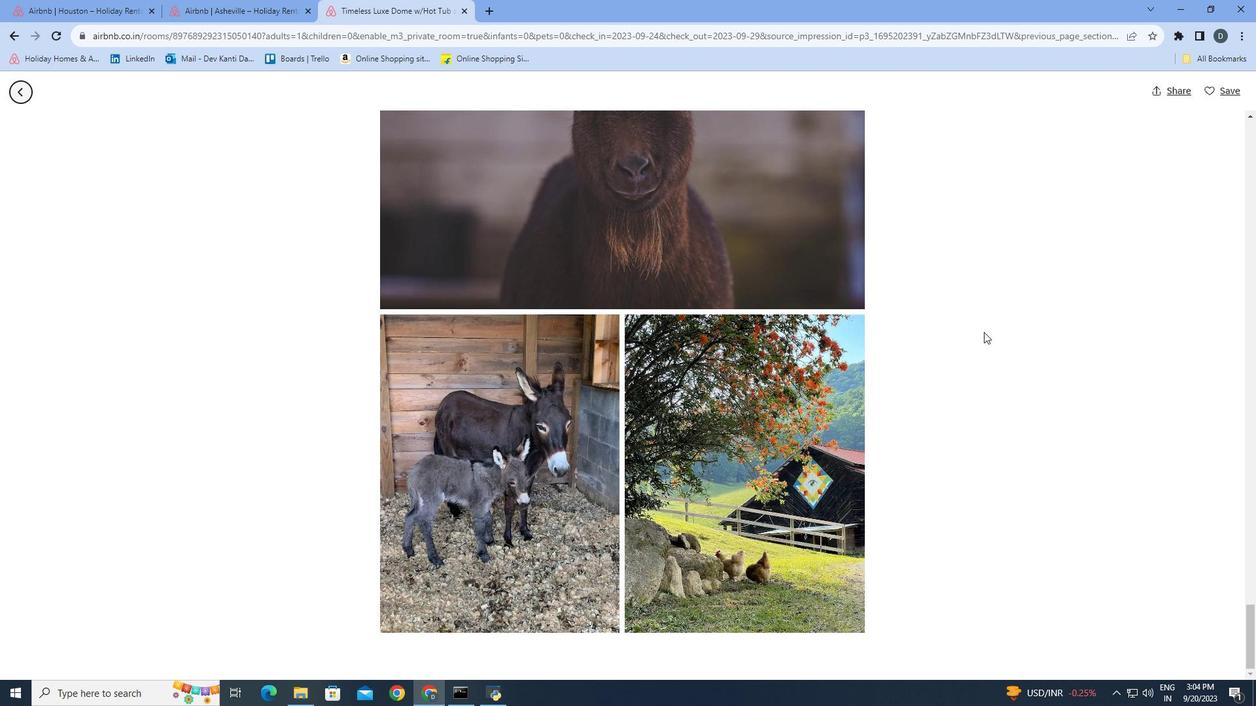 
Action: Mouse scrolled (983, 331) with delta (0, 0)
Screenshot: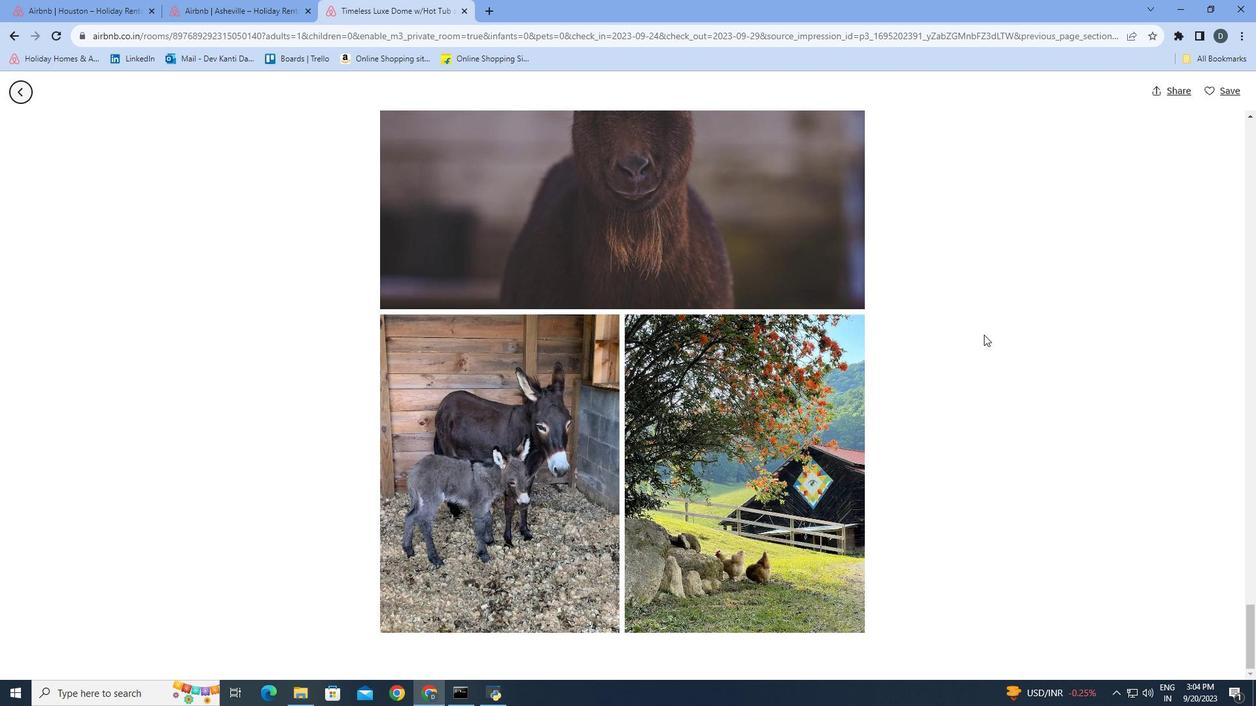 
Action: Mouse moved to (19, 90)
Screenshot: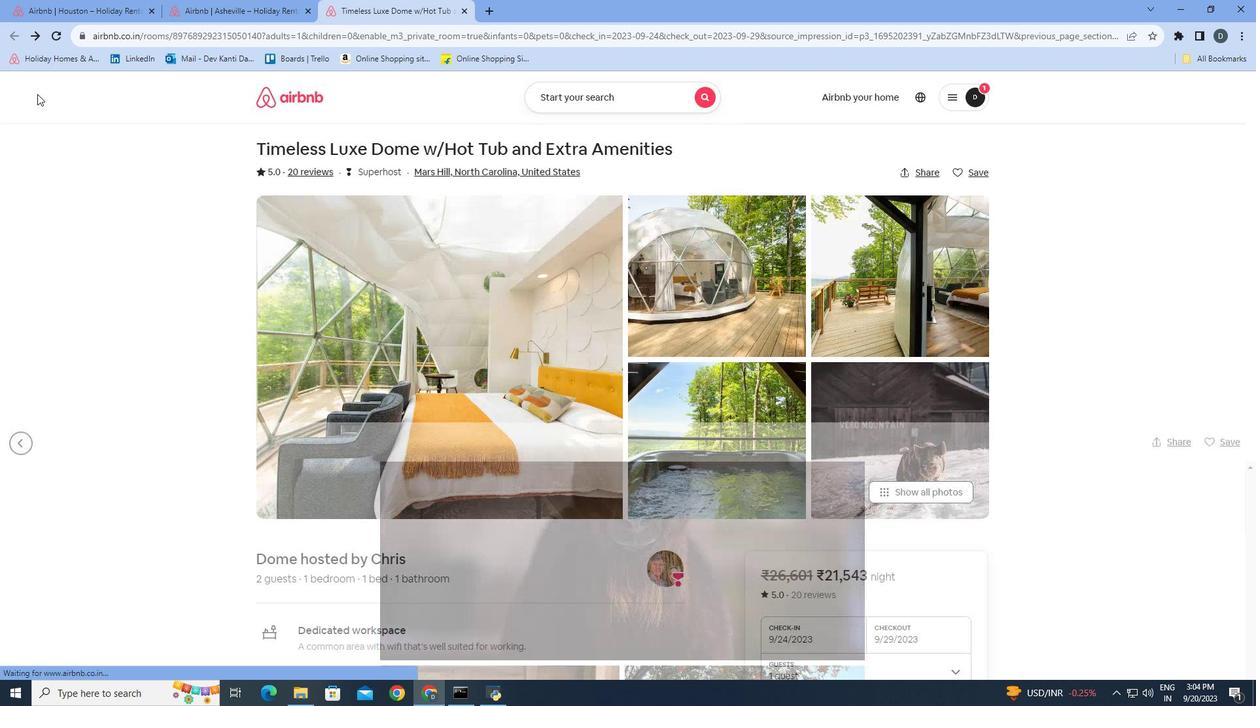 
Action: Mouse pressed left at (19, 90)
Screenshot: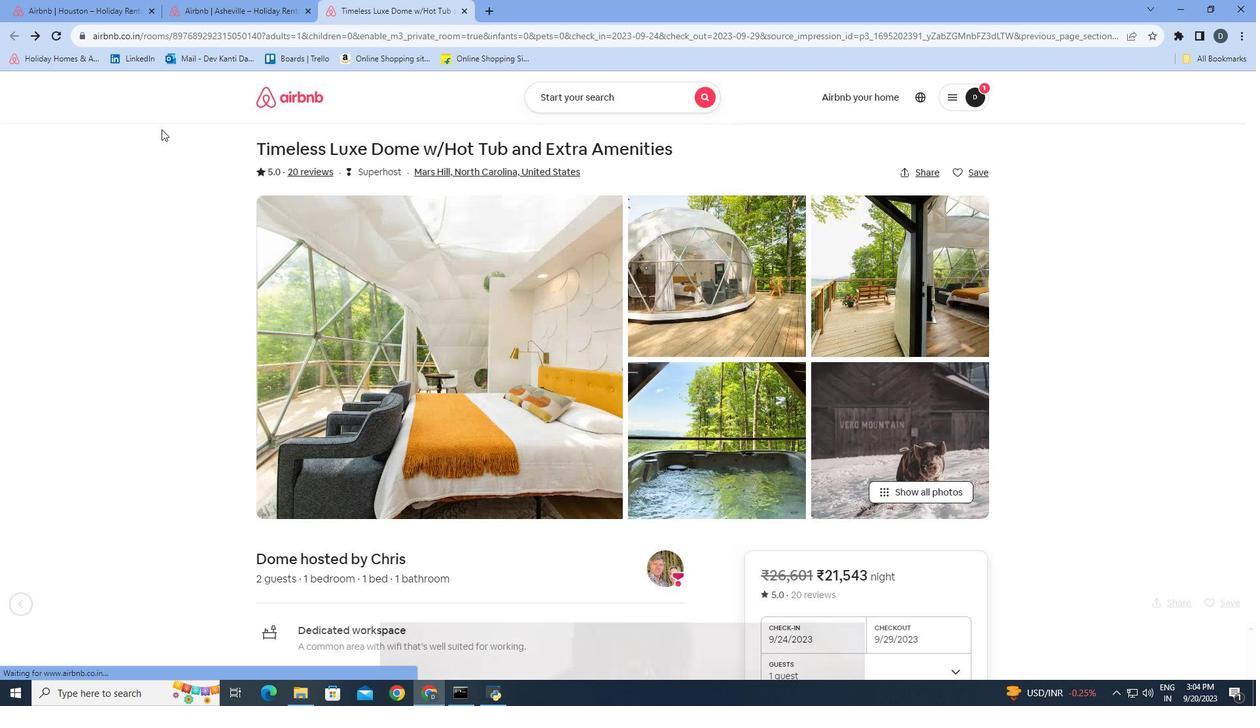 
Action: Mouse moved to (1102, 521)
Screenshot: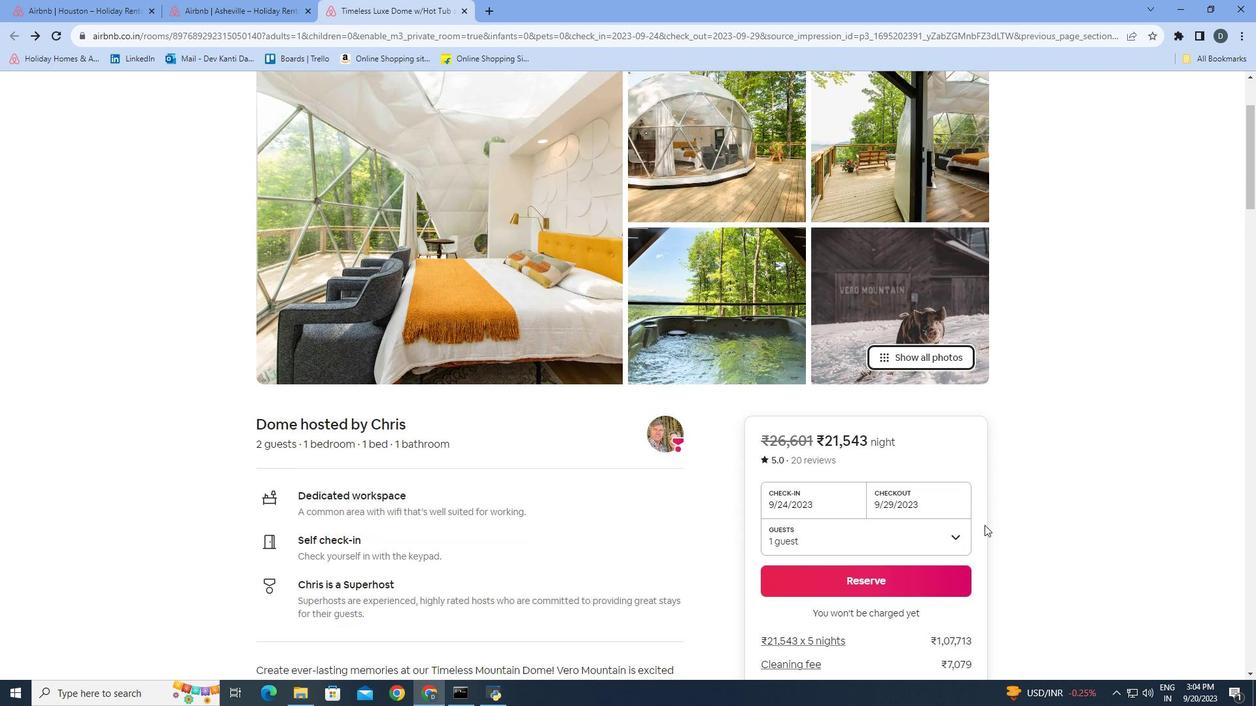 
Action: Mouse scrolled (1102, 520) with delta (0, 0)
Screenshot: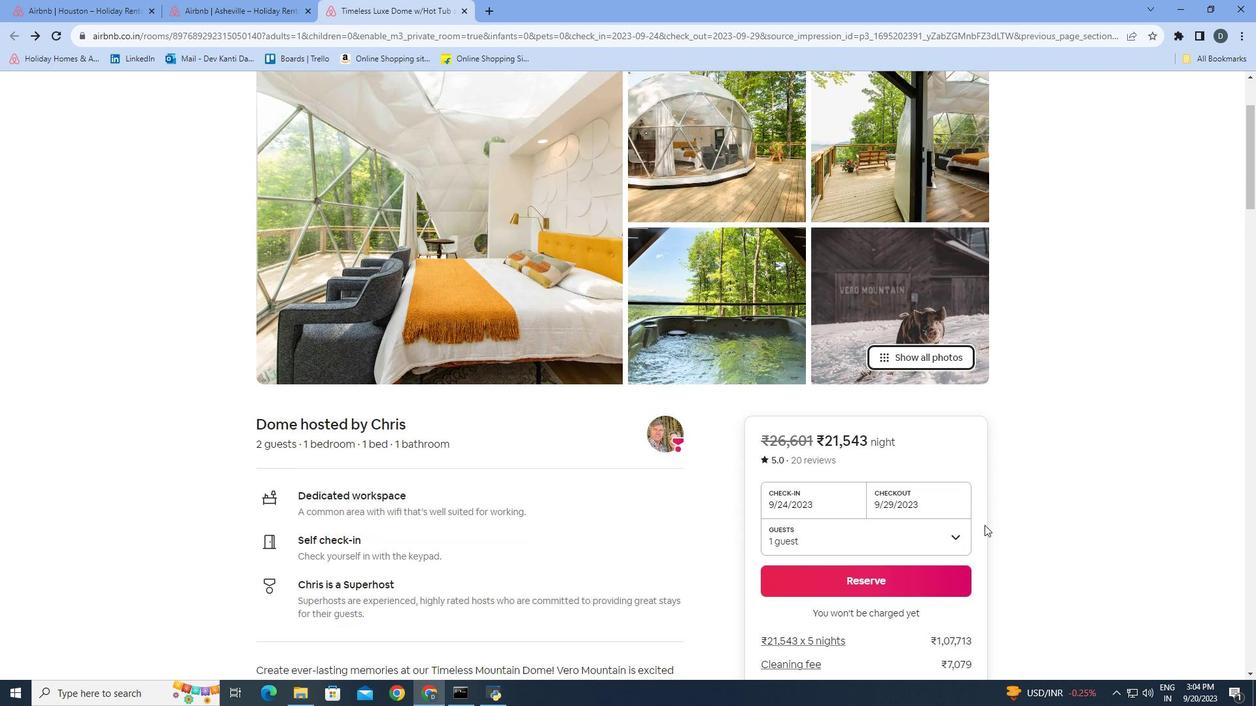 
Action: Mouse moved to (1095, 524)
Screenshot: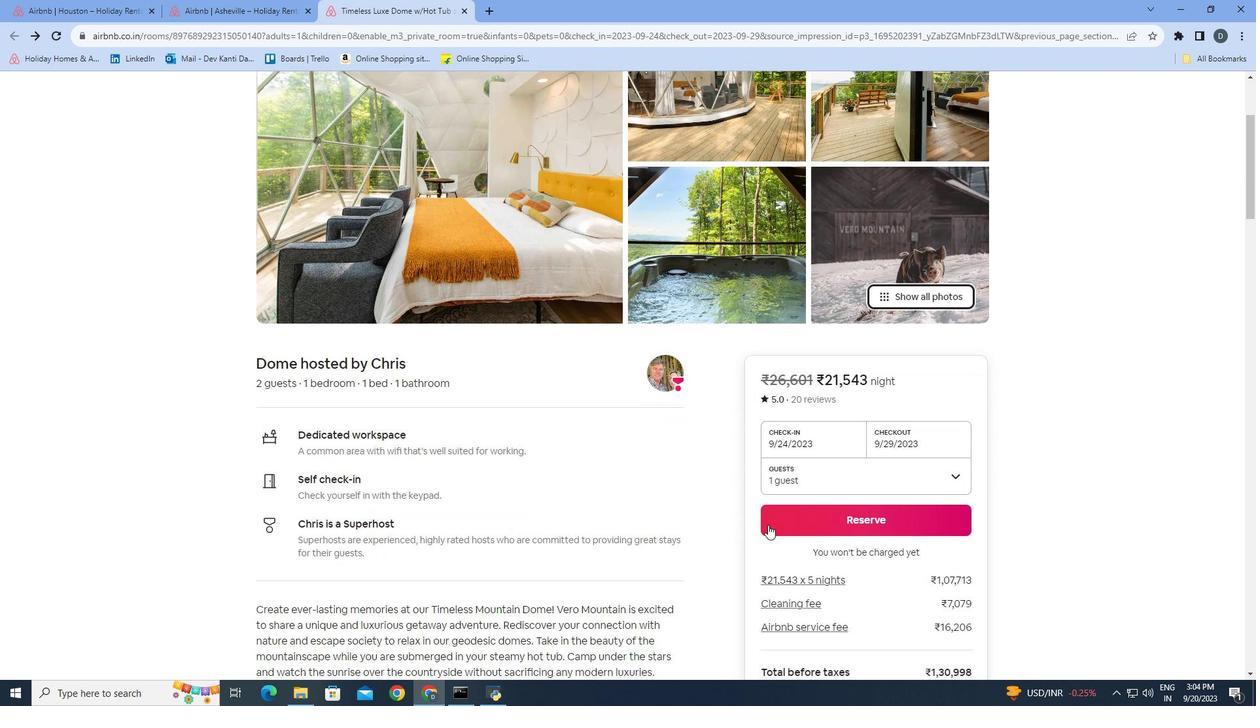 
Action: Mouse scrolled (1095, 523) with delta (0, 0)
Screenshot: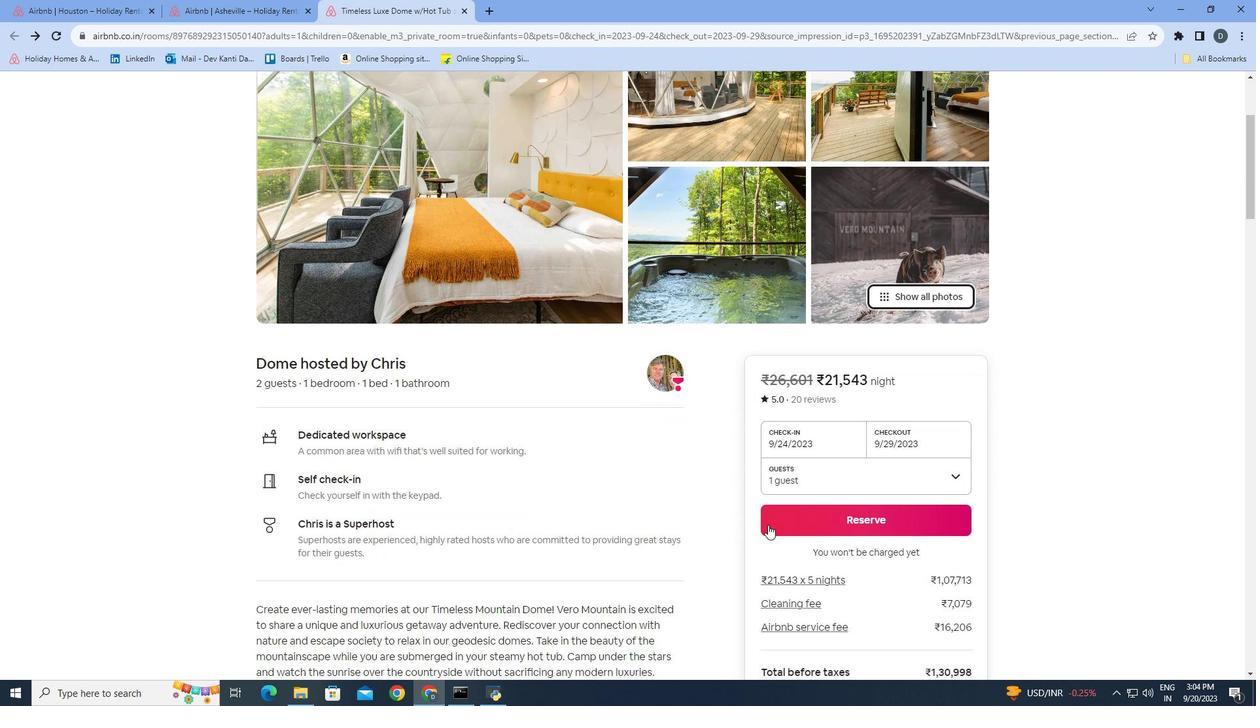 
Action: Mouse moved to (1081, 530)
Screenshot: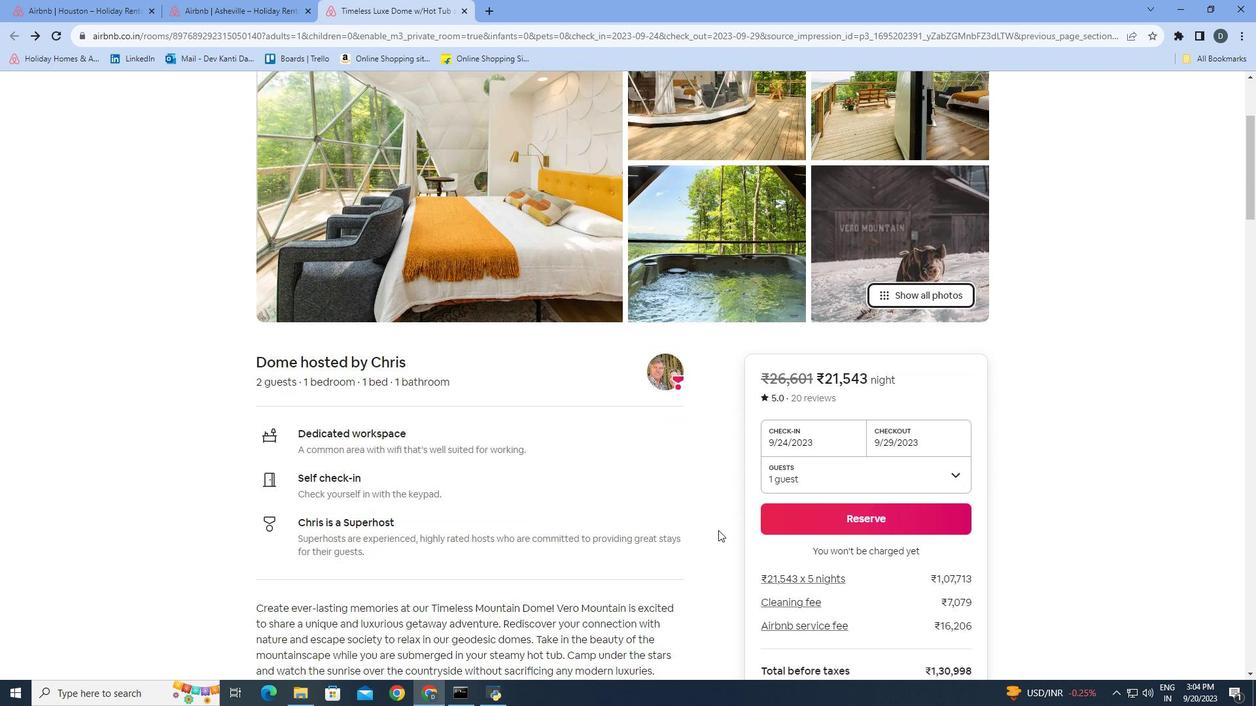 
Action: Mouse scrolled (1081, 529) with delta (0, 0)
Screenshot: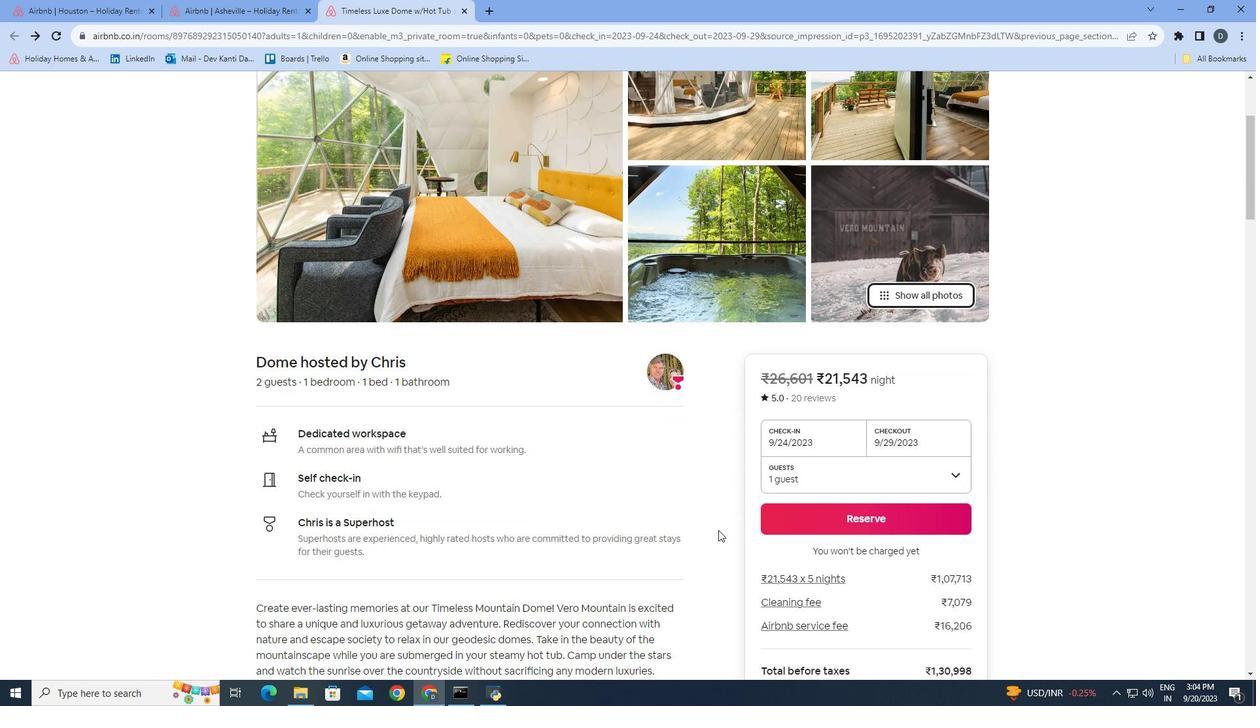 
Action: Mouse moved to (735, 529)
Screenshot: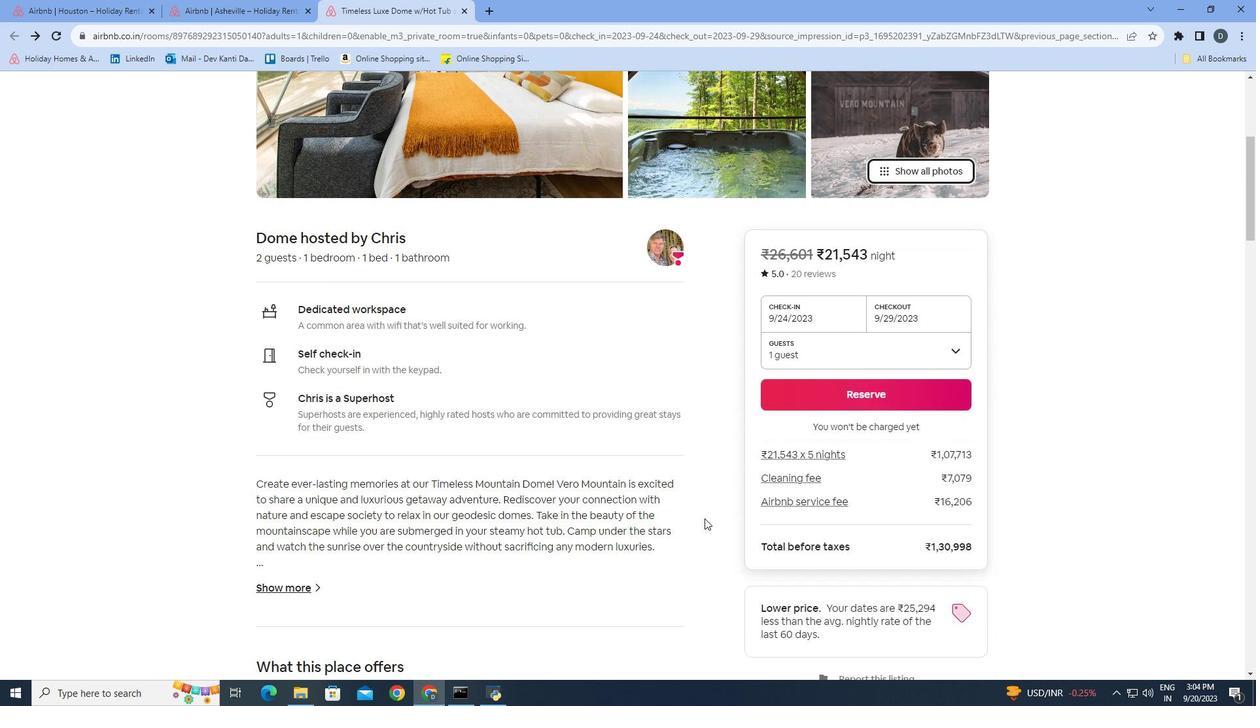 
Action: Mouse scrolled (735, 529) with delta (0, 0)
Screenshot: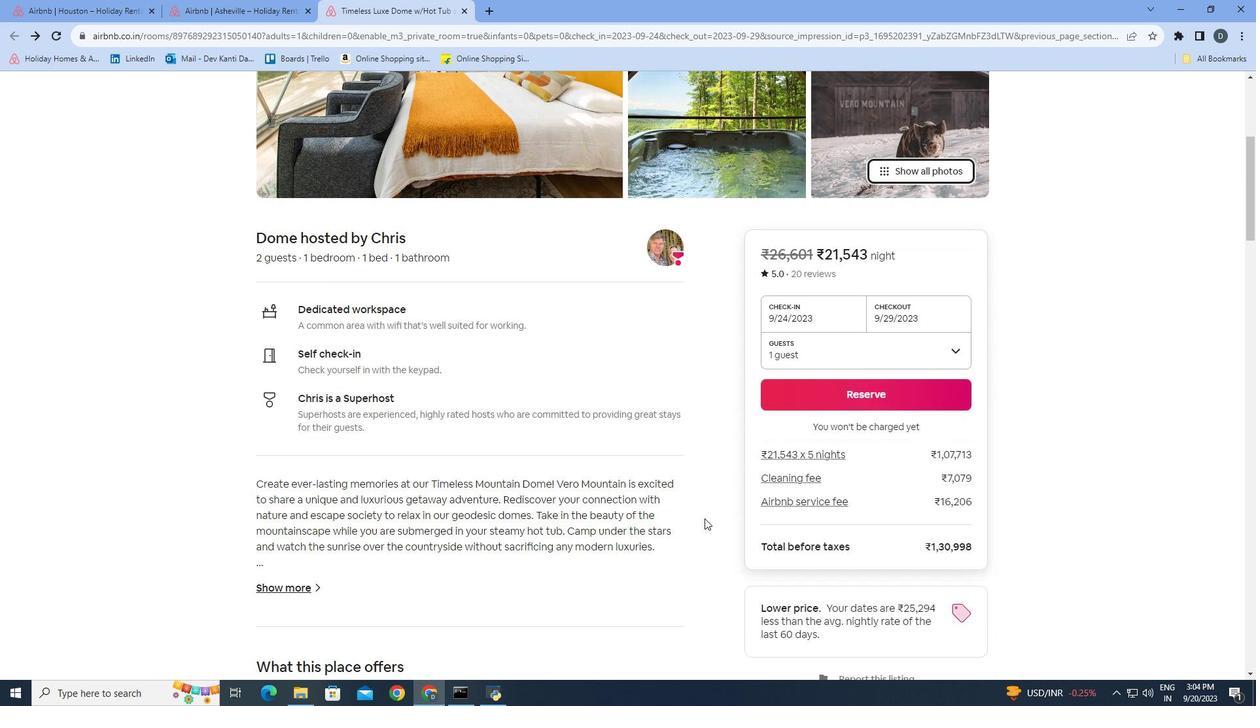 
Action: Mouse moved to (709, 530)
Screenshot: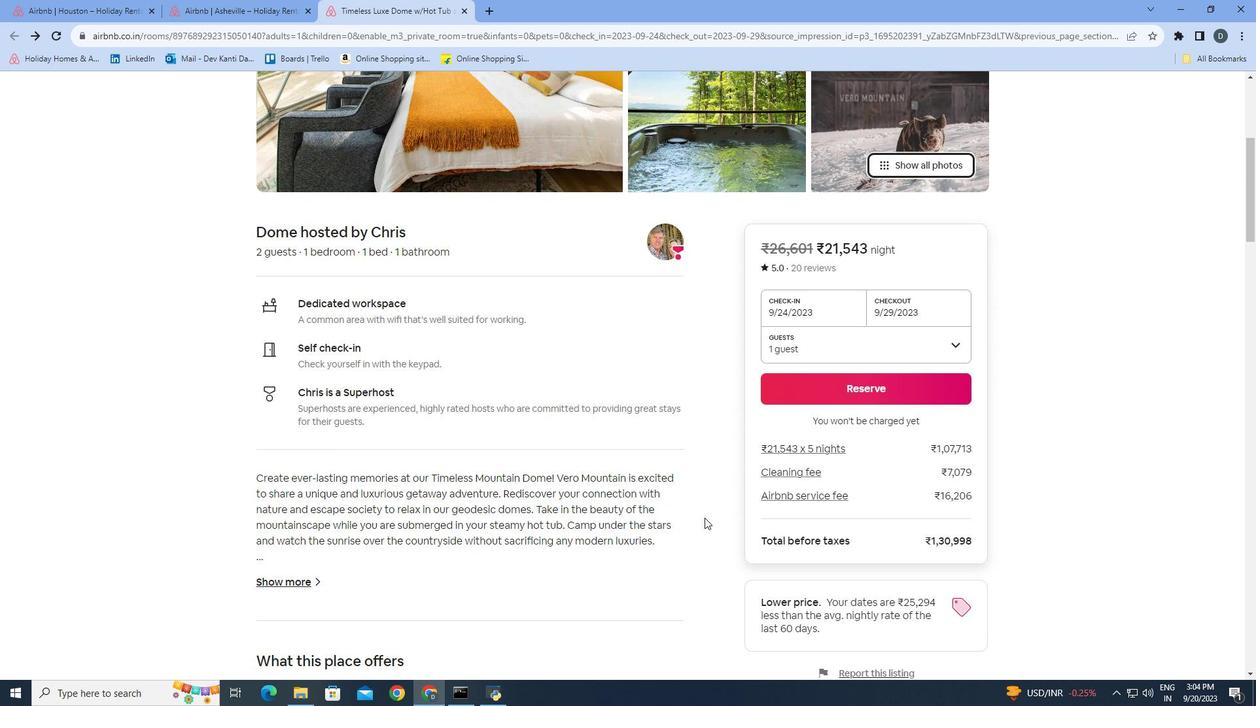 
Action: Mouse scrolled (709, 529) with delta (0, 0)
Screenshot: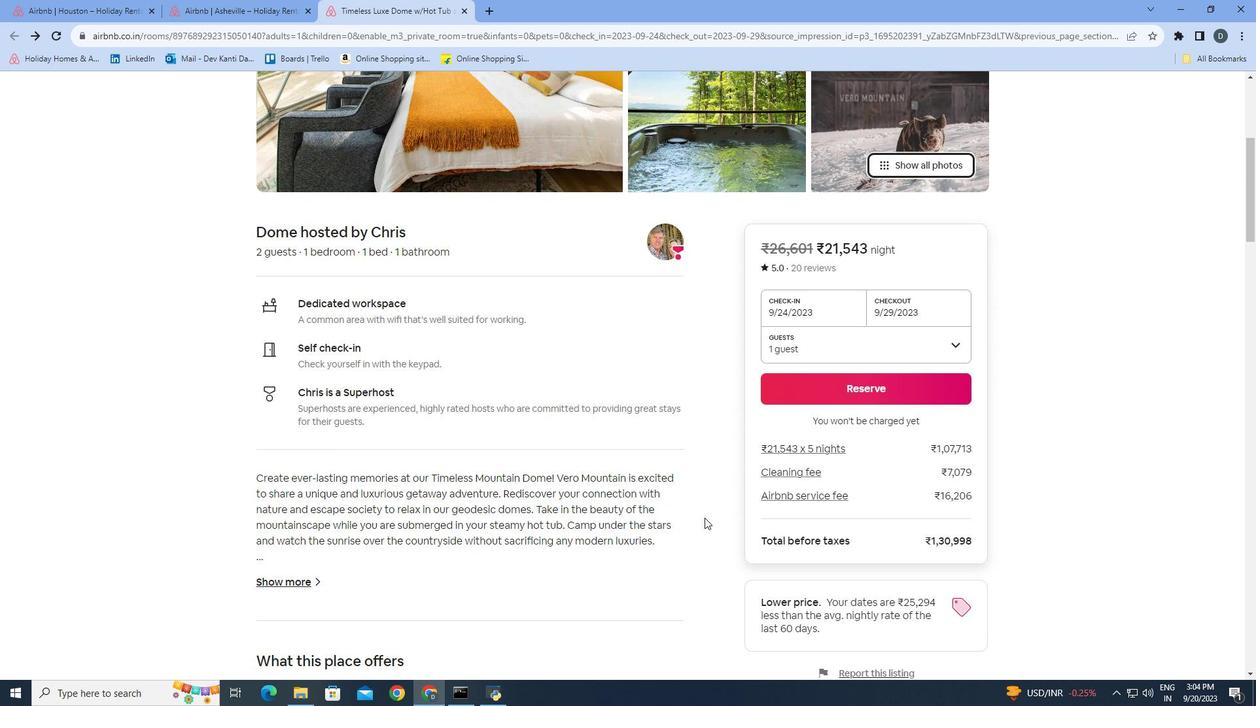 
Action: Mouse moved to (700, 522)
Screenshot: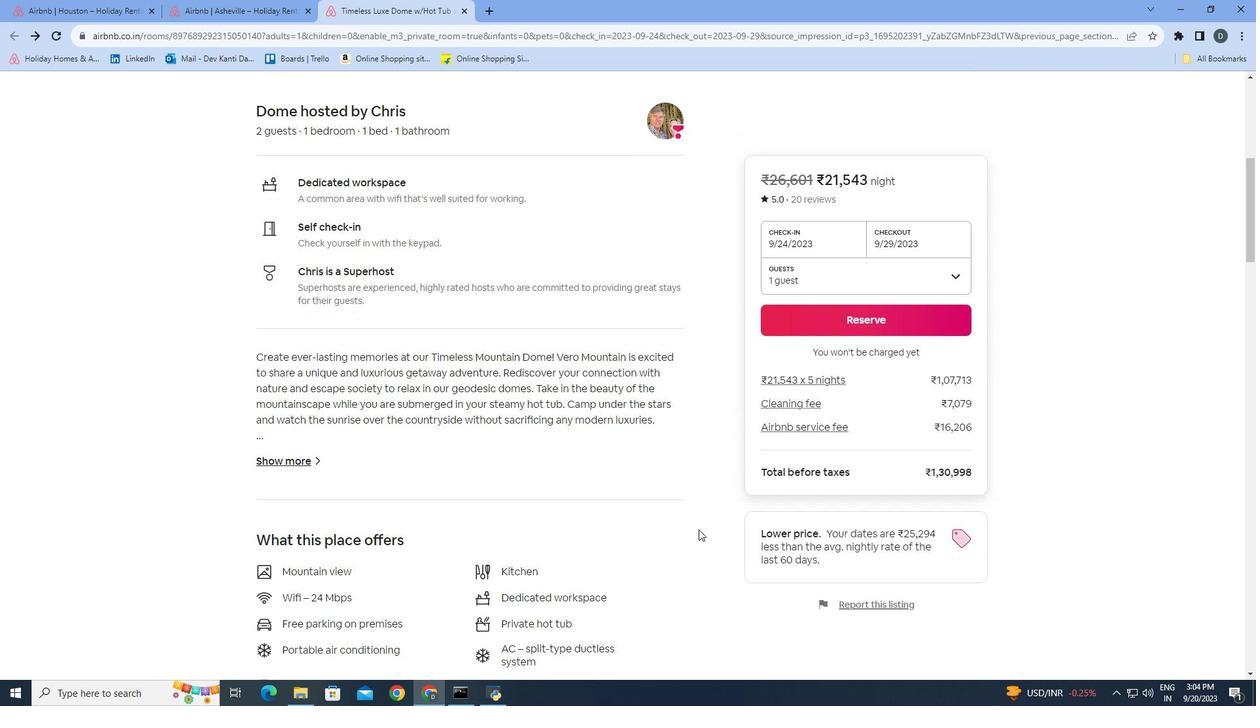 
Action: Mouse scrolled (700, 521) with delta (0, 0)
Screenshot: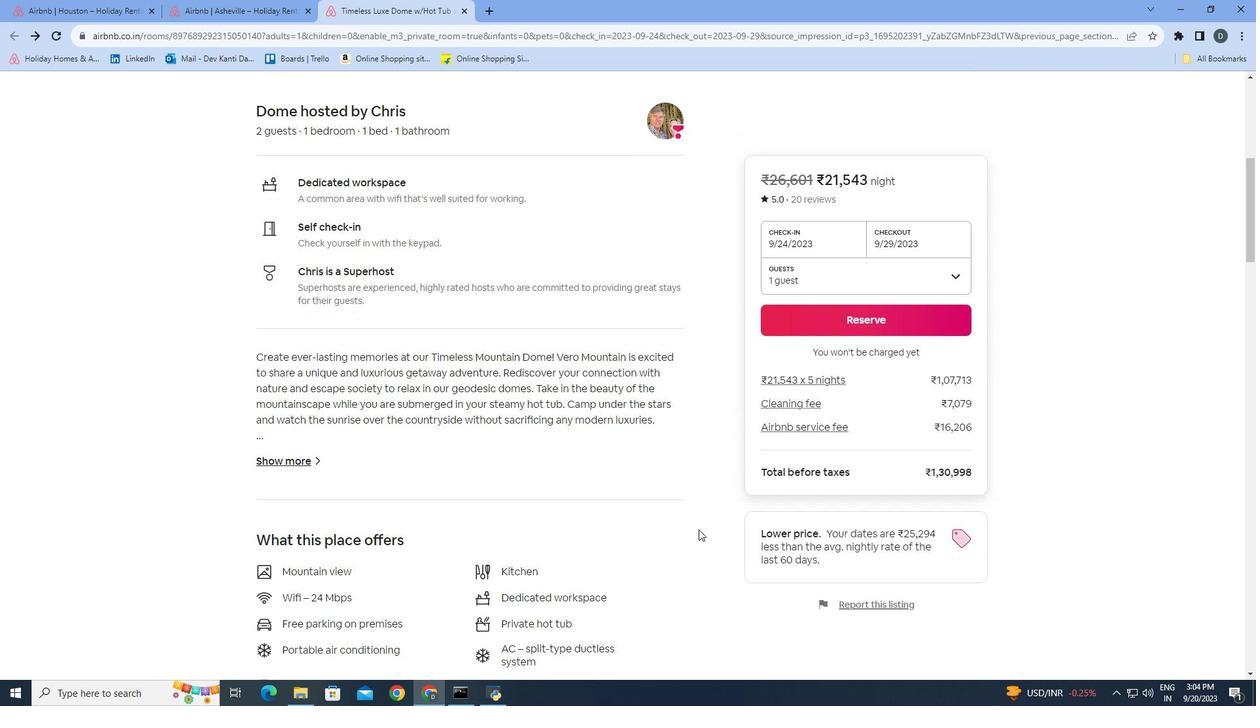 
Action: Mouse moved to (698, 529)
Screenshot: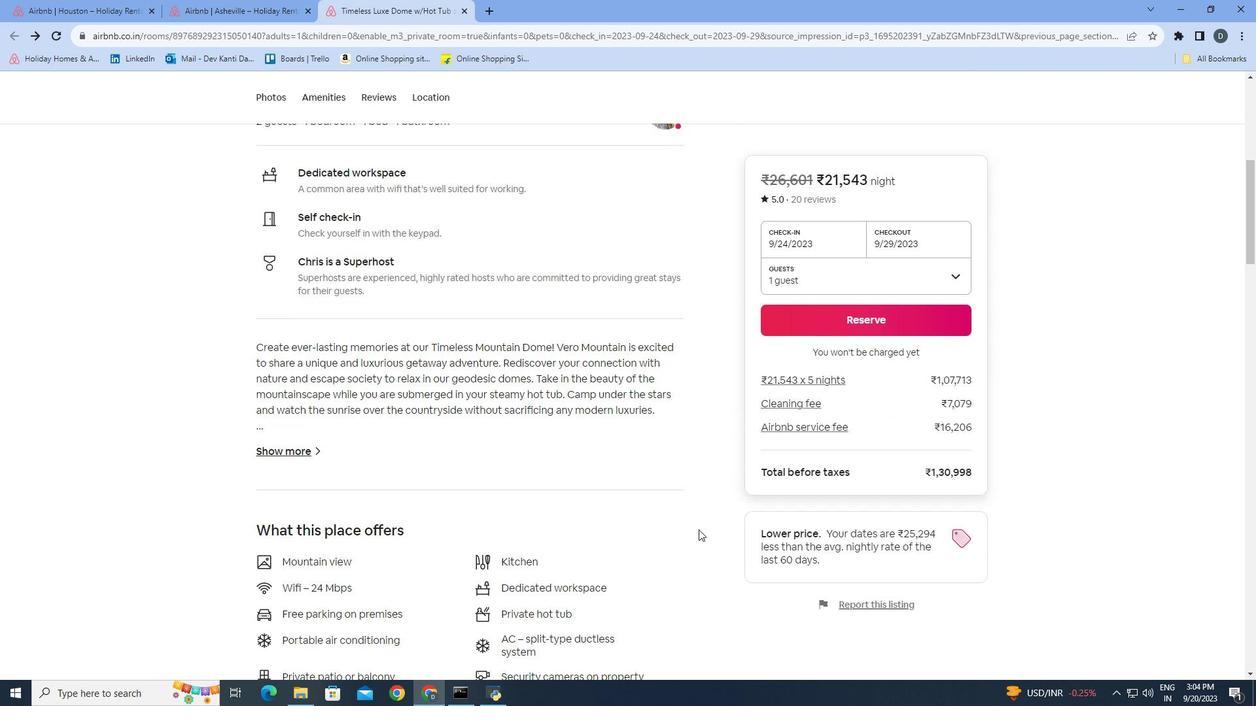 
Action: Mouse scrolled (698, 528) with delta (0, 0)
Screenshot: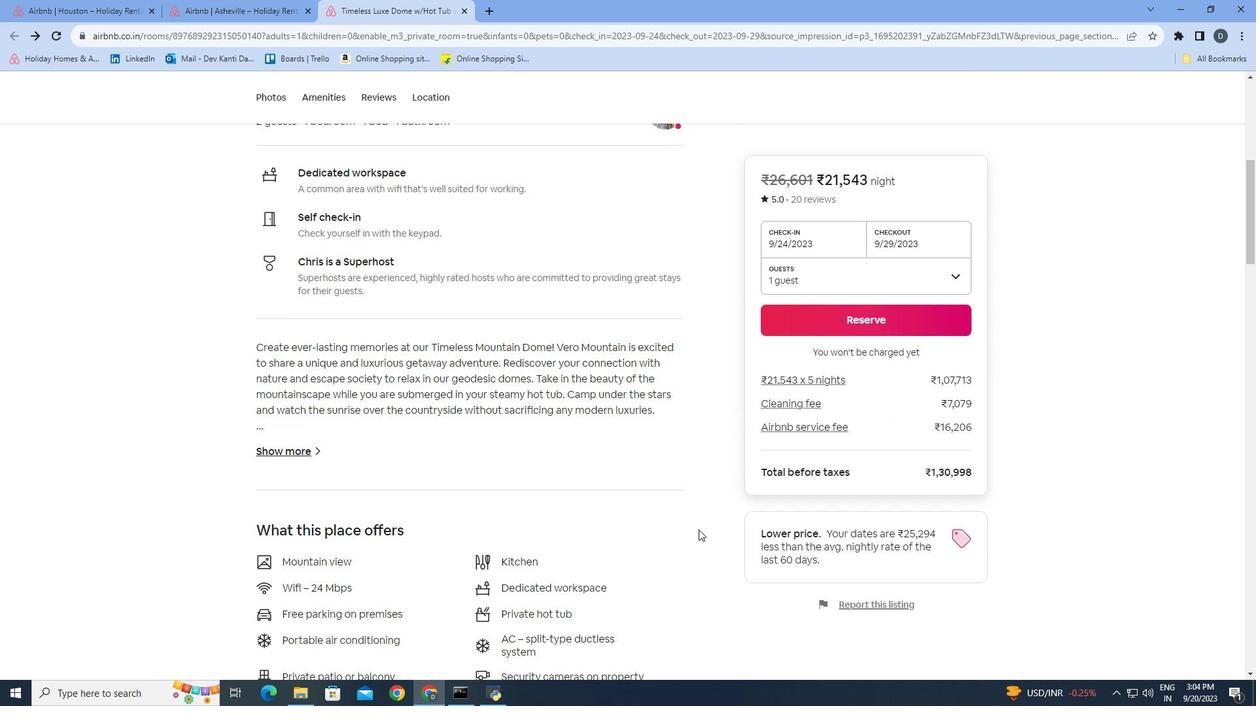 
Action: Mouse moved to (698, 529)
Screenshot: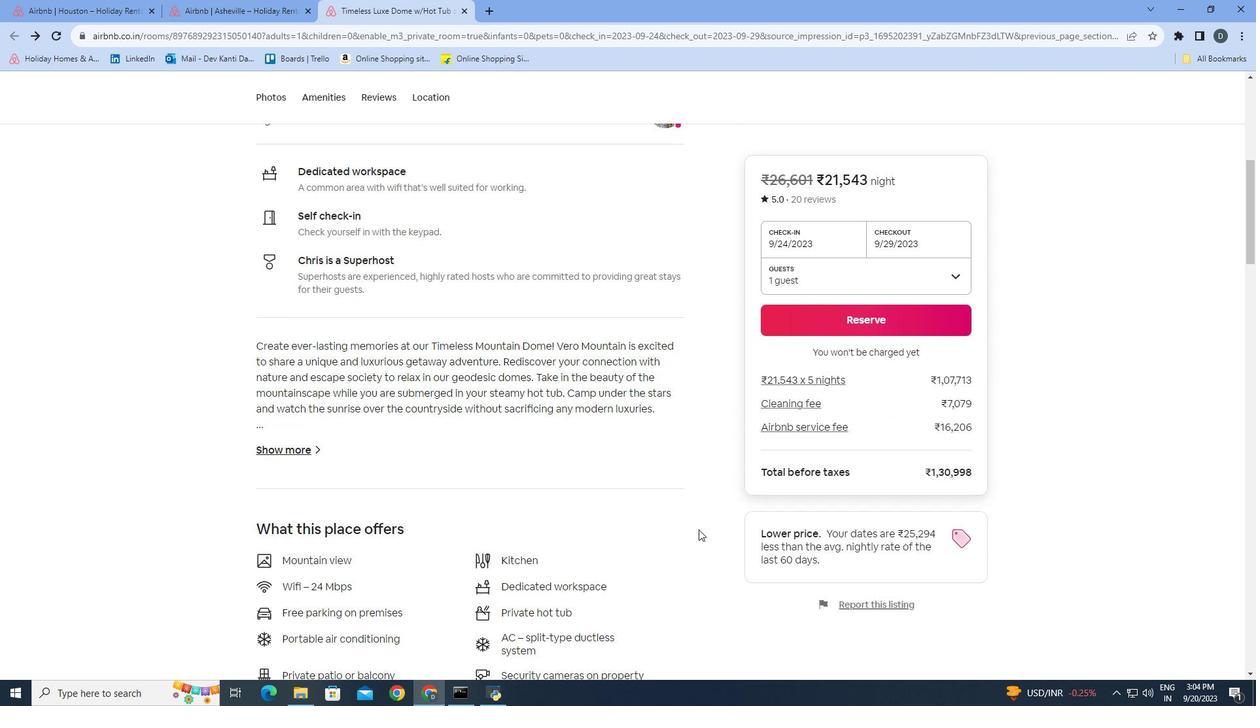 
Action: Mouse scrolled (698, 529) with delta (0, 0)
Screenshot: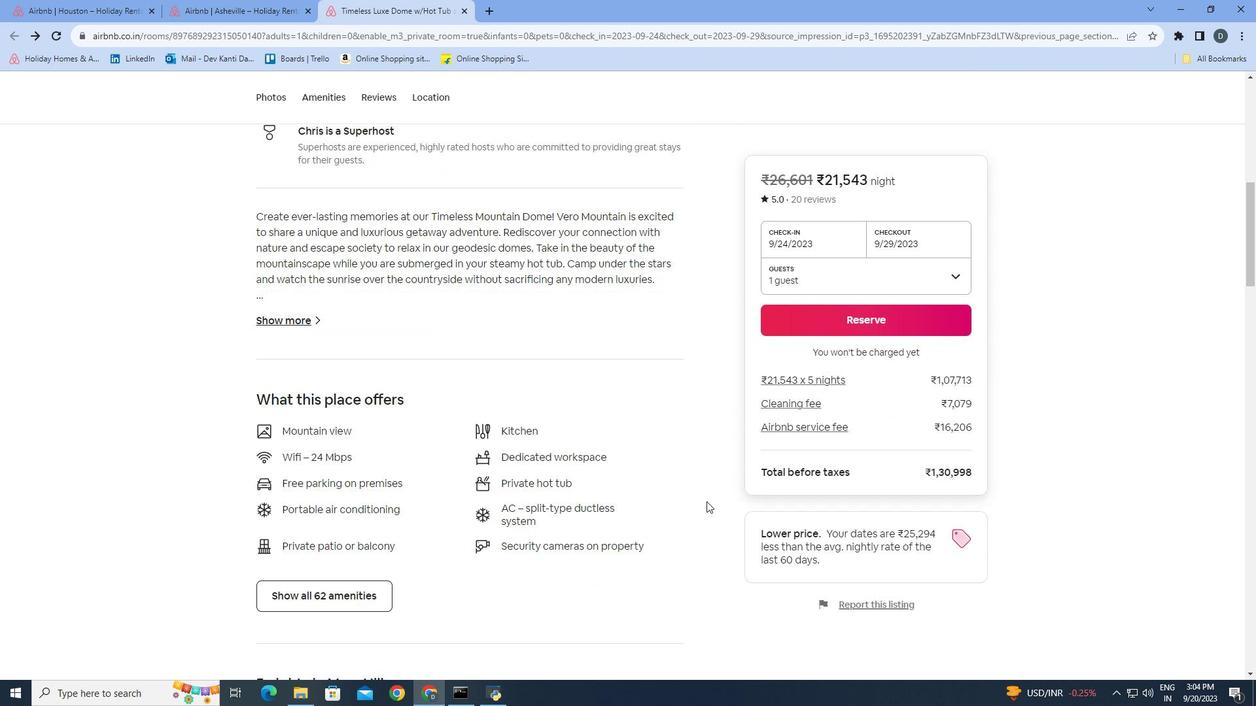 
Action: Mouse scrolled (698, 529) with delta (0, 0)
Screenshot: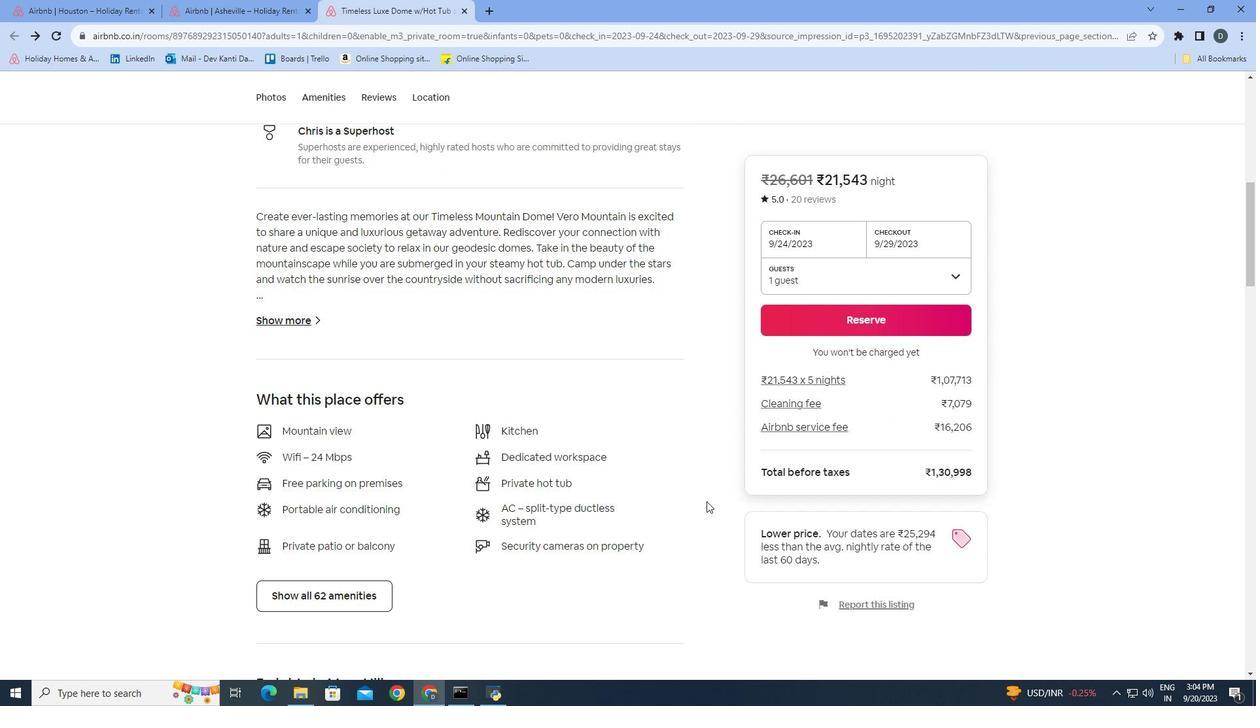 
Action: Mouse moved to (389, 592)
Screenshot: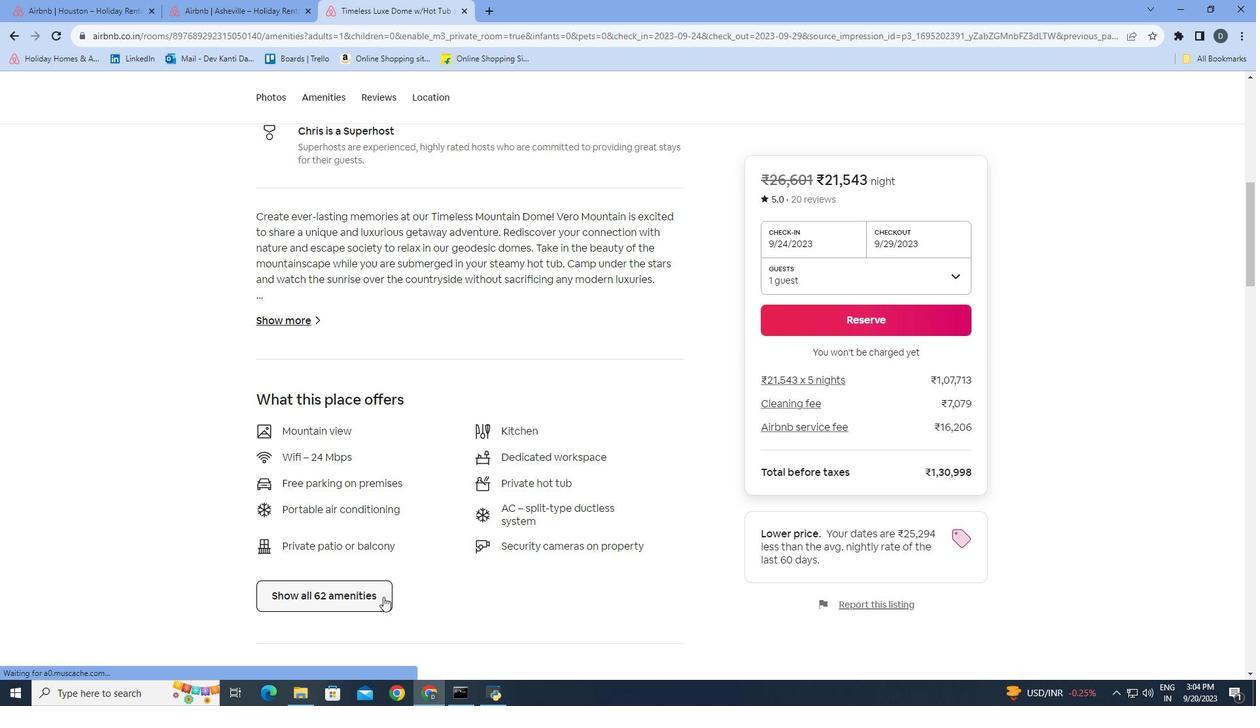 
Action: Mouse pressed left at (389, 592)
Screenshot: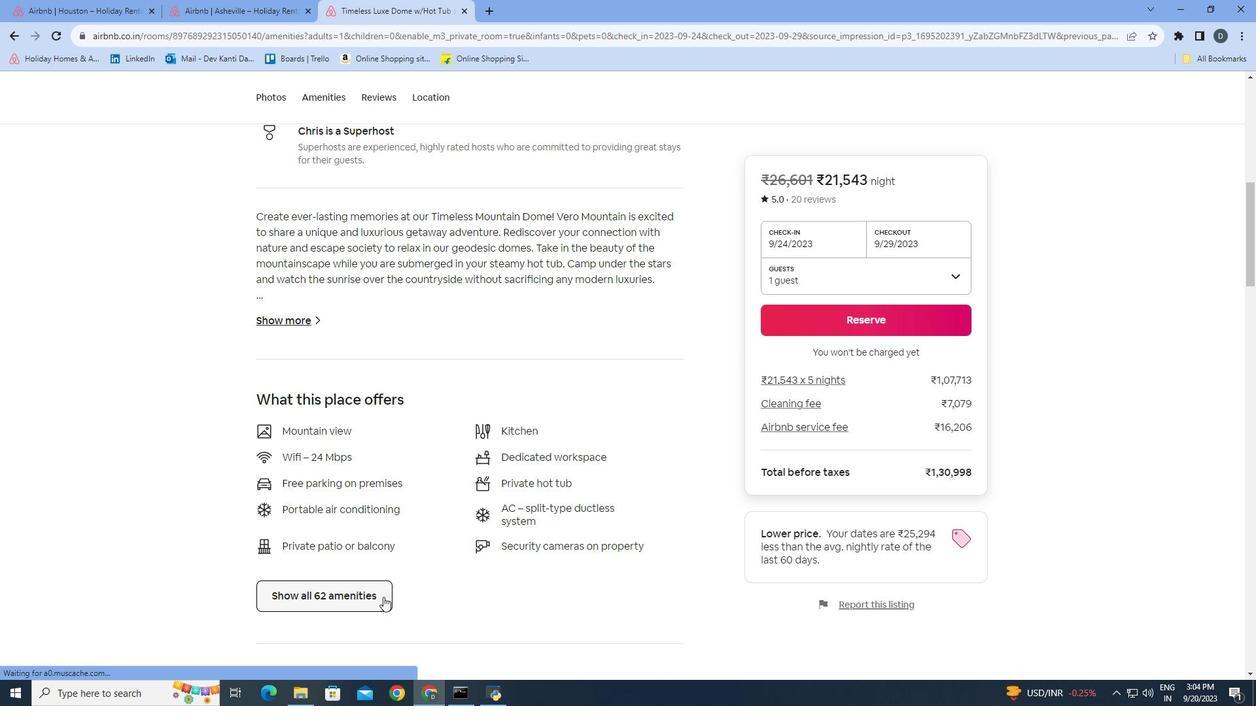 
Action: Mouse moved to (858, 348)
Screenshot: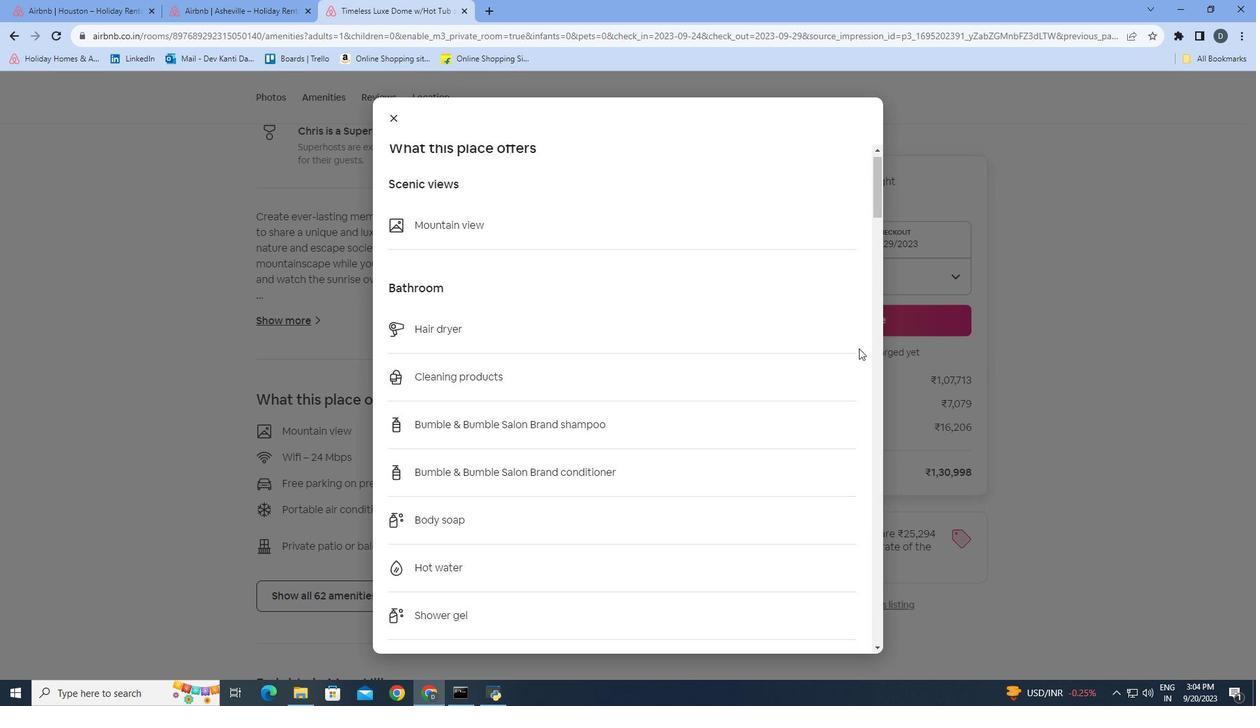 
Action: Mouse scrolled (858, 348) with delta (0, 0)
Screenshot: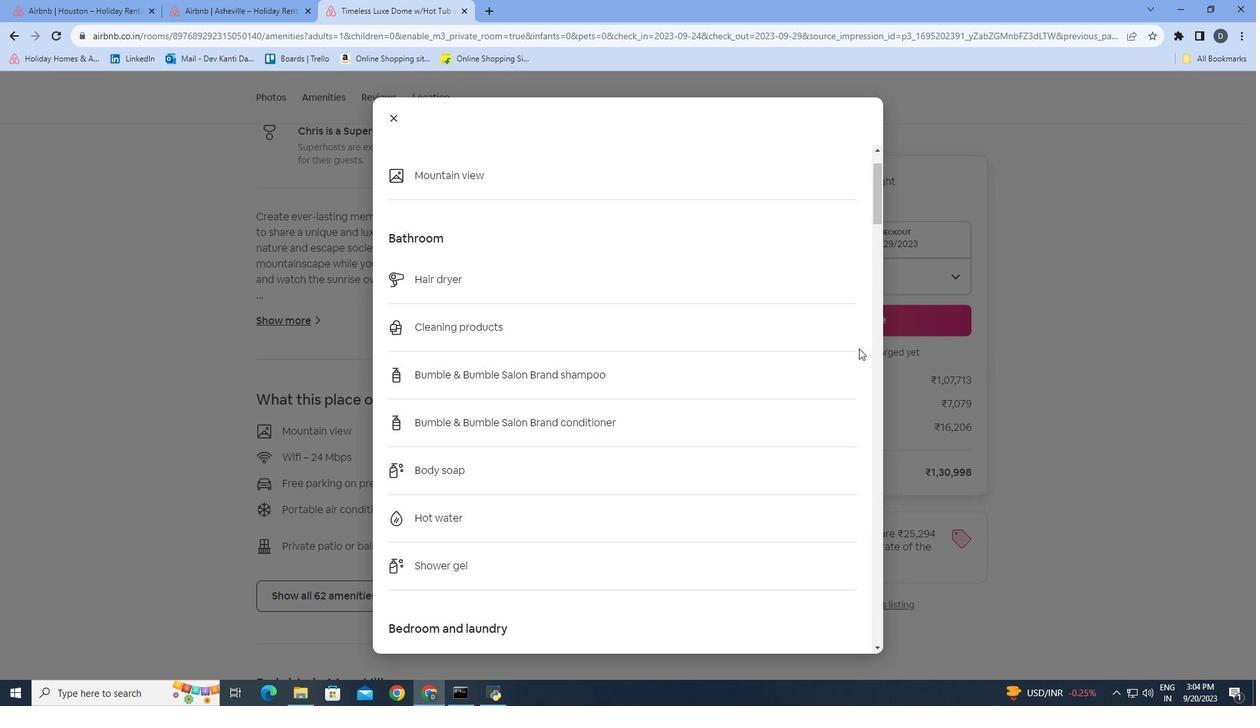 
Action: Mouse scrolled (858, 348) with delta (0, 0)
Screenshot: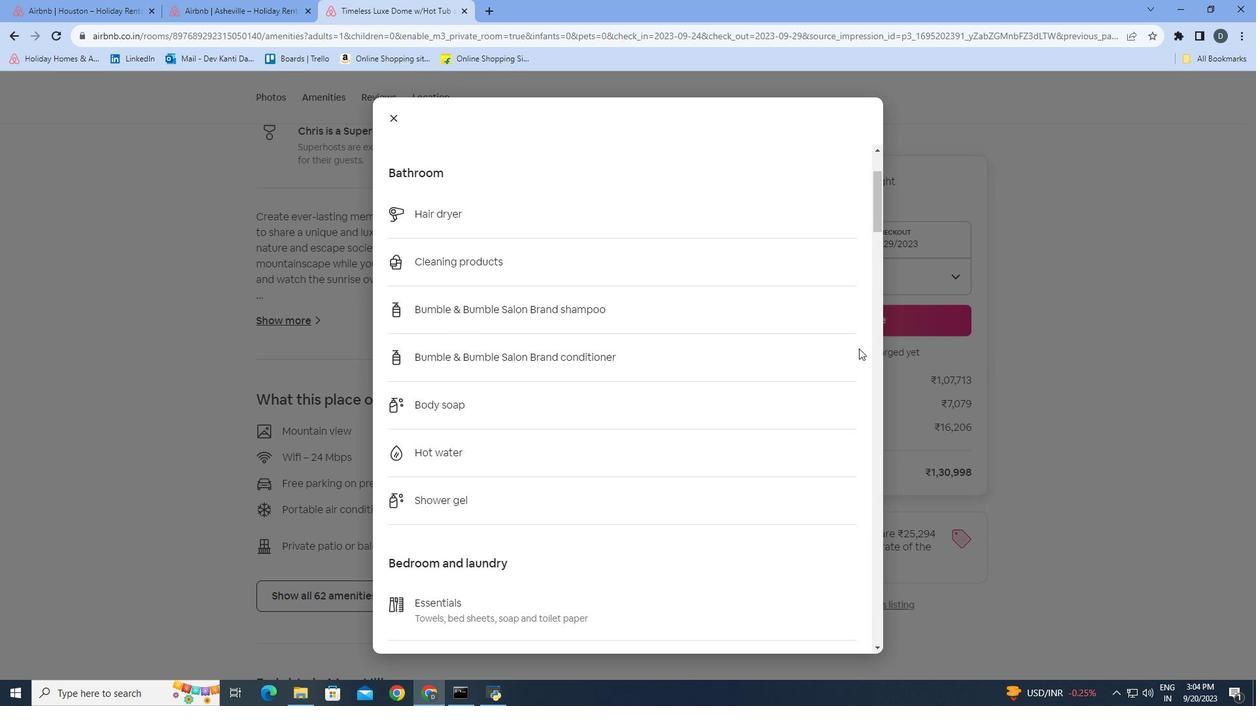 
Action: Mouse moved to (858, 348)
Screenshot: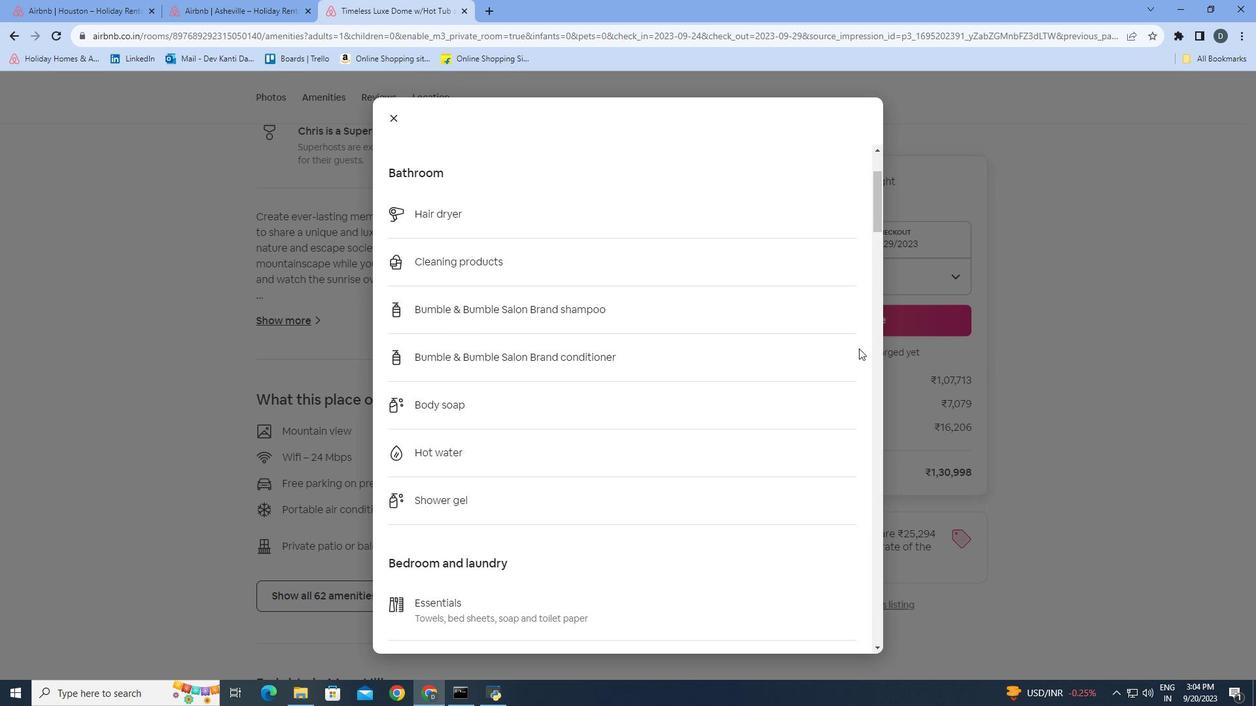 
Action: Mouse scrolled (858, 348) with delta (0, 0)
Screenshot: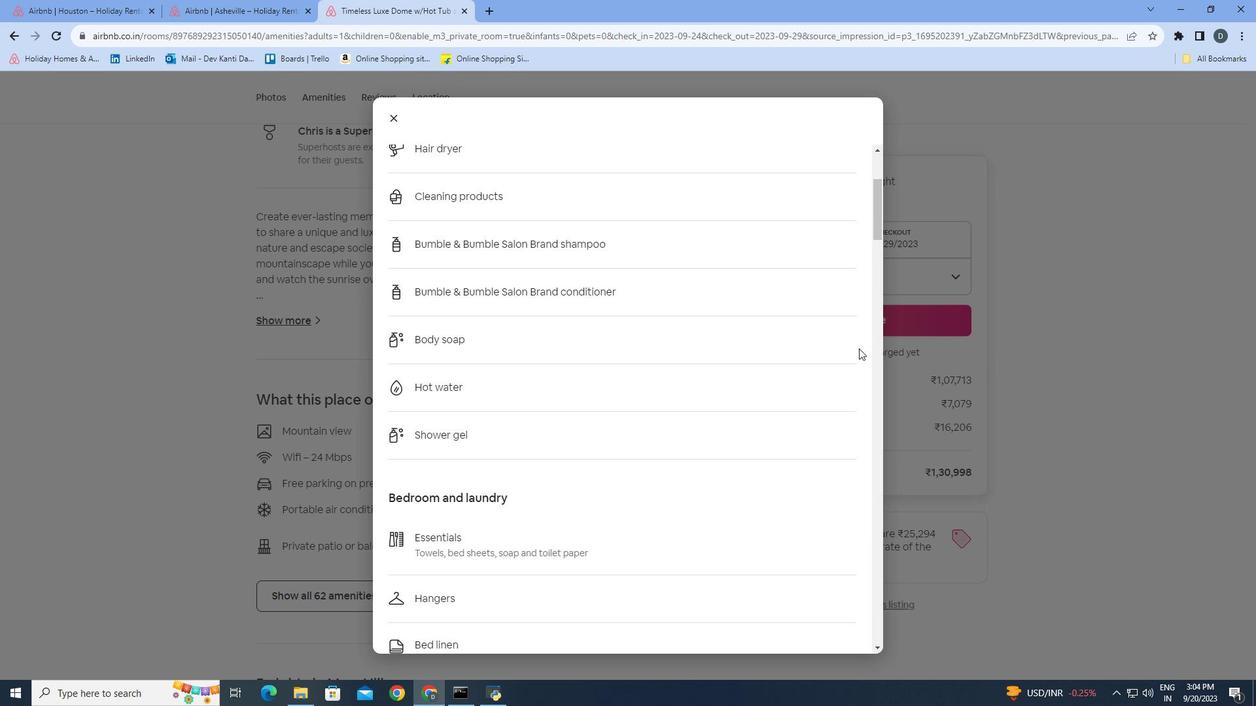 
Action: Mouse moved to (860, 349)
Screenshot: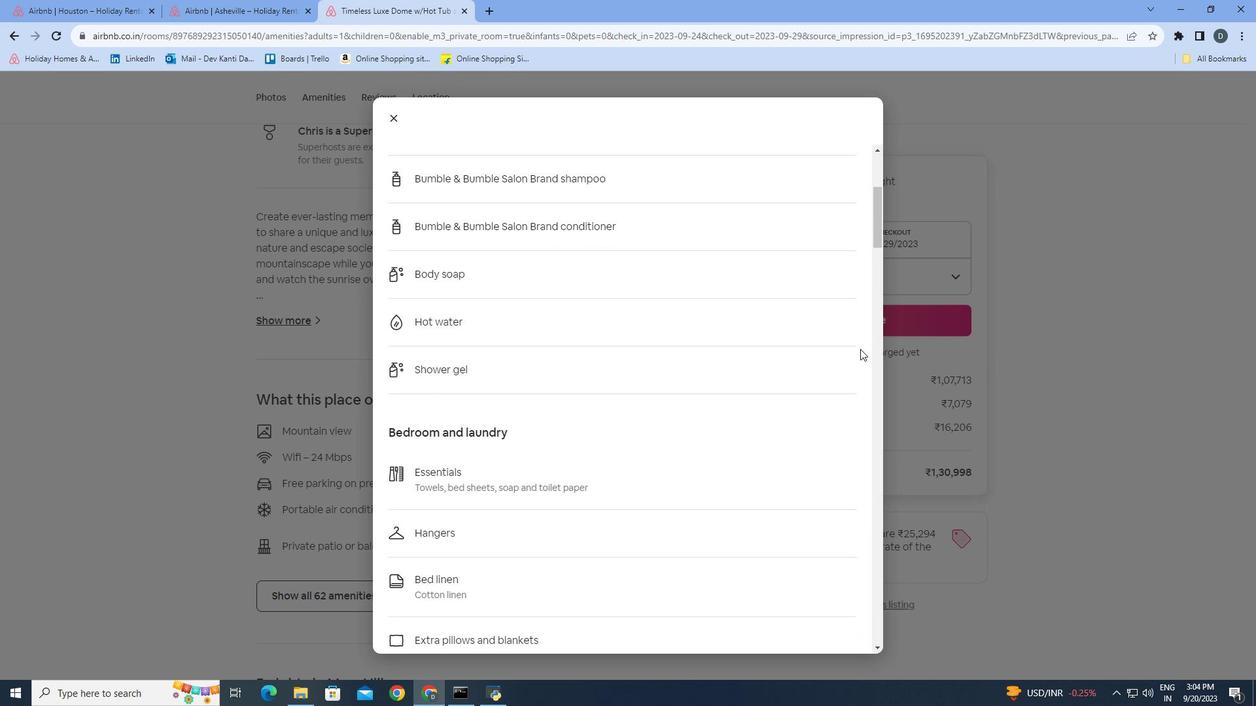
Action: Mouse scrolled (860, 348) with delta (0, 0)
Screenshot: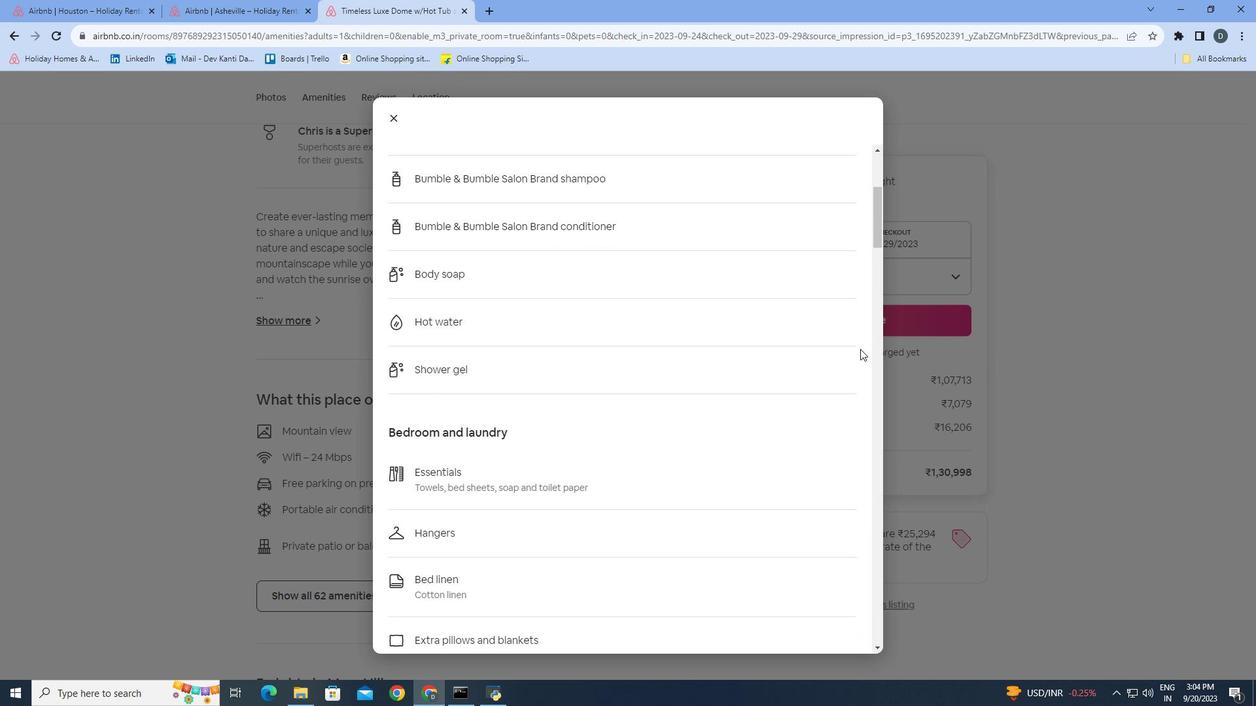 
Action: Mouse moved to (860, 349)
Screenshot: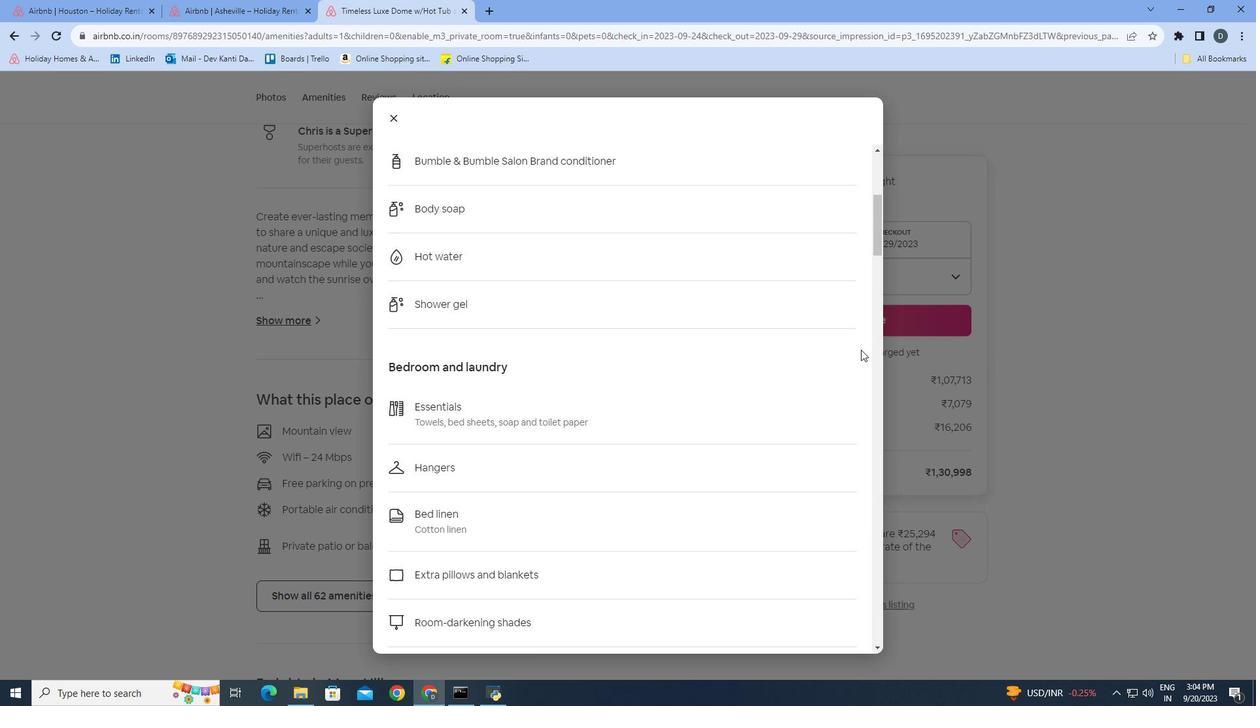 
Action: Mouse scrolled (860, 349) with delta (0, 0)
Screenshot: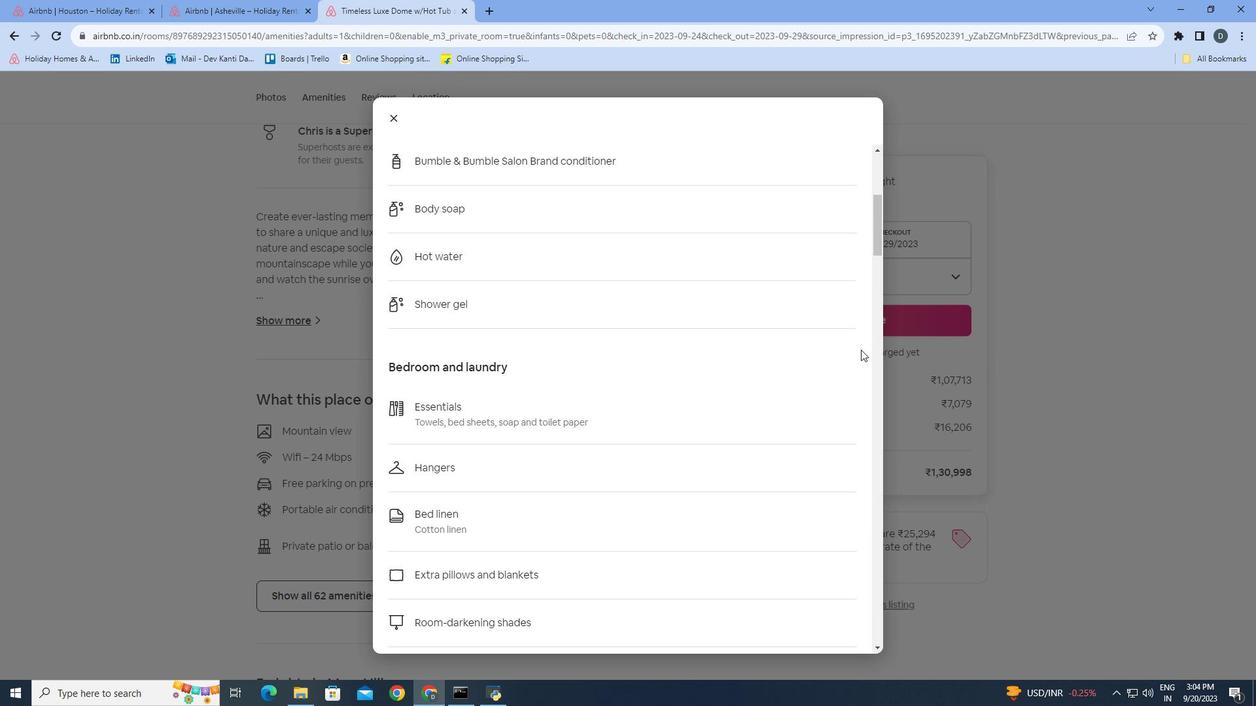 
Action: Mouse scrolled (860, 349) with delta (0, 0)
Screenshot: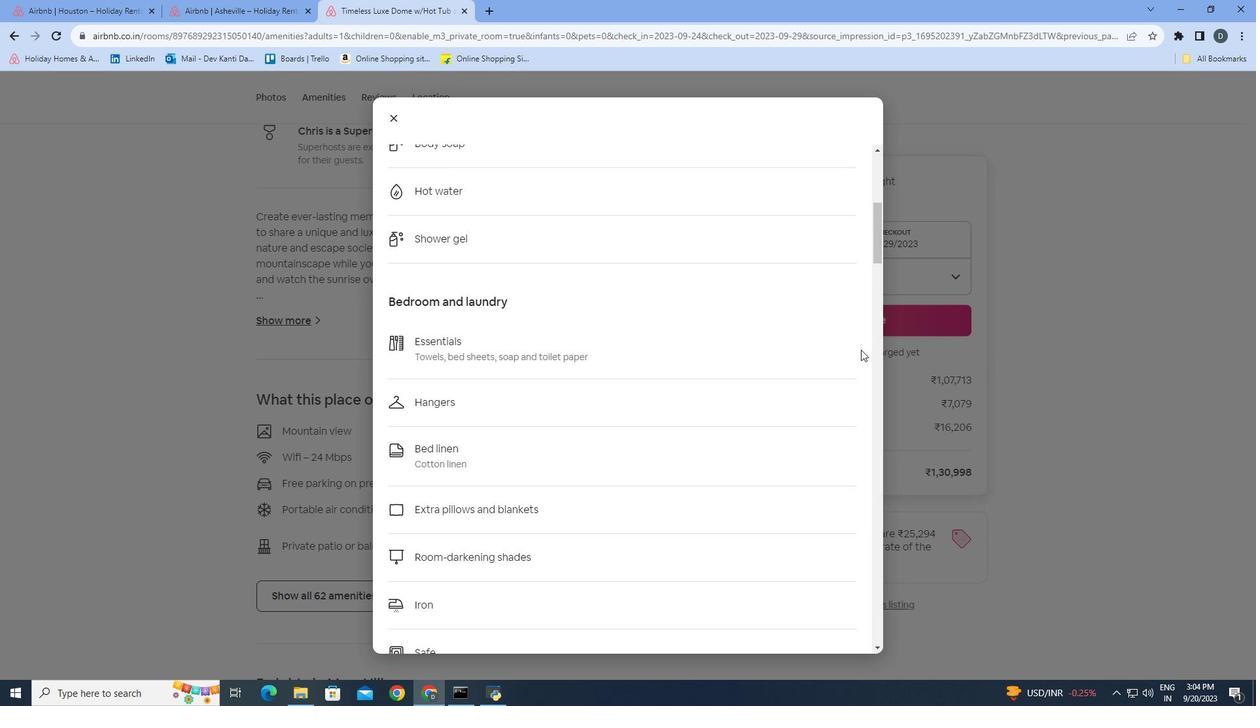 
Action: Mouse scrolled (860, 349) with delta (0, 0)
Screenshot: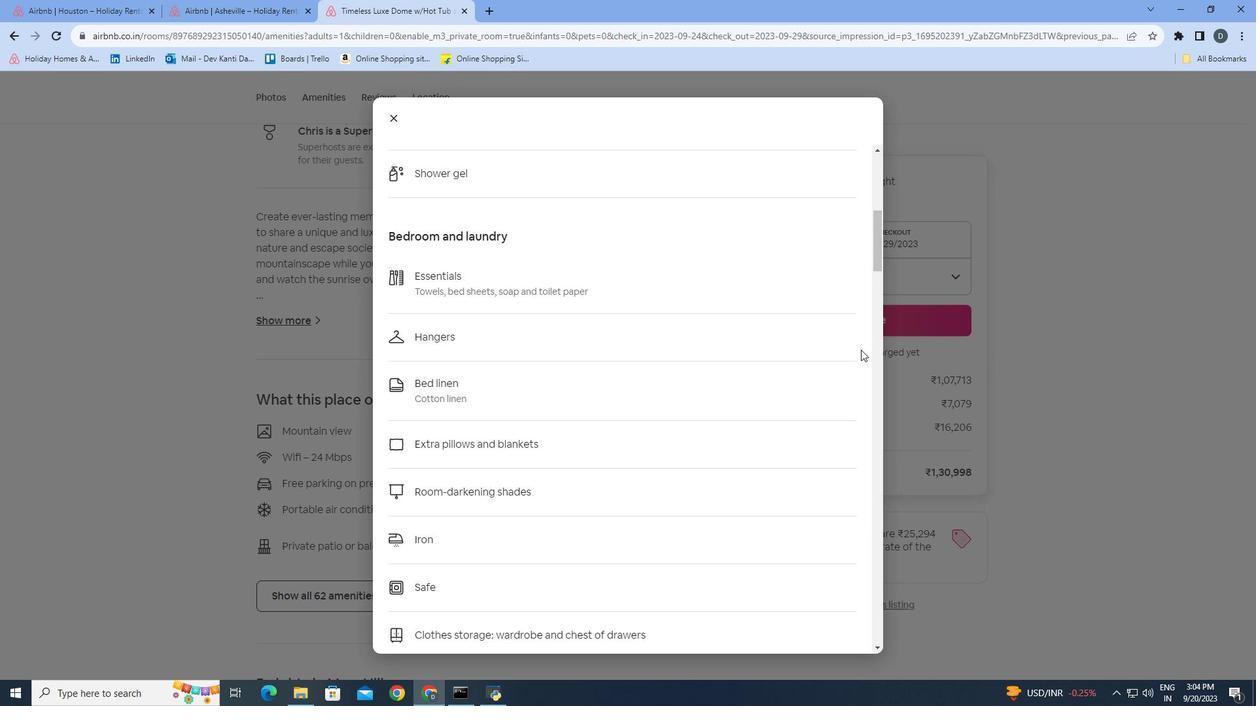 
Action: Mouse scrolled (860, 349) with delta (0, 0)
Screenshot: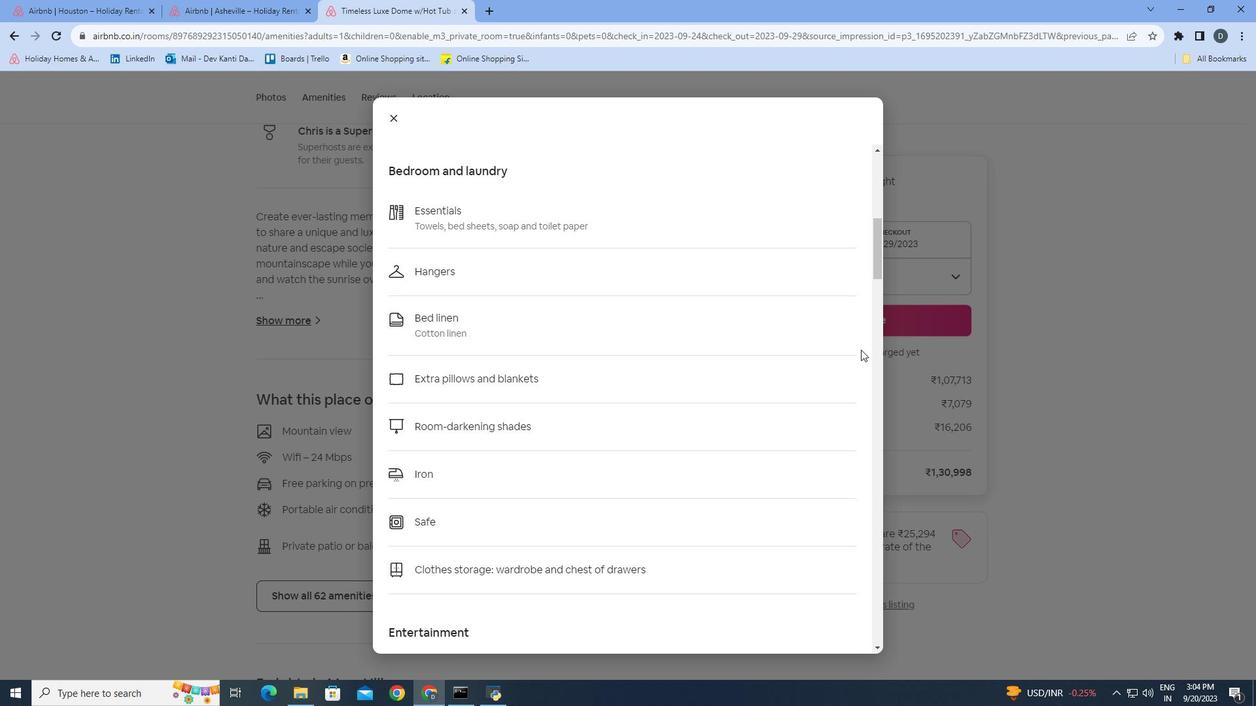
Action: Mouse scrolled (860, 349) with delta (0, 0)
Screenshot: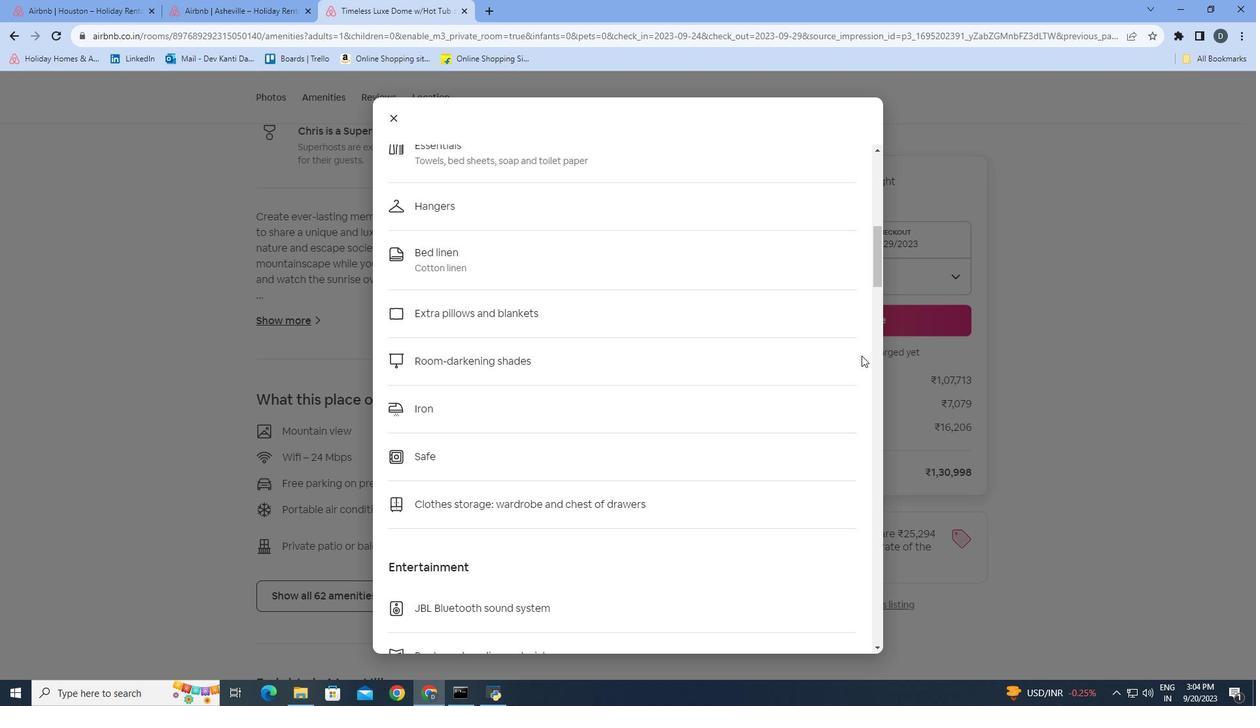 
Action: Mouse moved to (864, 355)
Screenshot: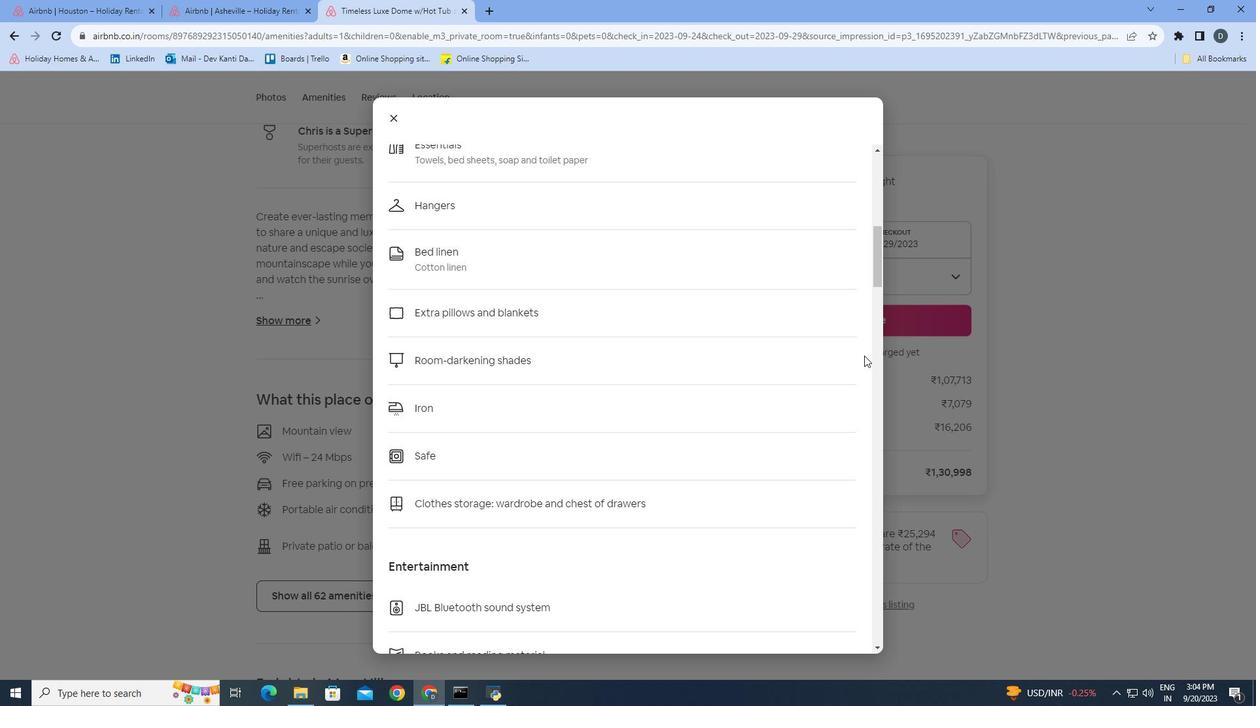 
Action: Mouse scrolled (864, 355) with delta (0, 0)
Screenshot: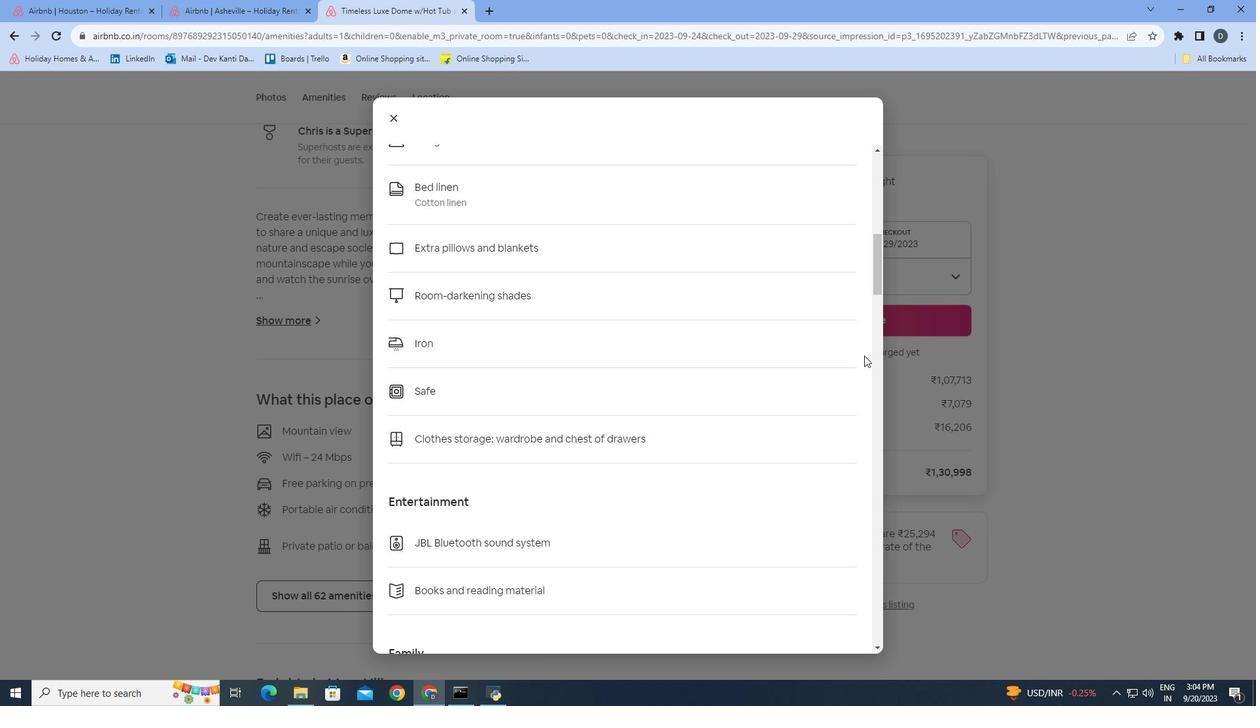 
Action: Mouse scrolled (864, 355) with delta (0, 0)
Screenshot: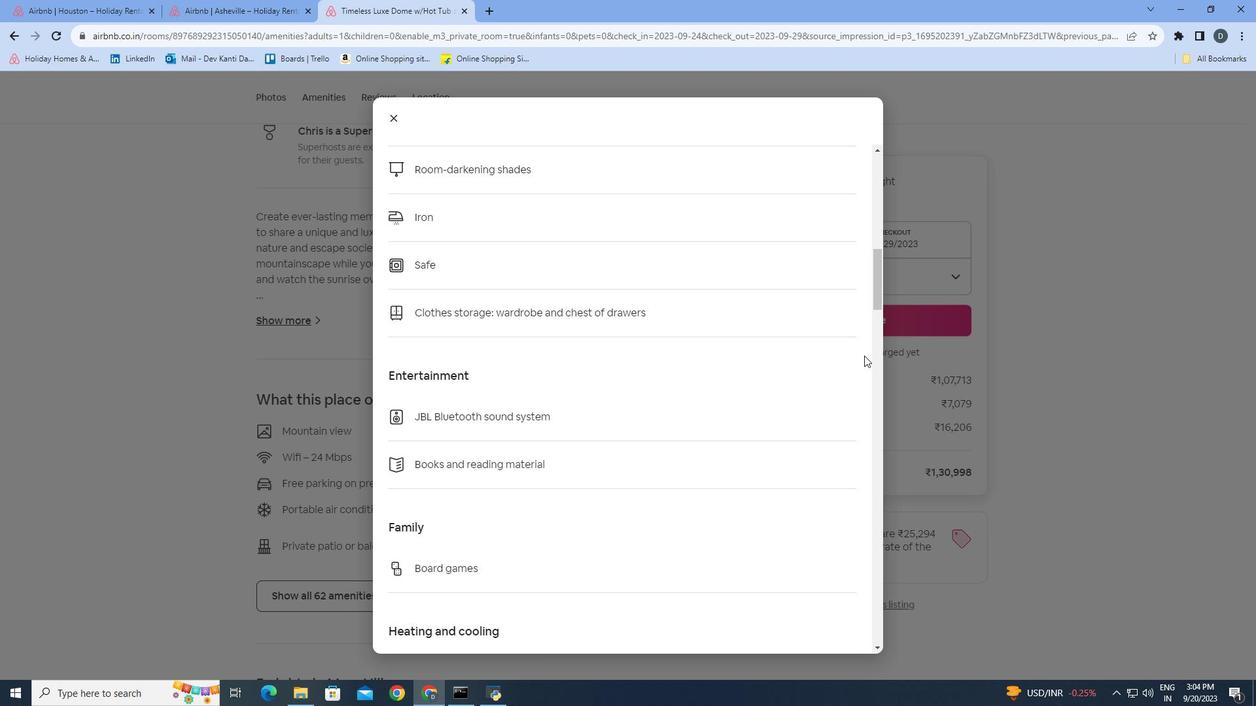 
Action: Mouse scrolled (864, 355) with delta (0, 0)
Screenshot: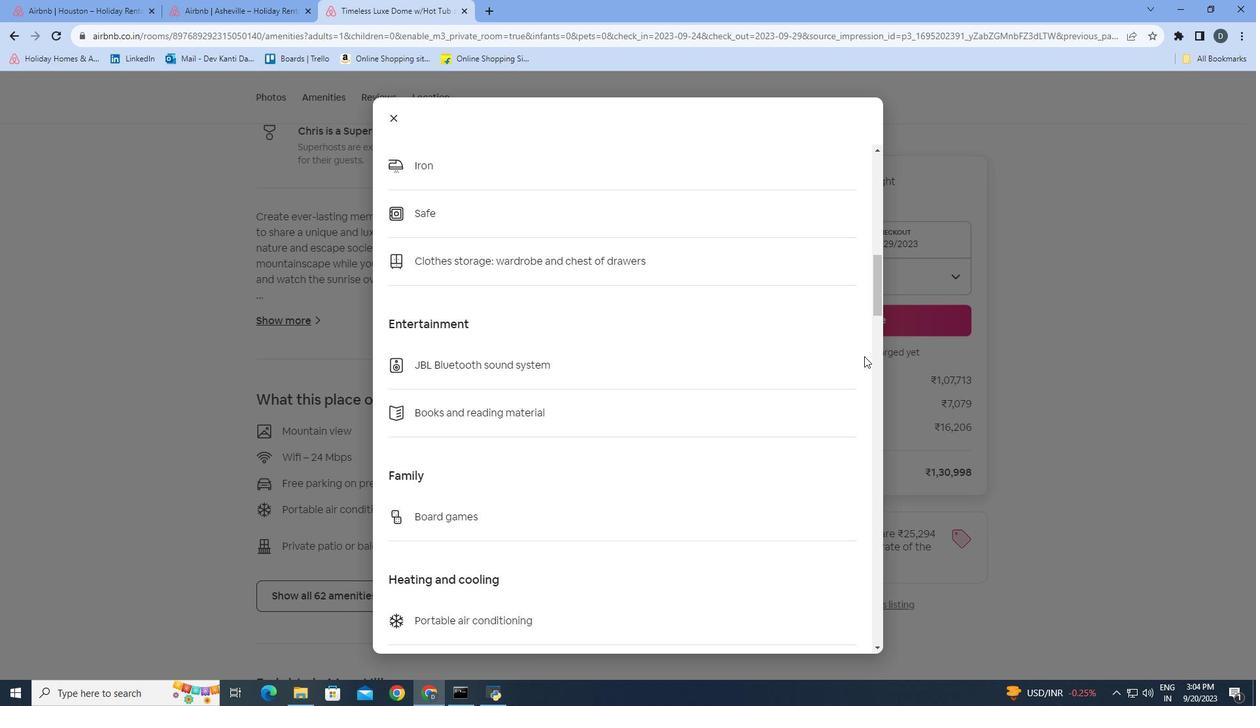 
Action: Mouse scrolled (864, 355) with delta (0, 0)
Screenshot: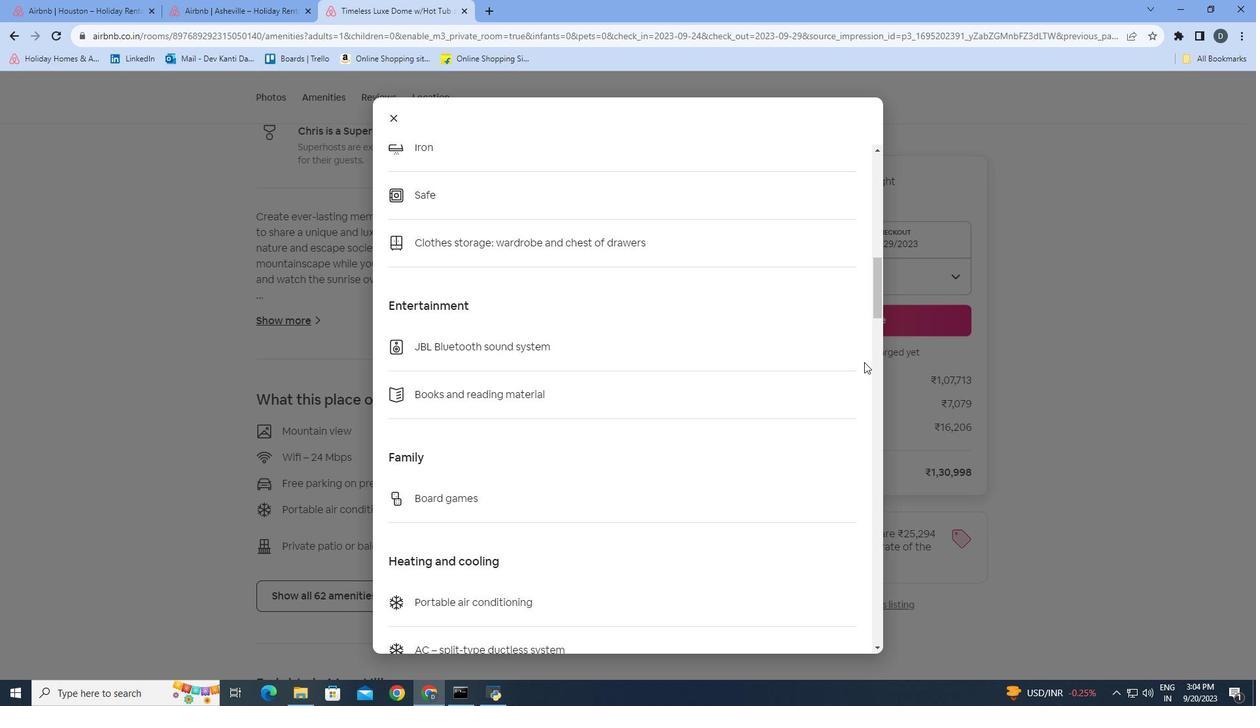 
Action: Mouse moved to (864, 362)
Screenshot: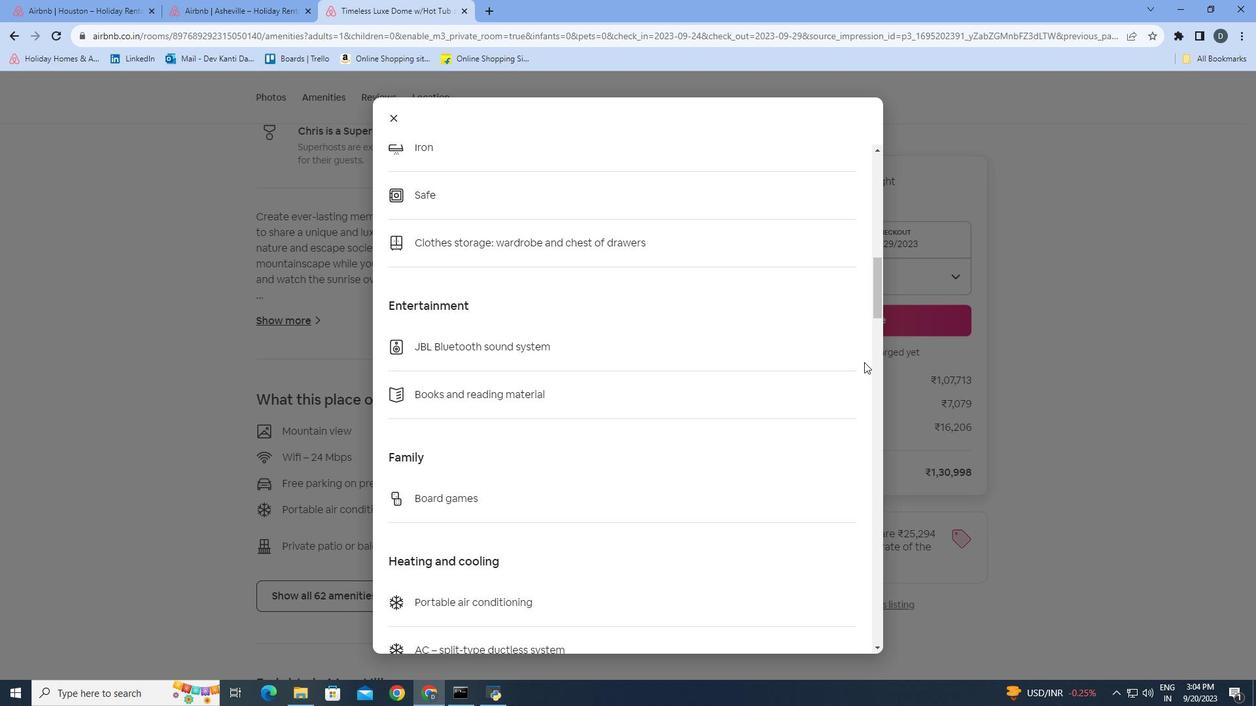 
Action: Mouse scrolled (864, 361) with delta (0, 0)
Screenshot: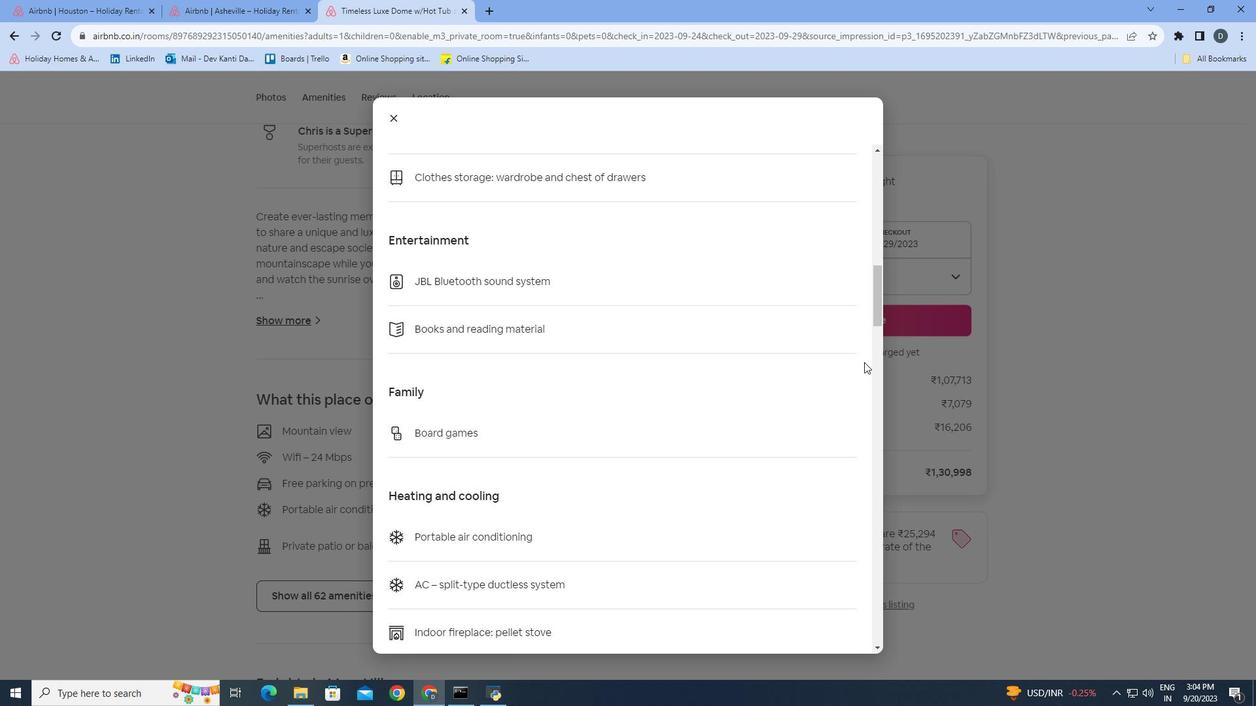
Action: Mouse scrolled (864, 361) with delta (0, 0)
Screenshot: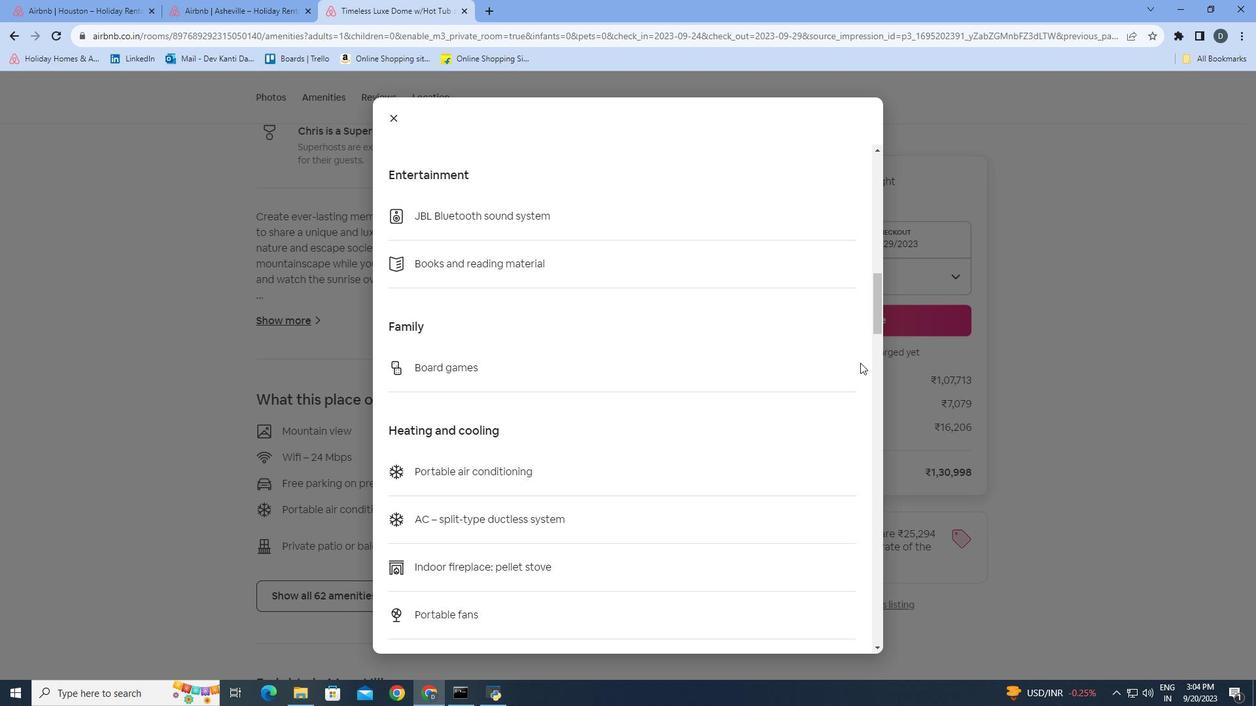 
Action: Mouse moved to (889, 387)
Screenshot: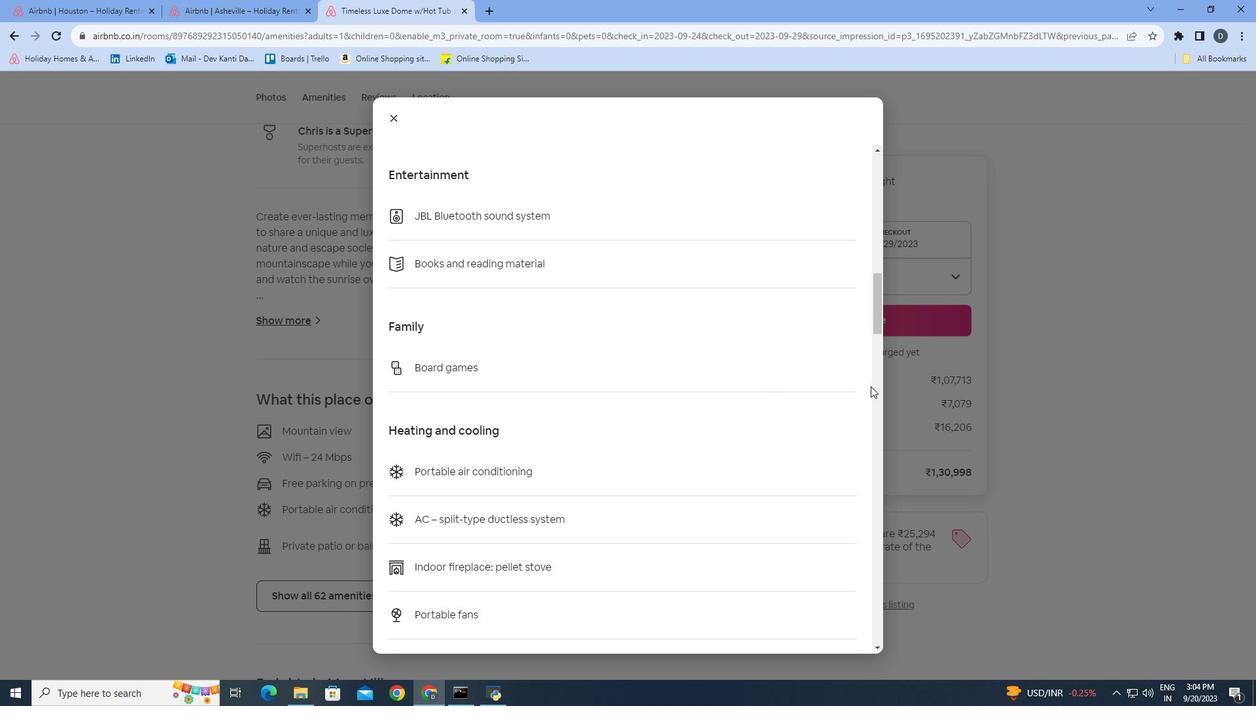 
Action: Mouse scrolled (889, 386) with delta (0, 0)
Screenshot: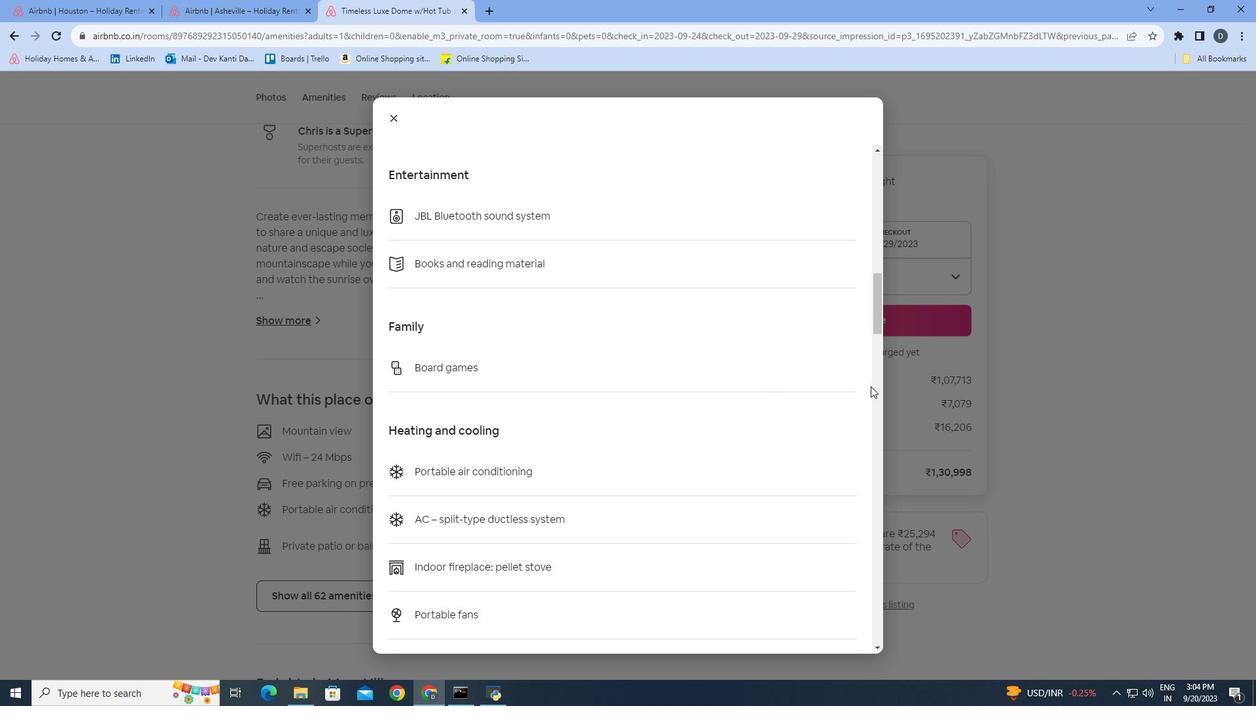 
Action: Mouse moved to (860, 389)
Screenshot: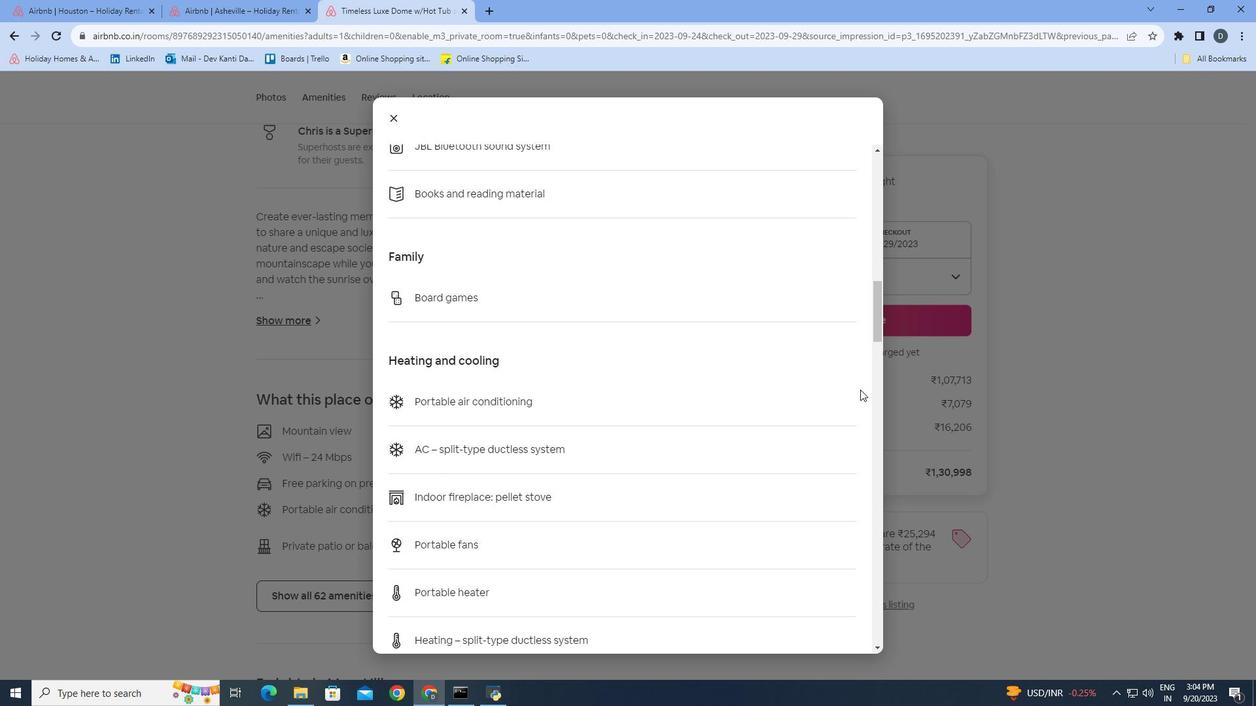 
Action: Mouse scrolled (860, 389) with delta (0, 0)
Screenshot: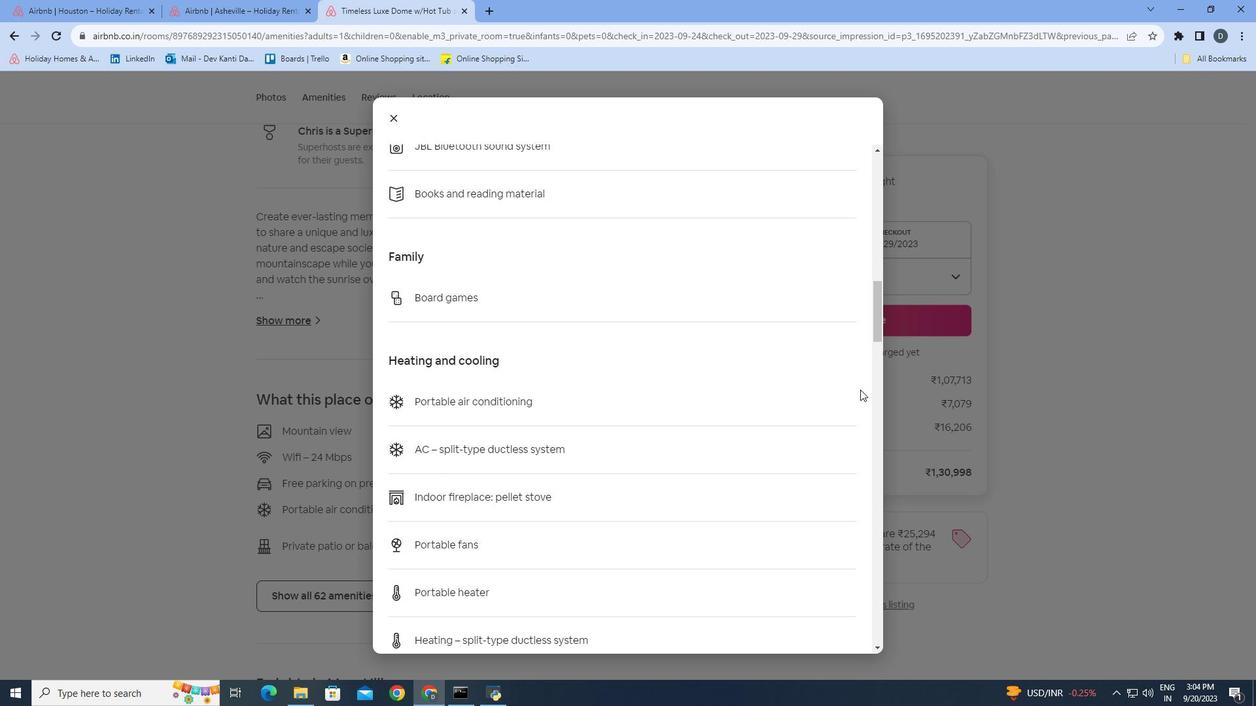 
Action: Mouse scrolled (860, 389) with delta (0, 0)
Screenshot: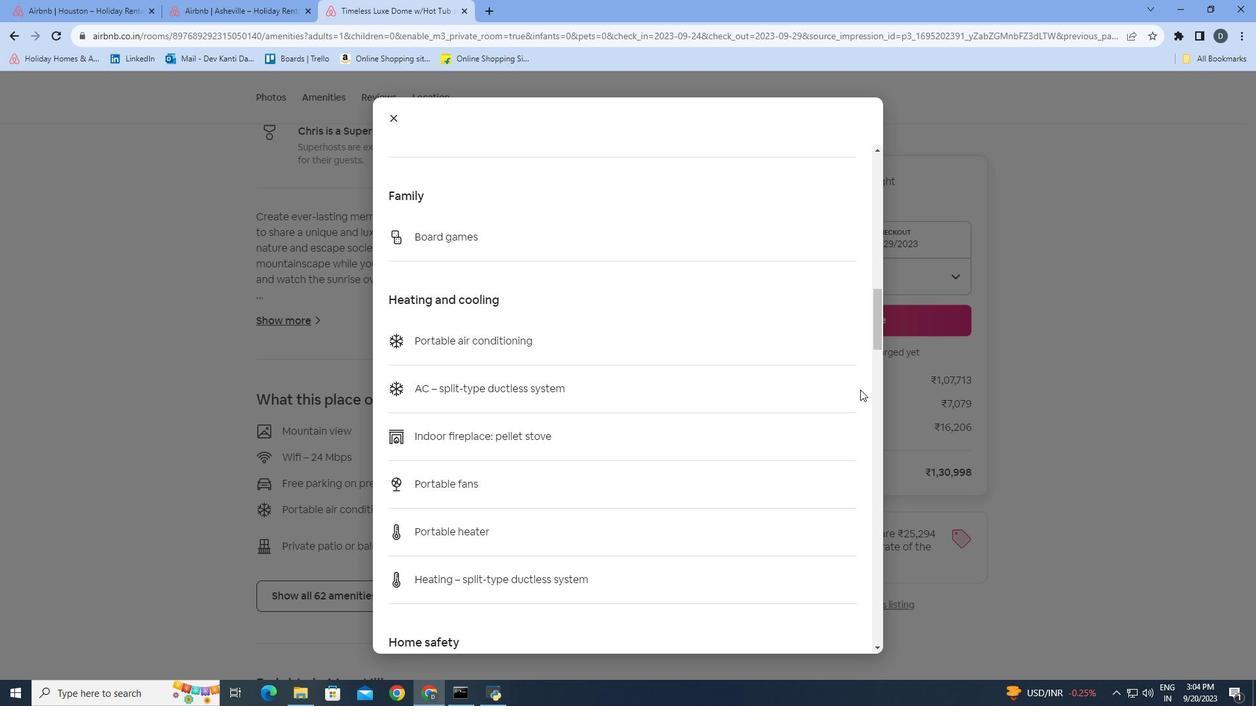 
Action: Mouse scrolled (860, 389) with delta (0, 0)
Screenshot: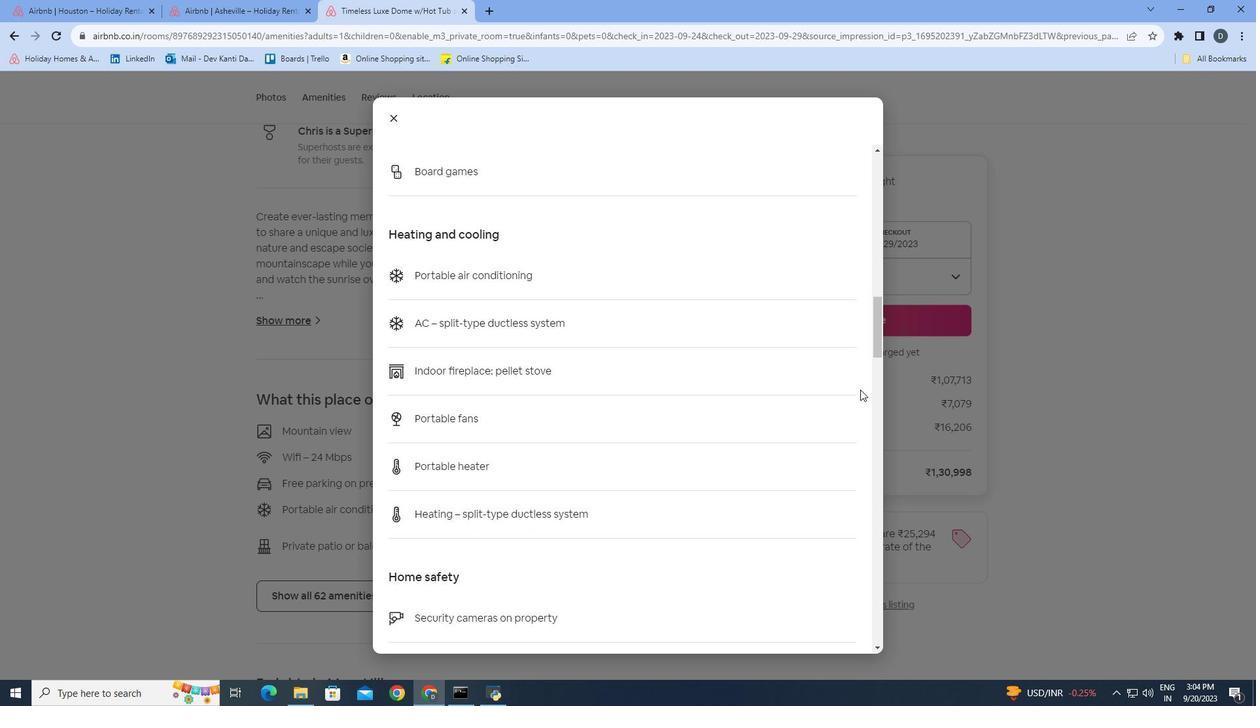 
Action: Mouse scrolled (860, 389) with delta (0, 0)
Screenshot: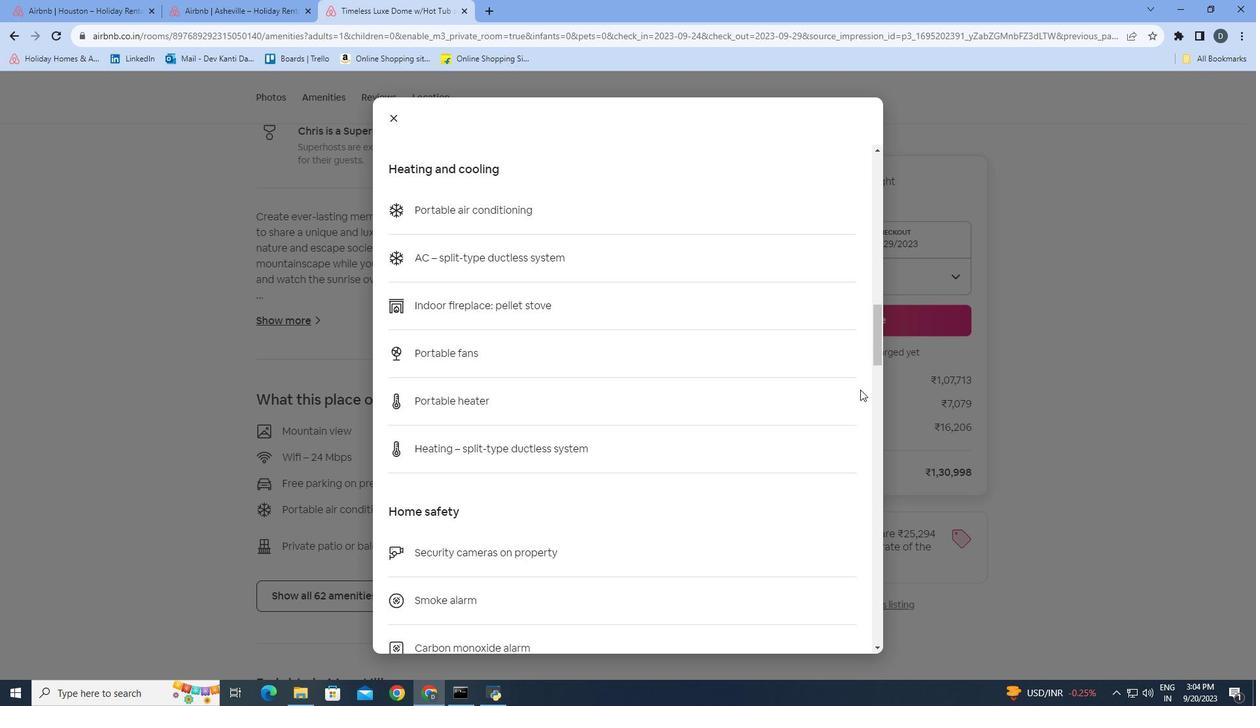 
Action: Mouse moved to (860, 389)
Screenshot: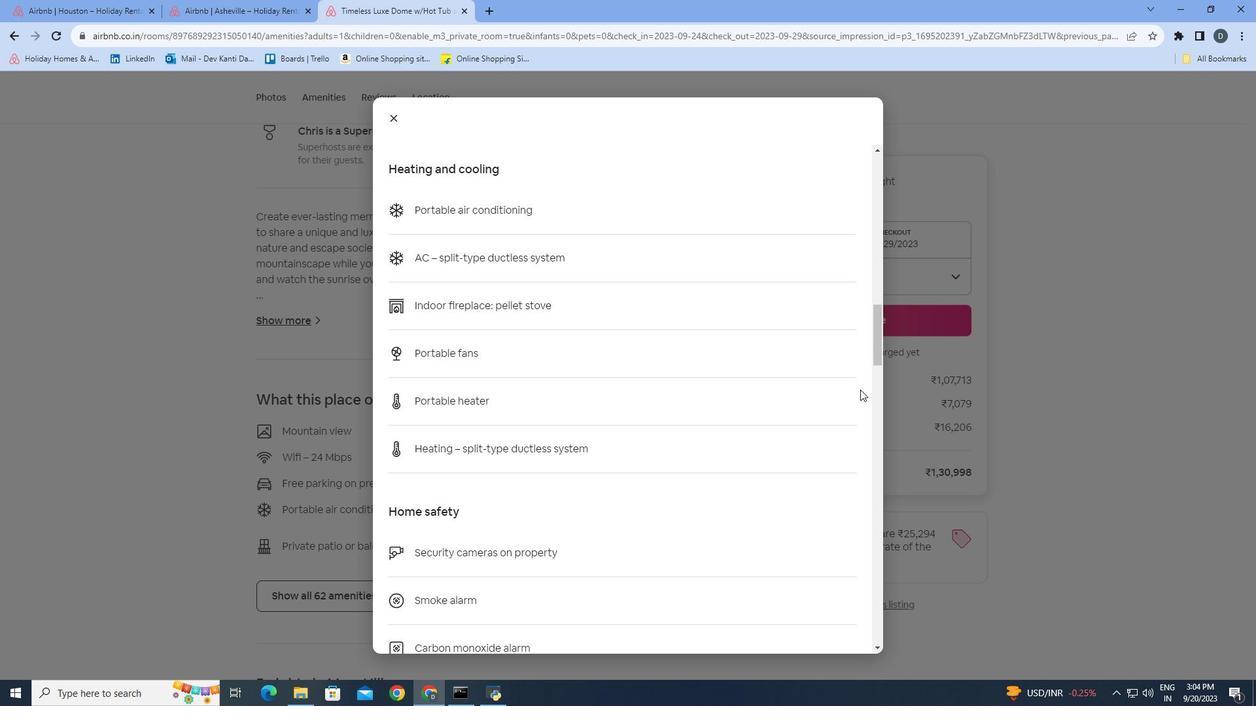 
Action: Mouse scrolled (860, 389) with delta (0, 0)
Screenshot: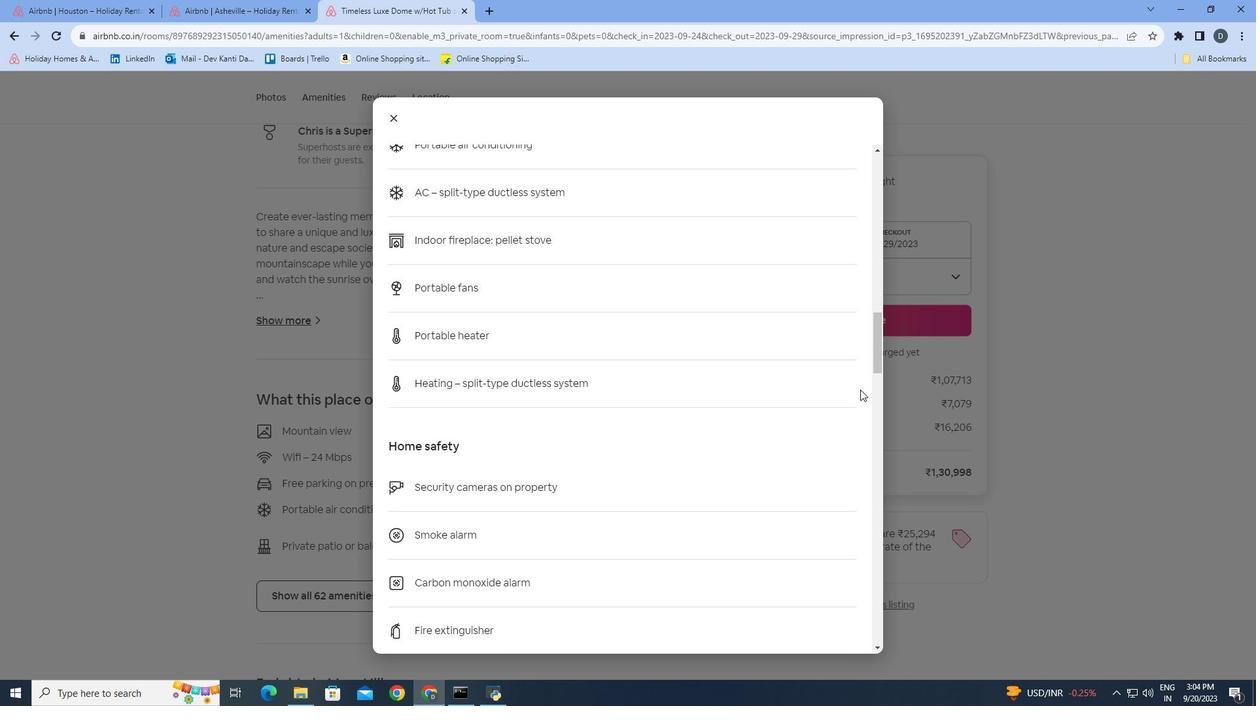 
Action: Mouse moved to (858, 393)
Screenshot: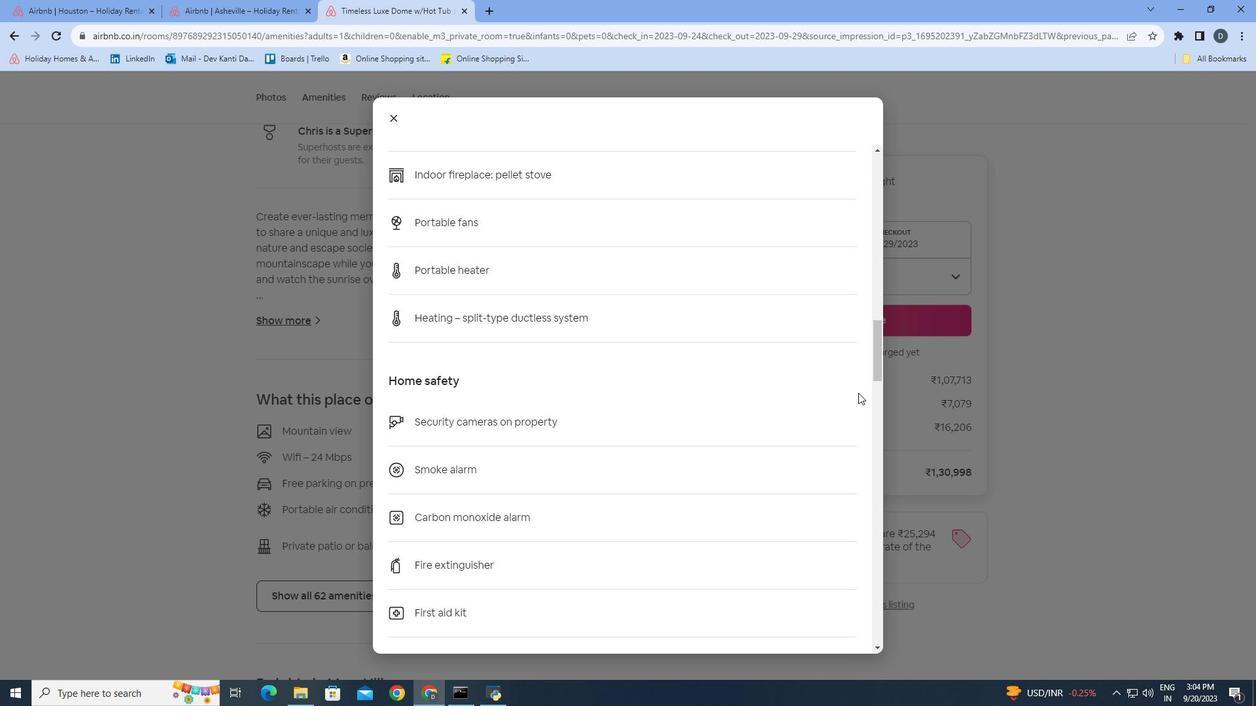 
Action: Mouse scrolled (858, 392) with delta (0, 0)
Screenshot: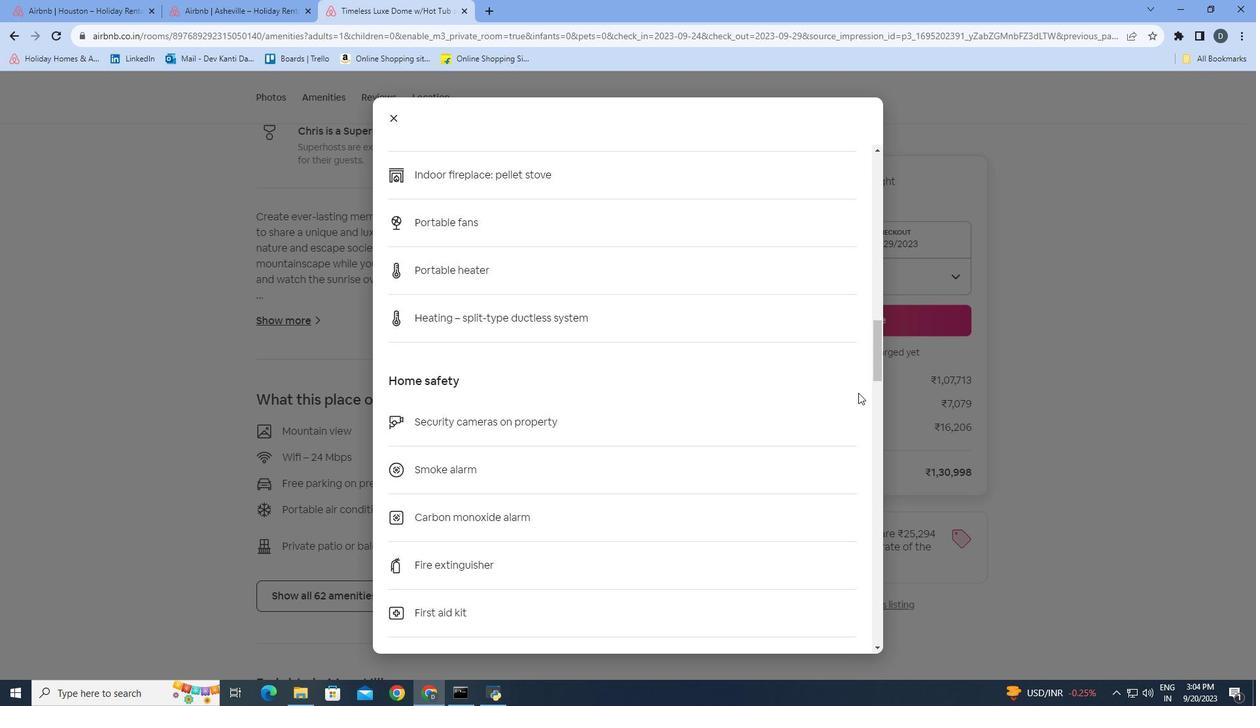 
Action: Mouse scrolled (858, 392) with delta (0, 0)
Screenshot: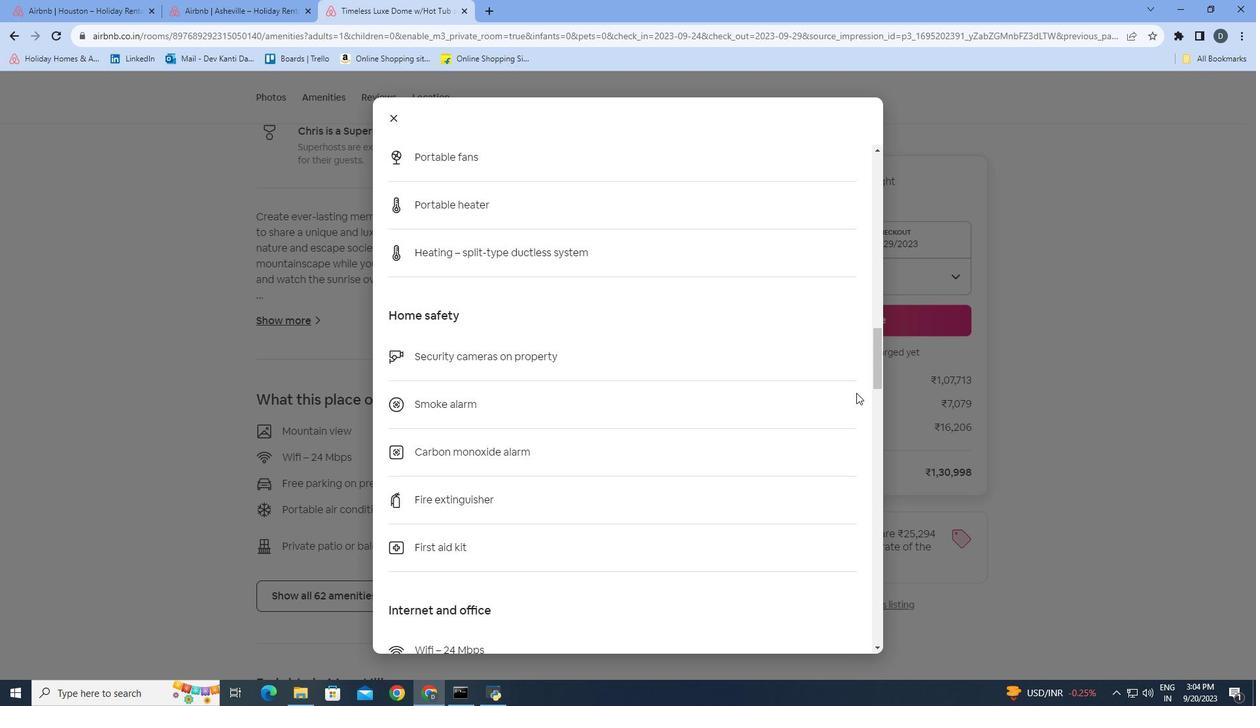 
Action: Mouse moved to (853, 393)
Screenshot: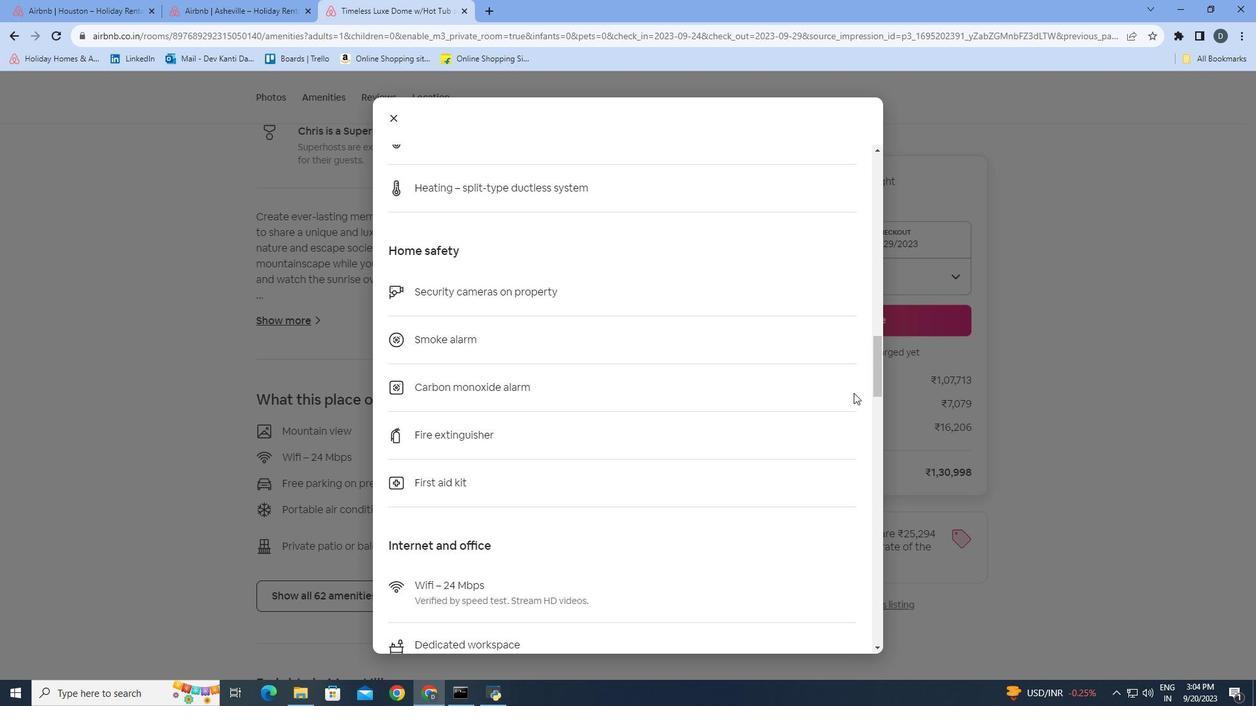 
Action: Mouse scrolled (853, 392) with delta (0, 0)
Screenshot: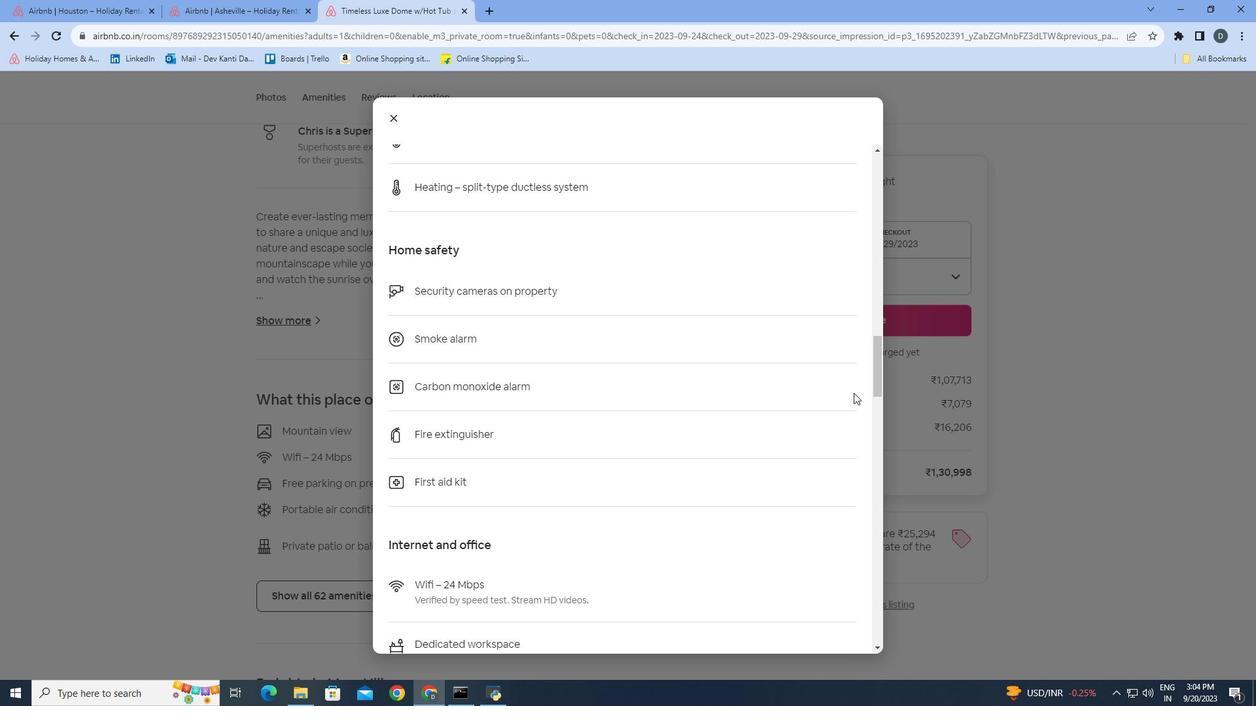 
Action: Mouse scrolled (853, 392) with delta (0, 0)
Screenshot: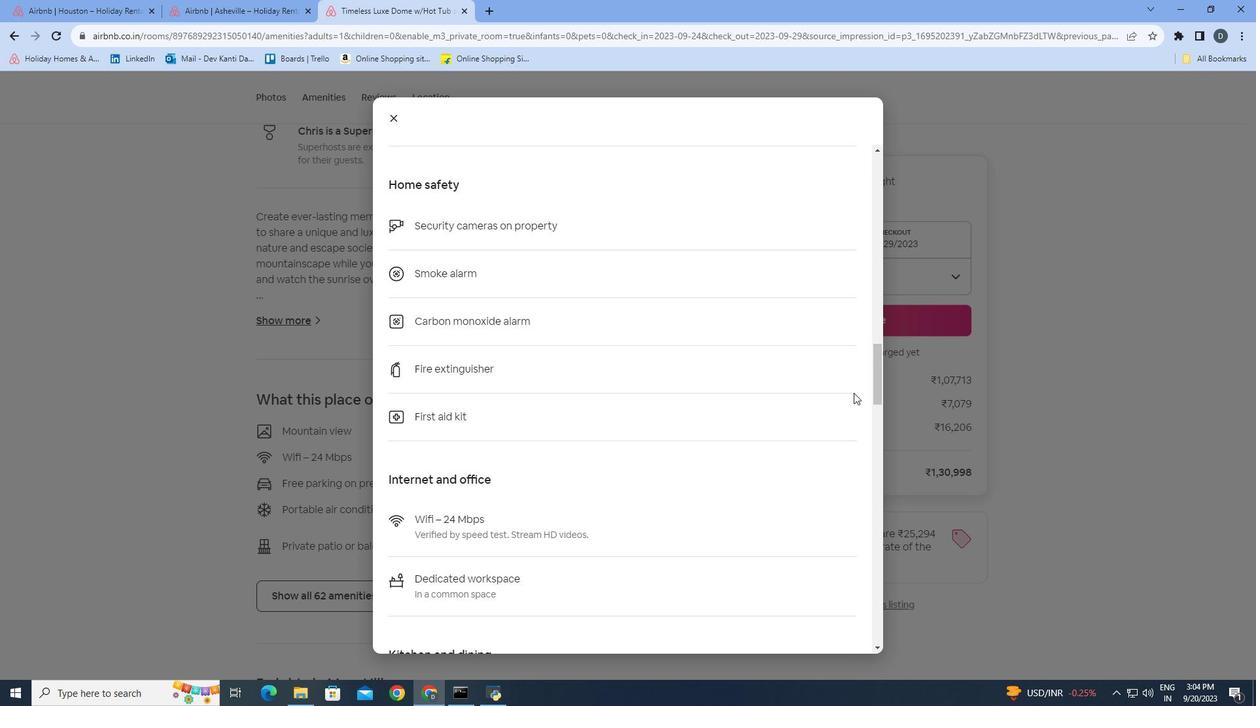 
Action: Mouse moved to (860, 387)
Screenshot: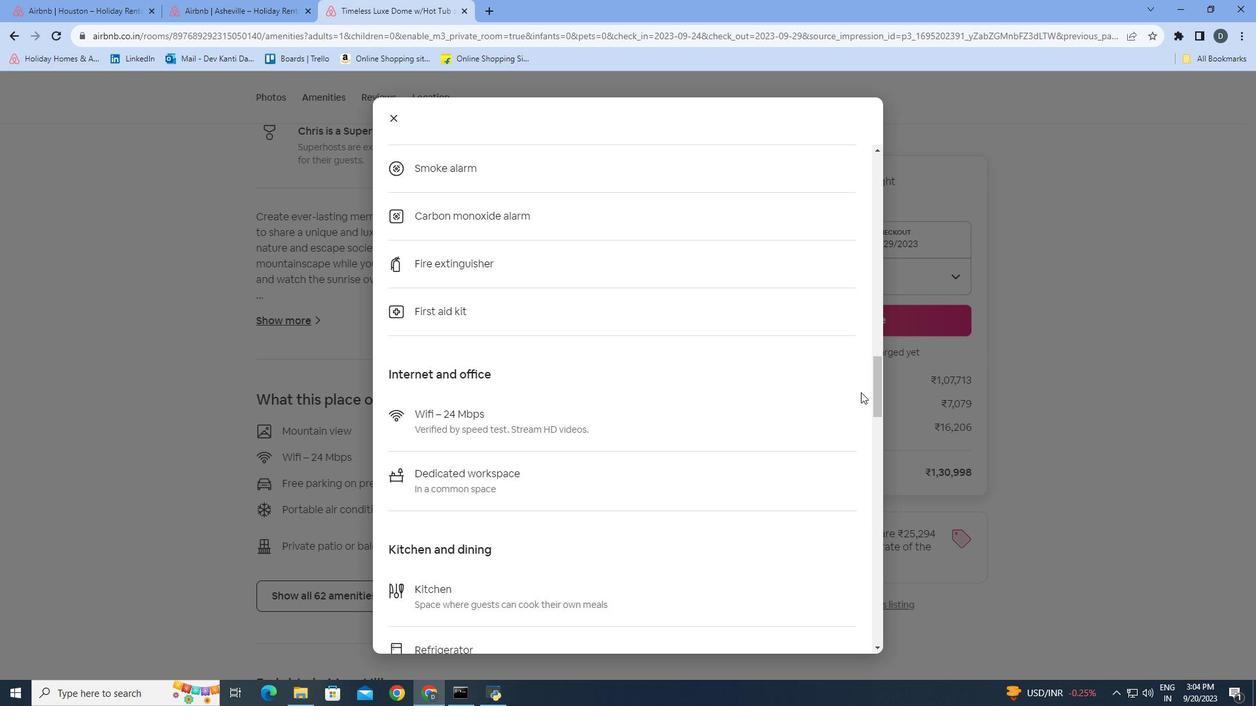 
Action: Mouse scrolled (860, 387) with delta (0, 0)
Screenshot: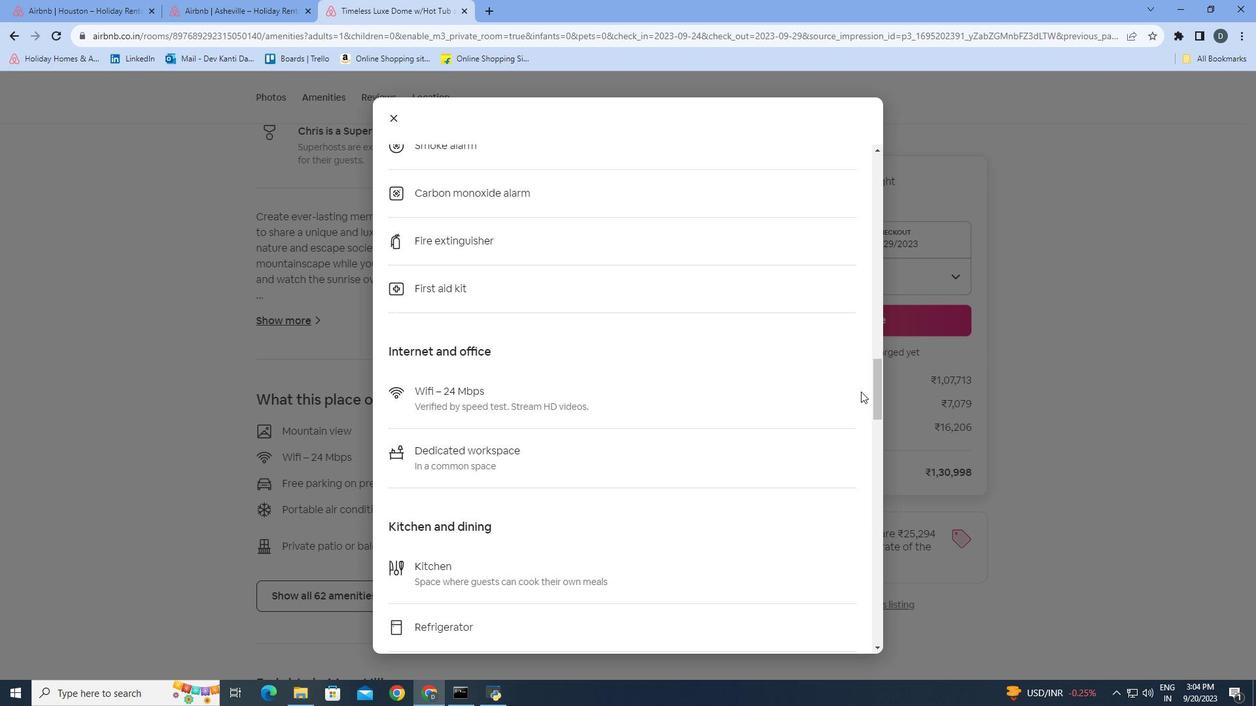 
Action: Mouse moved to (860, 391)
Screenshot: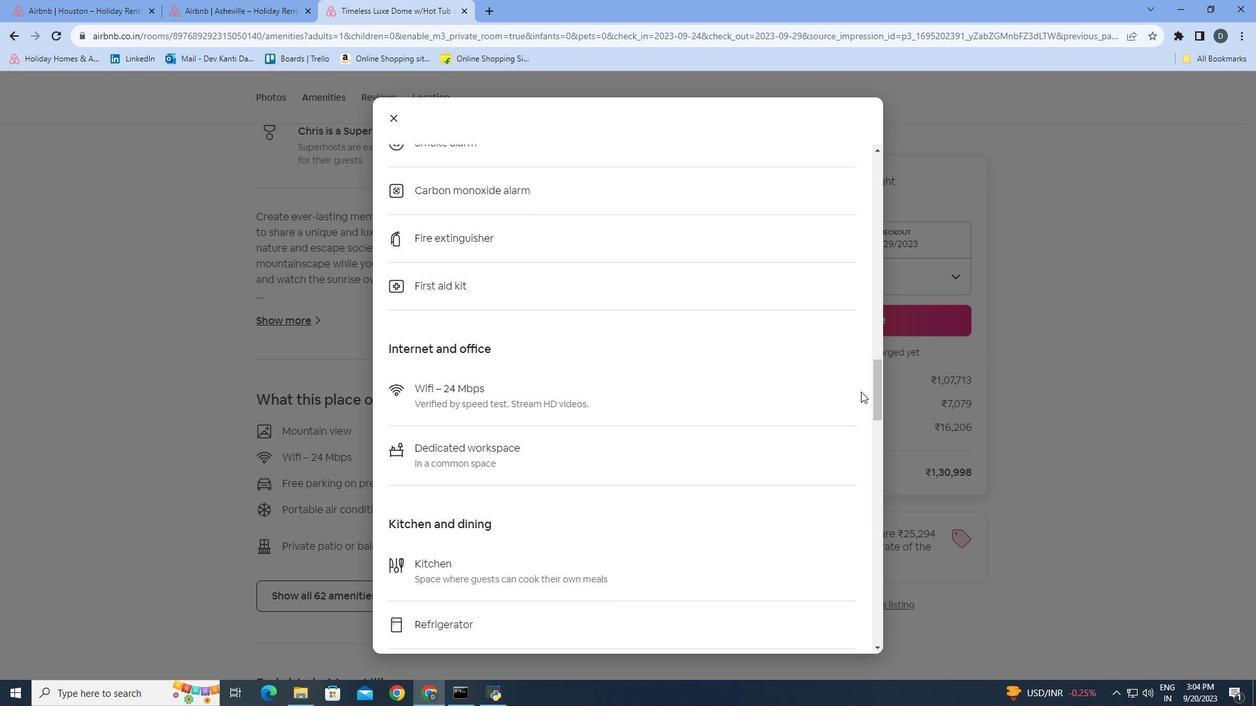 
Action: Mouse scrolled (860, 390) with delta (0, 0)
Screenshot: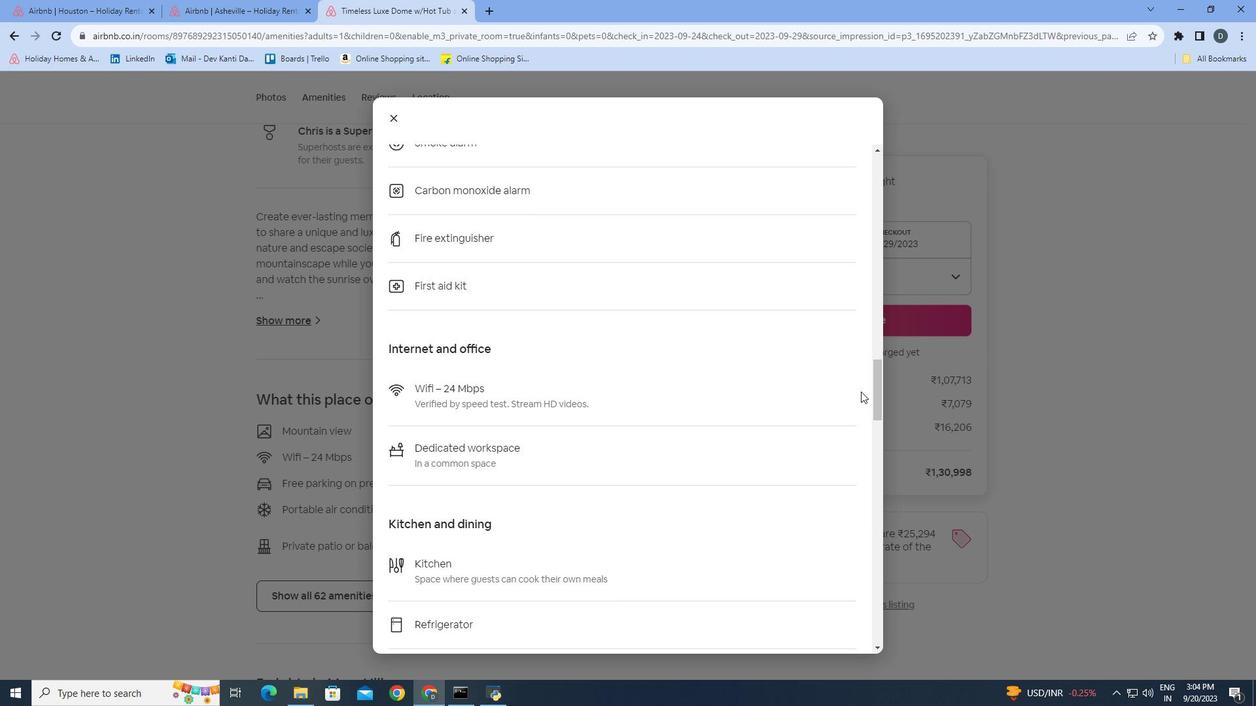 
Action: Mouse moved to (860, 391)
Screenshot: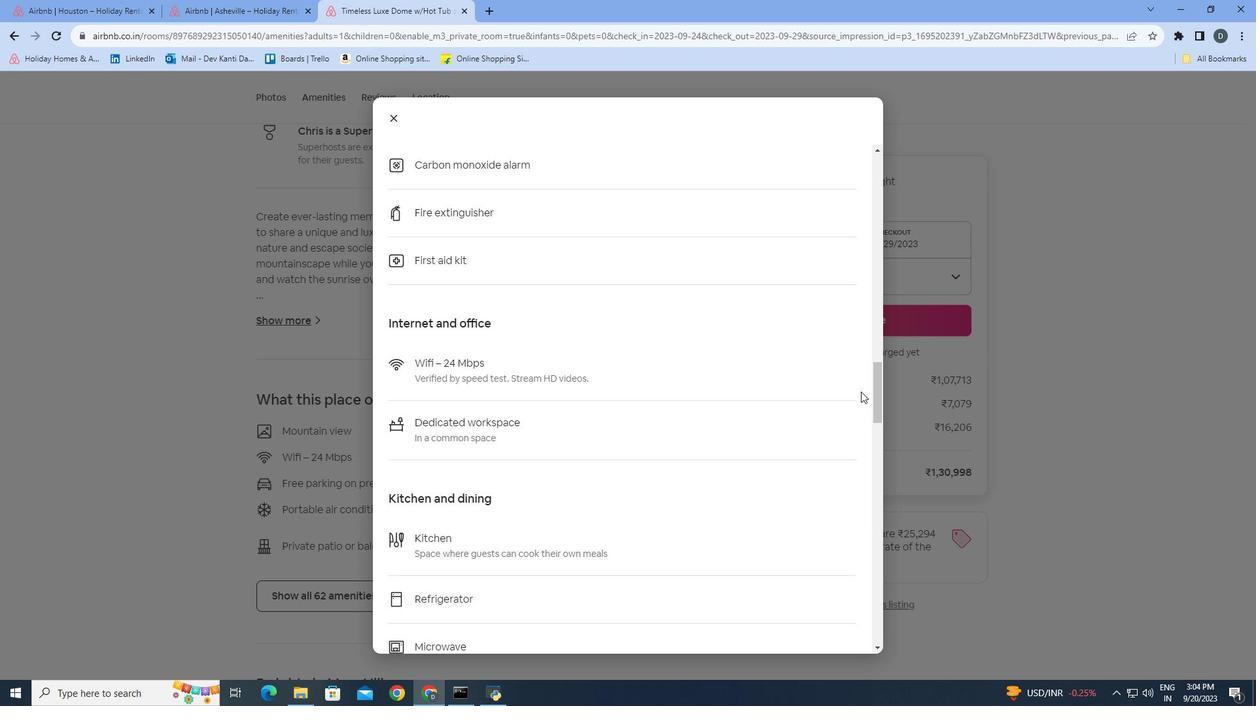 
Action: Mouse scrolled (860, 391) with delta (0, 0)
Screenshot: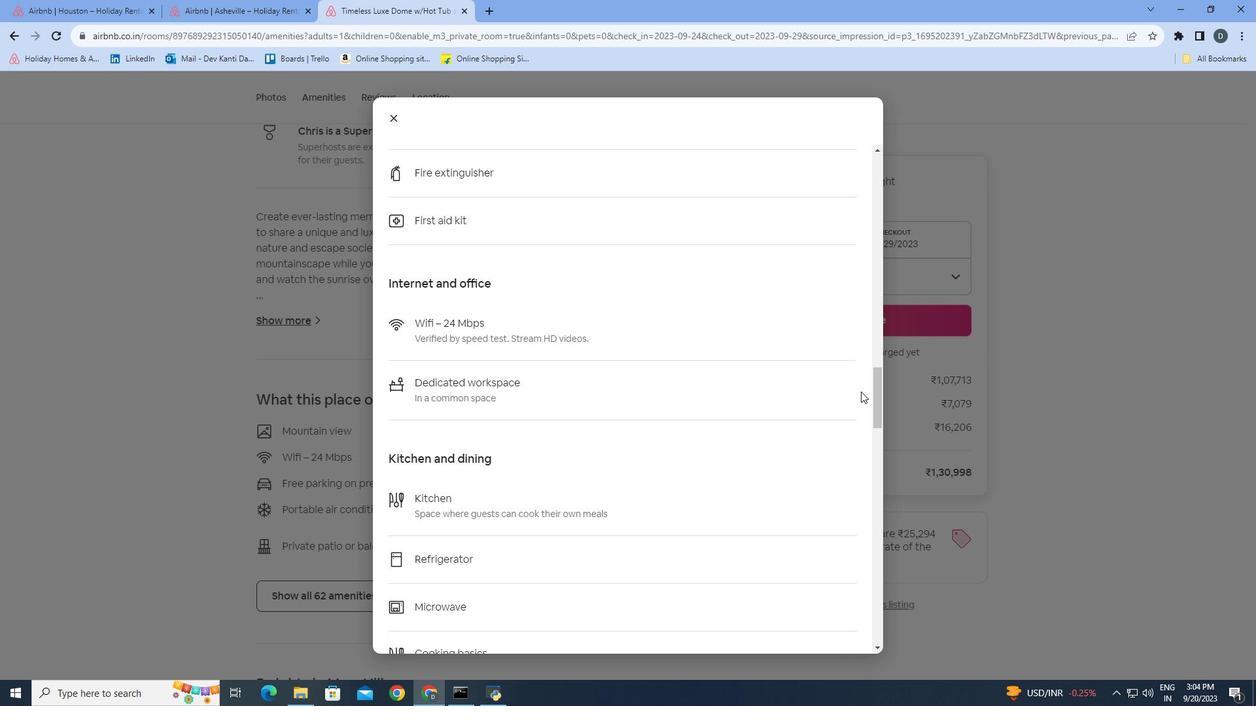 
Action: Mouse scrolled (860, 391) with delta (0, 0)
Screenshot: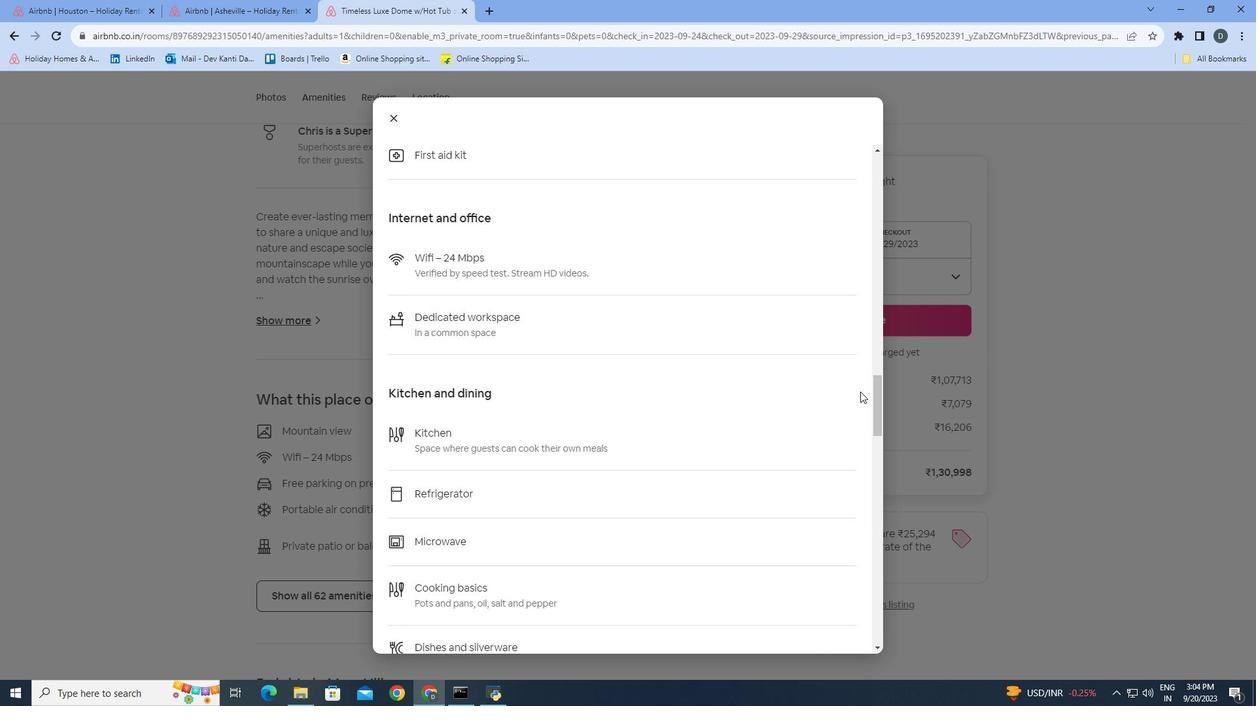 
Action: Mouse moved to (859, 390)
Screenshot: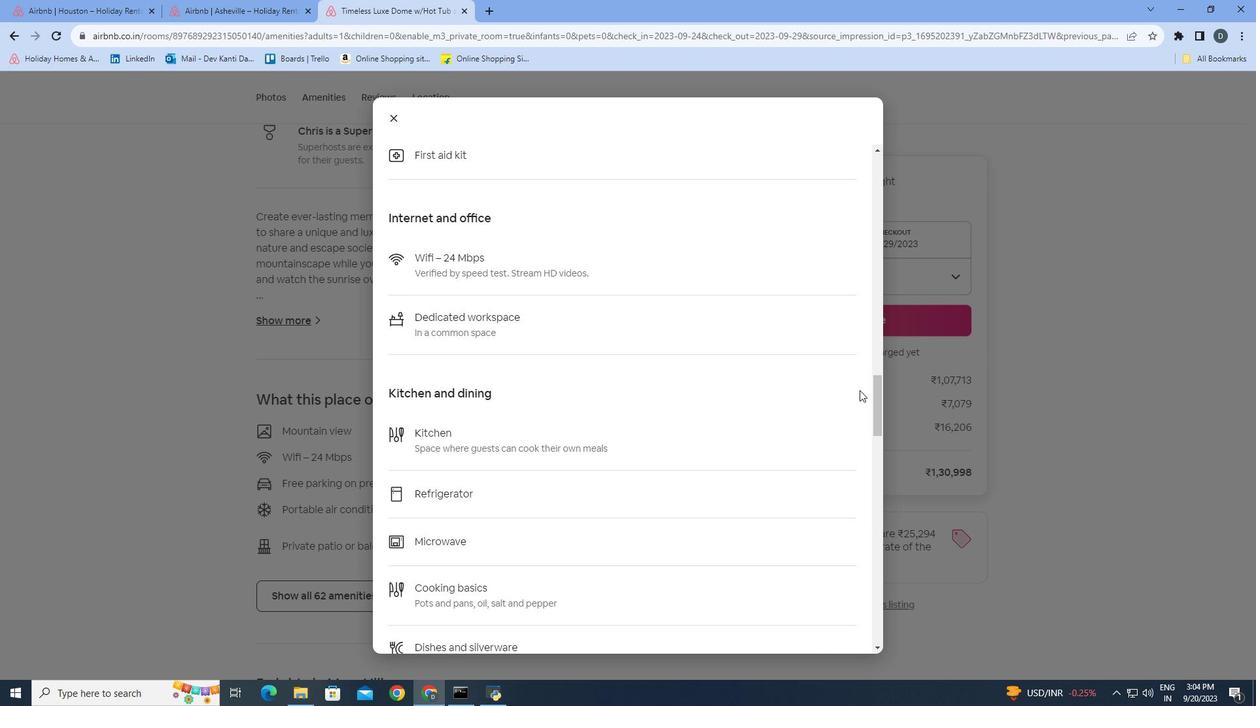 
Action: Mouse scrolled (859, 389) with delta (0, 0)
Screenshot: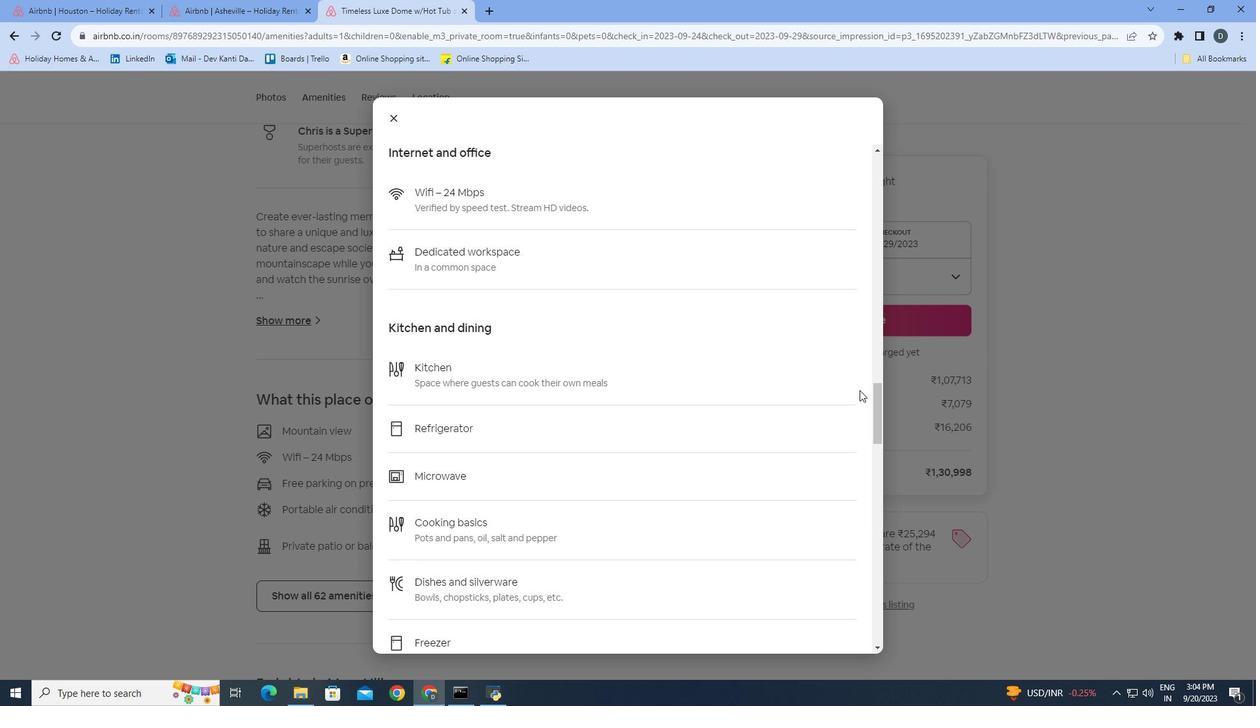 
Action: Mouse moved to (859, 389)
Screenshot: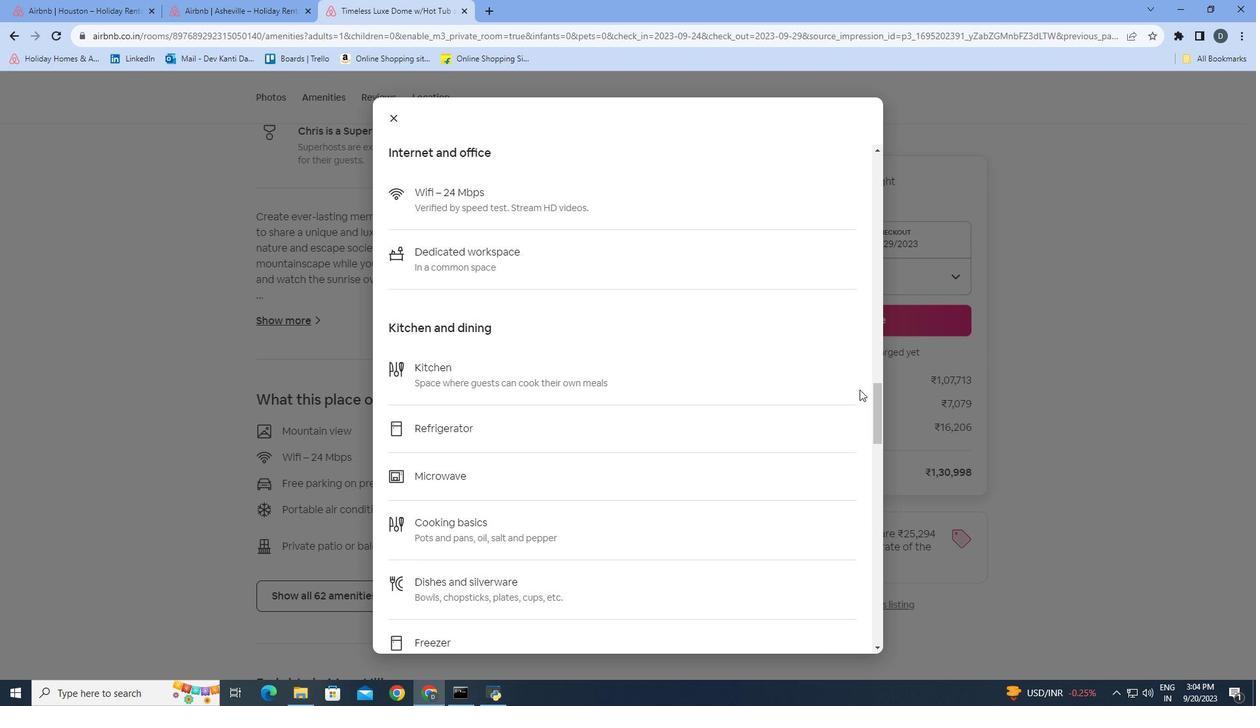 
Action: Mouse scrolled (859, 389) with delta (0, 0)
Screenshot: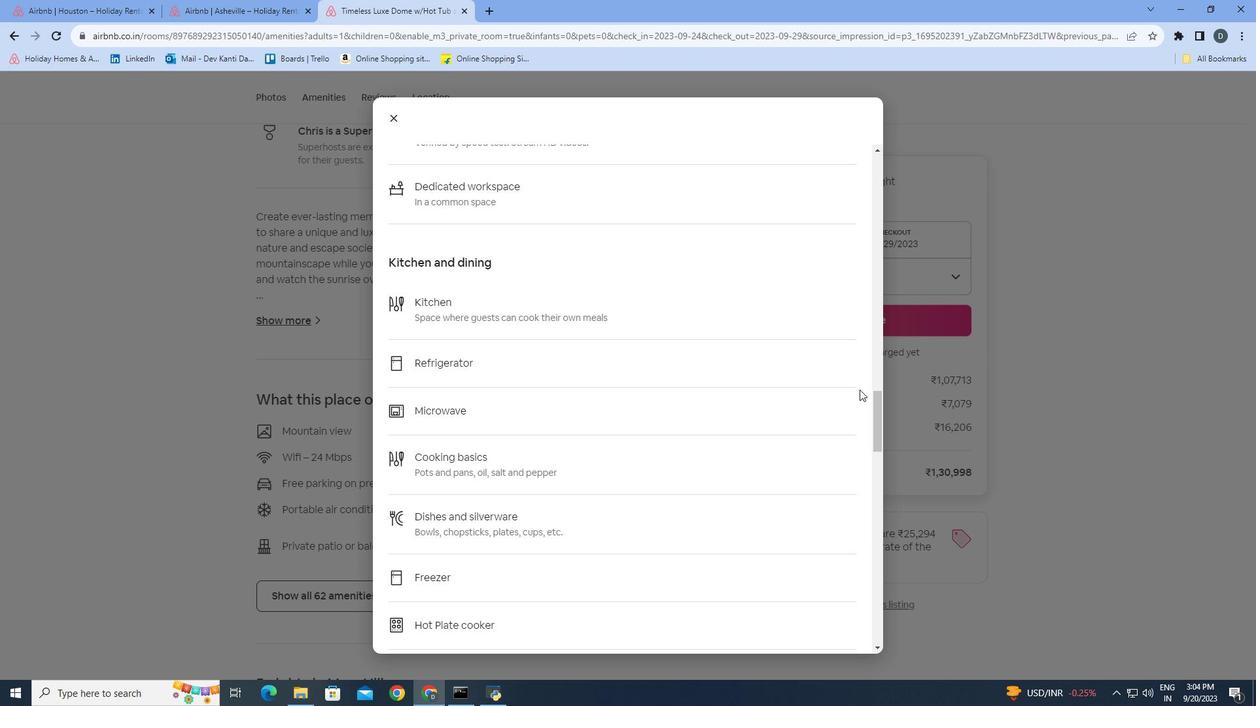
Action: Mouse moved to (859, 391)
Screenshot: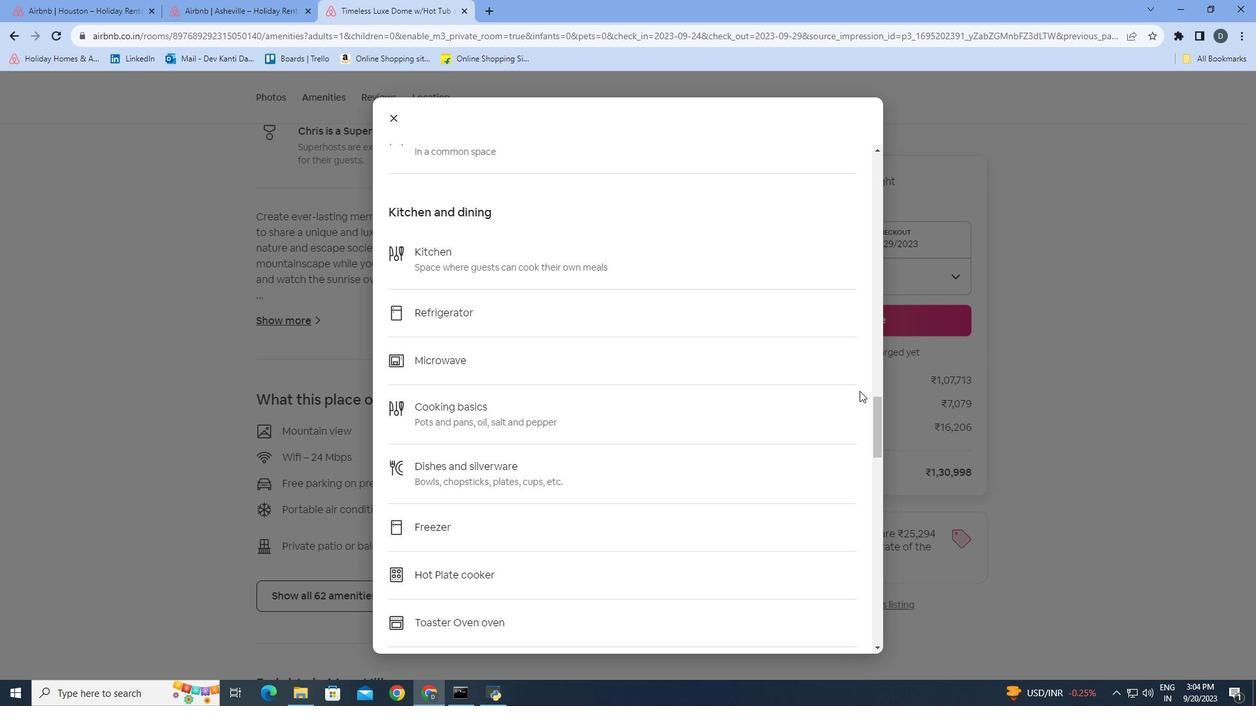 
Action: Mouse scrolled (859, 390) with delta (0, 0)
Screenshot: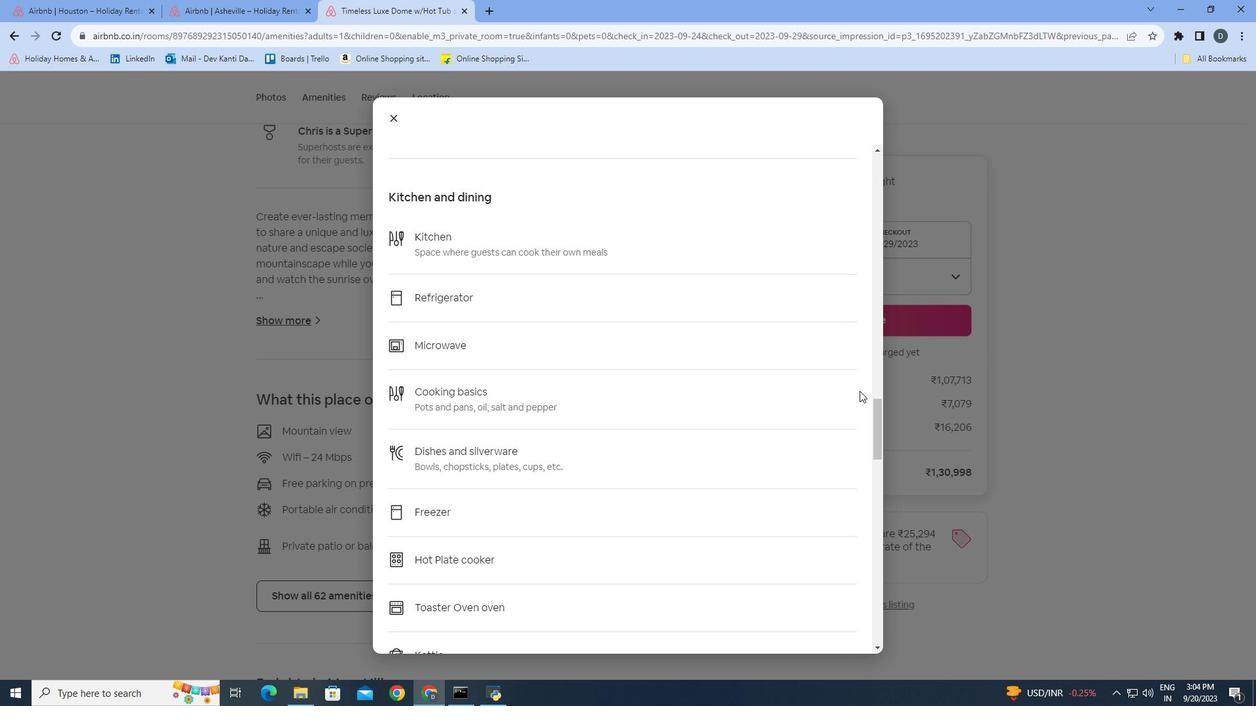 
Action: Mouse scrolled (859, 390) with delta (0, 0)
Screenshot: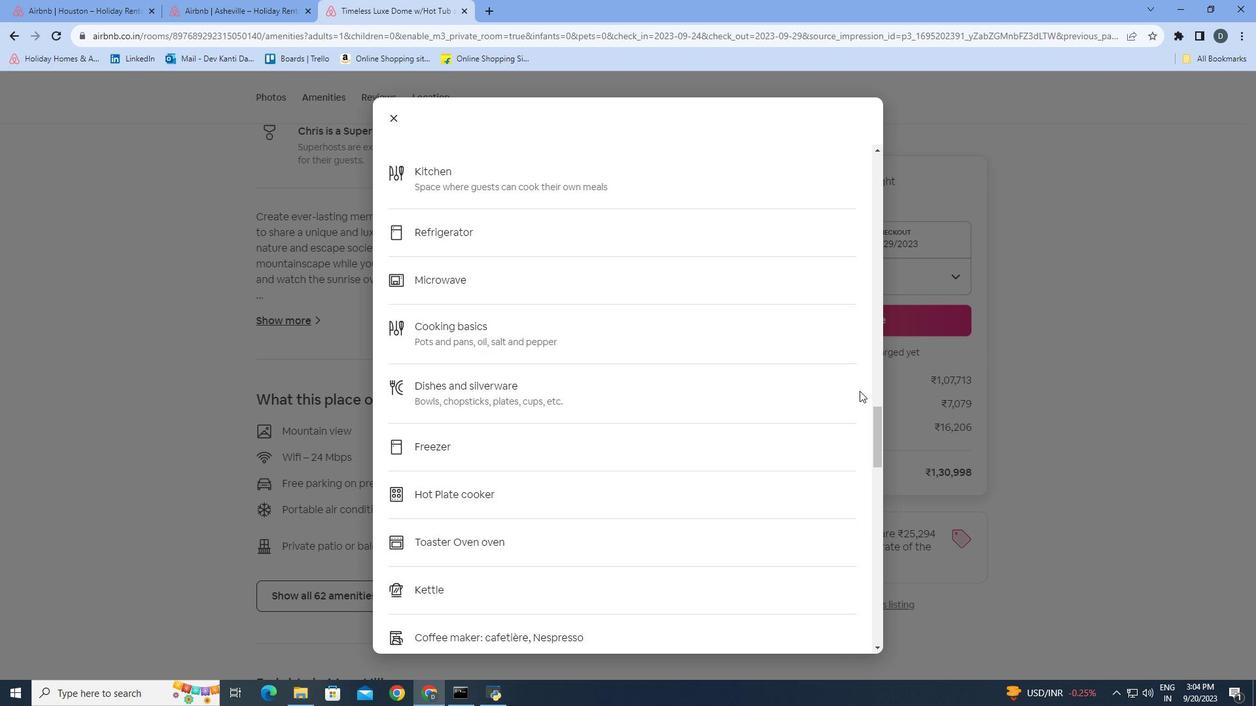 
Action: Mouse scrolled (859, 390) with delta (0, 0)
Screenshot: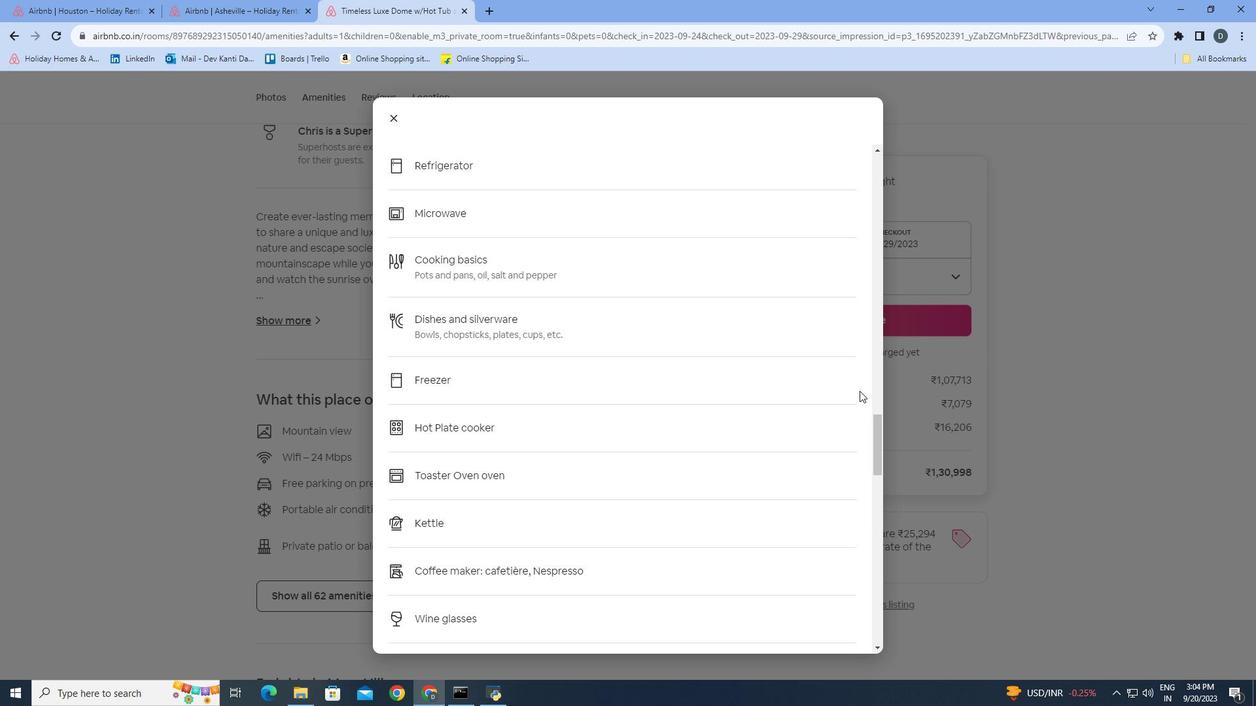 
Action: Mouse scrolled (859, 390) with delta (0, 0)
Screenshot: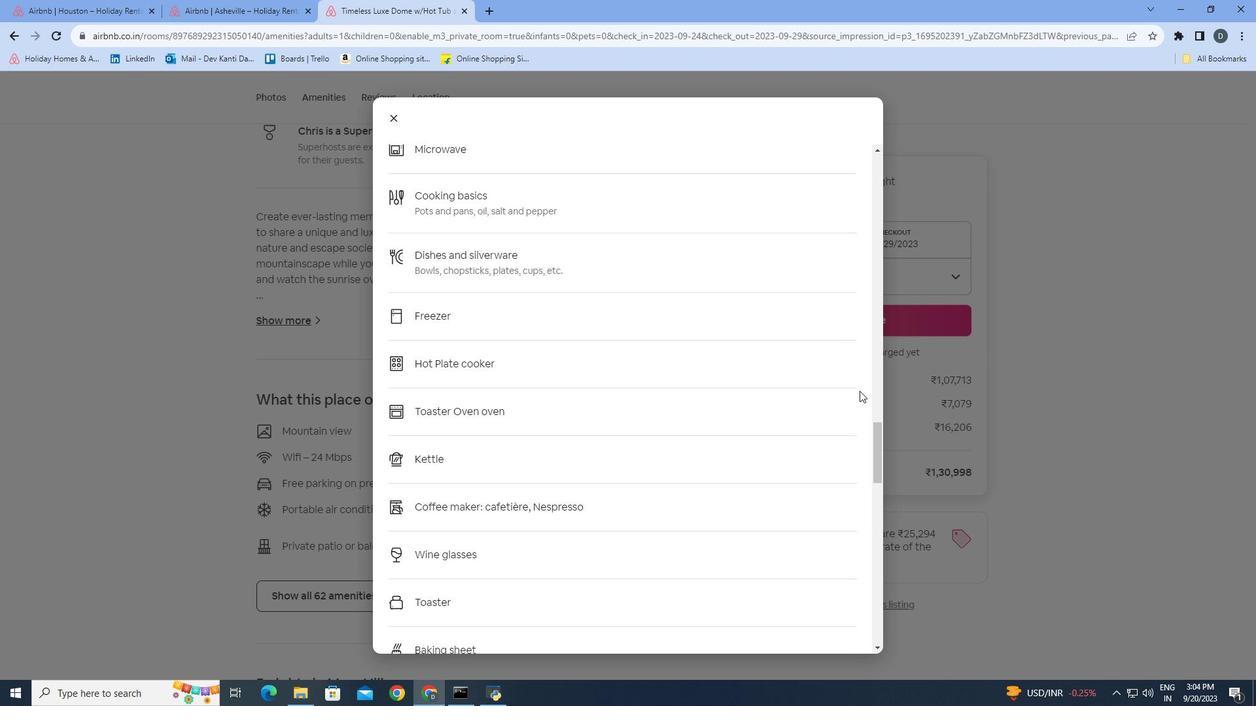 
Action: Mouse scrolled (859, 390) with delta (0, 0)
Screenshot: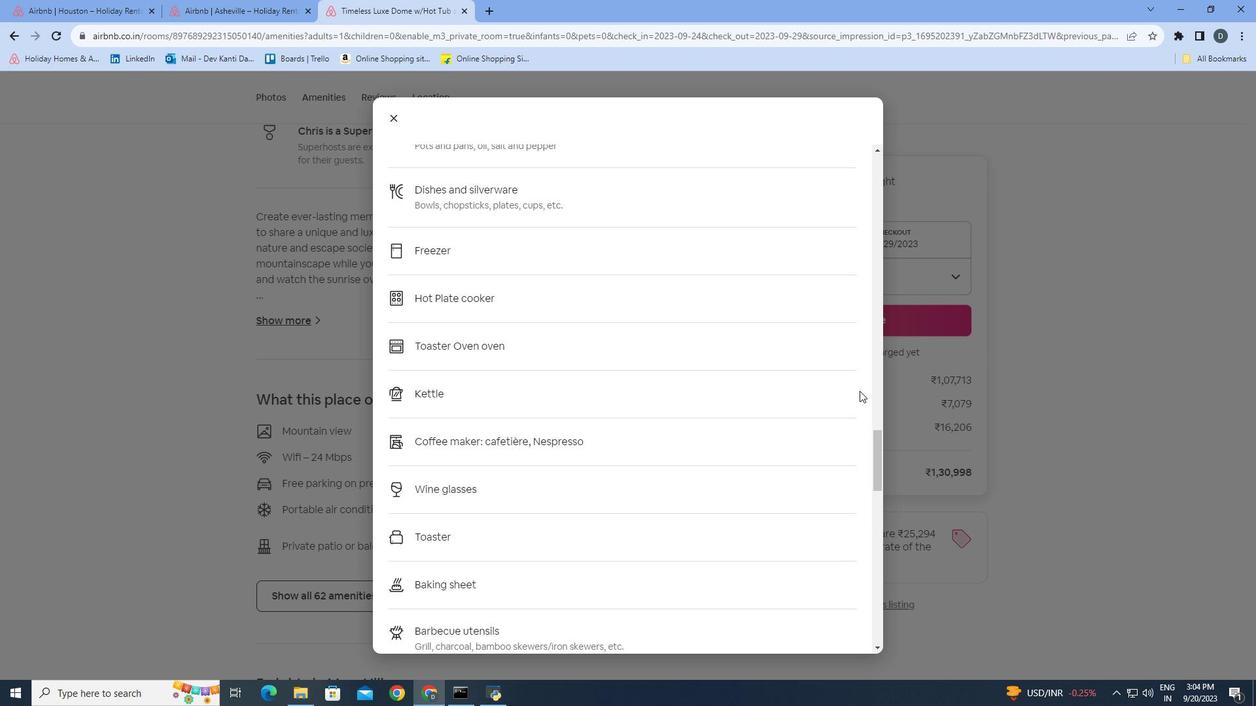 
Action: Mouse moved to (859, 391)
Screenshot: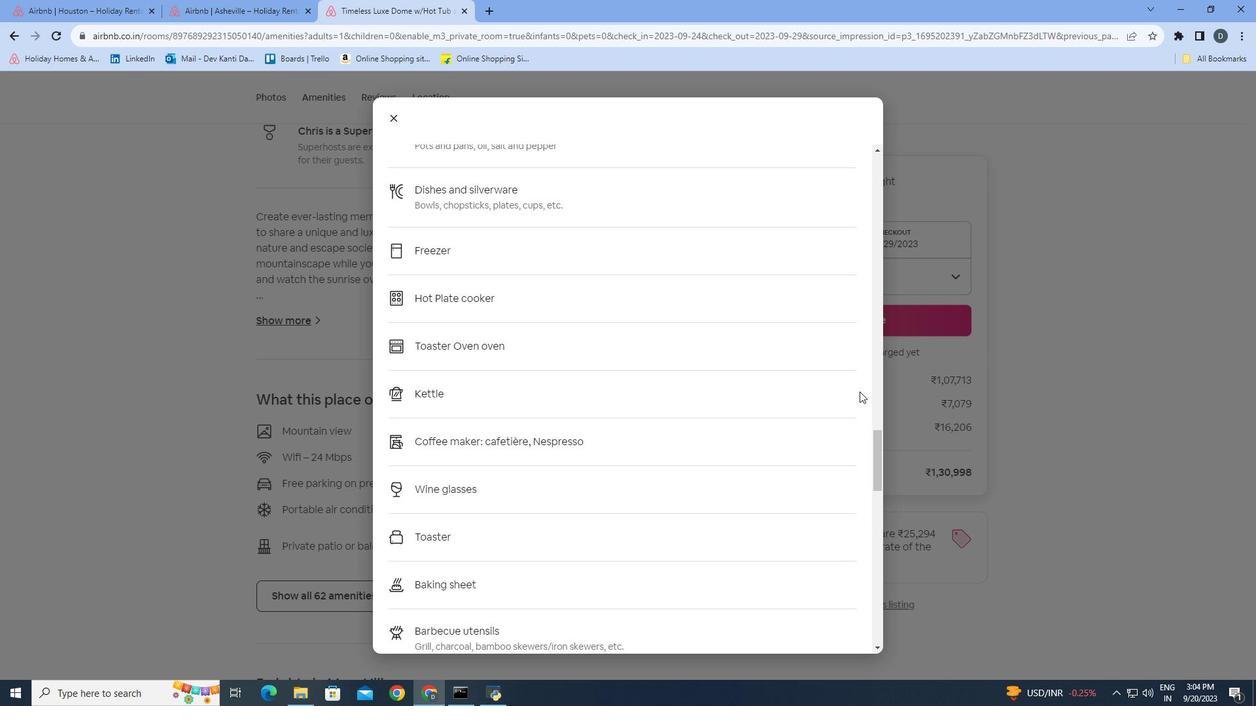 
Action: Mouse scrolled (859, 391) with delta (0, 0)
Screenshot: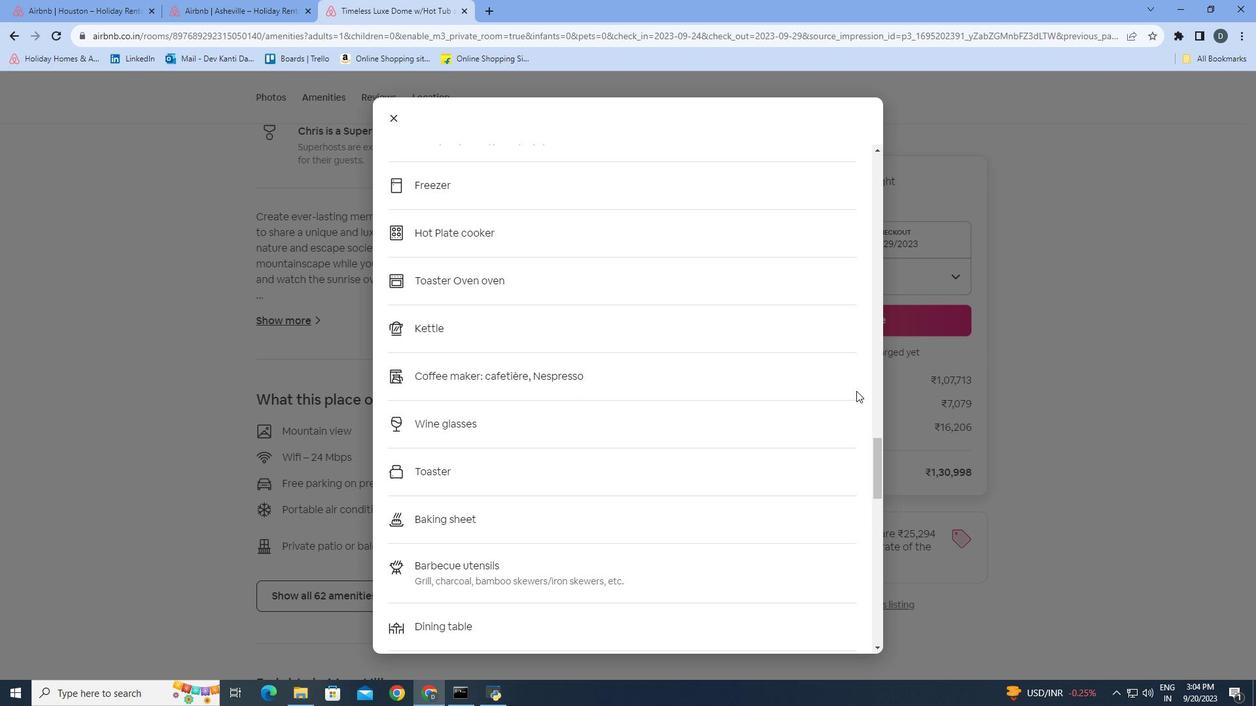 
Action: Mouse moved to (845, 395)
Screenshot: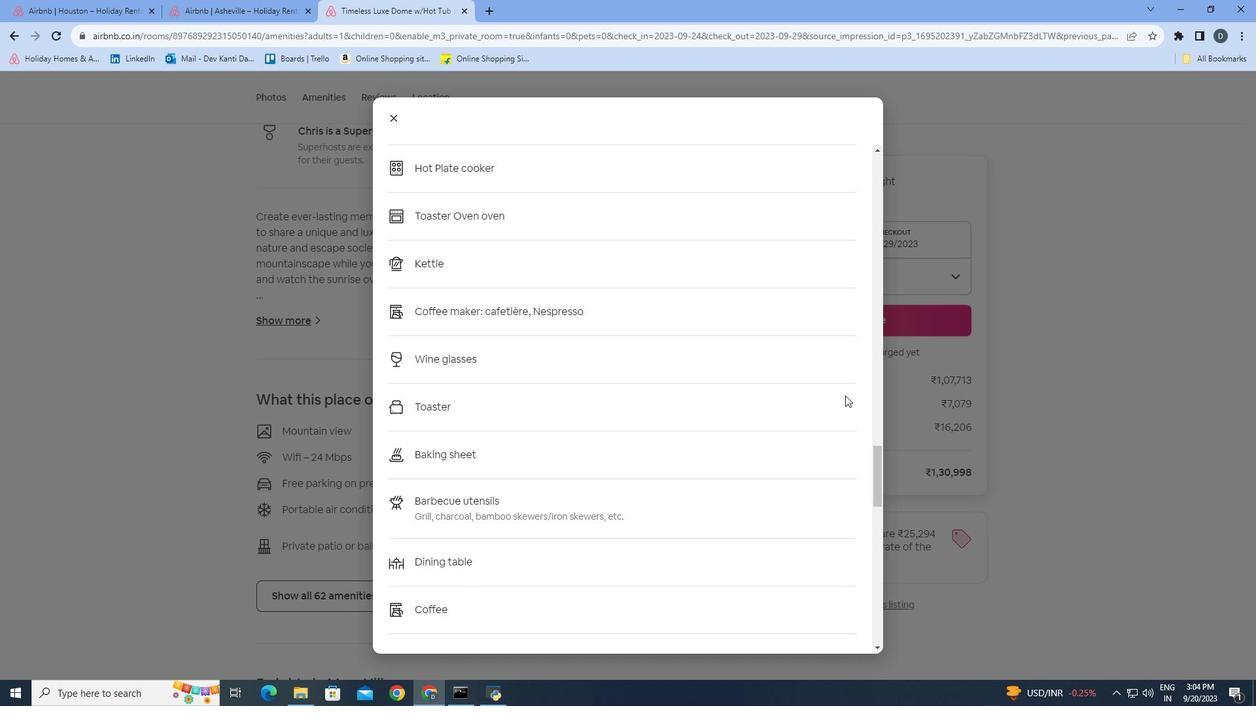 
Action: Mouse scrolled (845, 395) with delta (0, 0)
Screenshot: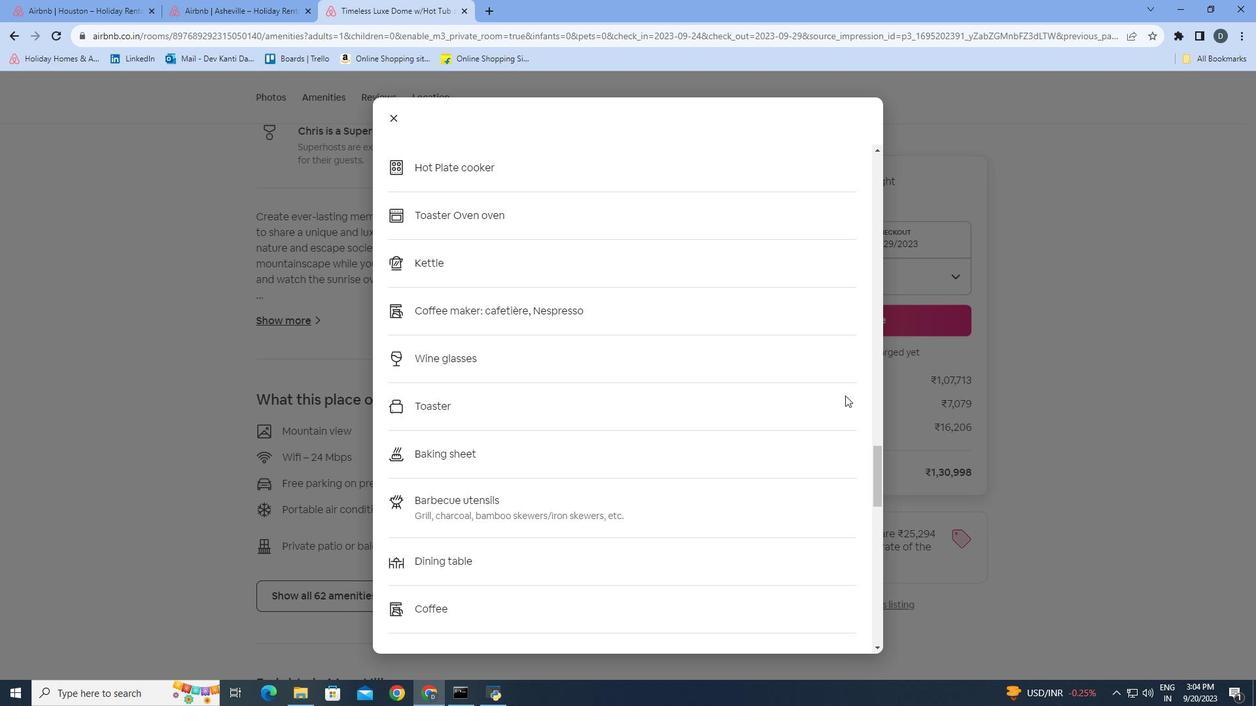 
Action: Mouse scrolled (845, 395) with delta (0, 0)
Screenshot: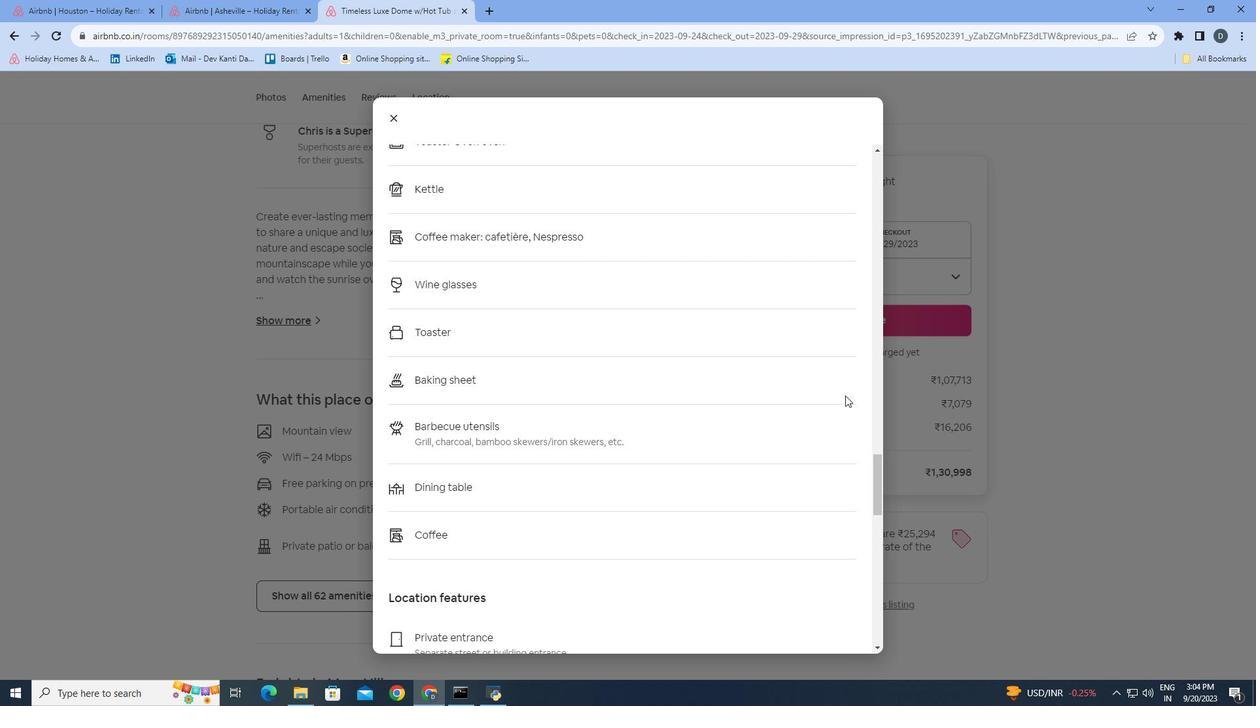 
Action: Mouse scrolled (845, 395) with delta (0, 0)
Screenshot: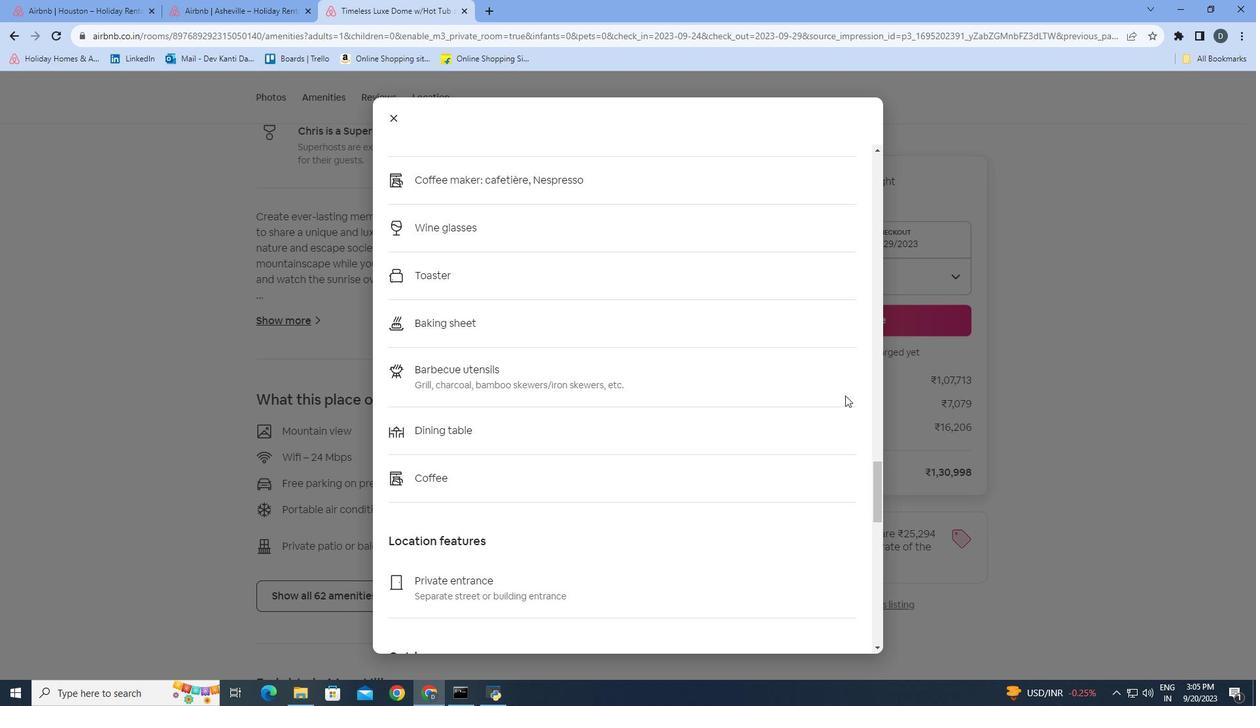 
Action: Mouse moved to (850, 396)
Screenshot: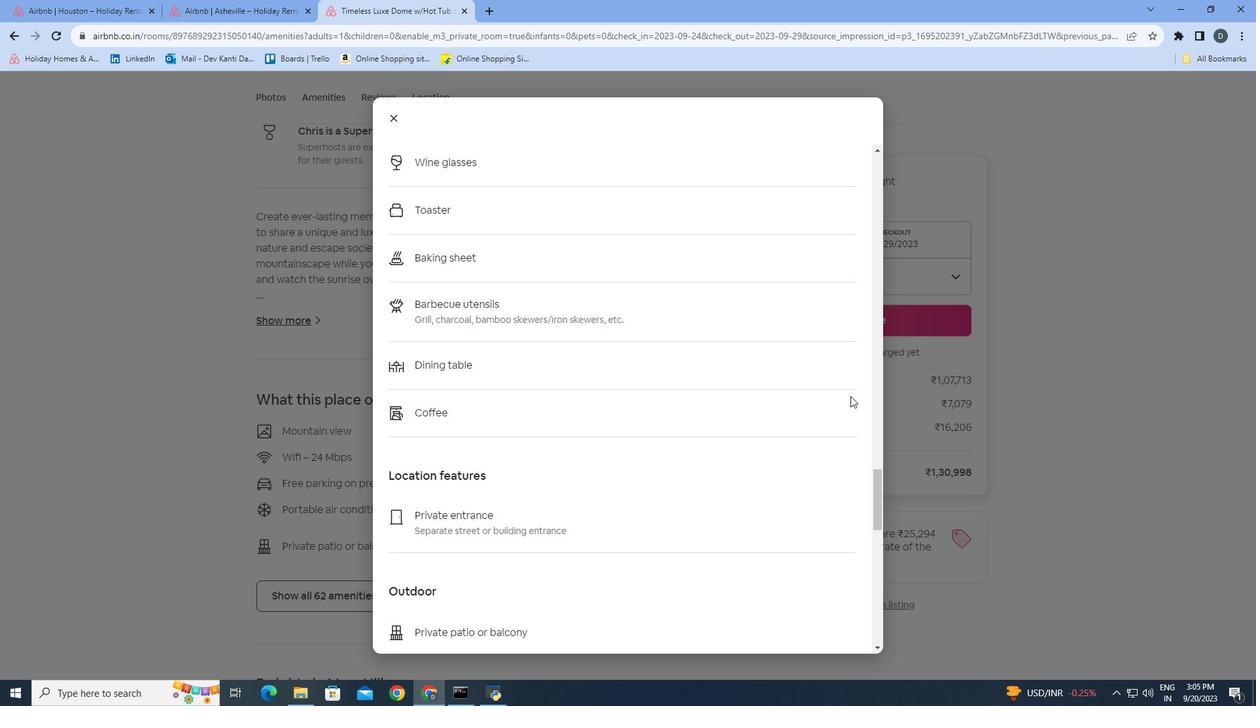 
Action: Mouse scrolled (850, 395) with delta (0, 0)
Screenshot: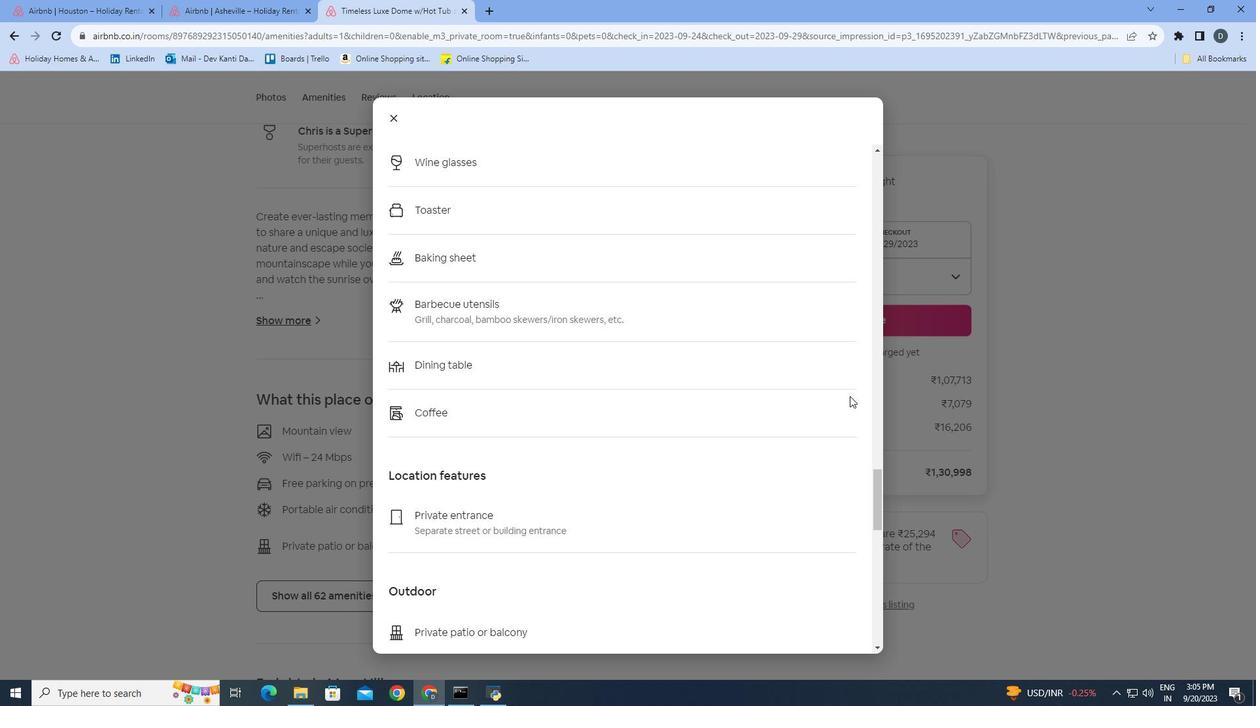 
Action: Mouse moved to (853, 402)
Screenshot: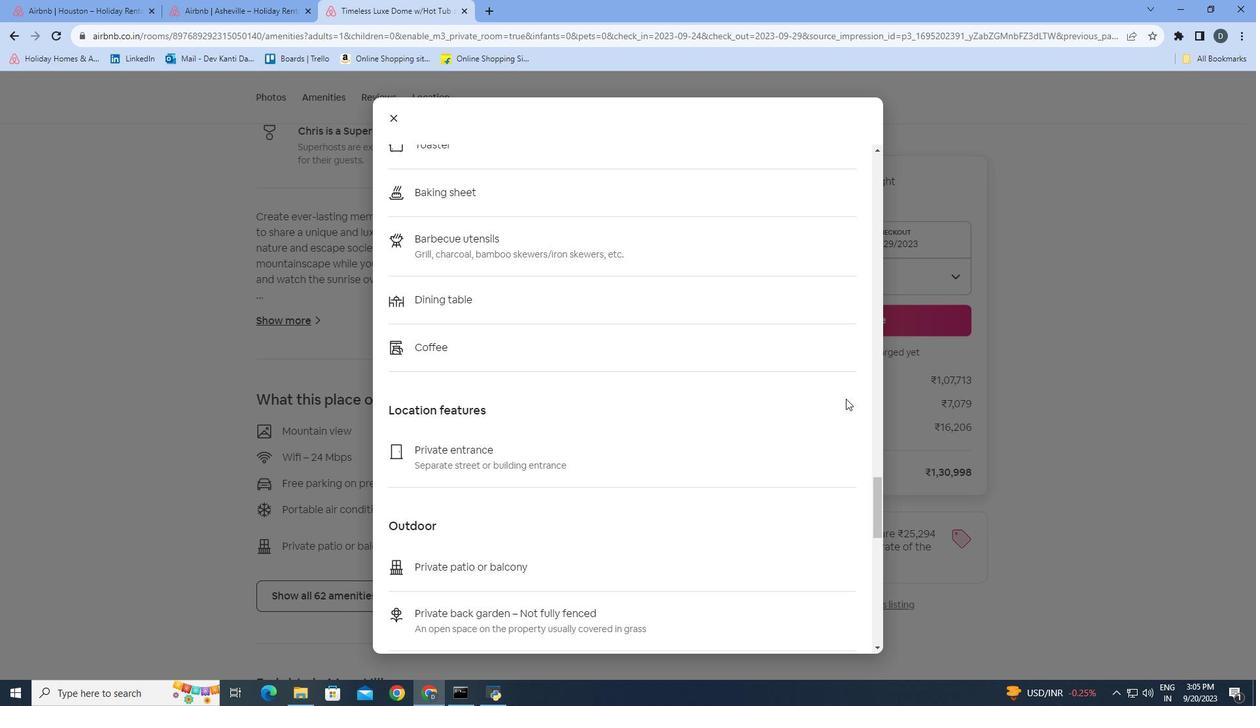 
Action: Mouse scrolled (853, 401) with delta (0, 0)
Screenshot: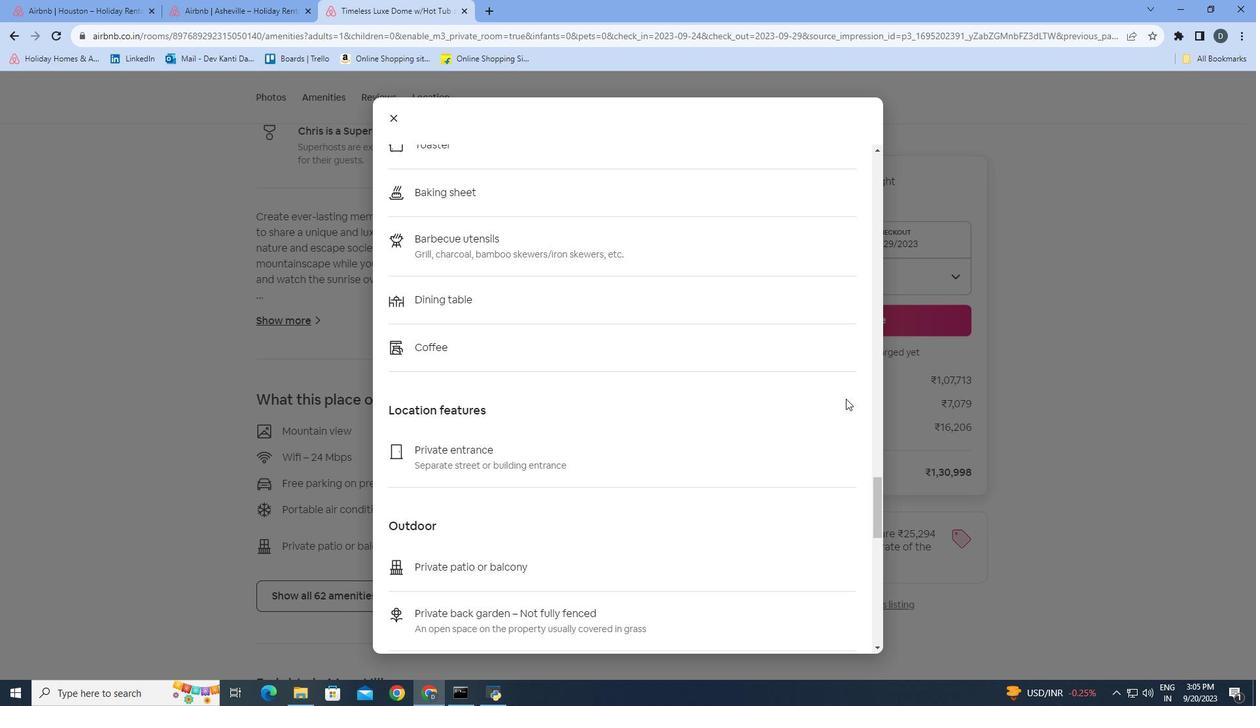 
Action: Mouse moved to (847, 395)
Screenshot: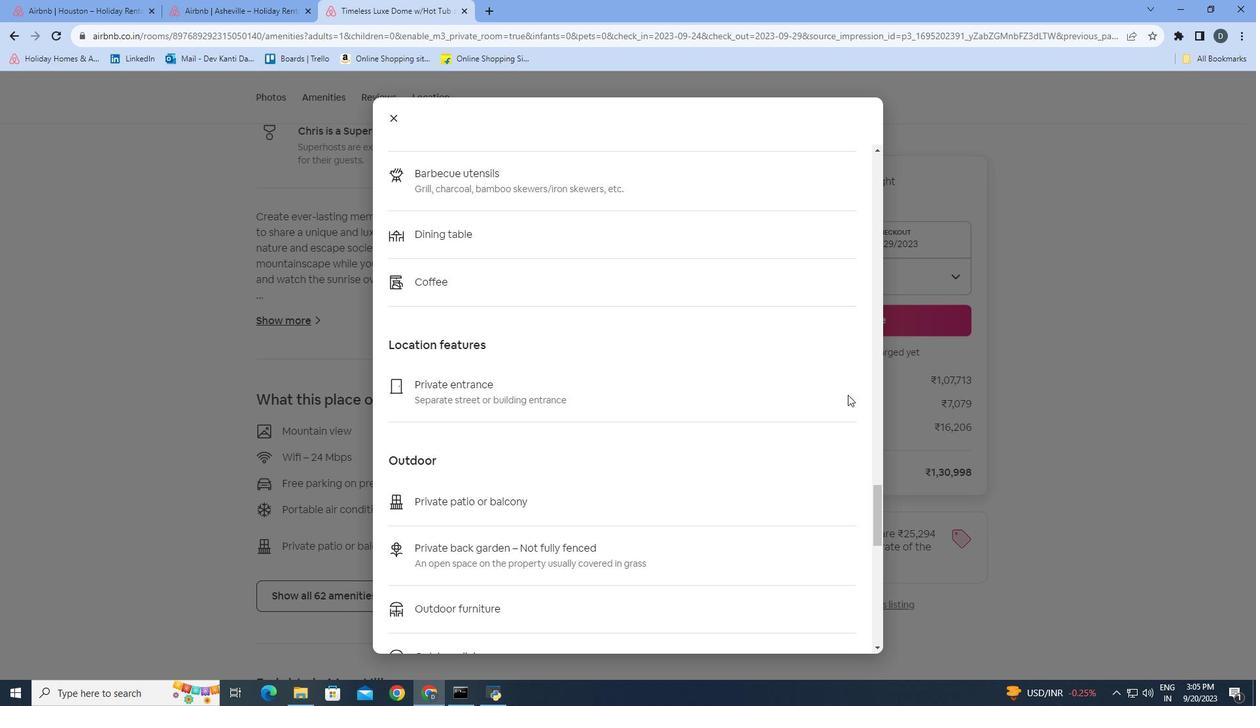 
Action: Mouse scrolled (847, 394) with delta (0, 0)
Screenshot: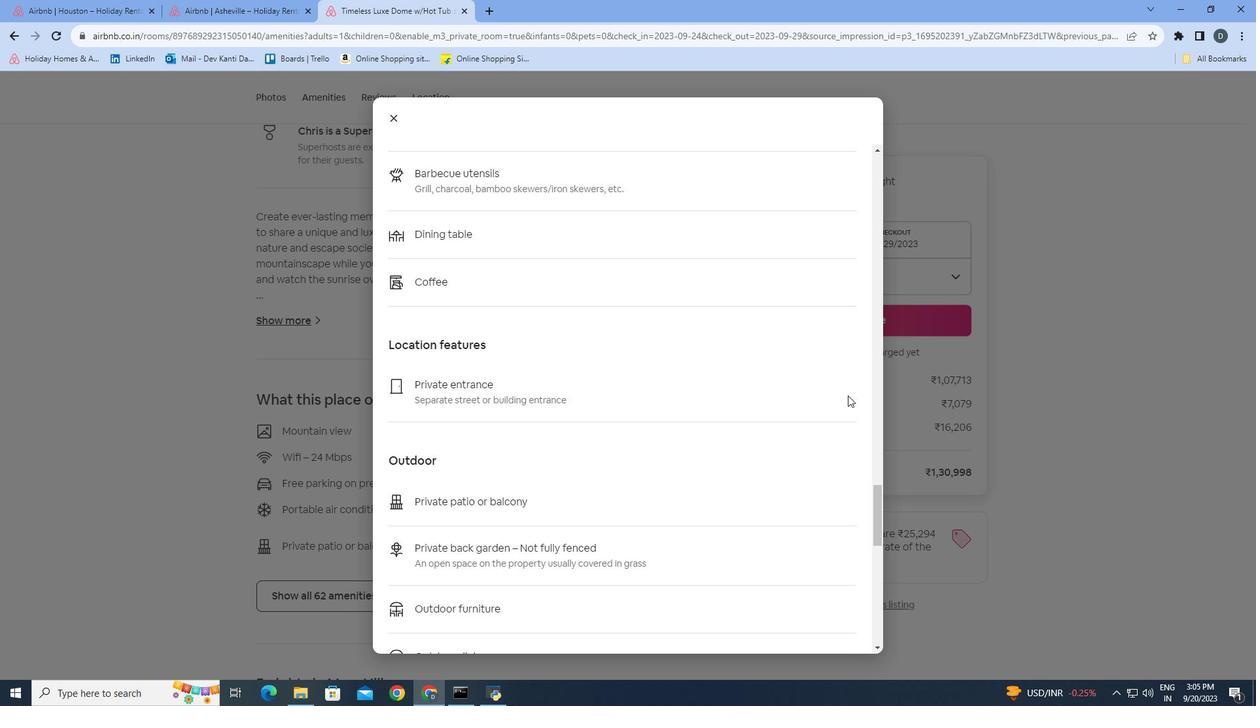 
Action: Mouse moved to (847, 395)
Screenshot: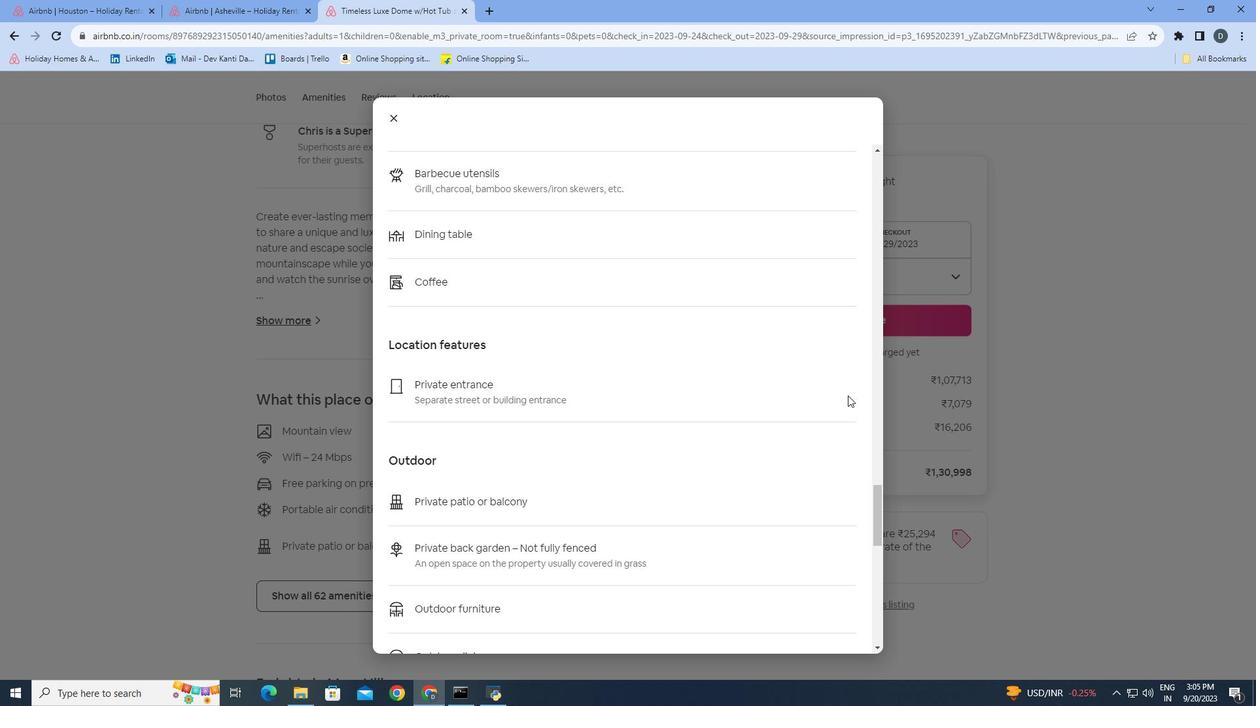 
Action: Mouse scrolled (847, 395) with delta (0, 0)
Screenshot: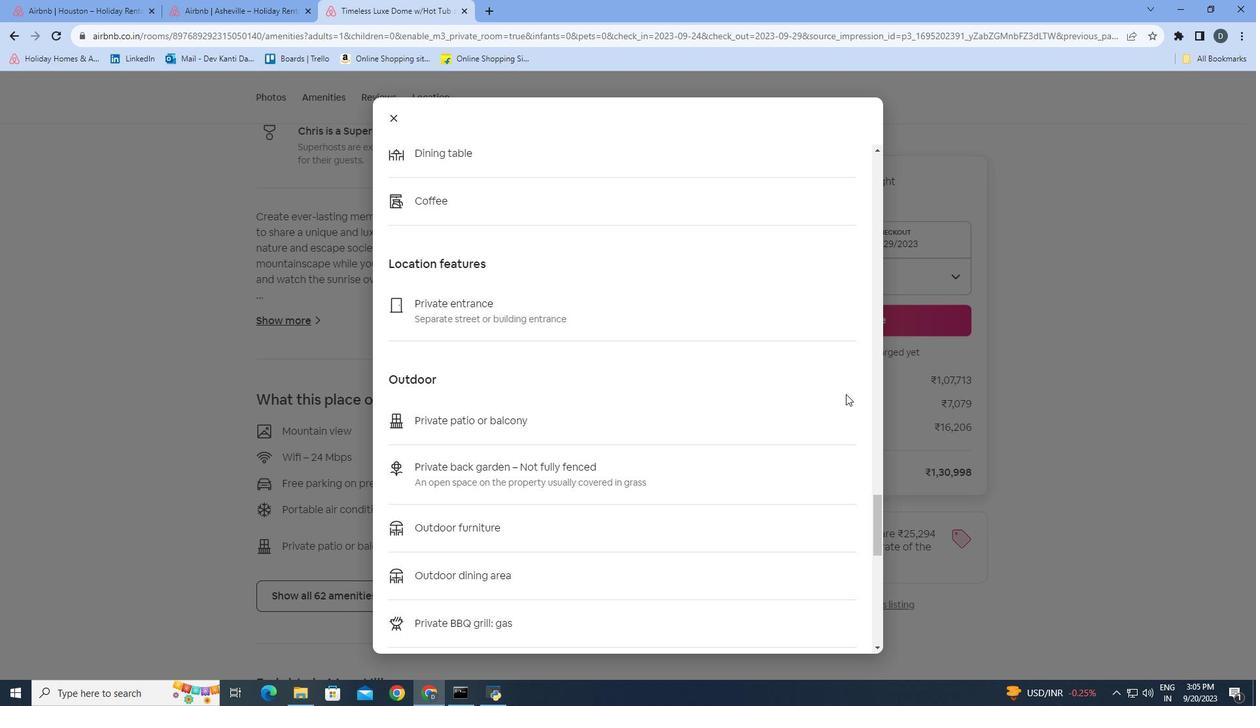 
Action: Mouse moved to (845, 394)
Screenshot: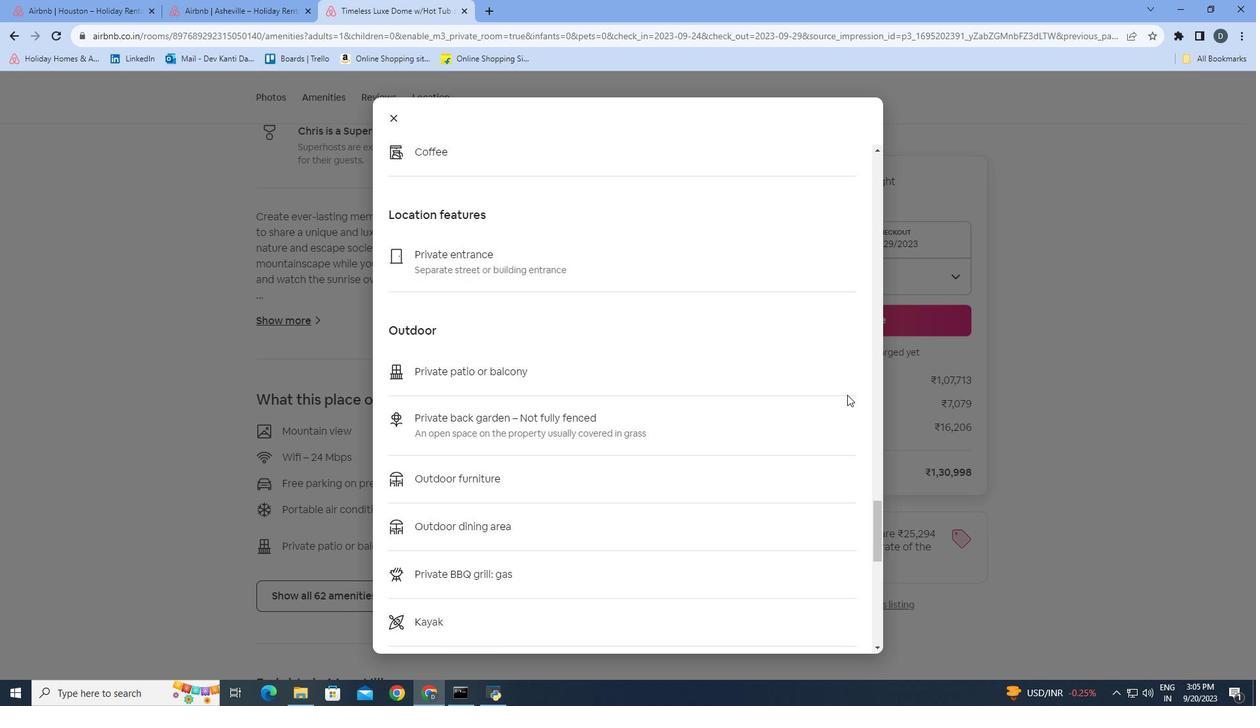 
Action: Mouse scrolled (845, 393) with delta (0, 0)
Screenshot: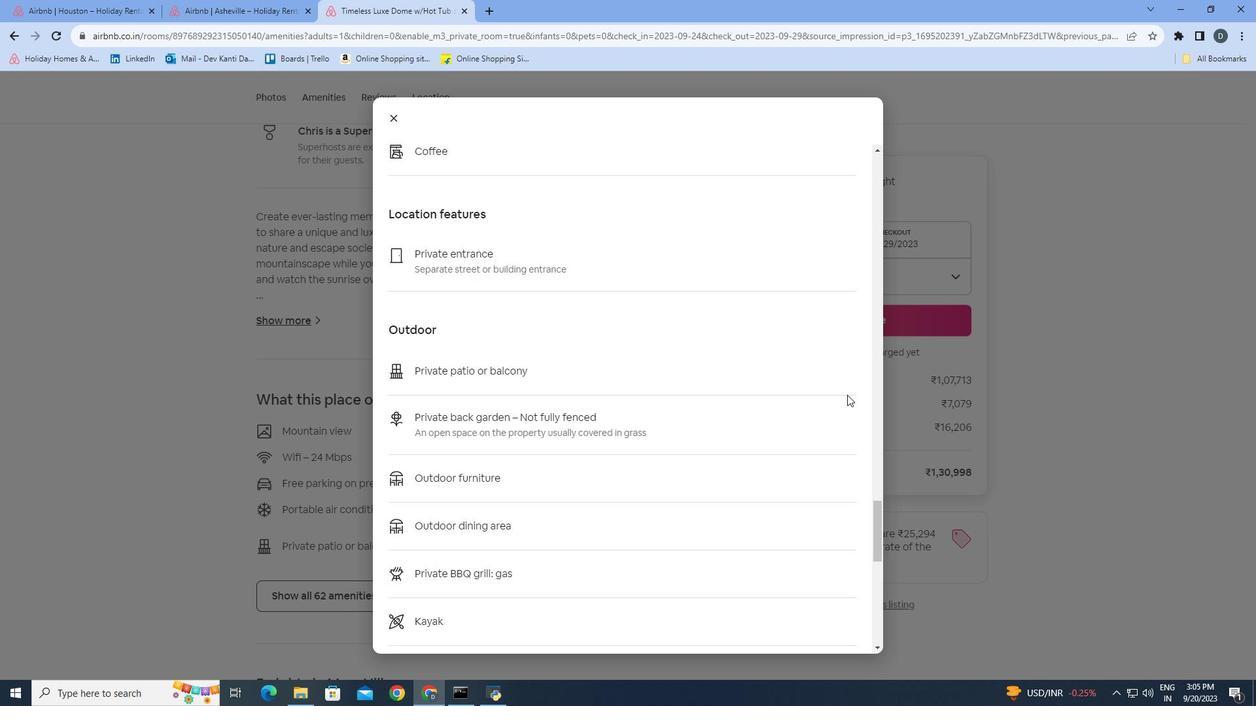 
Action: Mouse moved to (848, 395)
Screenshot: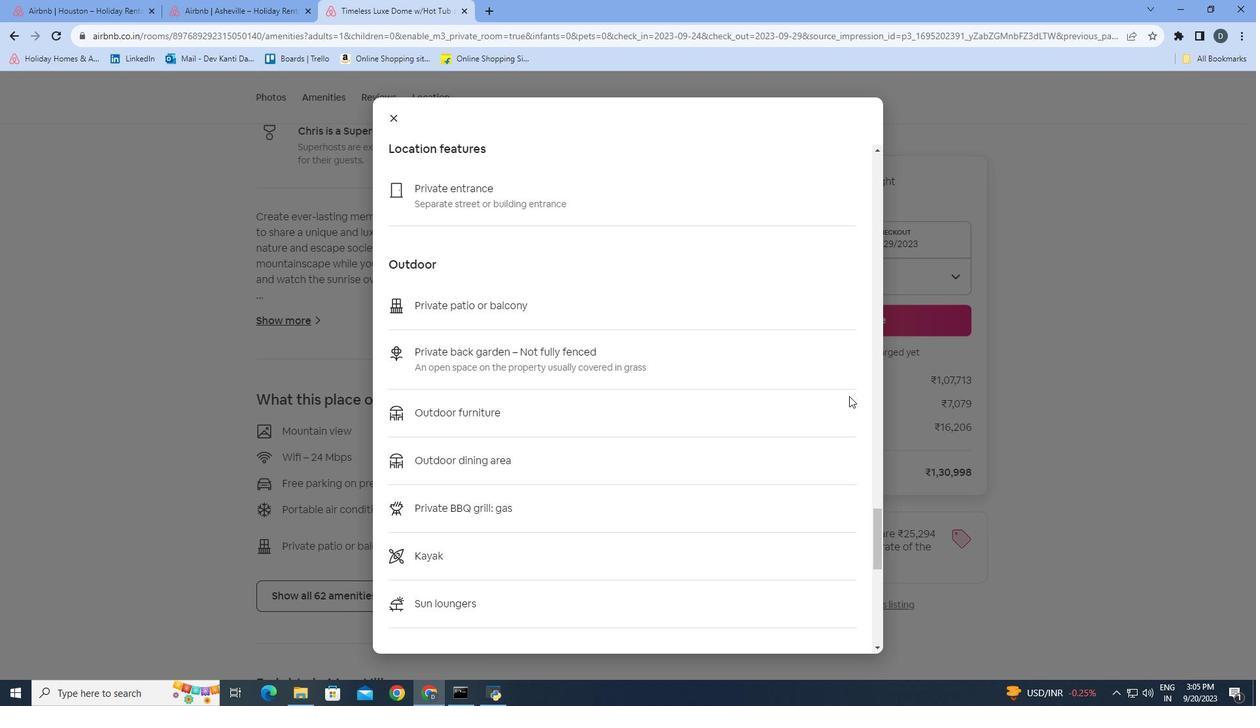 
Action: Mouse scrolled (848, 394) with delta (0, 0)
Screenshot: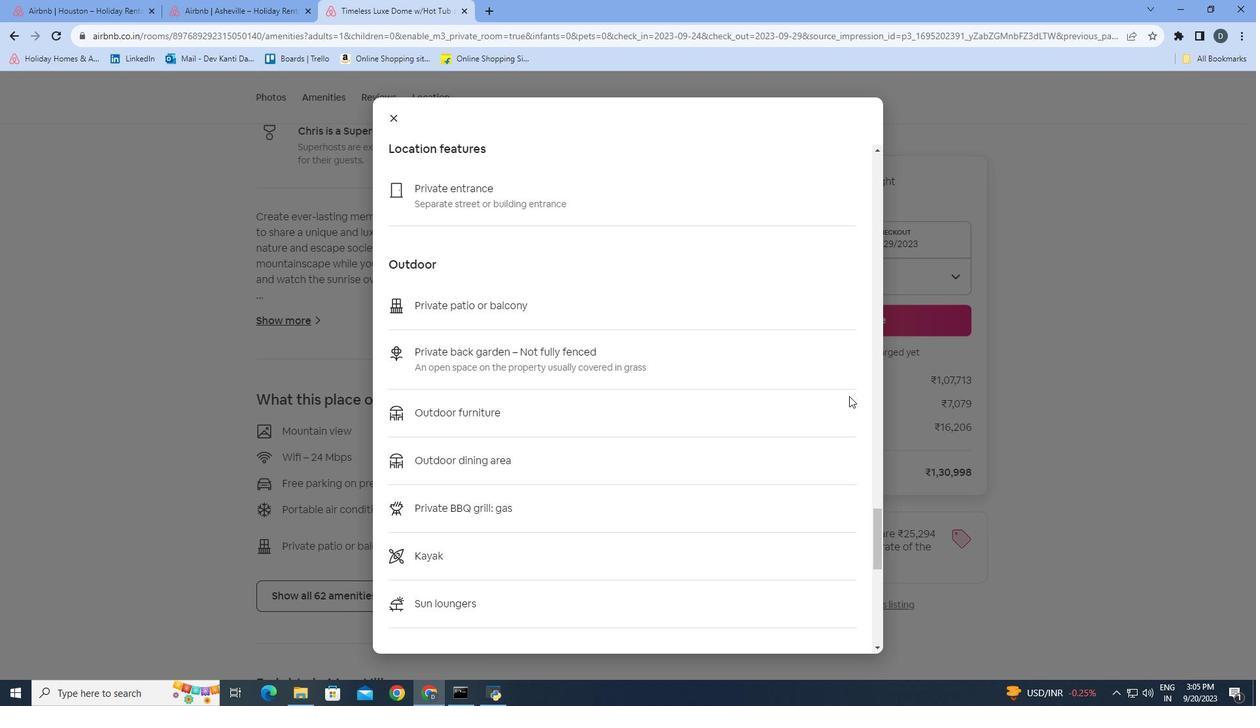 
Action: Mouse moved to (849, 397)
